 Task: Find houses in Phoenix located in gated communities for added security.
Action: Key pressed <Key.caps_lock>P<Key.caps_lock>hoenix
Screenshot: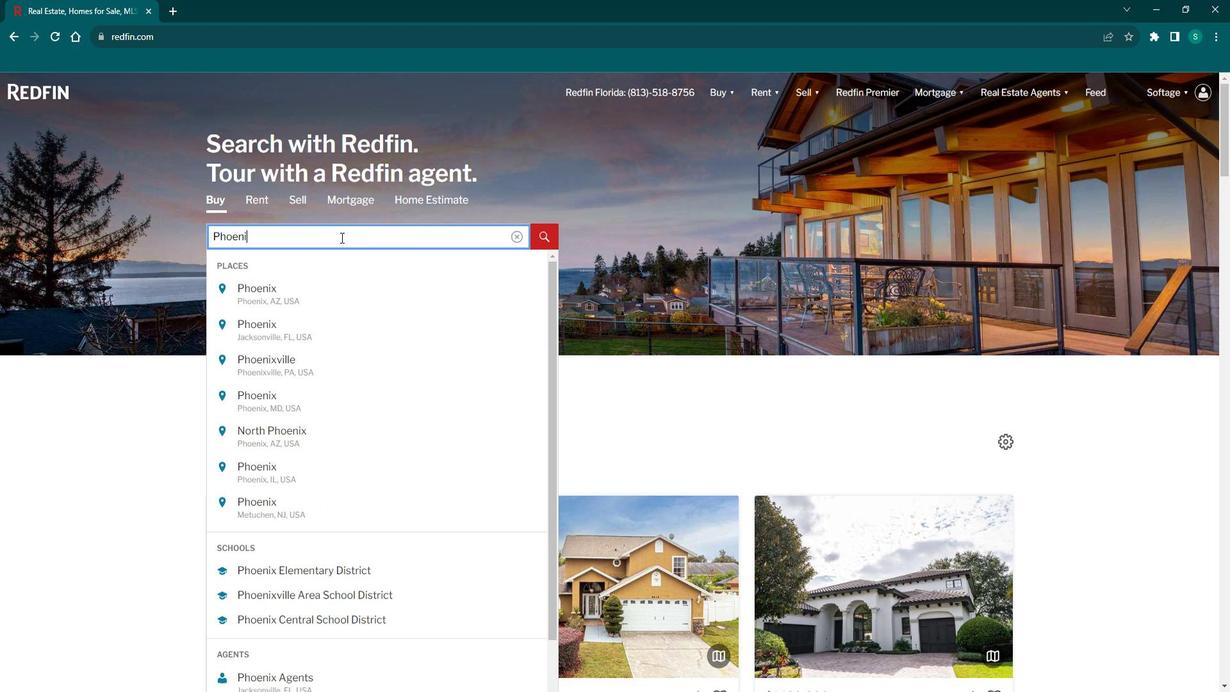 
Action: Mouse moved to (305, 296)
Screenshot: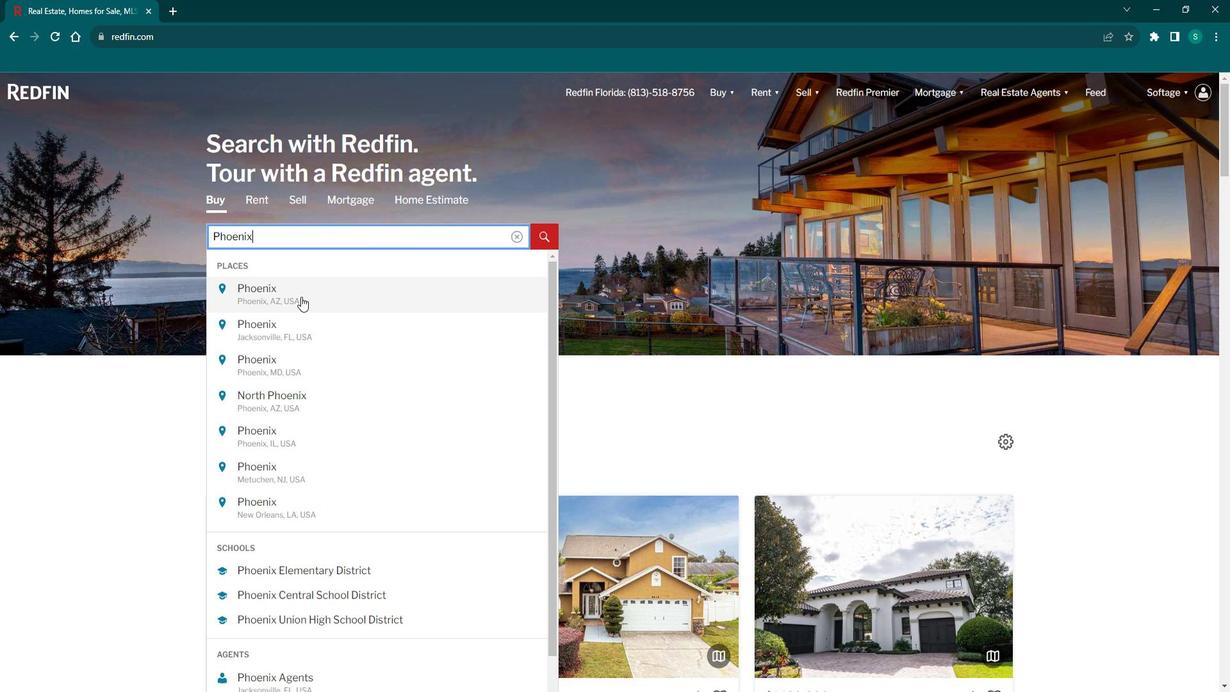 
Action: Mouse pressed left at (305, 296)
Screenshot: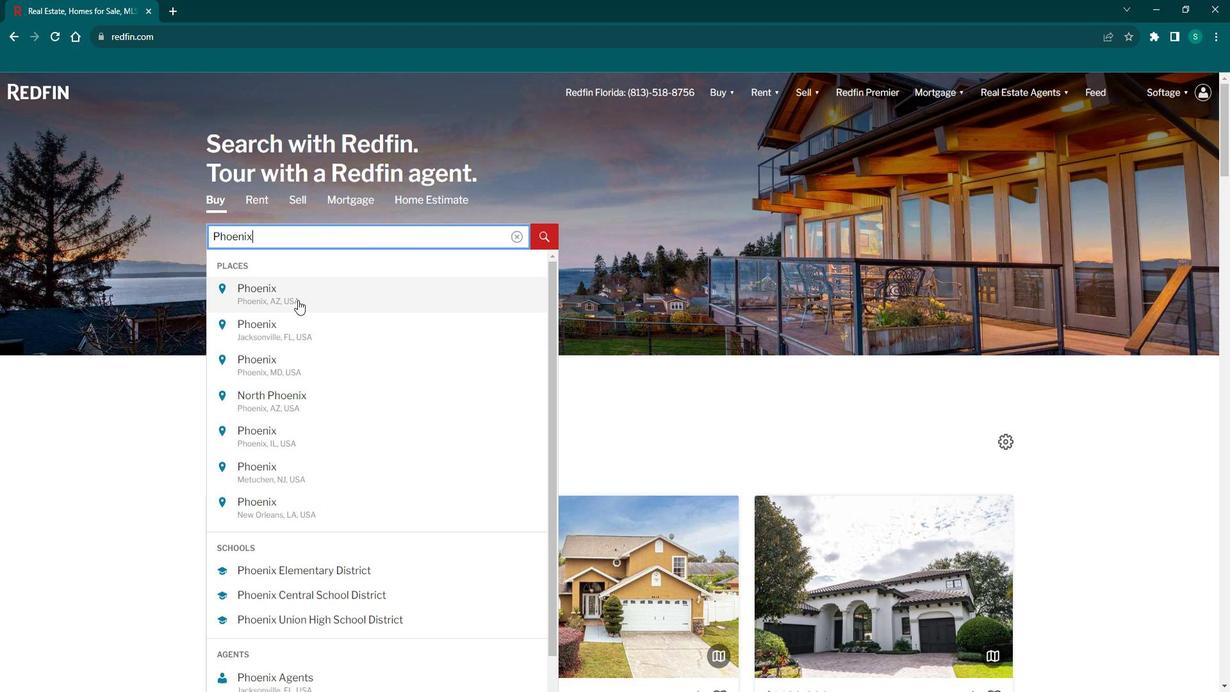 
Action: Mouse moved to (1085, 181)
Screenshot: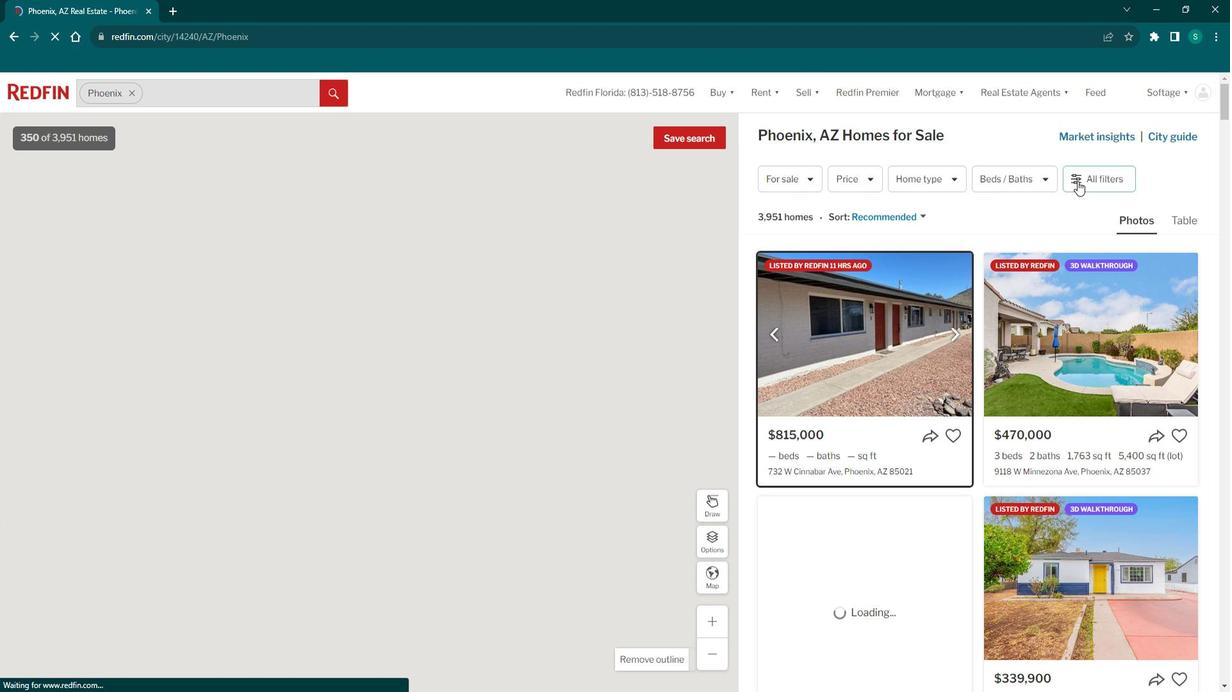 
Action: Mouse pressed left at (1085, 181)
Screenshot: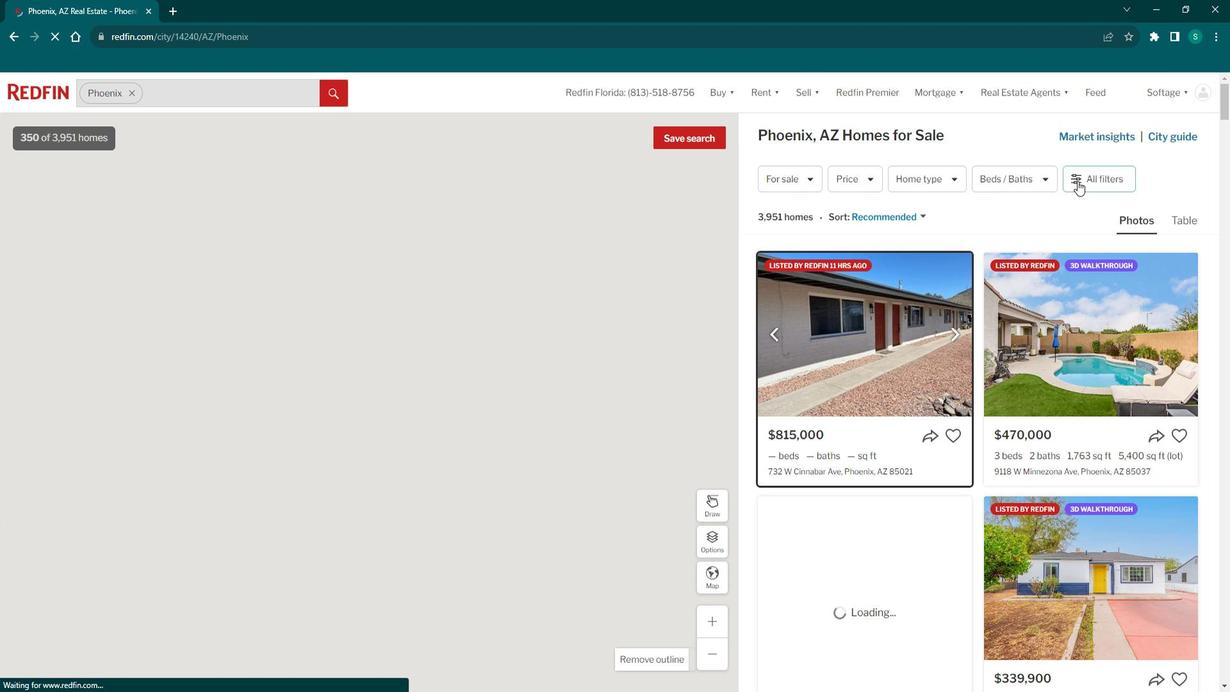 
Action: Mouse moved to (1099, 186)
Screenshot: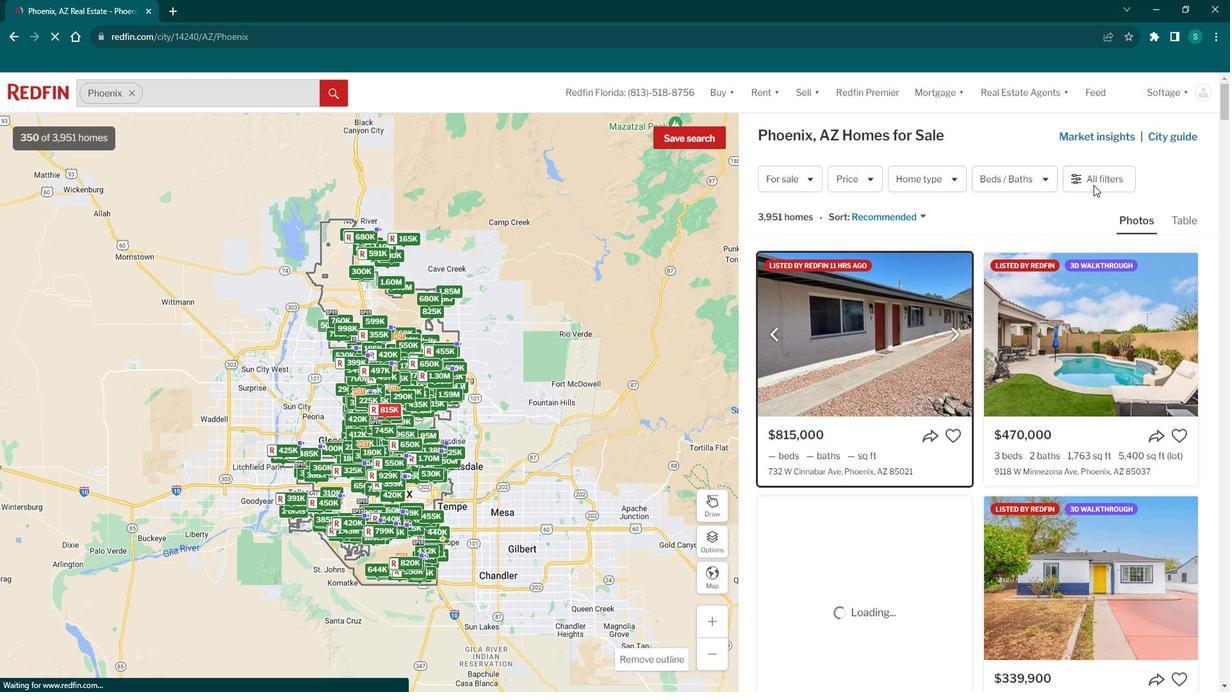 
Action: Mouse pressed left at (1099, 186)
Screenshot: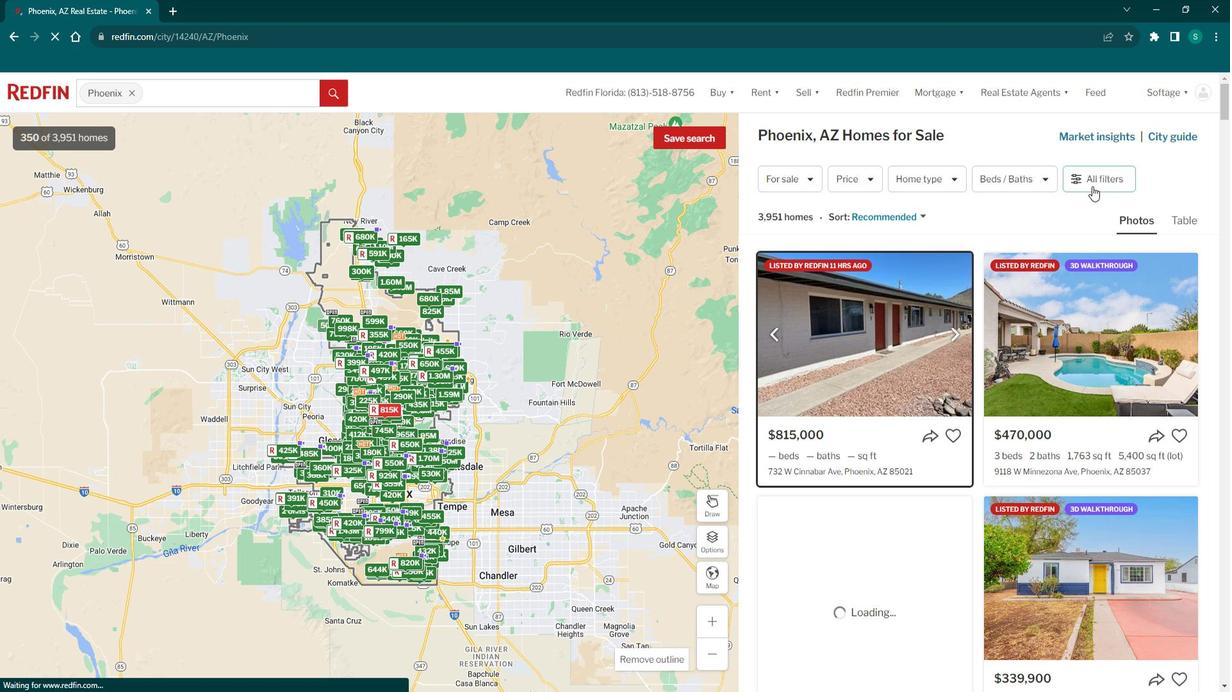 
Action: Mouse moved to (1106, 185)
Screenshot: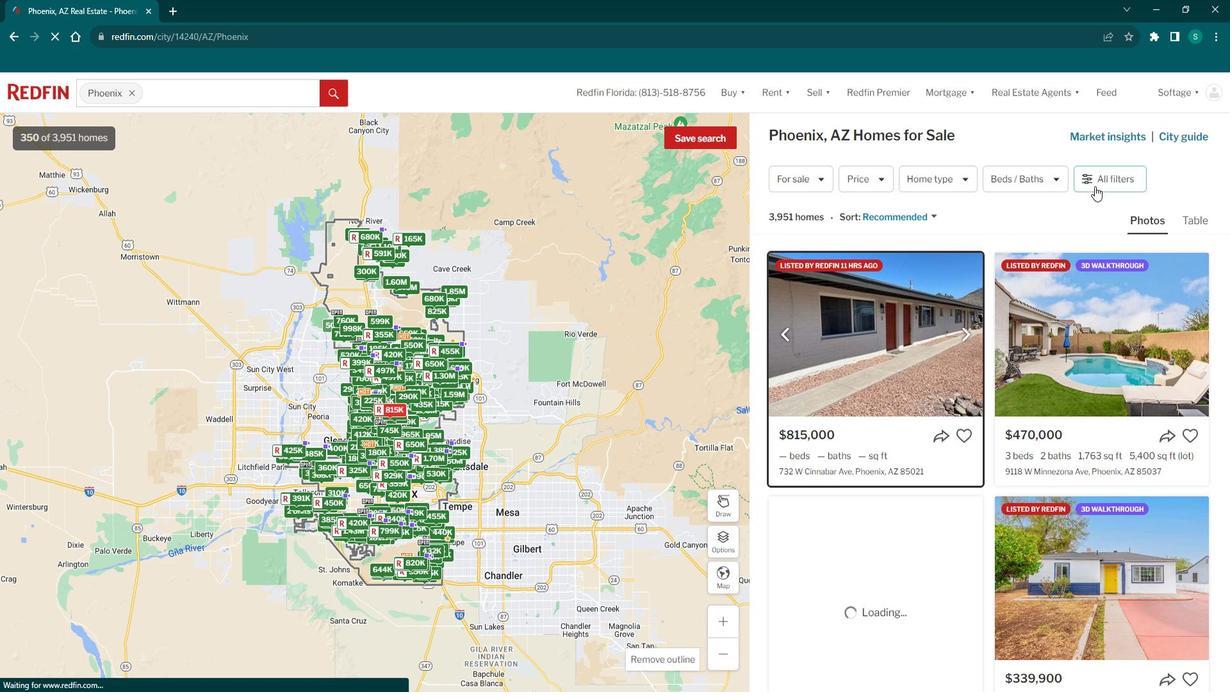 
Action: Mouse pressed left at (1106, 185)
Screenshot: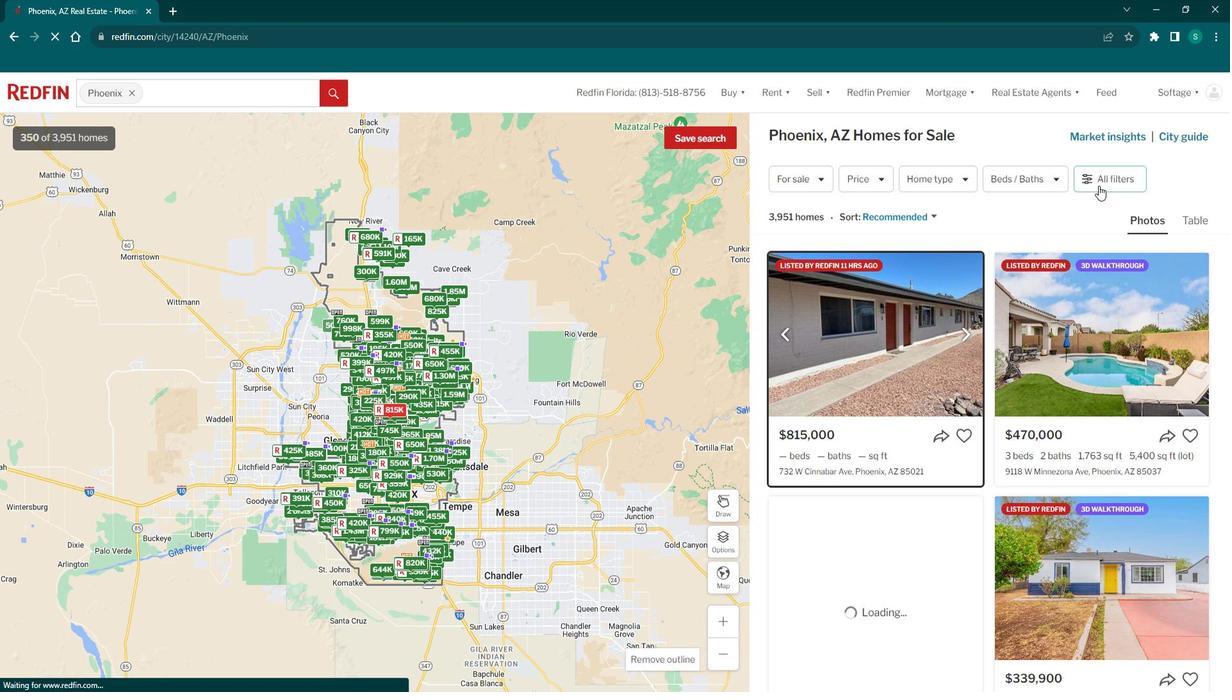 
Action: Mouse pressed left at (1106, 185)
Screenshot: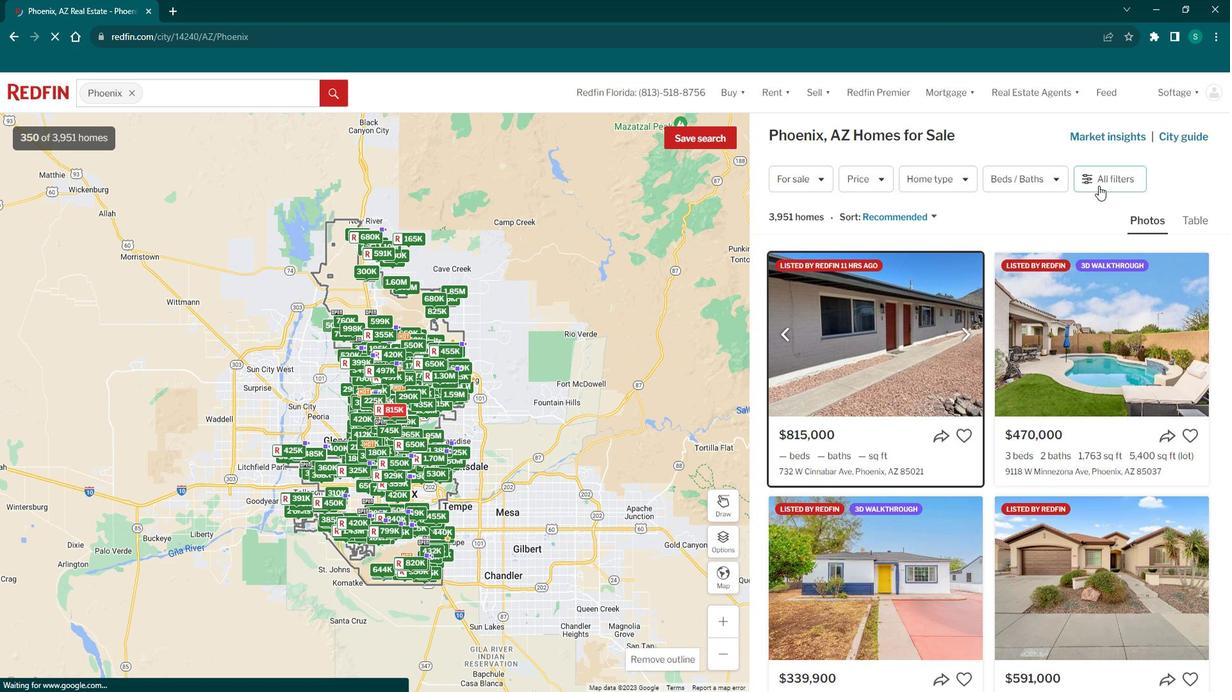 
Action: Mouse moved to (888, 403)
Screenshot: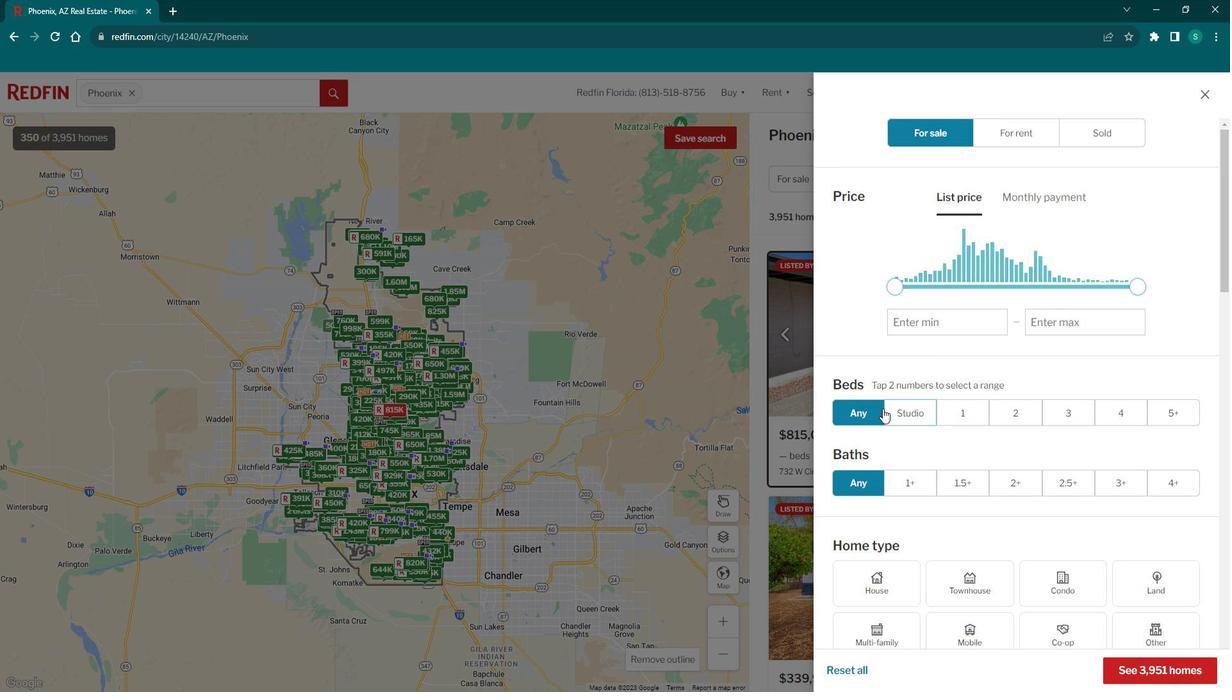 
Action: Mouse scrolled (888, 402) with delta (0, 0)
Screenshot: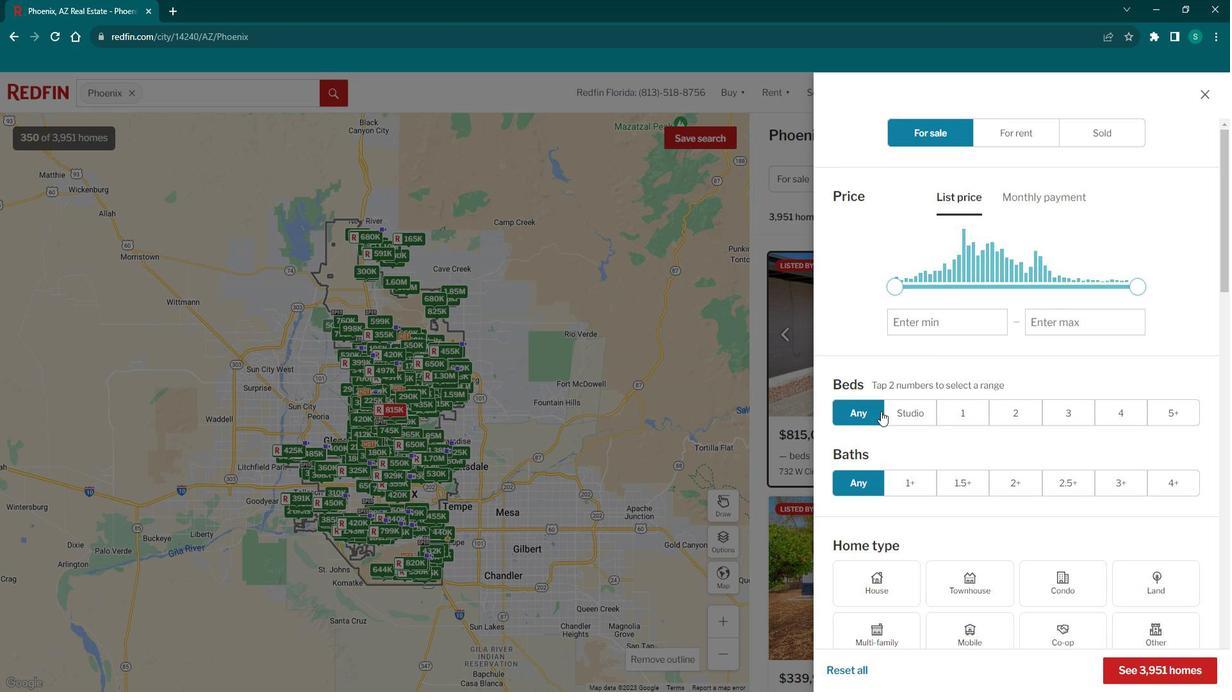 
Action: Mouse scrolled (888, 402) with delta (0, 0)
Screenshot: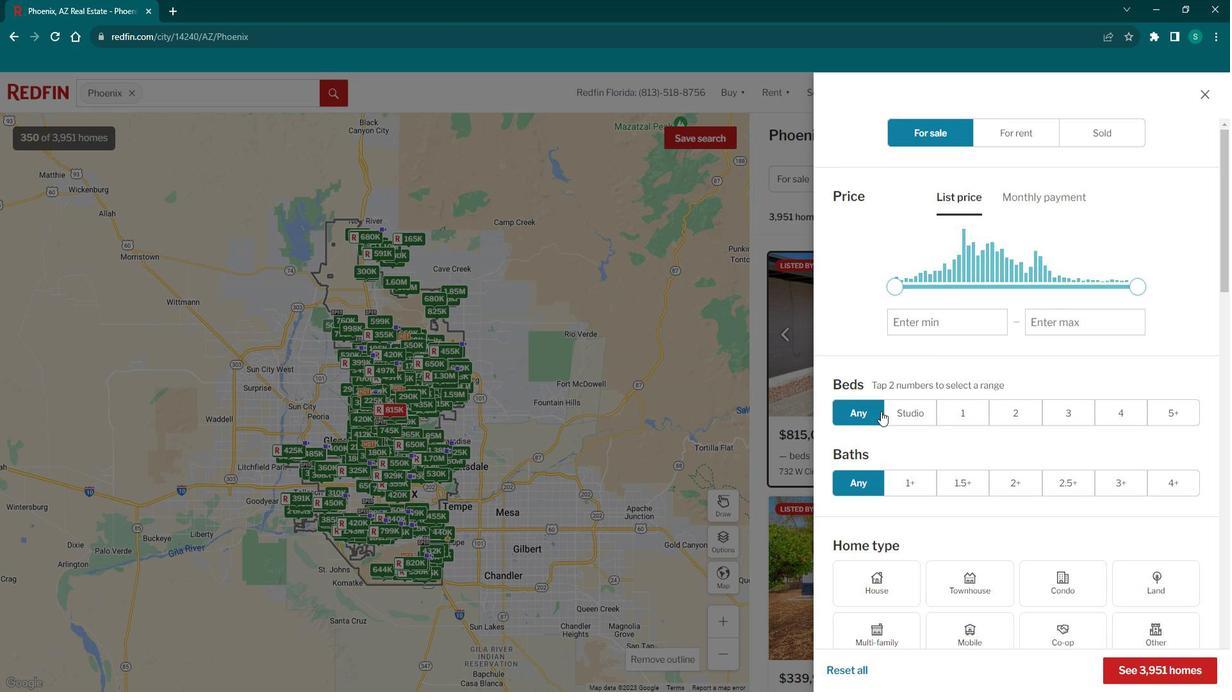 
Action: Mouse scrolled (888, 402) with delta (0, 0)
Screenshot: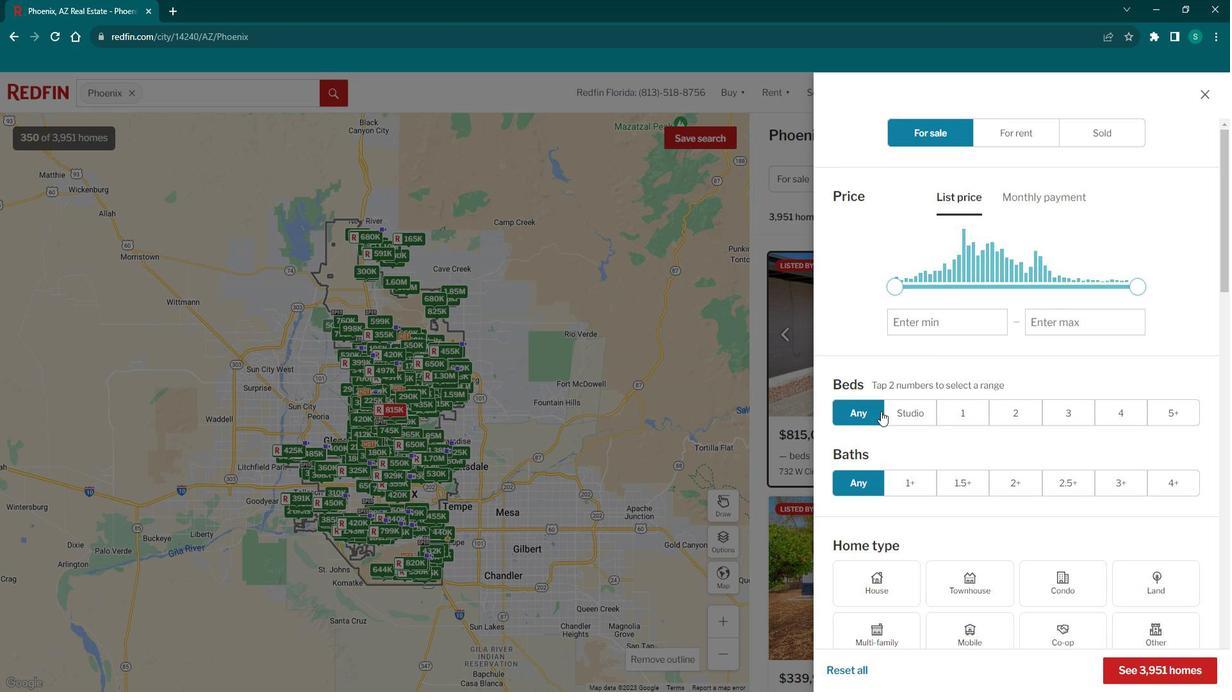 
Action: Mouse moved to (898, 380)
Screenshot: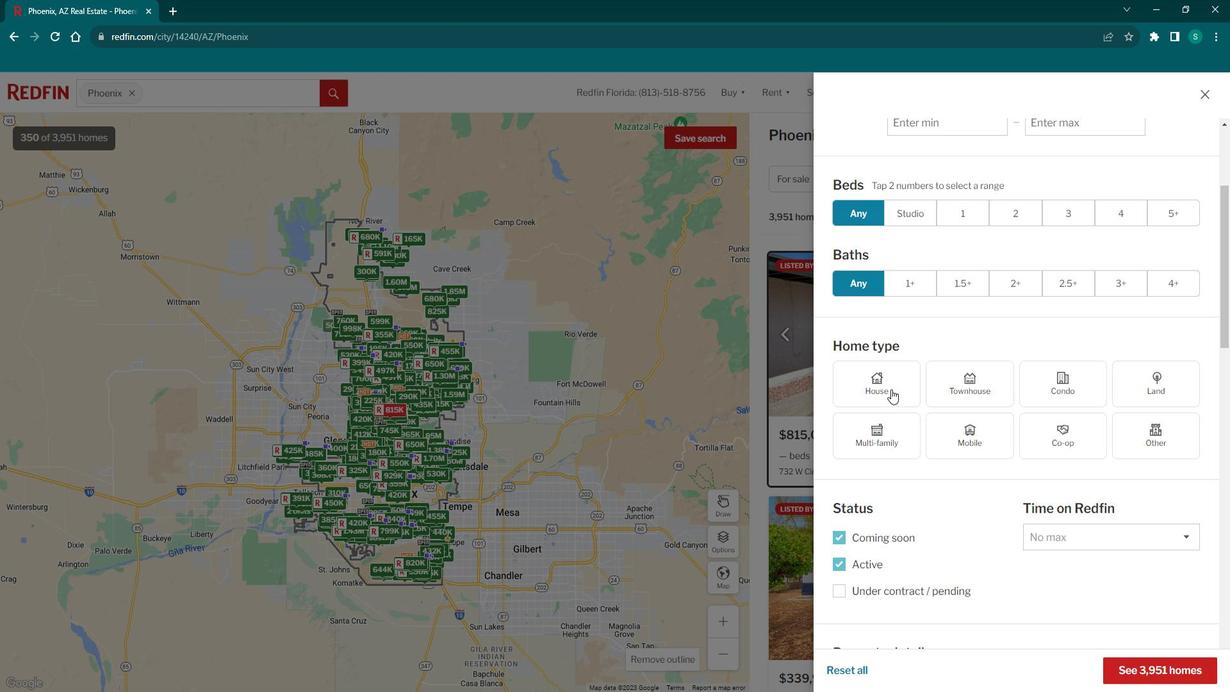 
Action: Mouse pressed left at (898, 380)
Screenshot: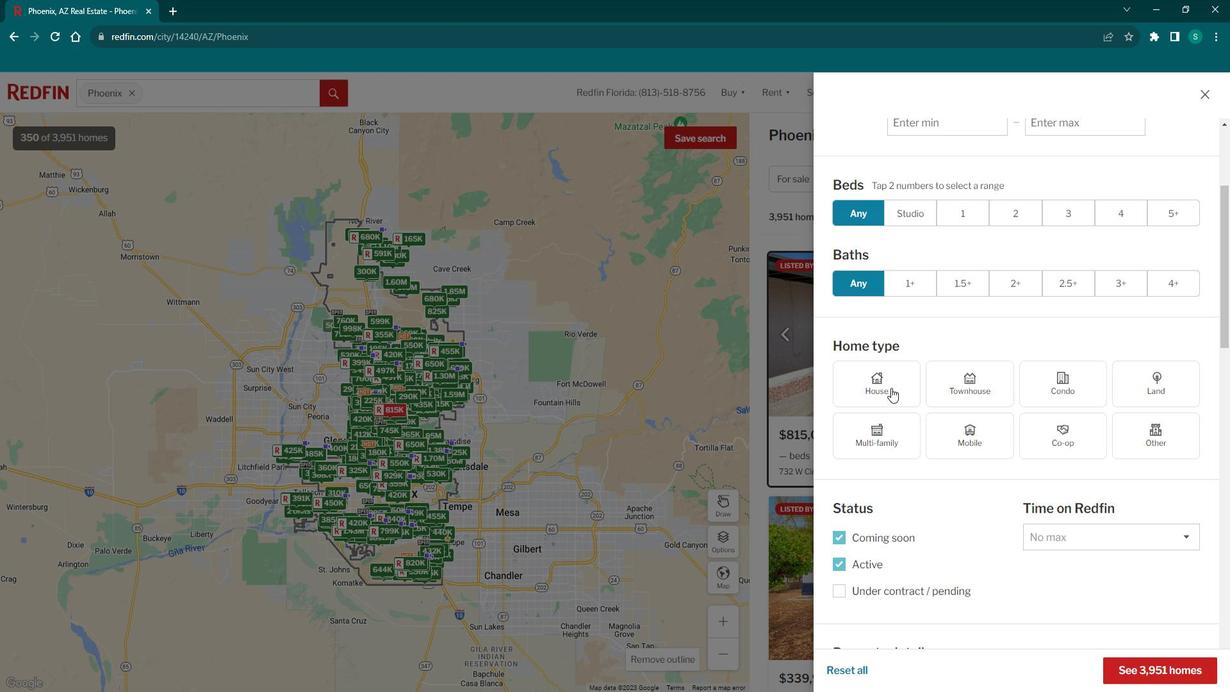 
Action: Mouse scrolled (898, 380) with delta (0, 0)
Screenshot: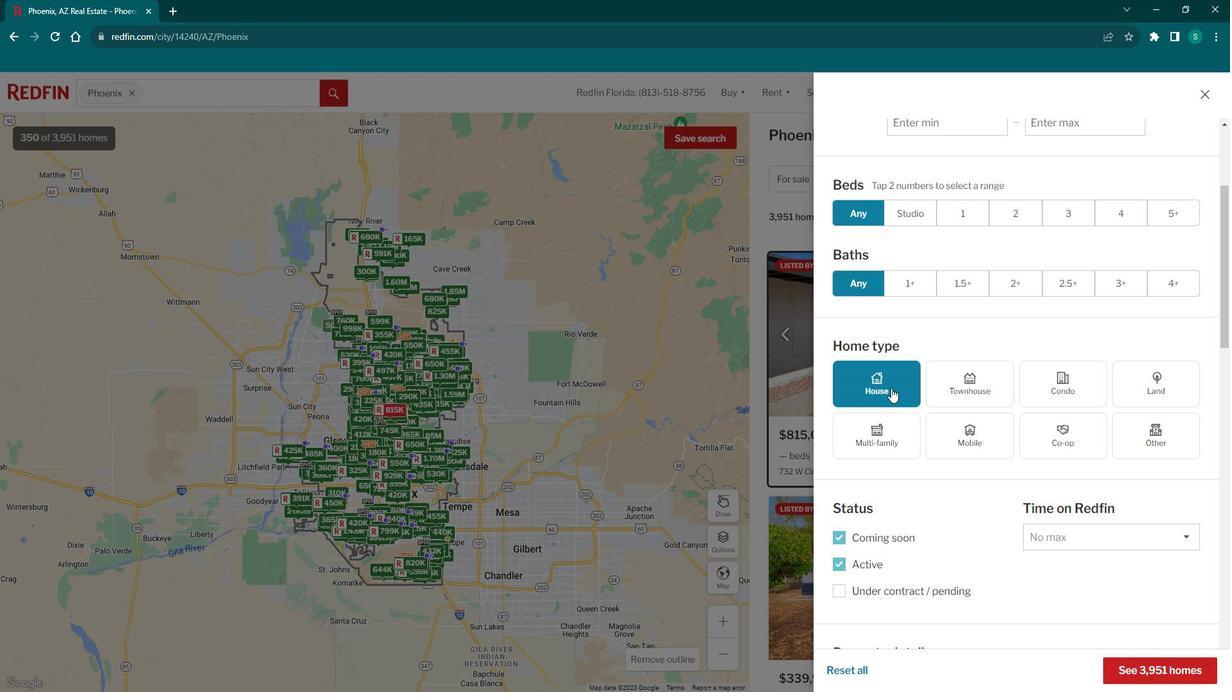 
Action: Mouse scrolled (898, 380) with delta (0, 0)
Screenshot: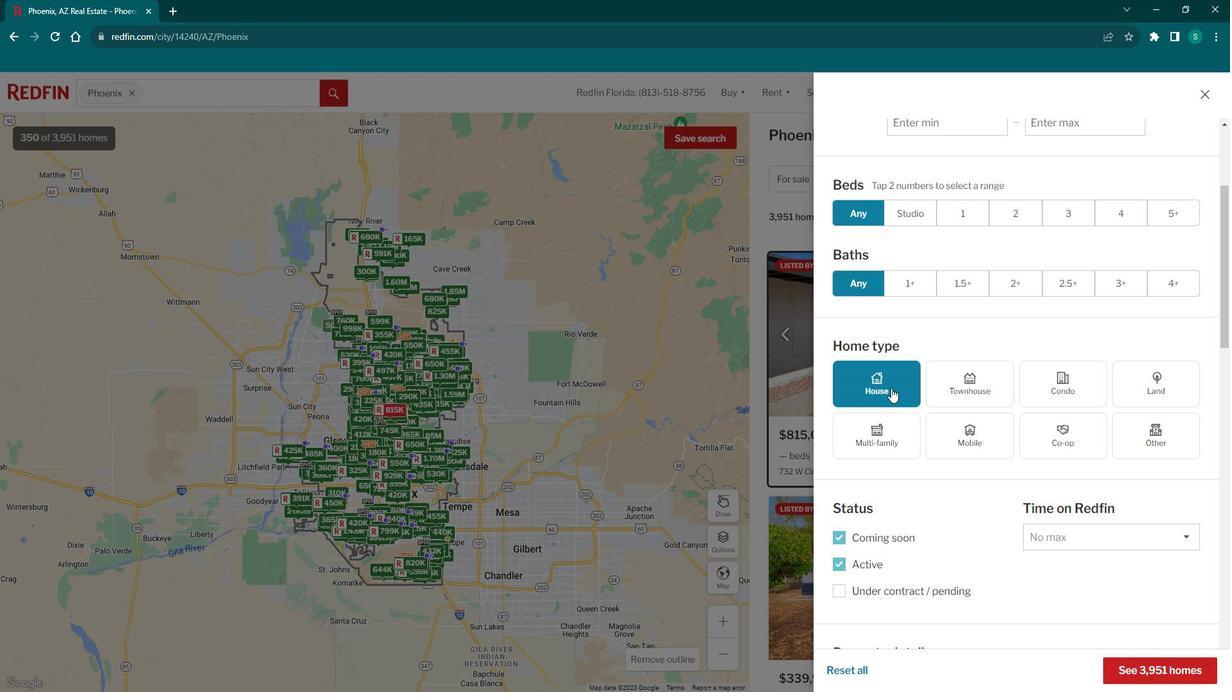 
Action: Mouse scrolled (898, 380) with delta (0, 0)
Screenshot: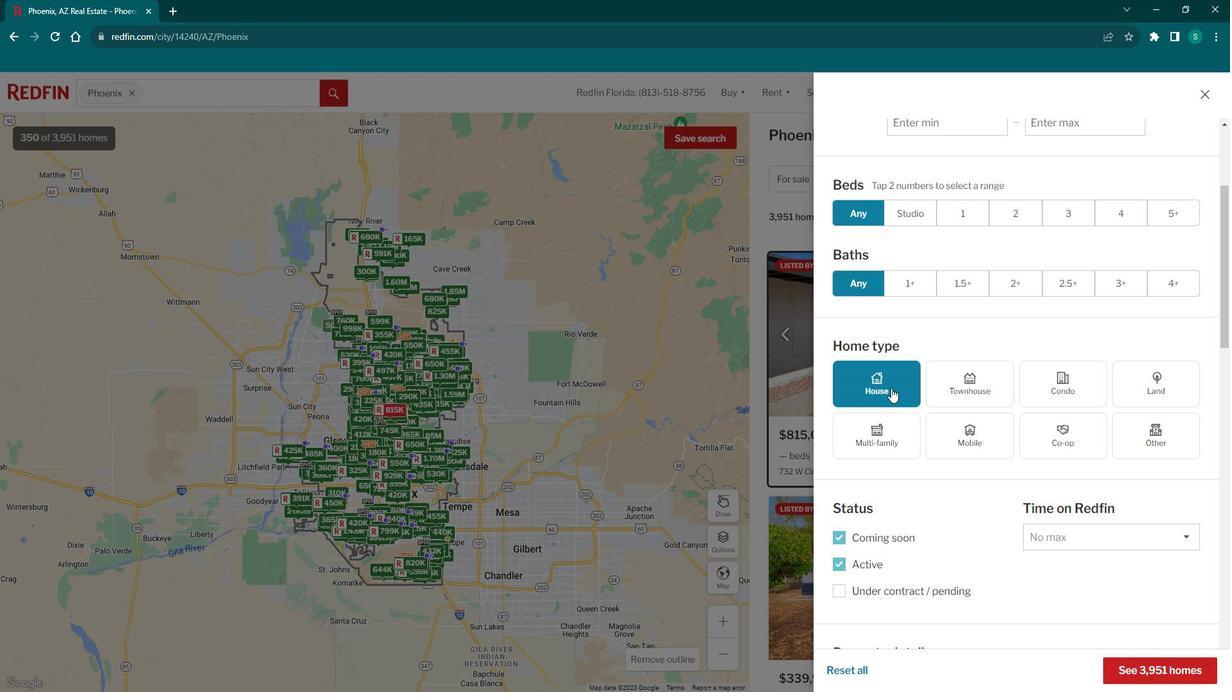 
Action: Mouse scrolled (898, 380) with delta (0, 0)
Screenshot: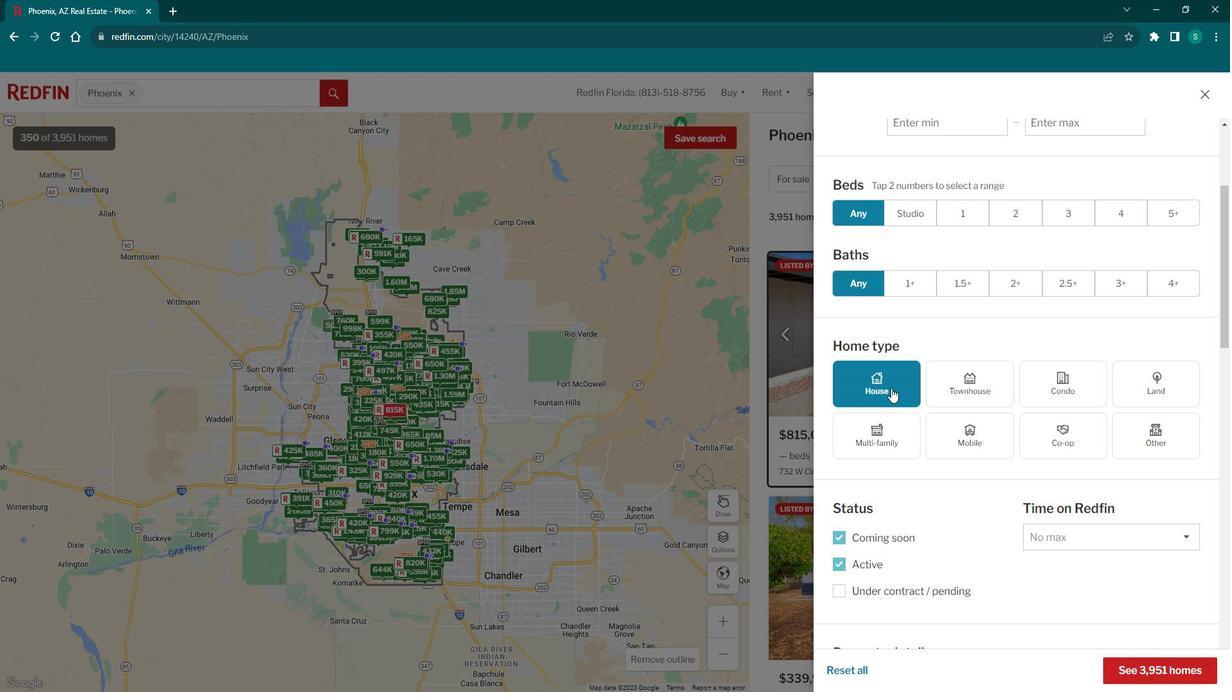 
Action: Mouse scrolled (898, 380) with delta (0, 0)
Screenshot: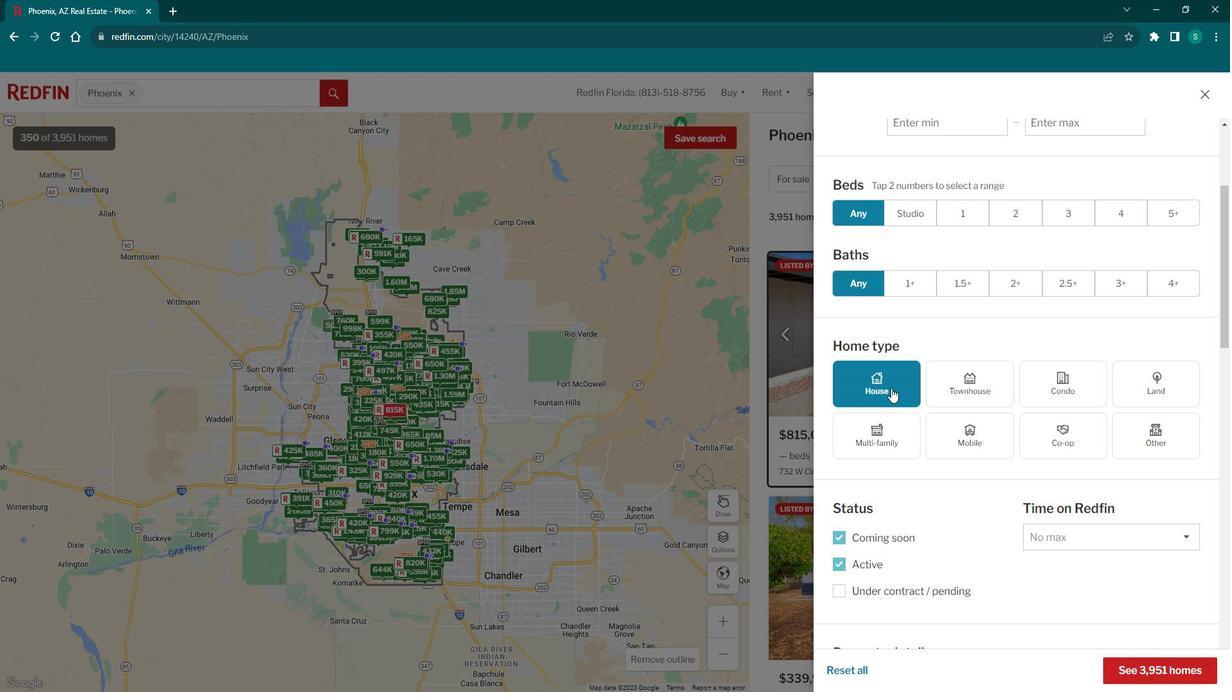
Action: Mouse scrolled (898, 380) with delta (0, 0)
Screenshot: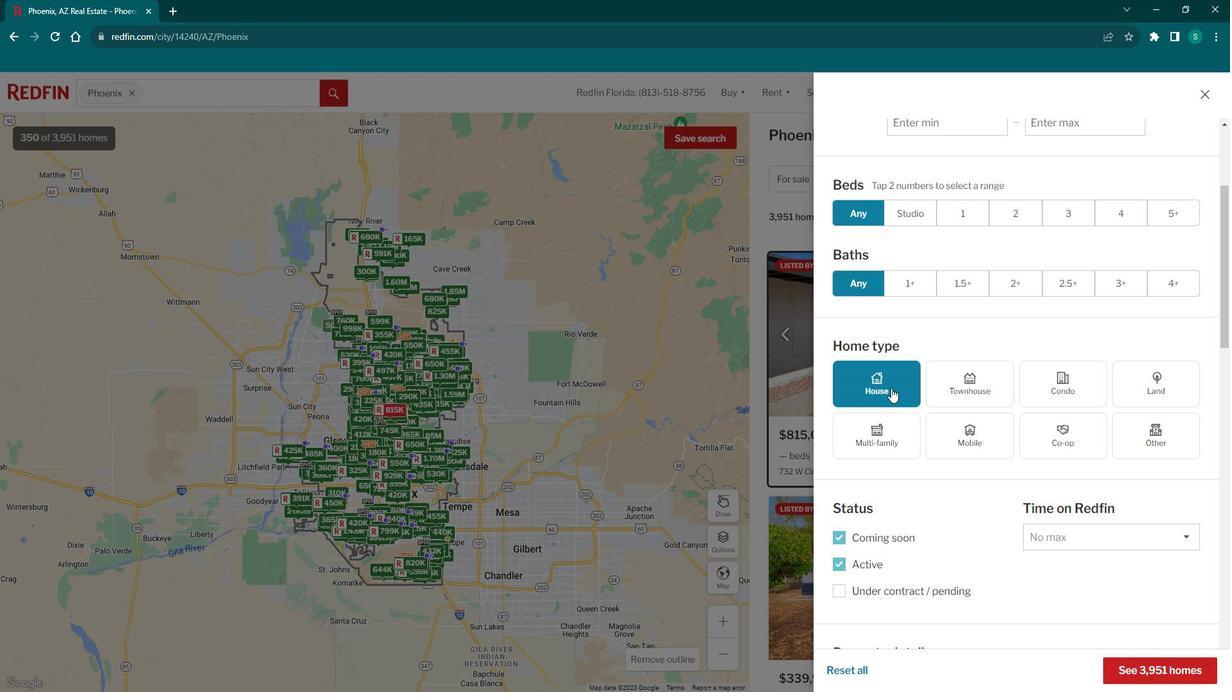 
Action: Mouse scrolled (898, 380) with delta (0, 0)
Screenshot: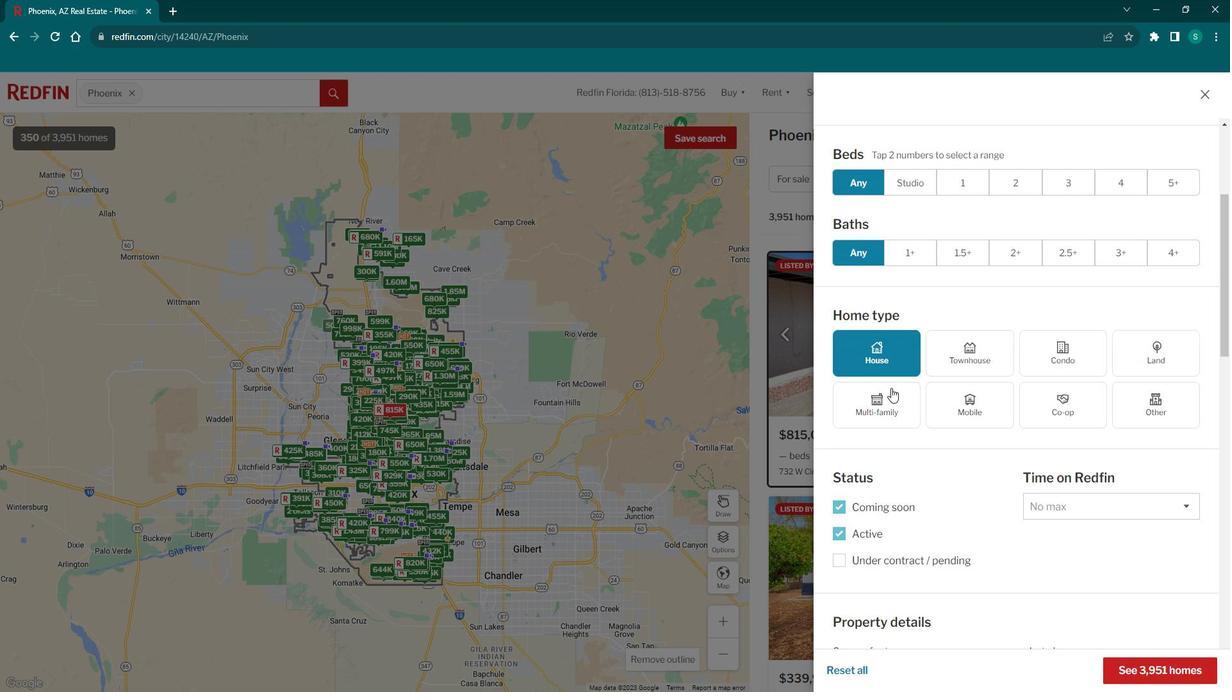 
Action: Mouse scrolled (898, 381) with delta (0, 0)
Screenshot: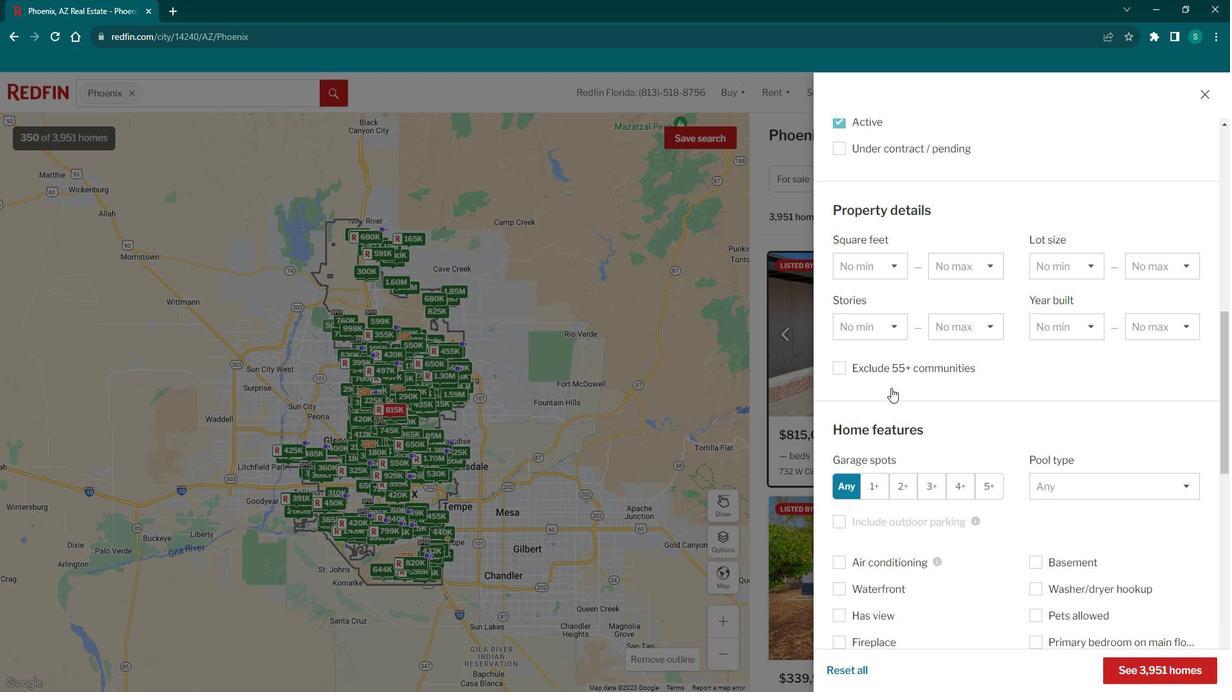 
Action: Mouse scrolled (898, 380) with delta (0, 0)
Screenshot: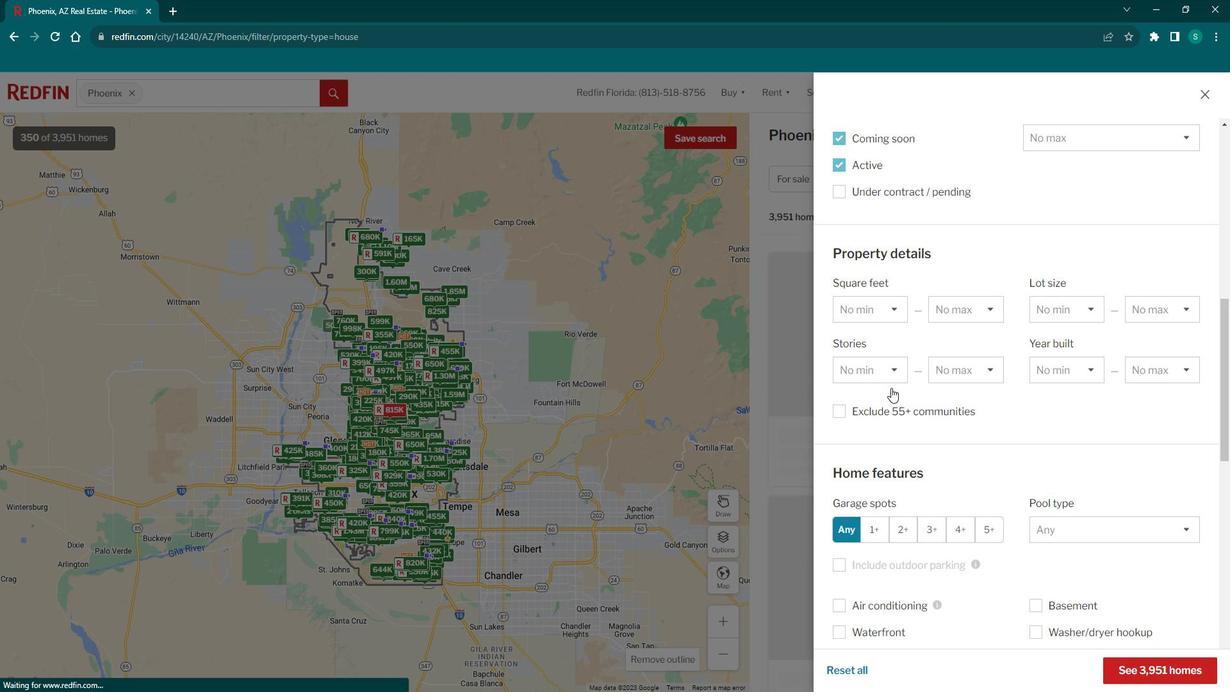 
Action: Mouse scrolled (898, 380) with delta (0, 0)
Screenshot: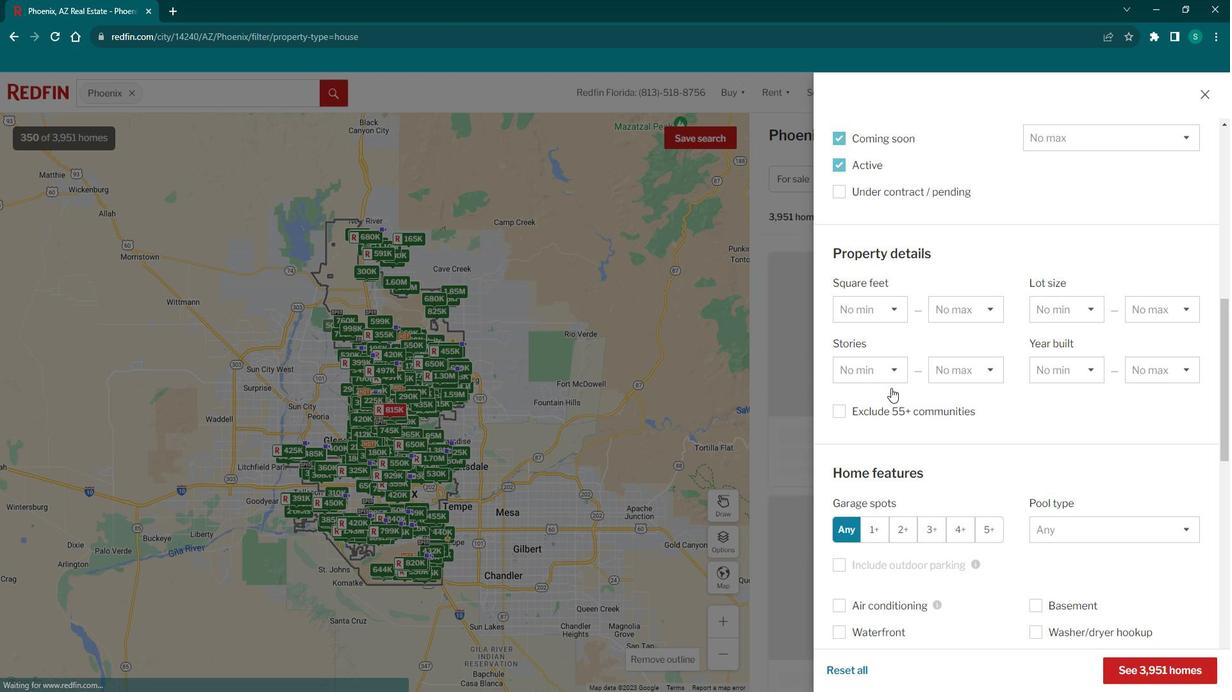 
Action: Mouse scrolled (898, 380) with delta (0, 0)
Screenshot: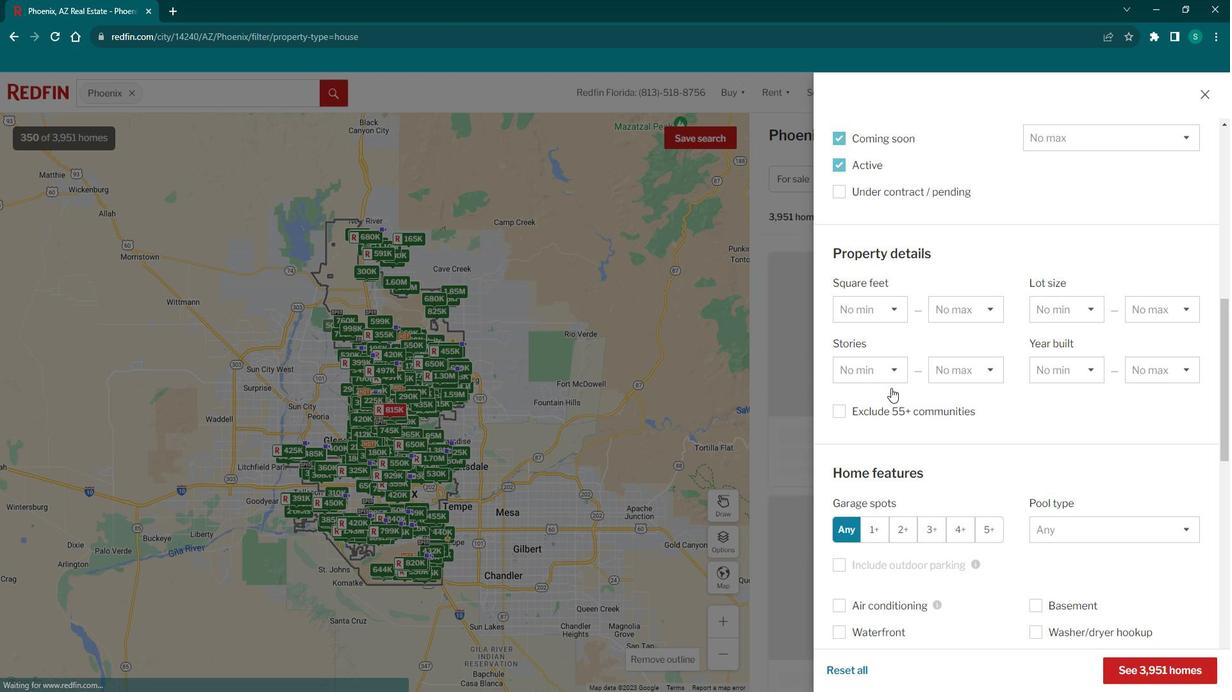 
Action: Mouse scrolled (898, 380) with delta (0, 0)
Screenshot: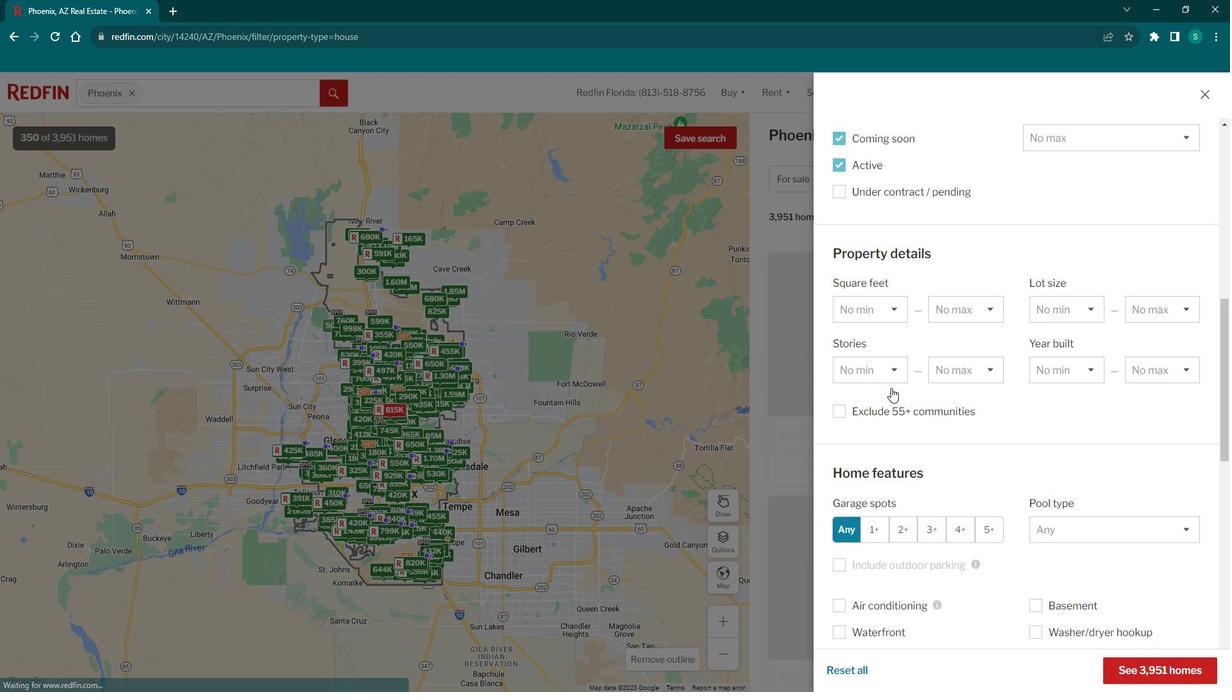 
Action: Mouse scrolled (898, 380) with delta (0, 0)
Screenshot: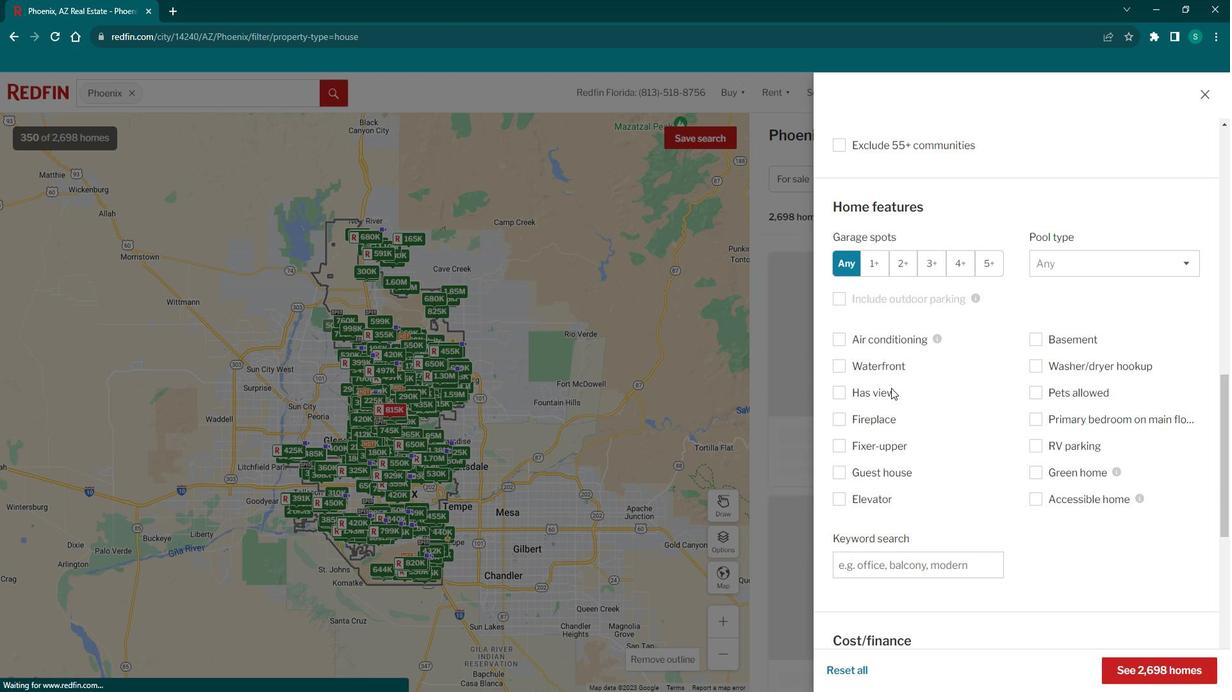
Action: Mouse scrolled (898, 380) with delta (0, 0)
Screenshot: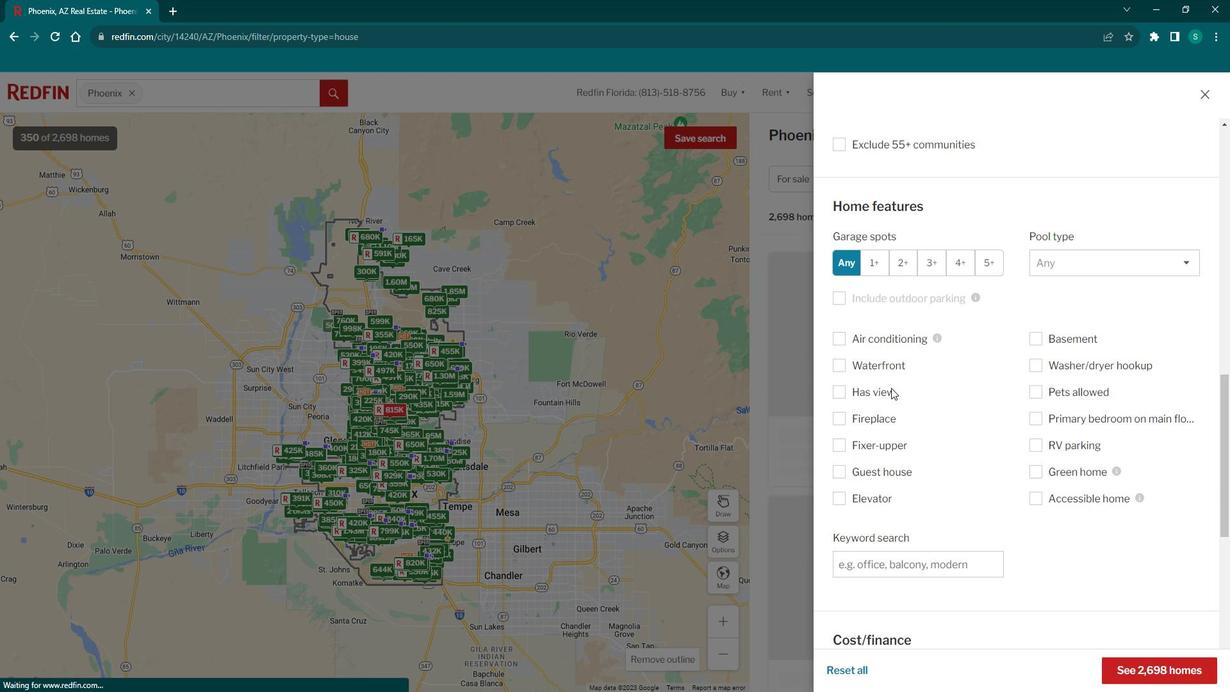
Action: Mouse moved to (881, 430)
Screenshot: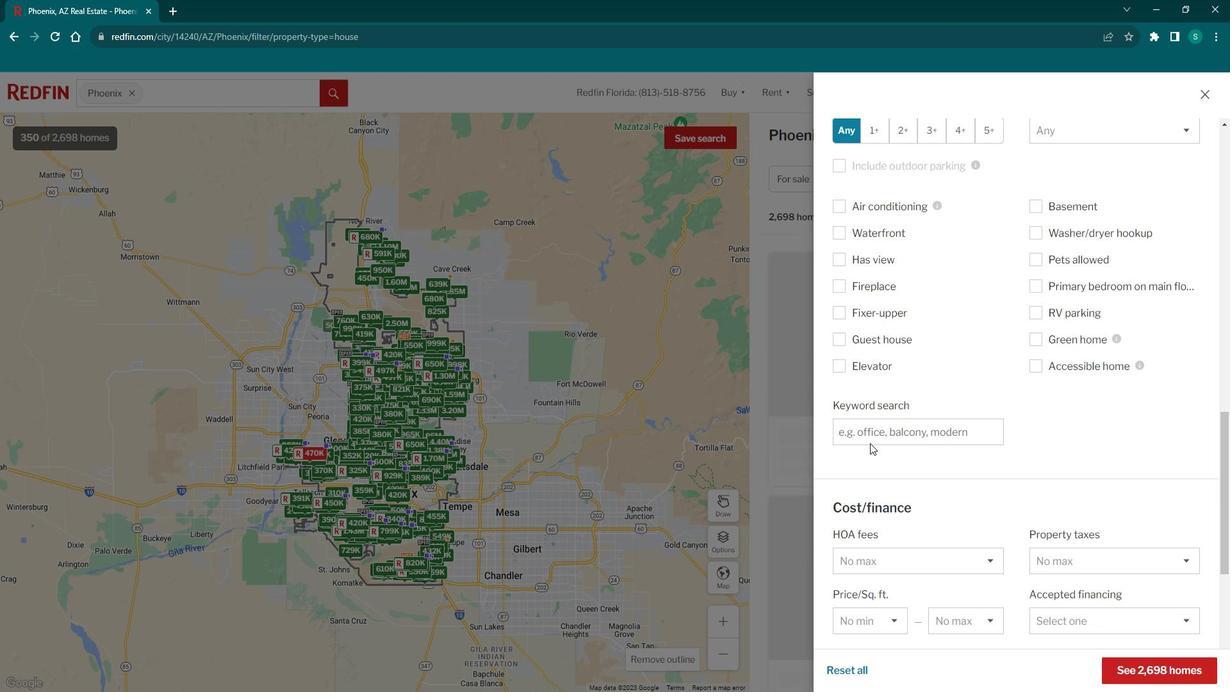 
Action: Mouse pressed left at (881, 430)
Screenshot: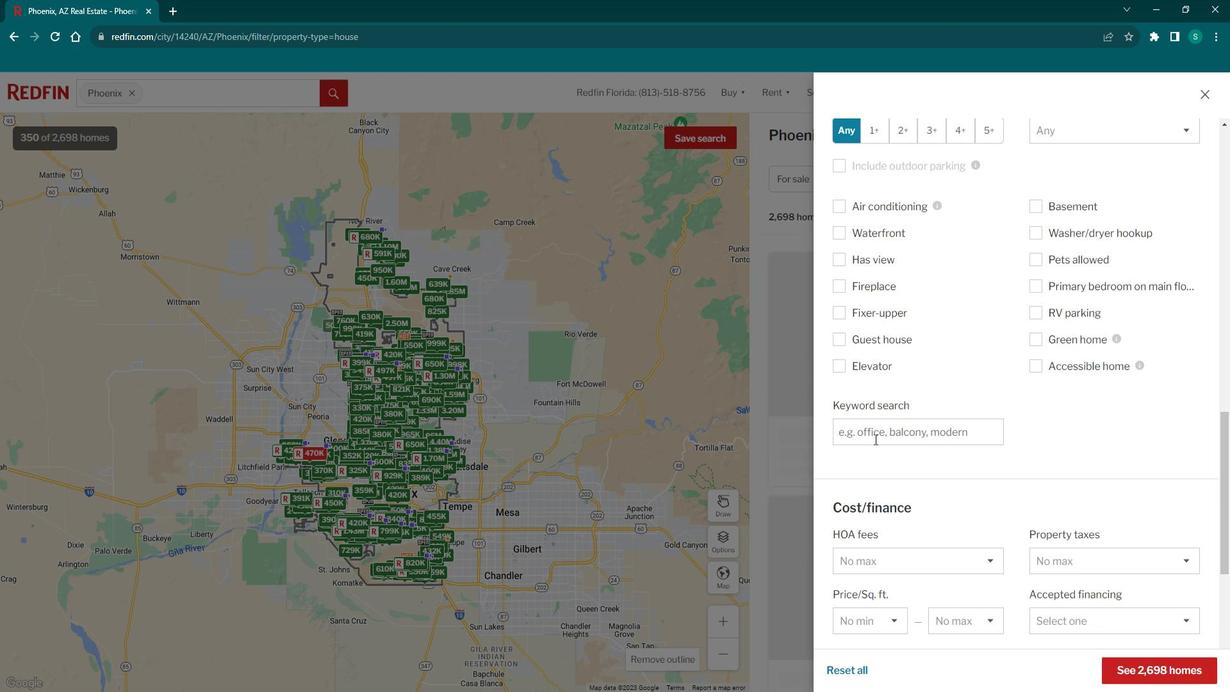 
Action: Mouse moved to (887, 427)
Screenshot: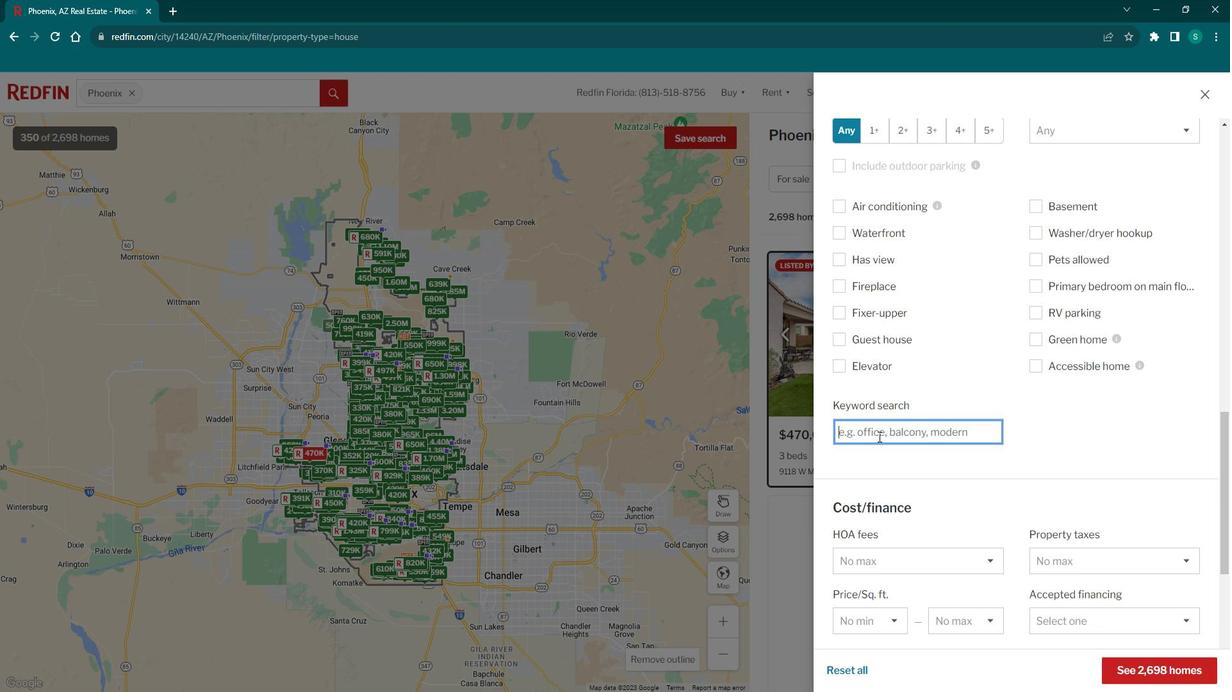 
Action: Key pressed gated<Key.space>communities
Screenshot: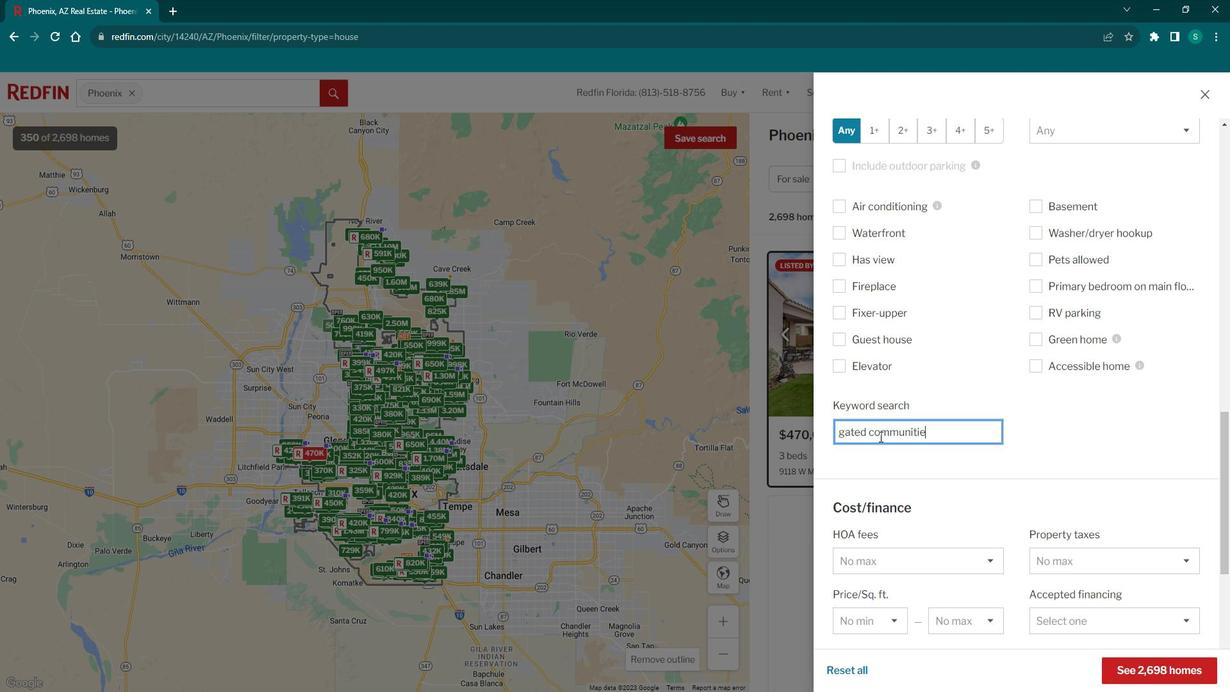 
Action: Mouse moved to (1173, 655)
Screenshot: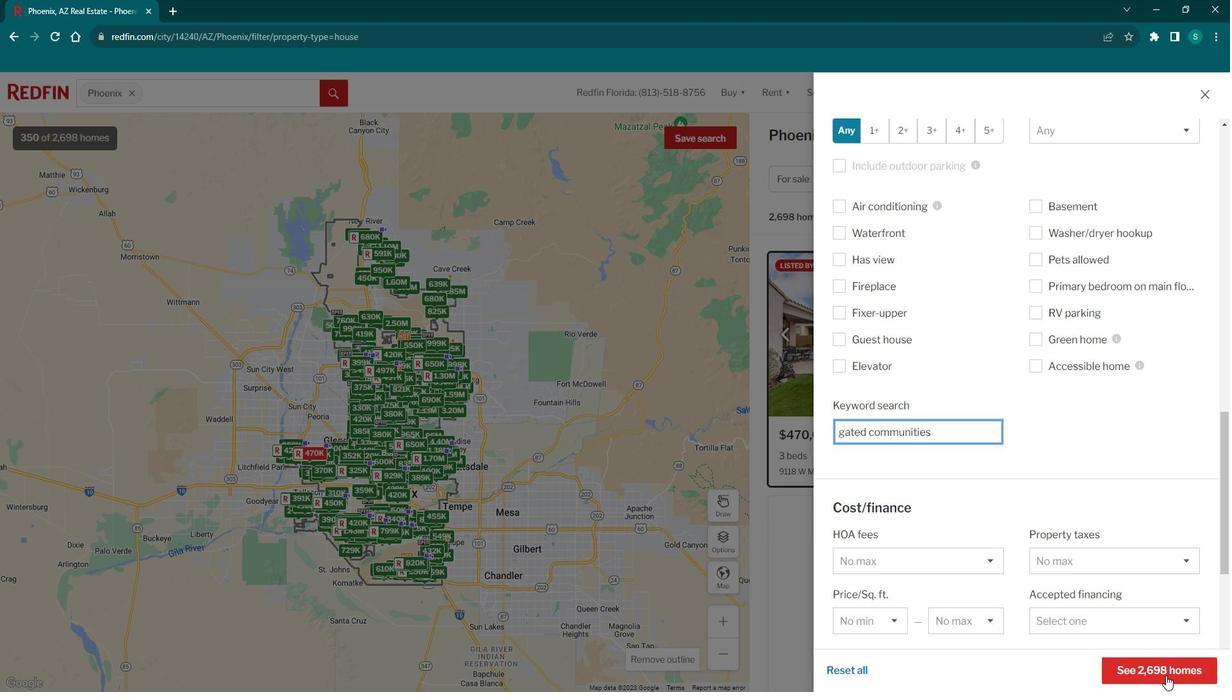 
Action: Mouse pressed left at (1173, 655)
Screenshot: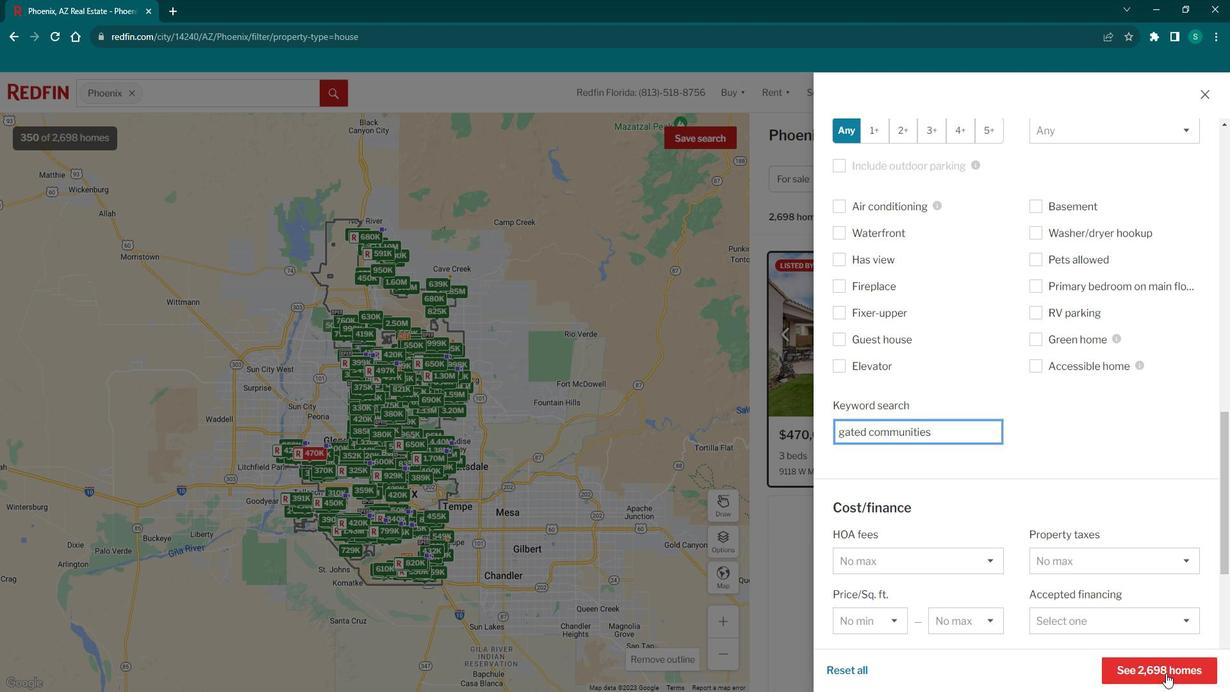 
Action: Mouse moved to (892, 514)
Screenshot: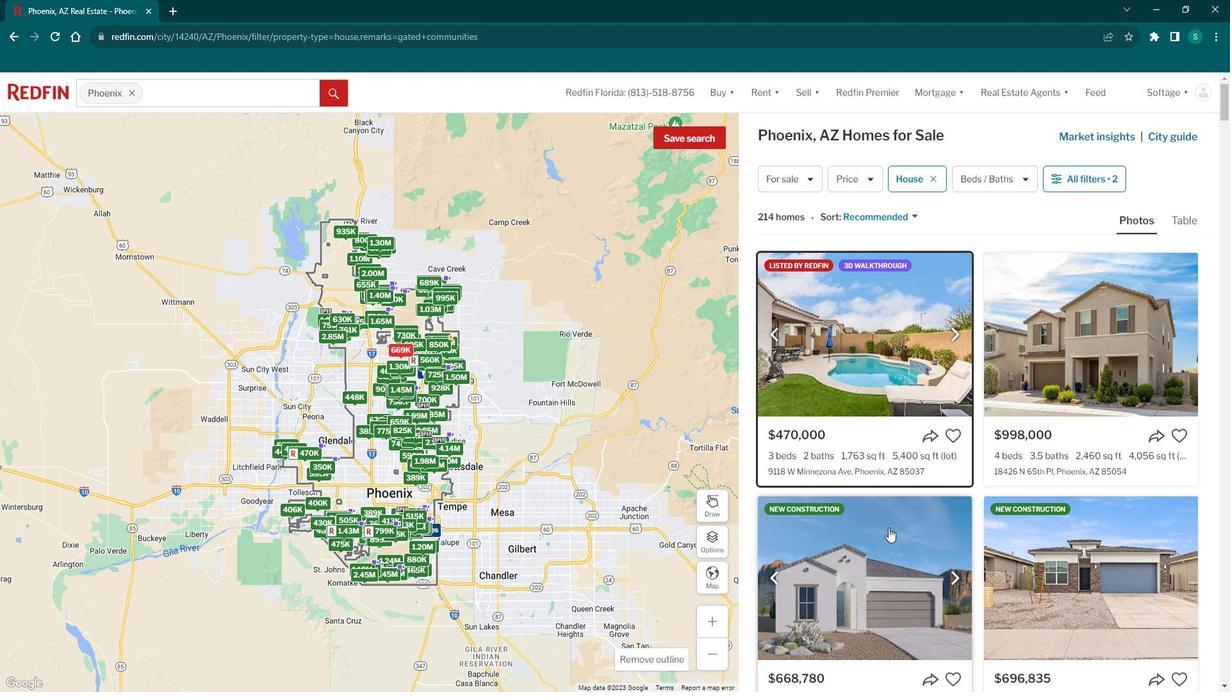 
Action: Mouse scrolled (892, 513) with delta (0, 0)
Screenshot: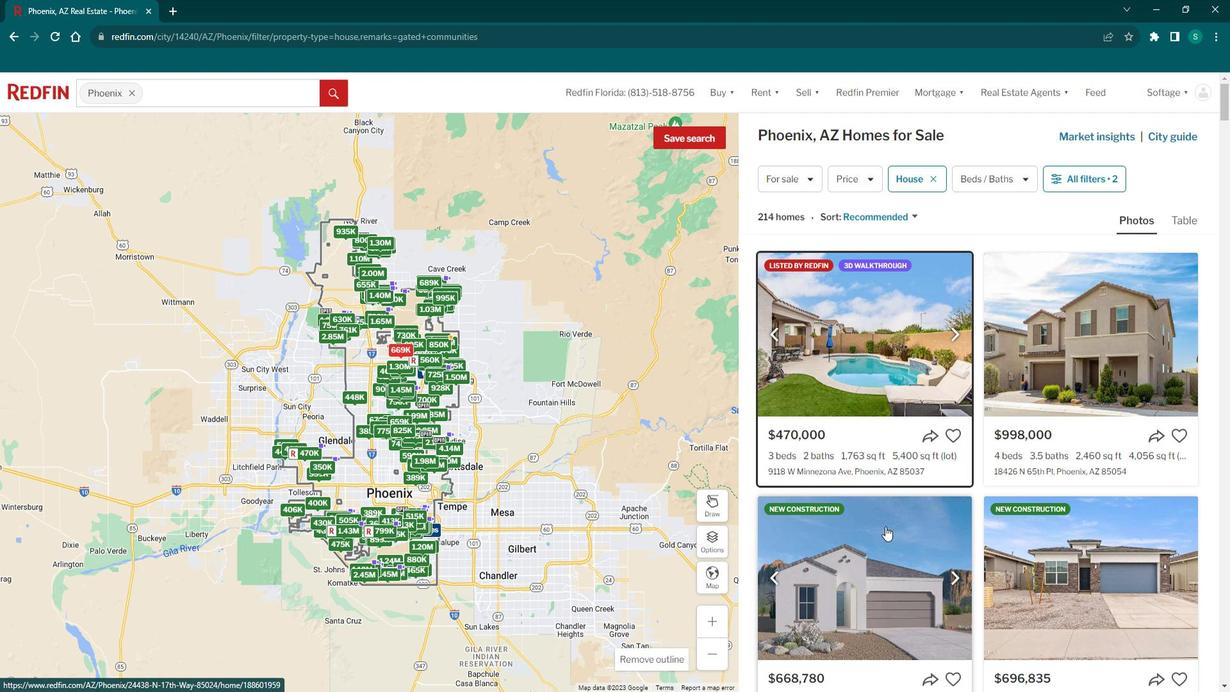 
Action: Mouse moved to (1067, 371)
Screenshot: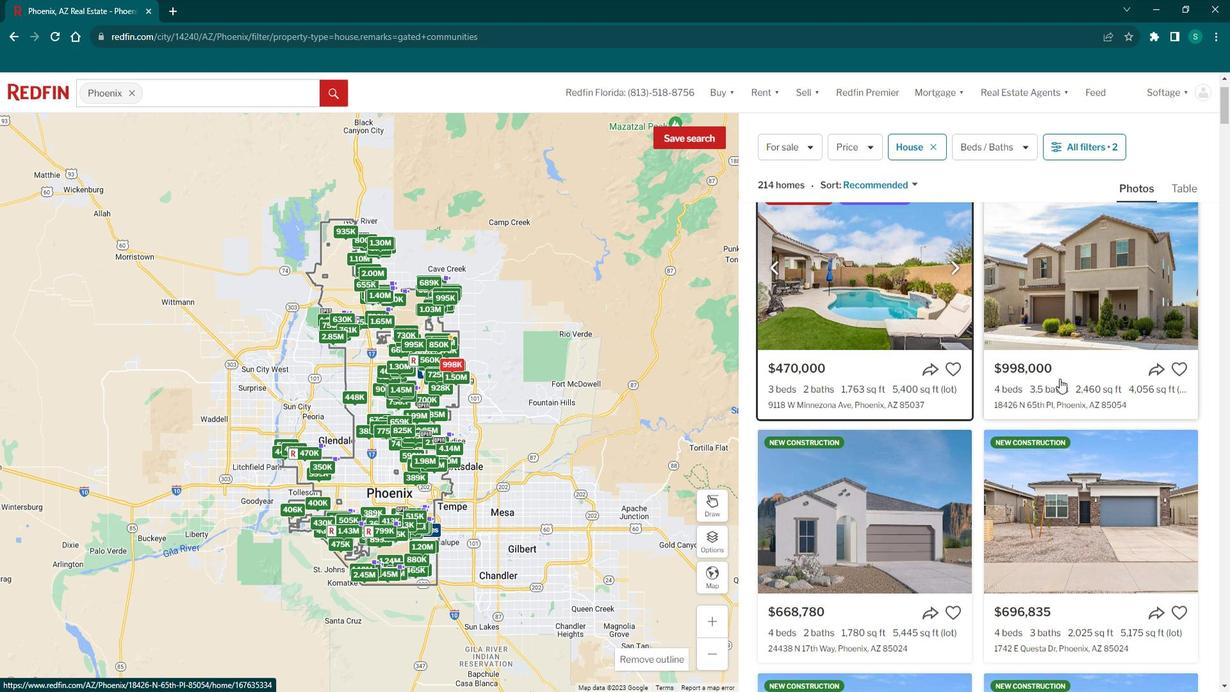 
Action: Mouse pressed left at (1067, 371)
Screenshot: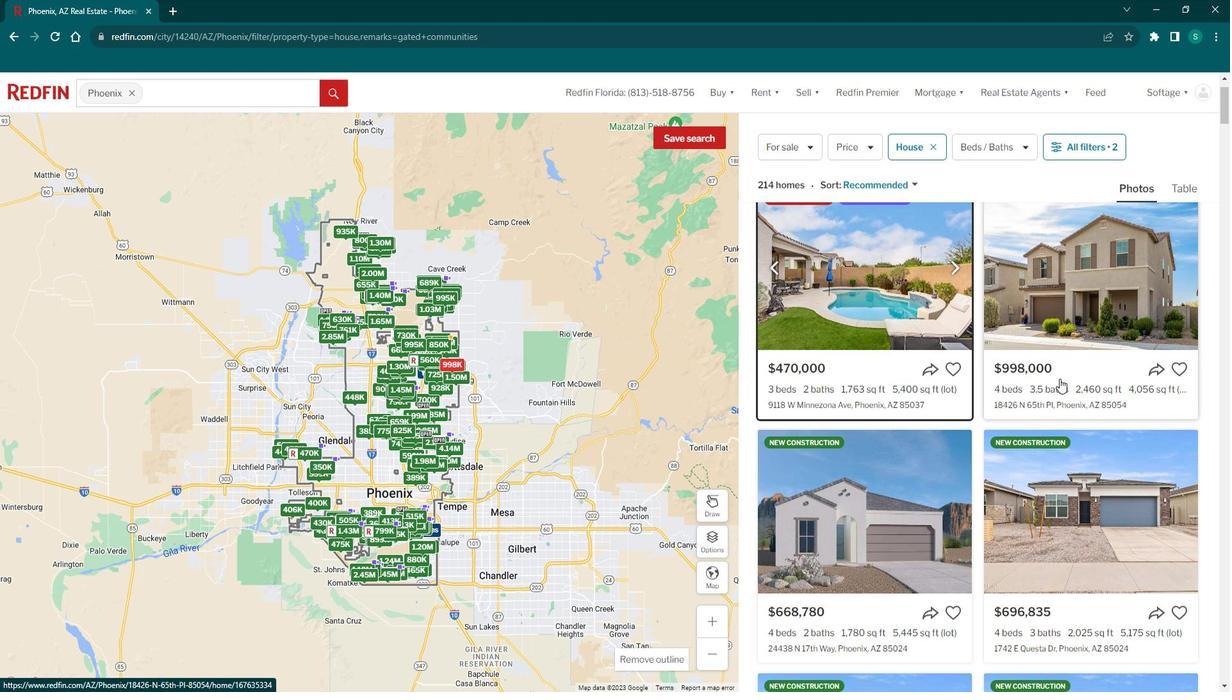 
Action: Mouse moved to (380, 362)
Screenshot: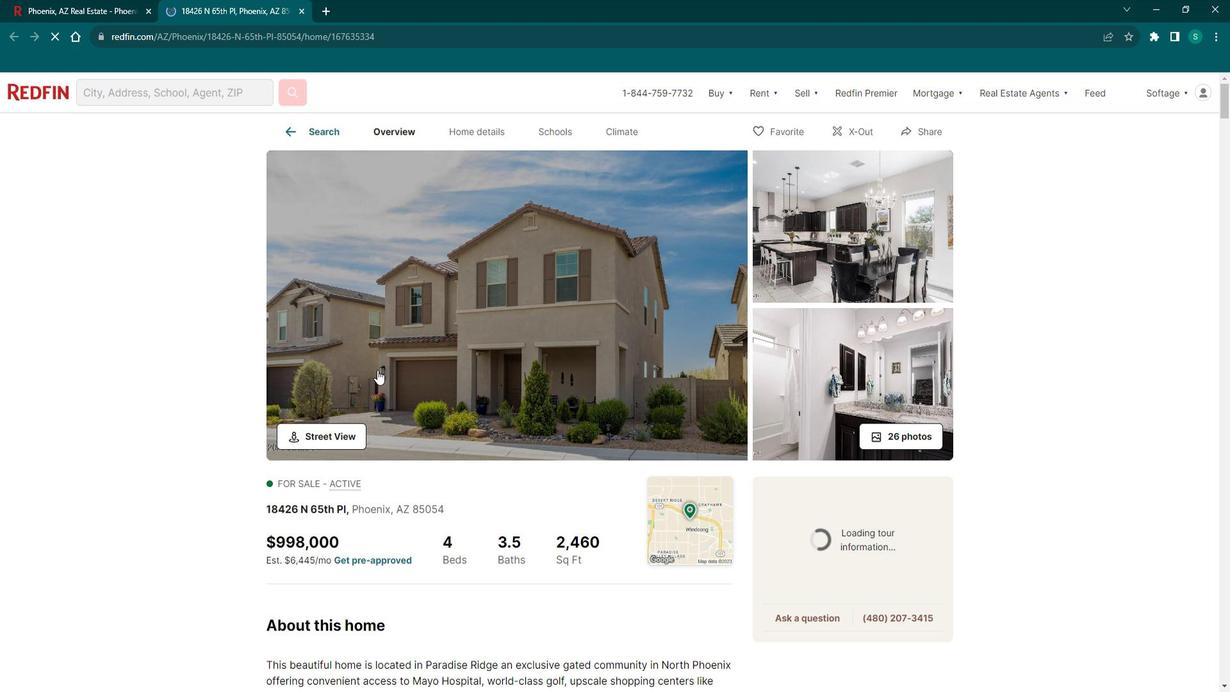 
Action: Mouse scrolled (380, 362) with delta (0, 0)
Screenshot: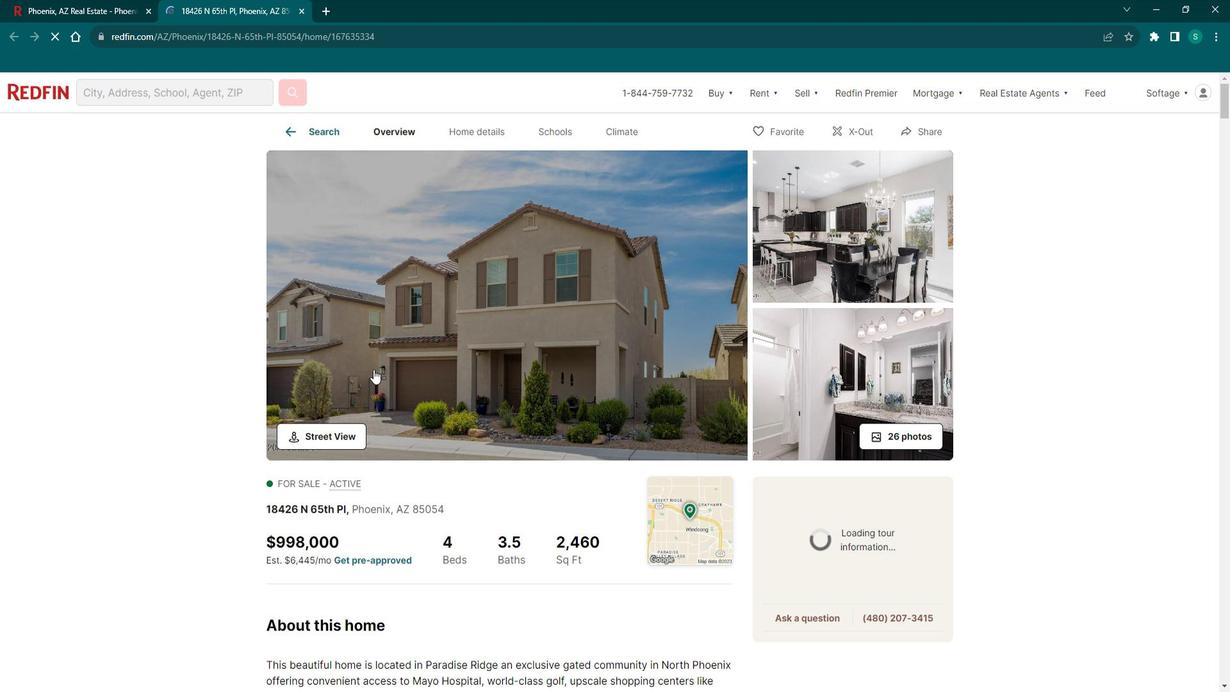 
Action: Mouse scrolled (380, 362) with delta (0, 0)
Screenshot: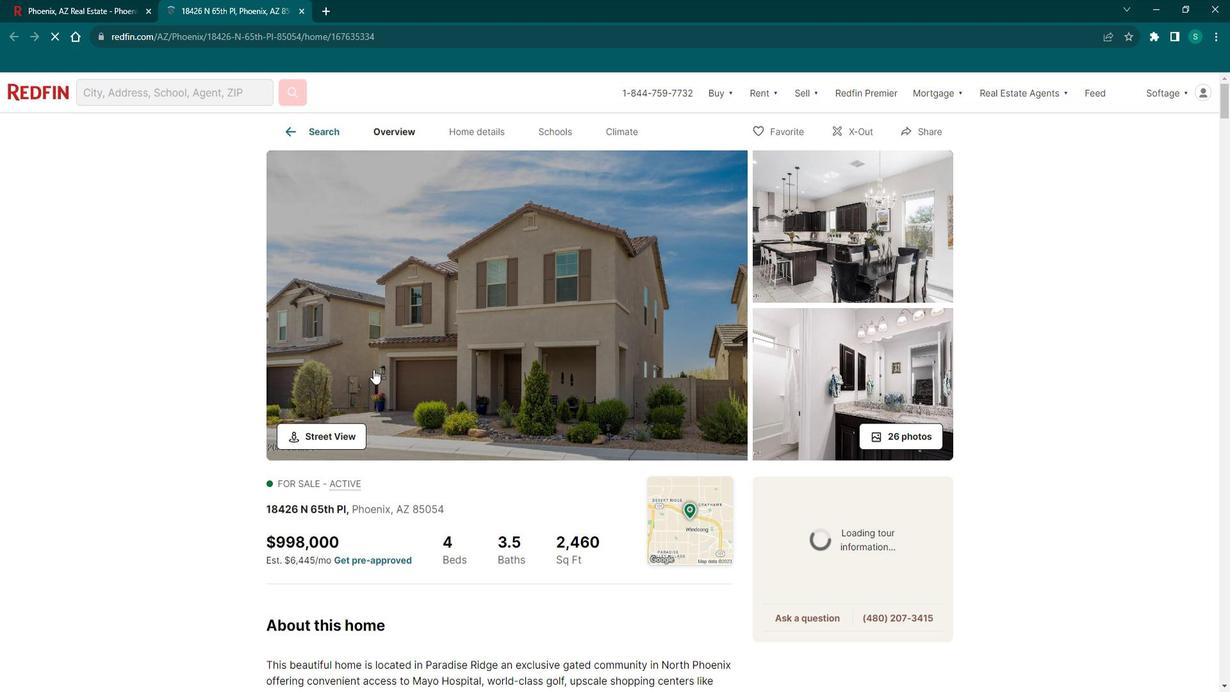
Action: Mouse scrolled (380, 362) with delta (0, 0)
Screenshot: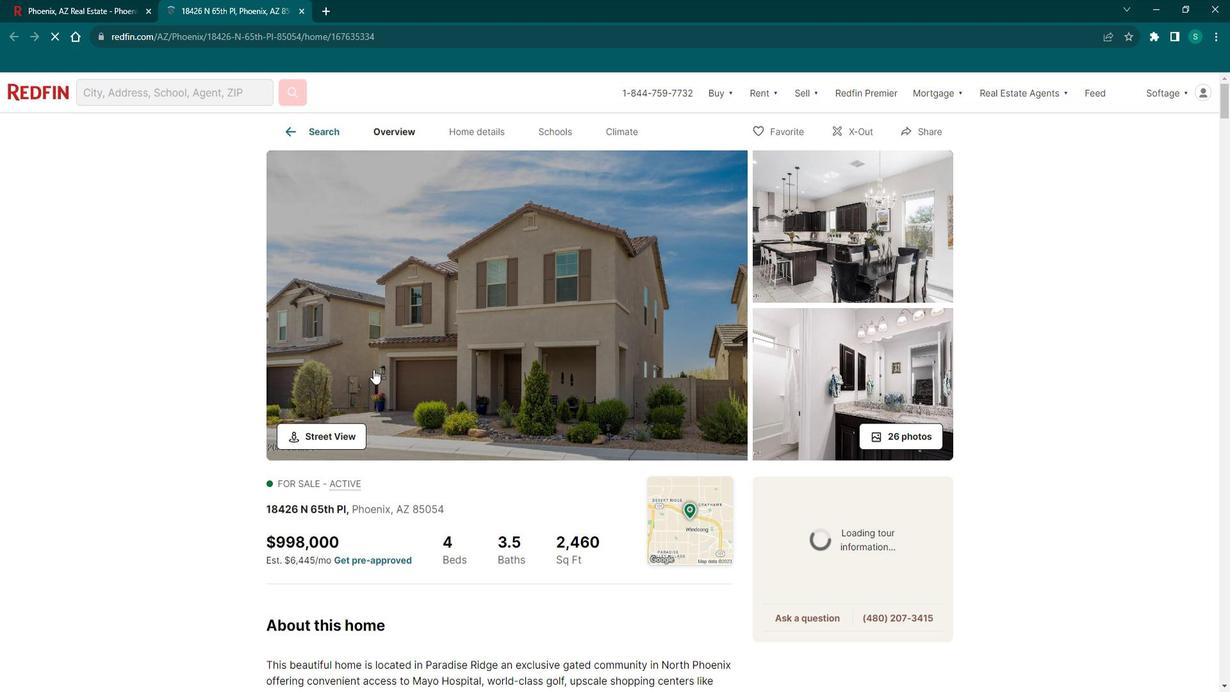 
Action: Mouse scrolled (380, 362) with delta (0, 0)
Screenshot: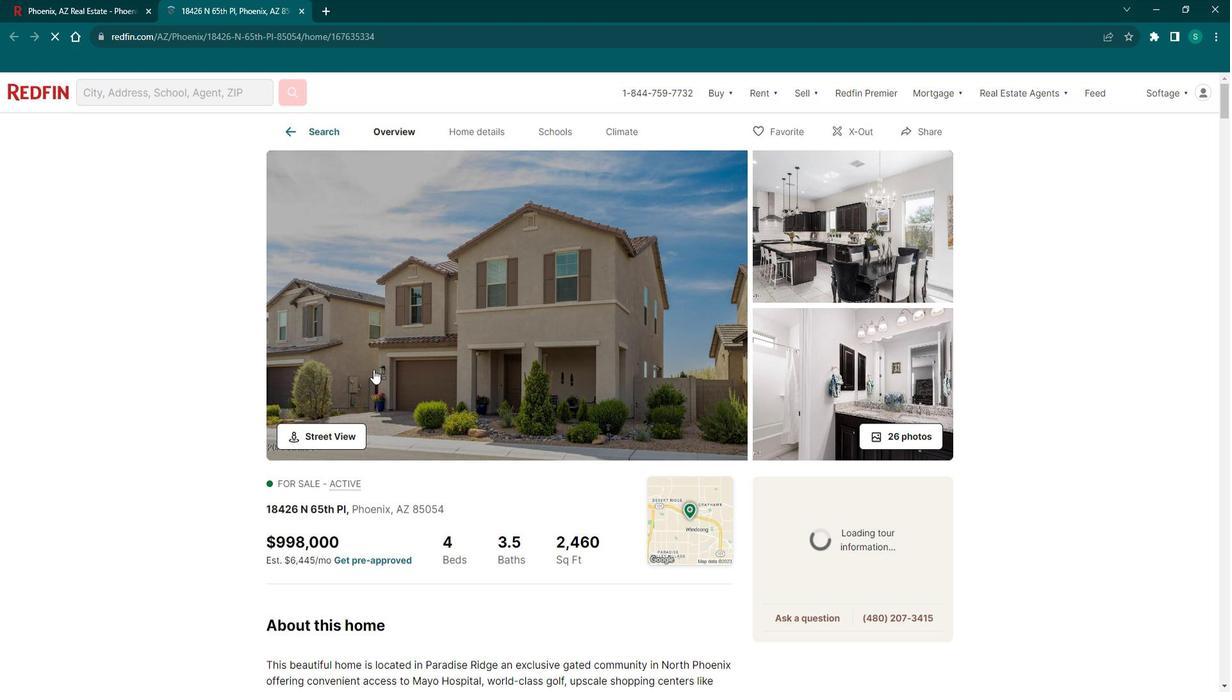 
Action: Mouse scrolled (380, 363) with delta (0, 0)
Screenshot: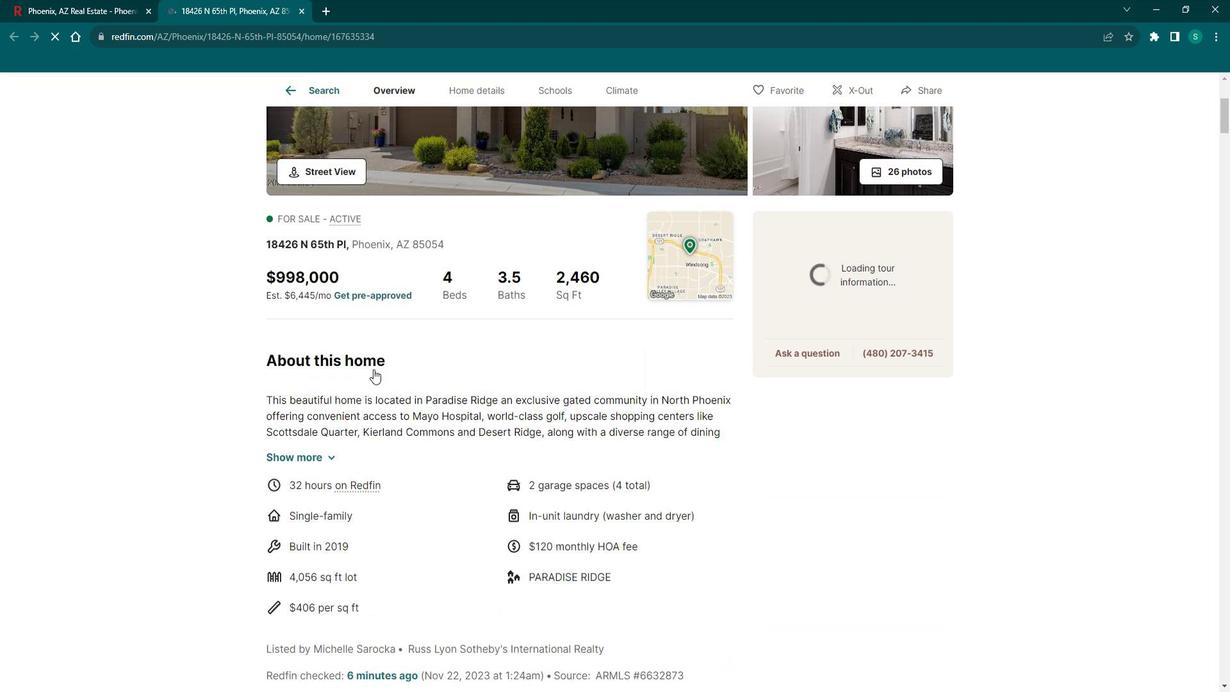 
Action: Mouse scrolled (380, 363) with delta (0, 0)
Screenshot: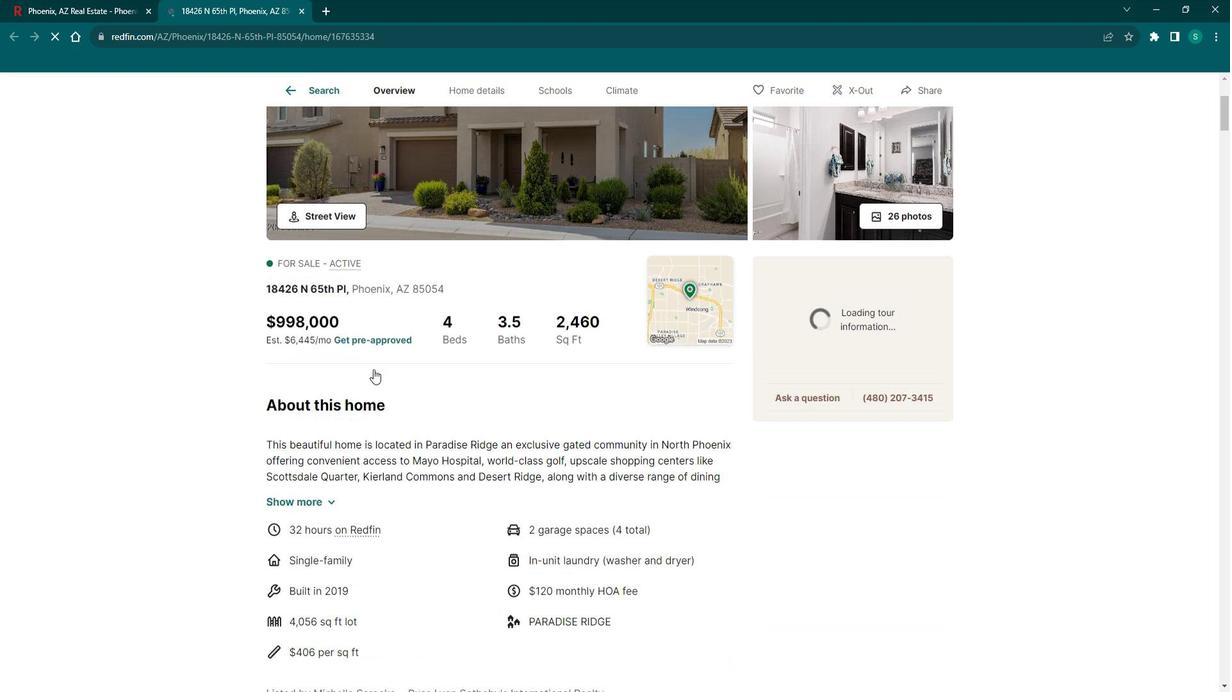 
Action: Mouse scrolled (380, 363) with delta (0, 0)
Screenshot: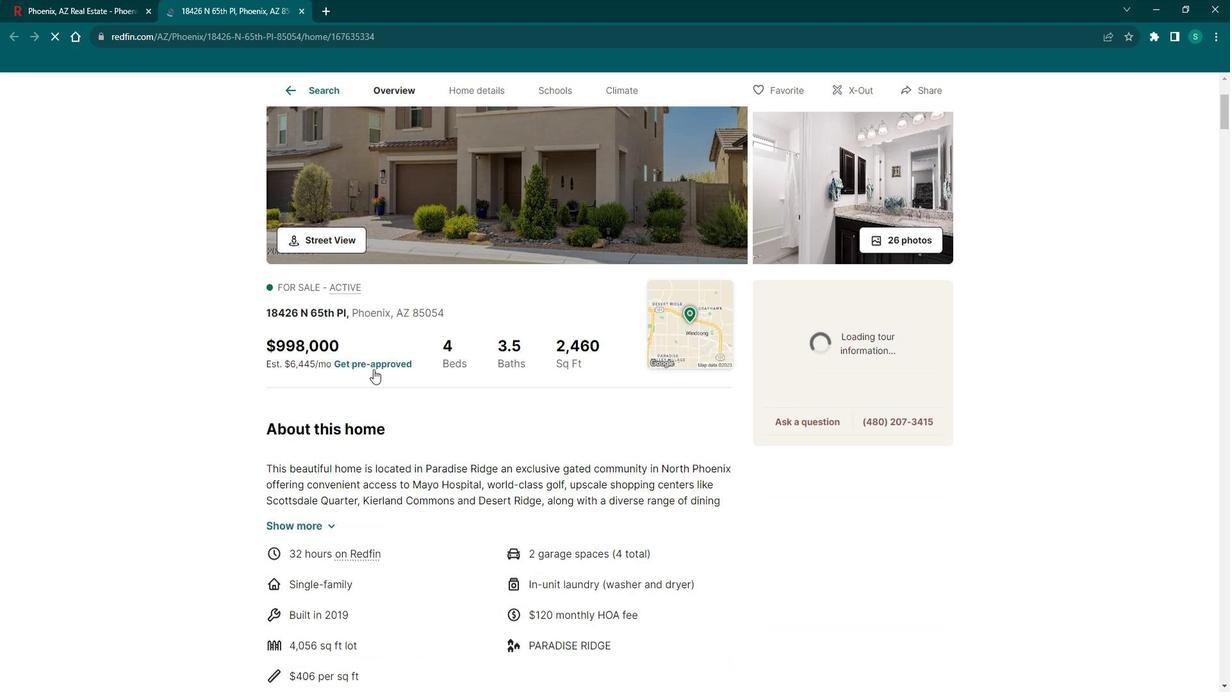 
Action: Mouse scrolled (380, 363) with delta (0, 0)
Screenshot: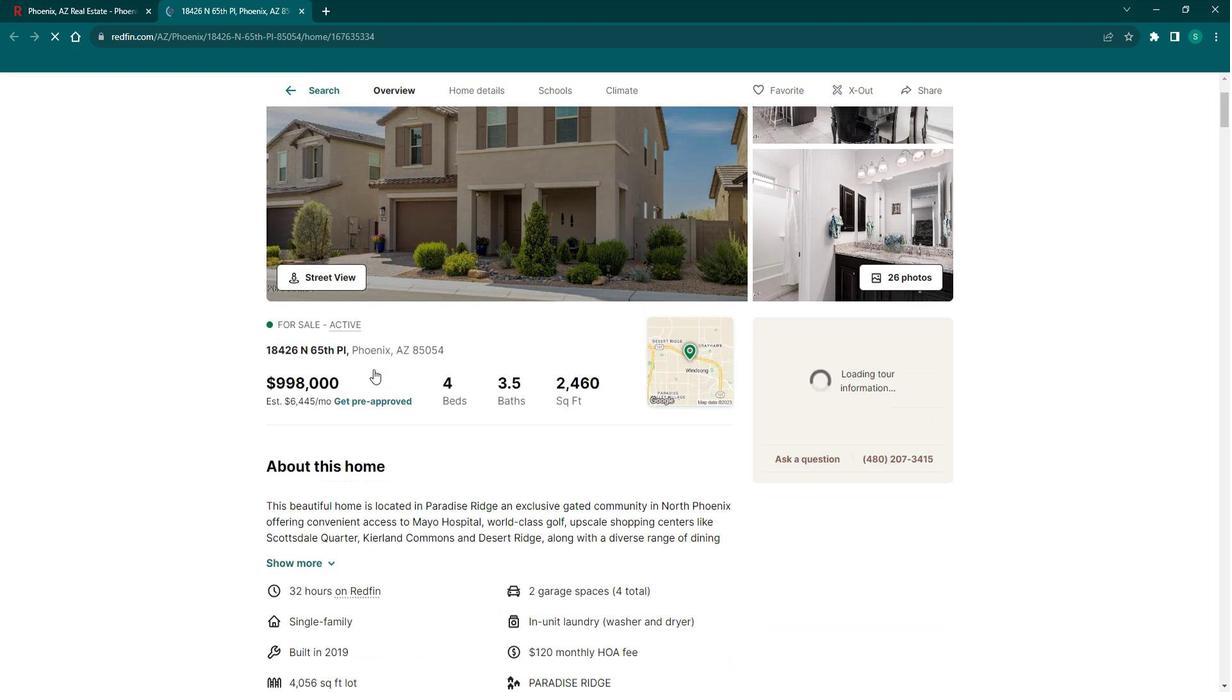 
Action: Mouse moved to (380, 362)
Screenshot: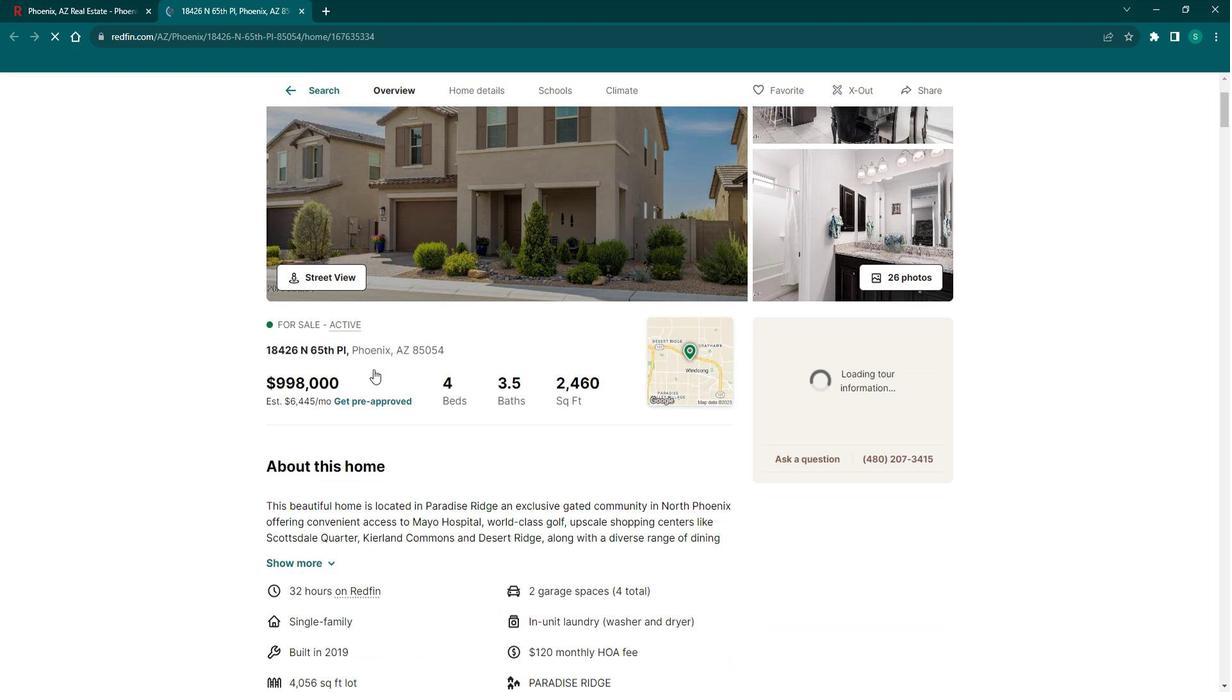 
Action: Mouse scrolled (380, 363) with delta (0, 0)
Screenshot: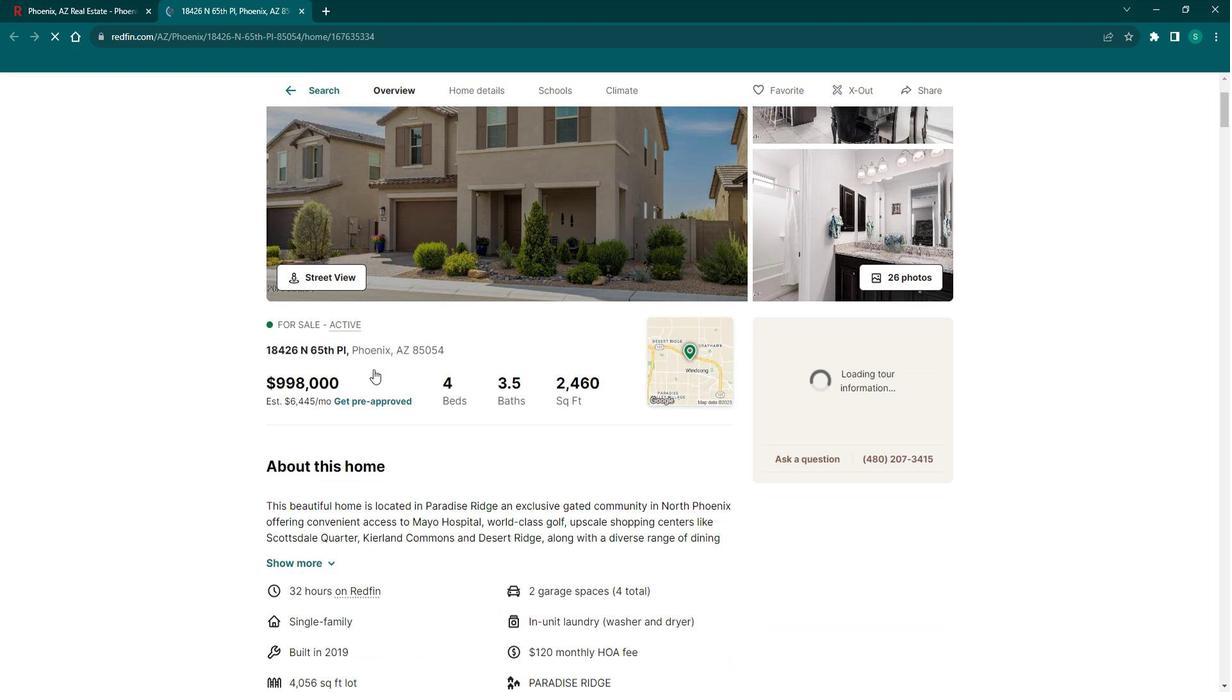 
Action: Mouse moved to (425, 347)
Screenshot: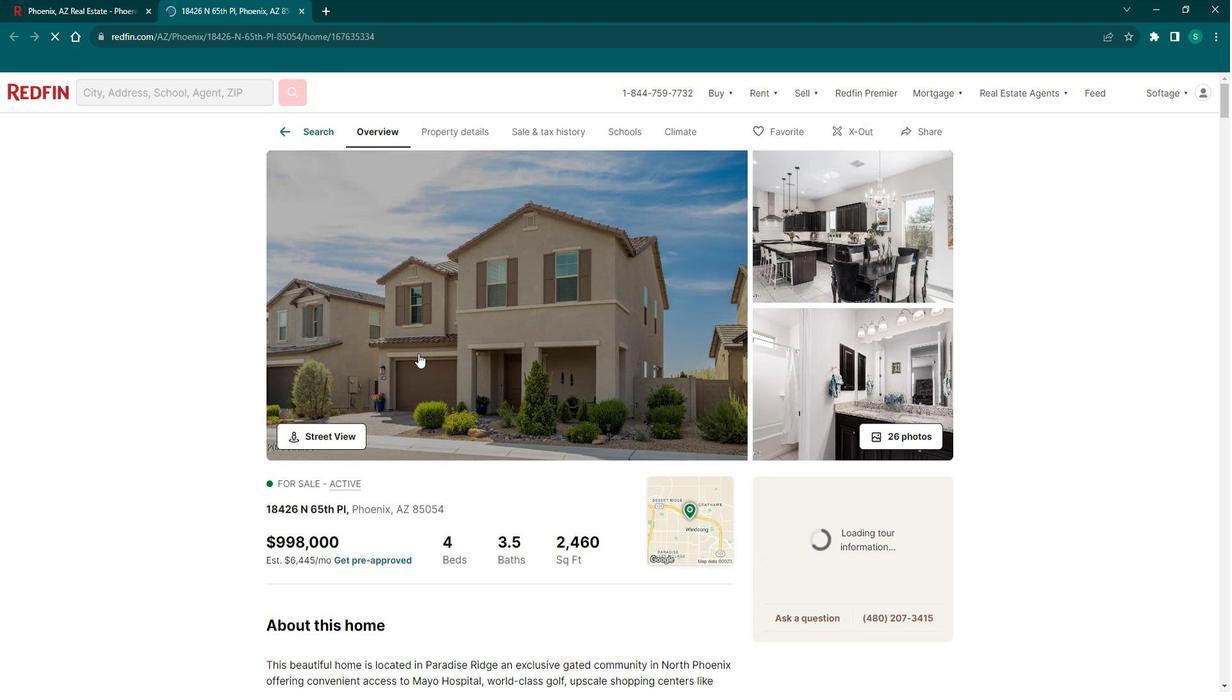 
Action: Mouse pressed left at (425, 347)
Screenshot: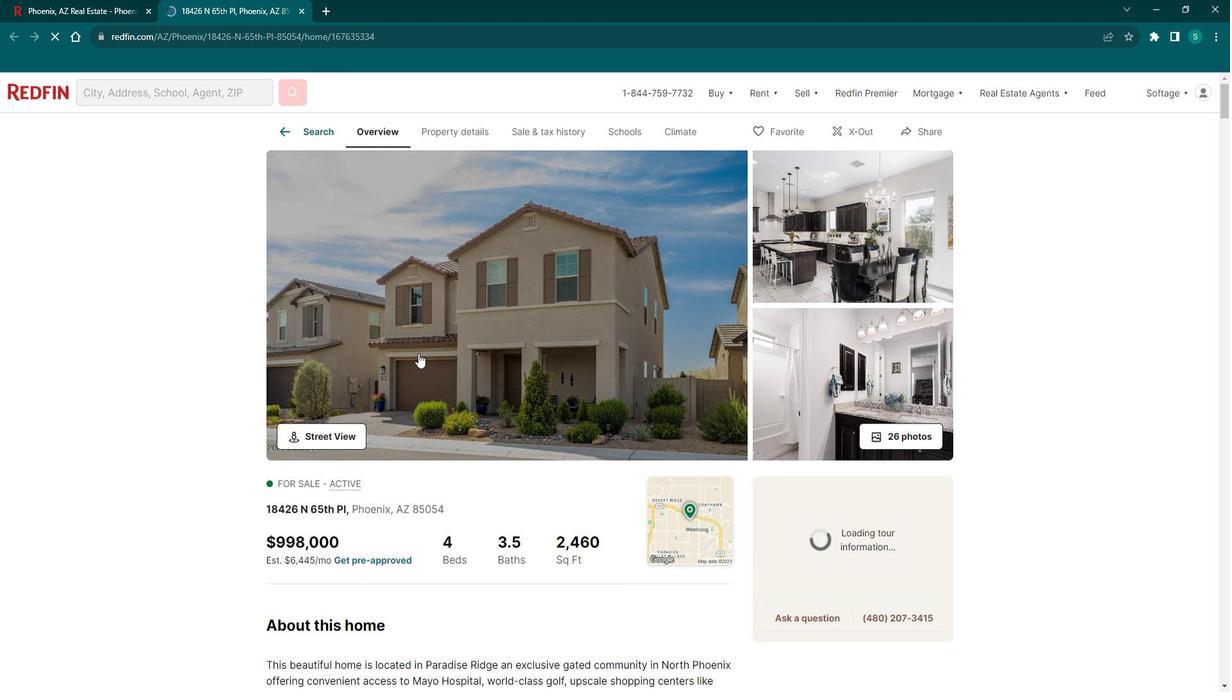 
Action: Mouse moved to (212, 228)
Screenshot: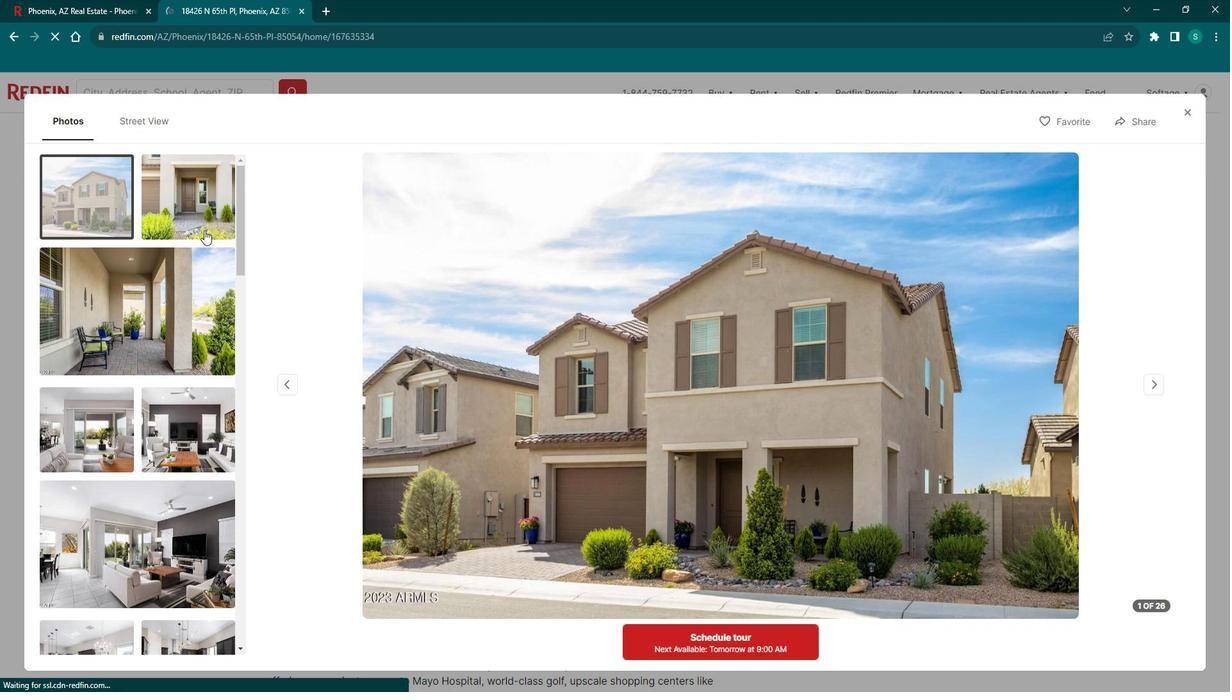 
Action: Mouse pressed left at (212, 228)
Screenshot: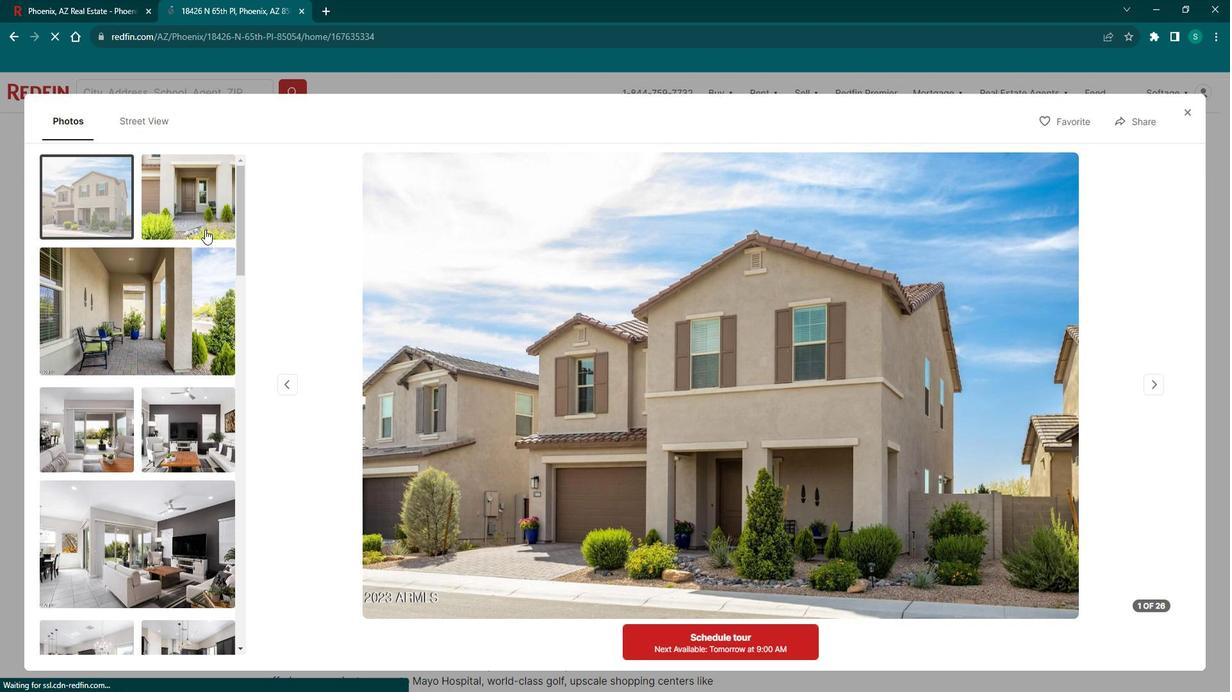 
Action: Mouse moved to (150, 310)
Screenshot: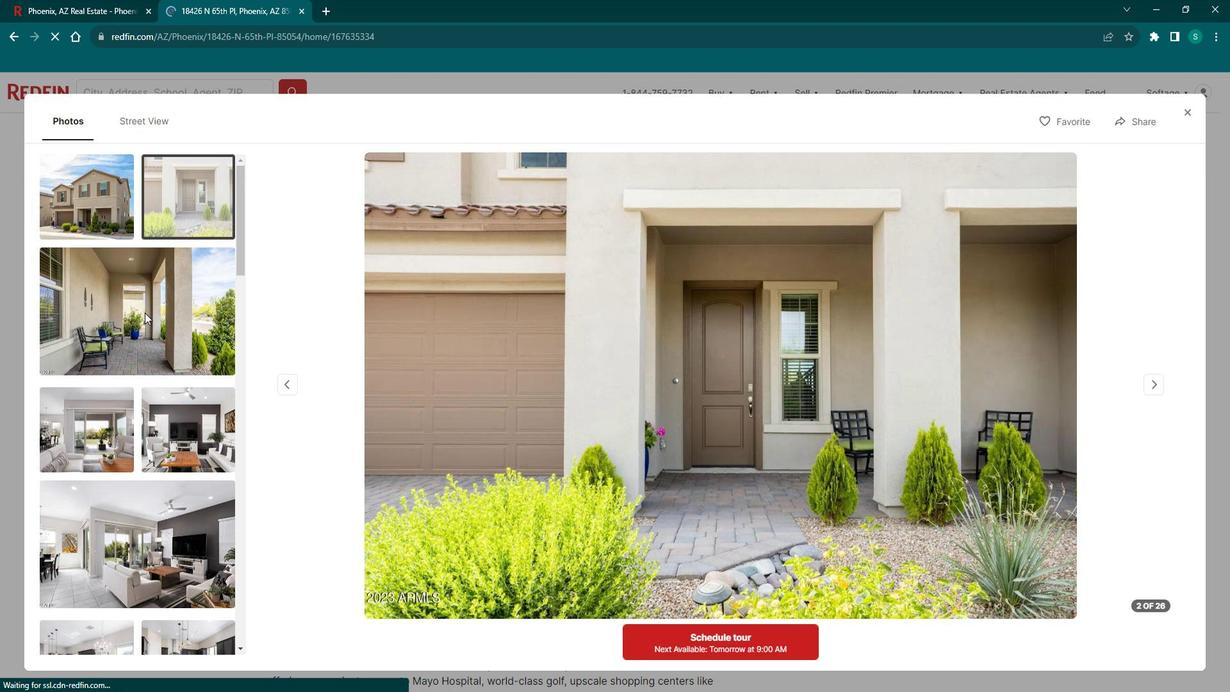
Action: Mouse pressed left at (150, 310)
Screenshot: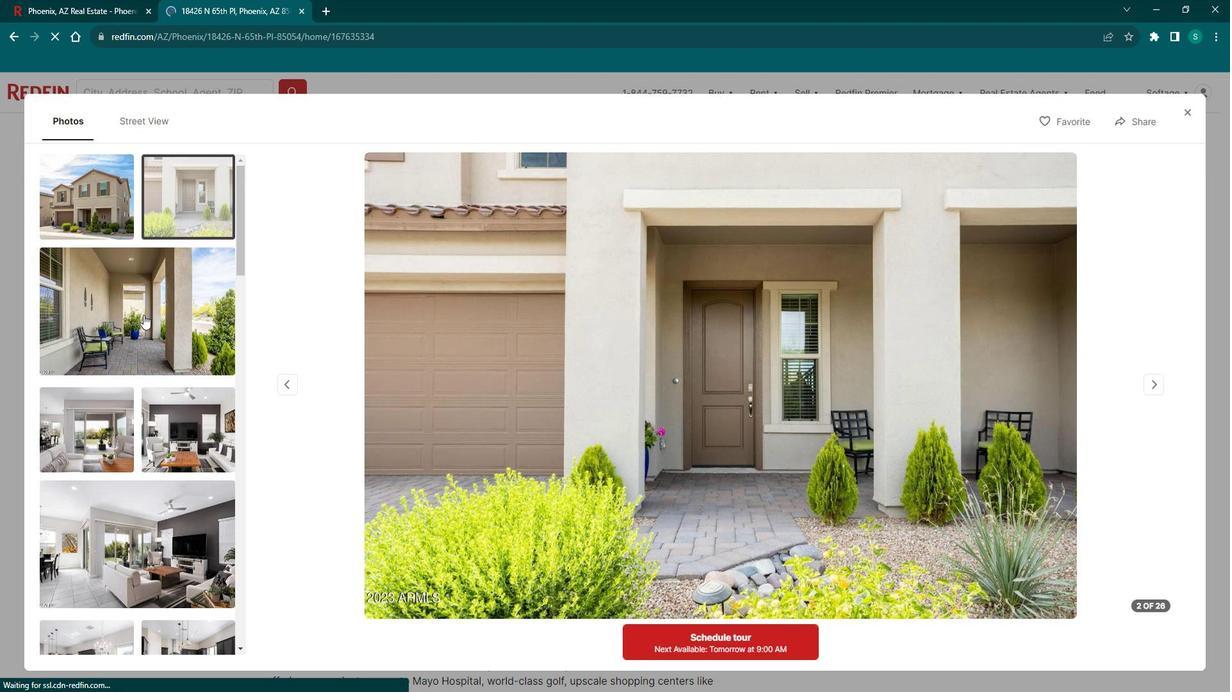 
Action: Mouse moved to (103, 394)
Screenshot: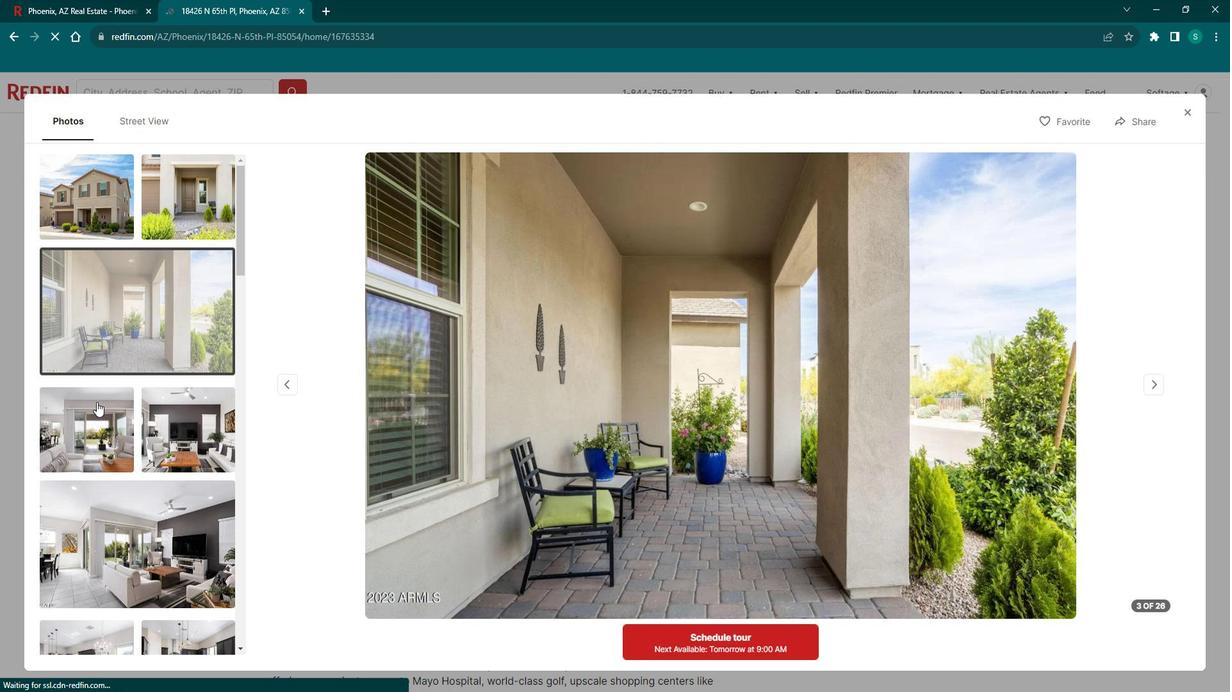 
Action: Mouse pressed left at (103, 394)
Screenshot: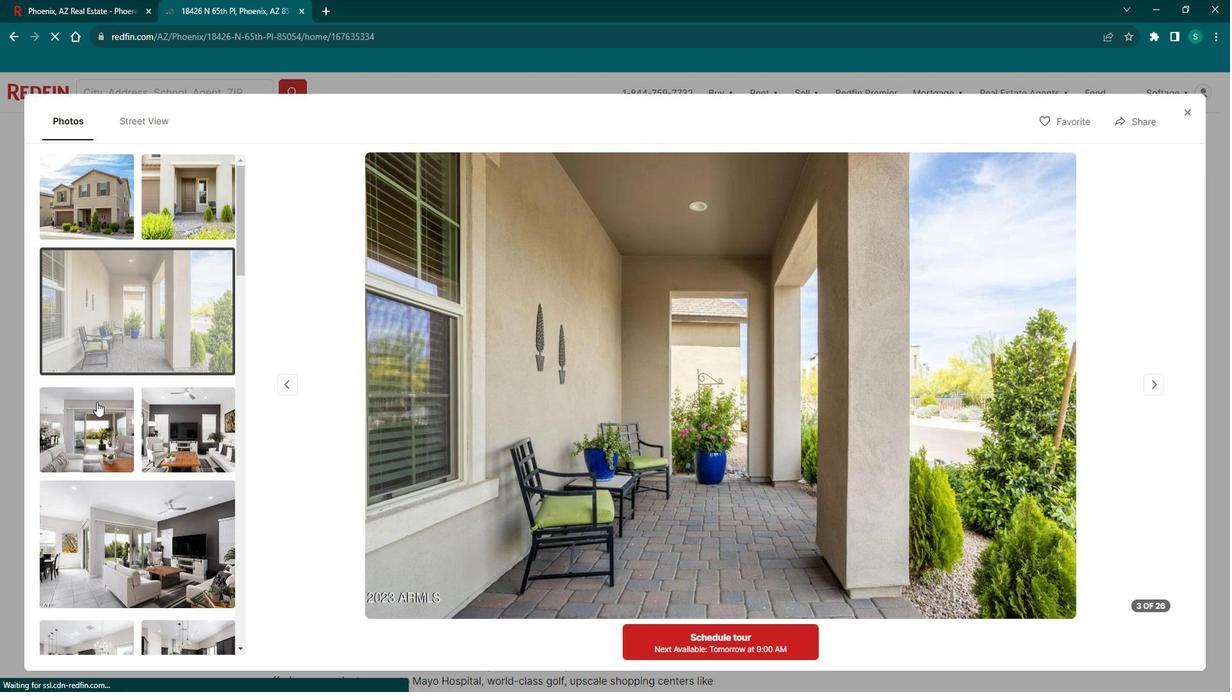 
Action: Mouse moved to (182, 390)
Screenshot: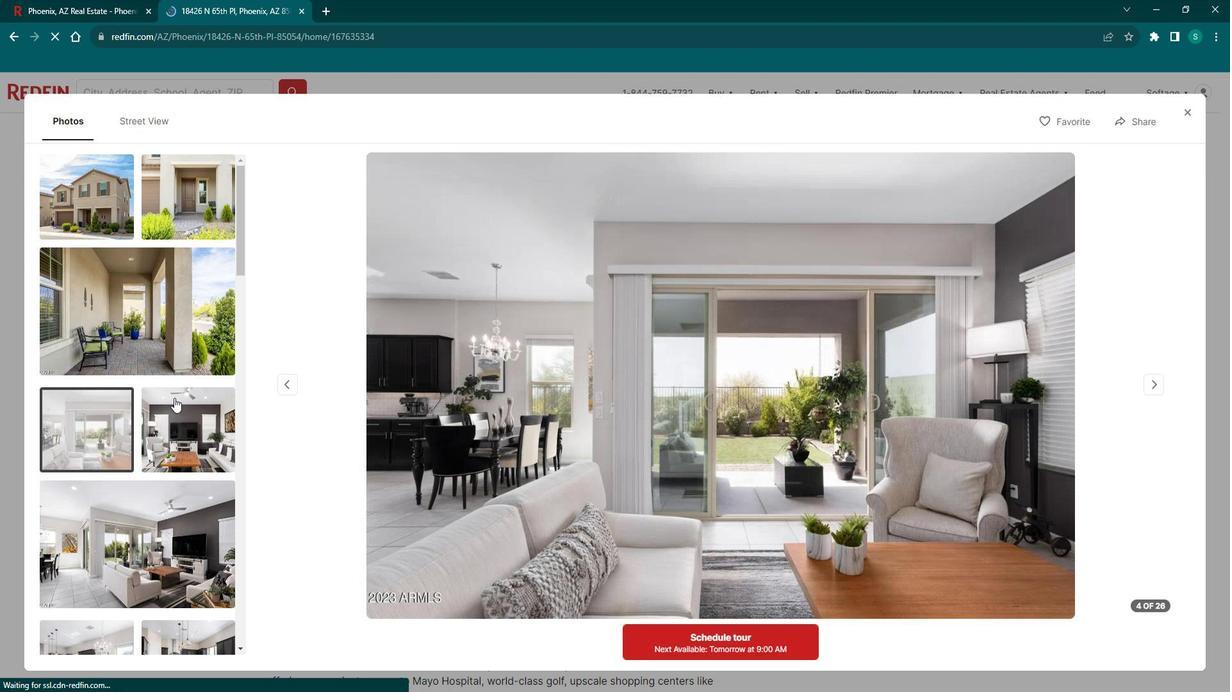 
Action: Mouse pressed left at (182, 390)
Screenshot: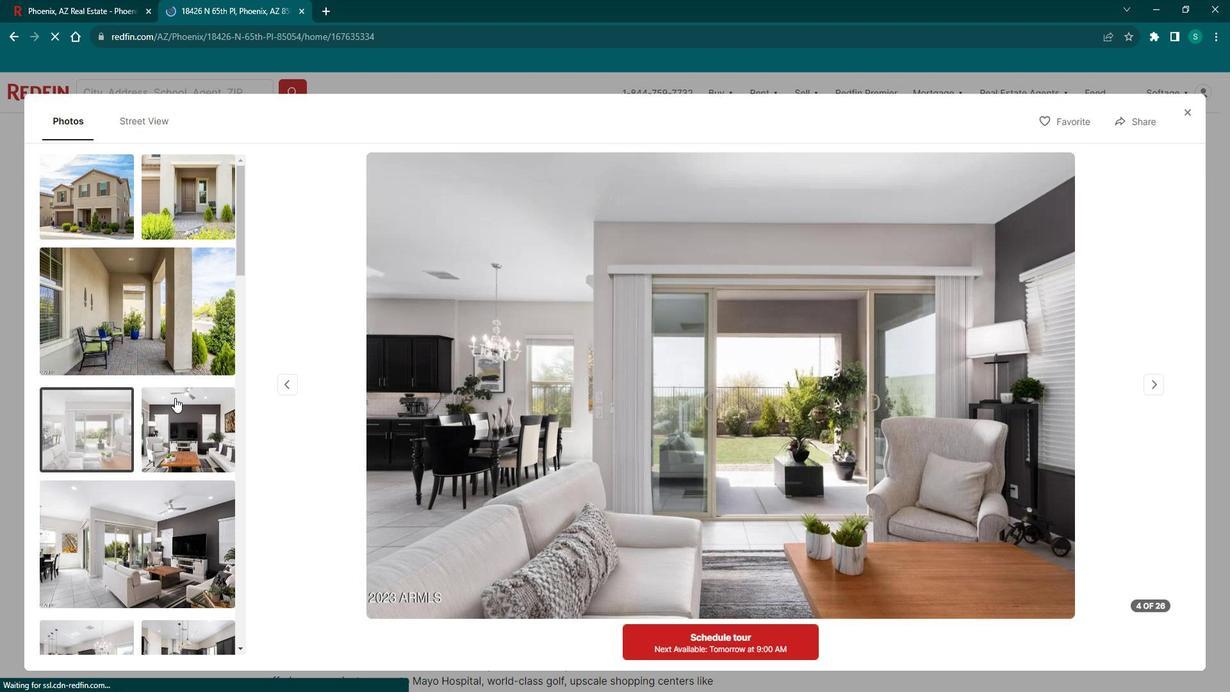 
Action: Mouse moved to (139, 511)
Screenshot: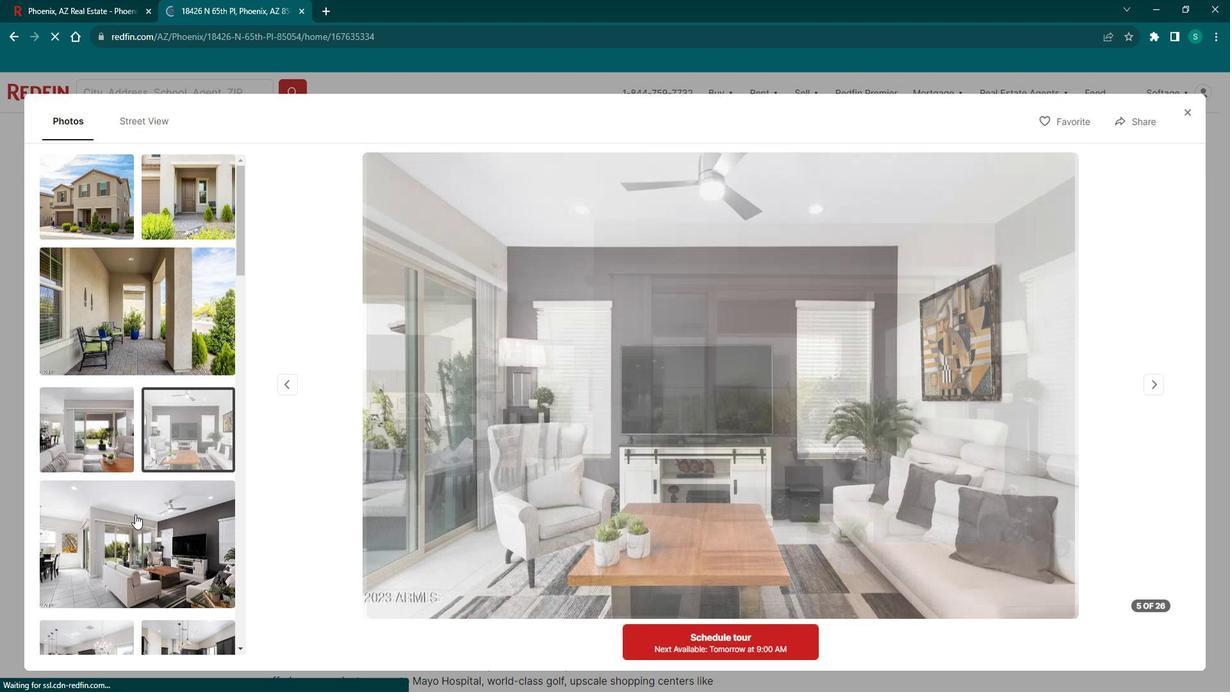 
Action: Mouse pressed left at (139, 511)
Screenshot: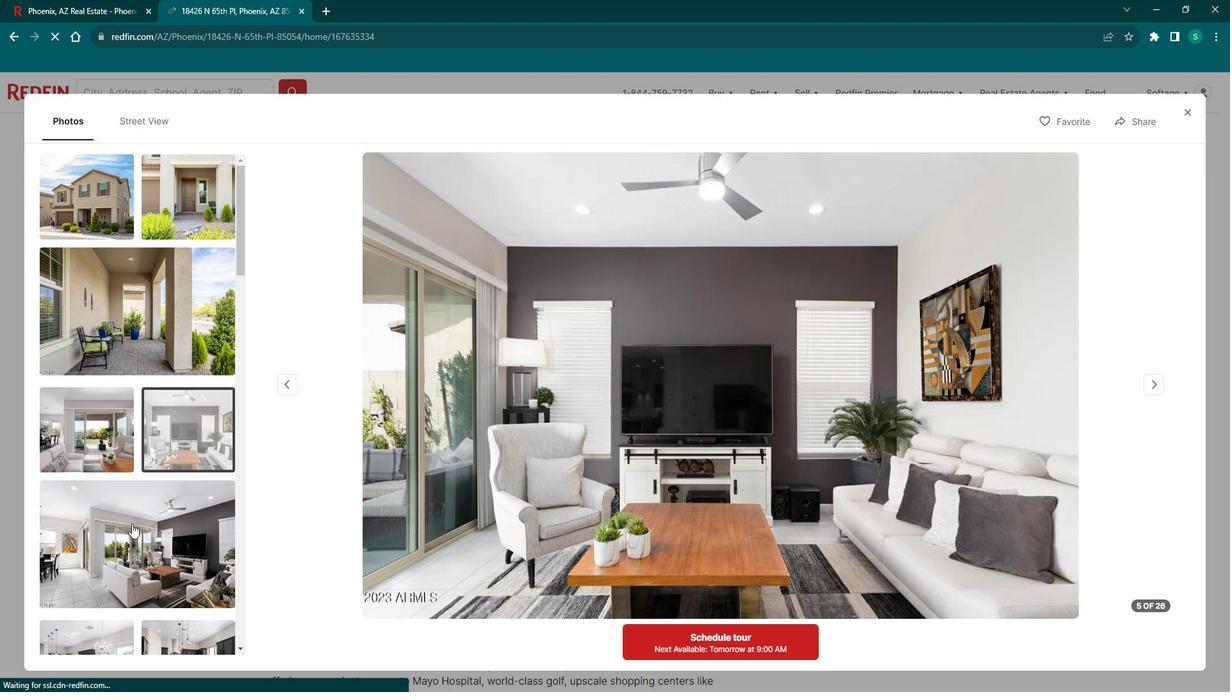 
Action: Mouse moved to (138, 509)
Screenshot: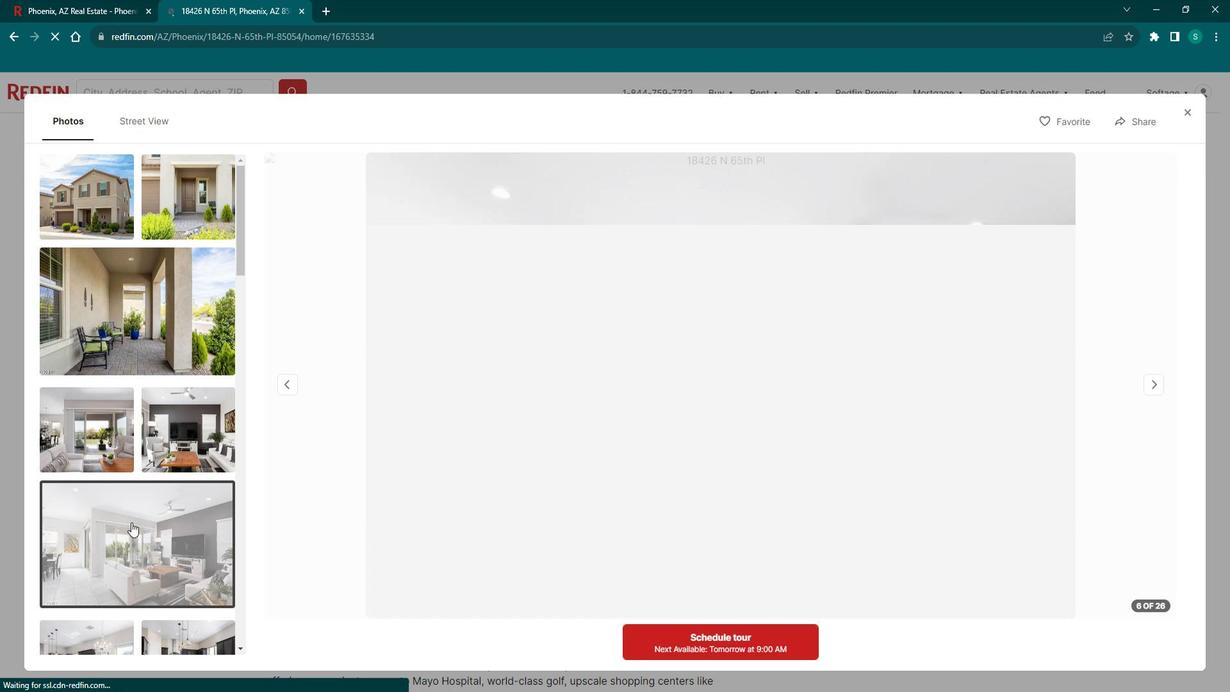 
Action: Mouse scrolled (138, 508) with delta (0, 0)
Screenshot: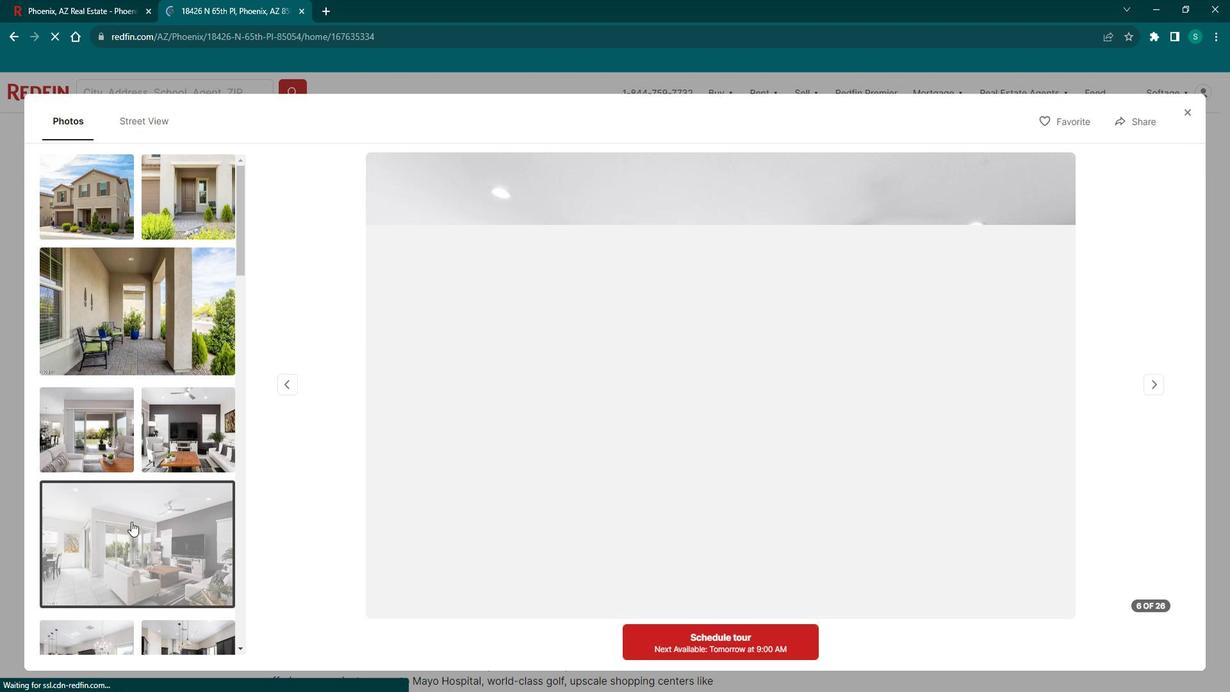 
Action: Mouse scrolled (138, 508) with delta (0, 0)
Screenshot: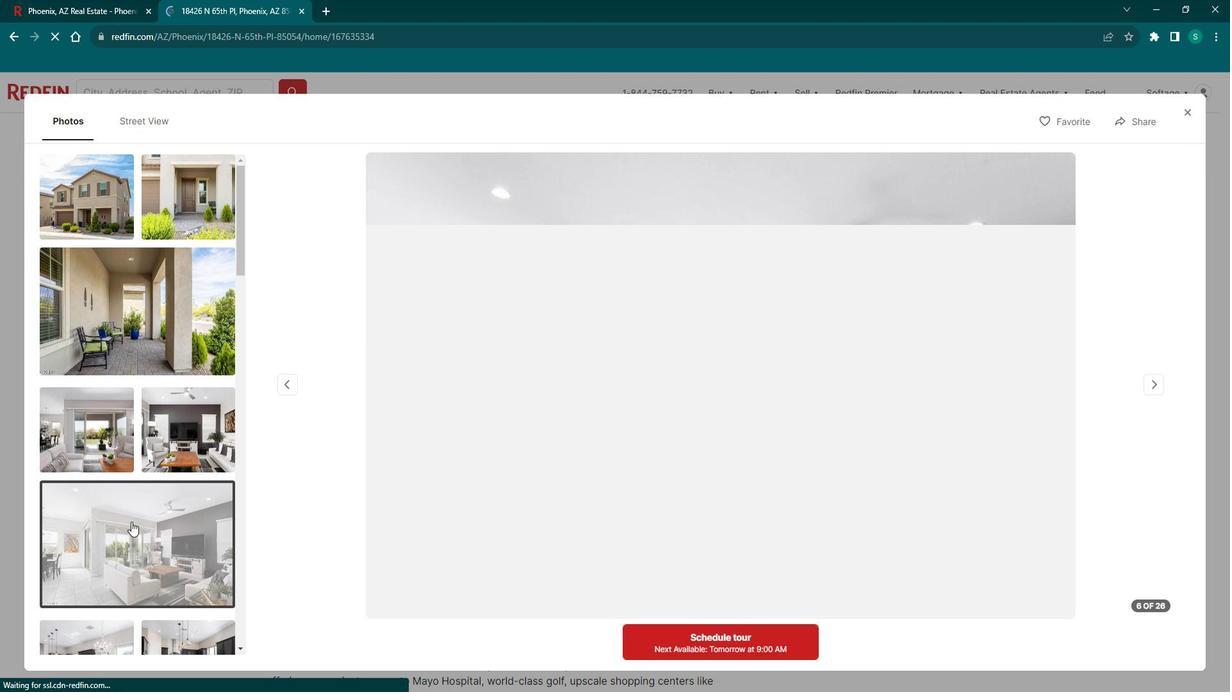 
Action: Mouse scrolled (138, 508) with delta (0, 0)
Screenshot: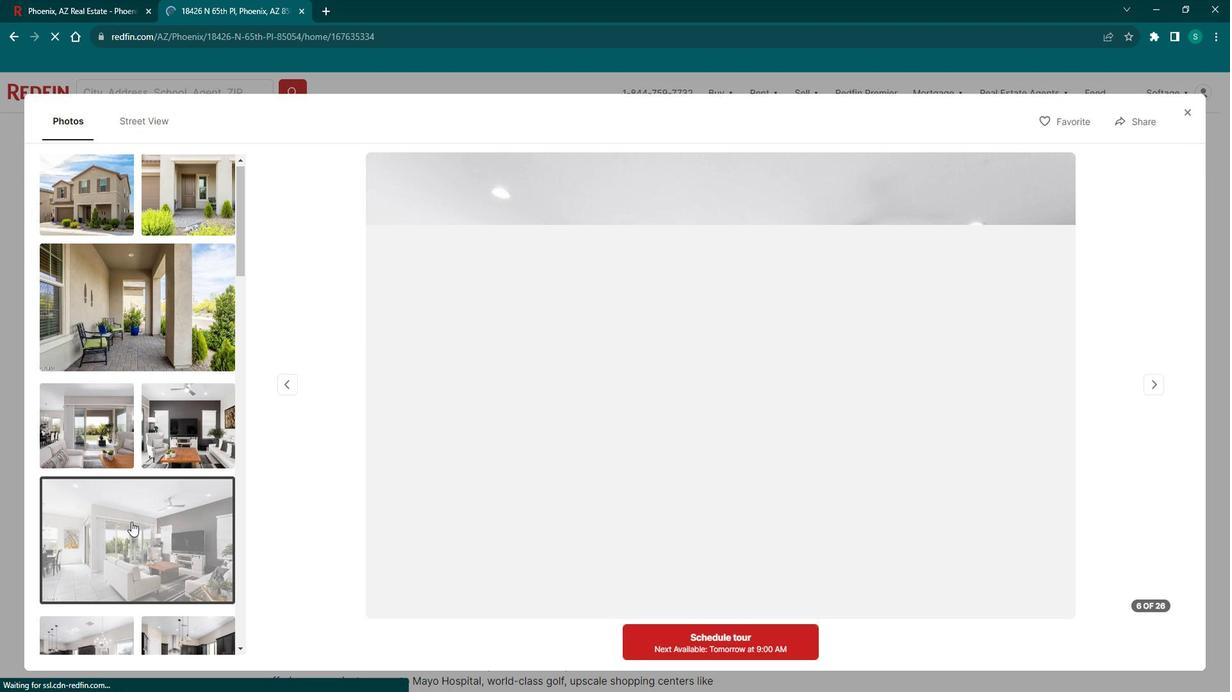 
Action: Mouse scrolled (138, 508) with delta (0, 0)
Screenshot: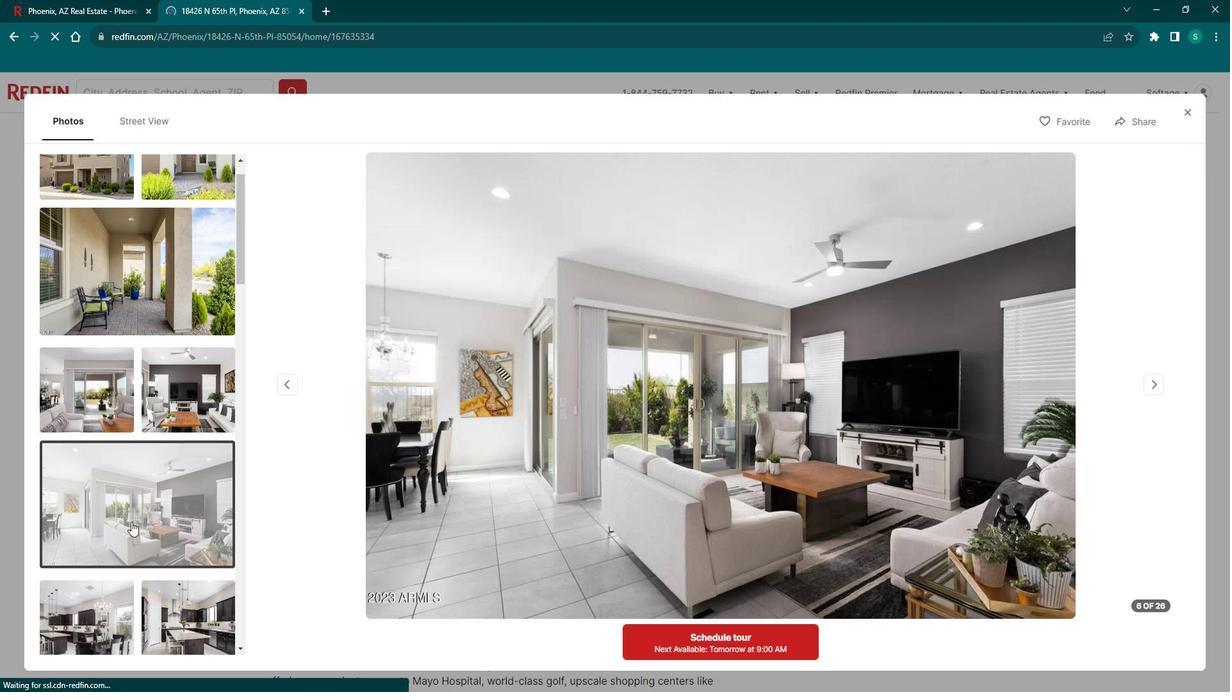 
Action: Mouse moved to (110, 385)
Screenshot: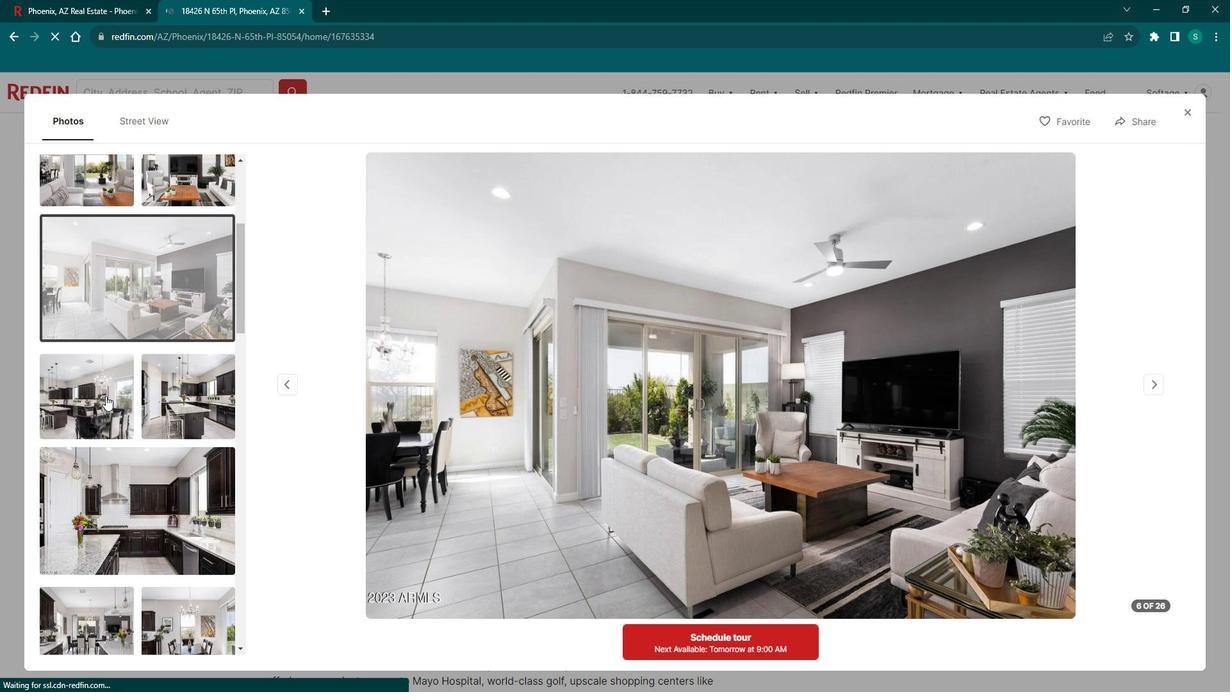 
Action: Mouse pressed left at (110, 385)
Screenshot: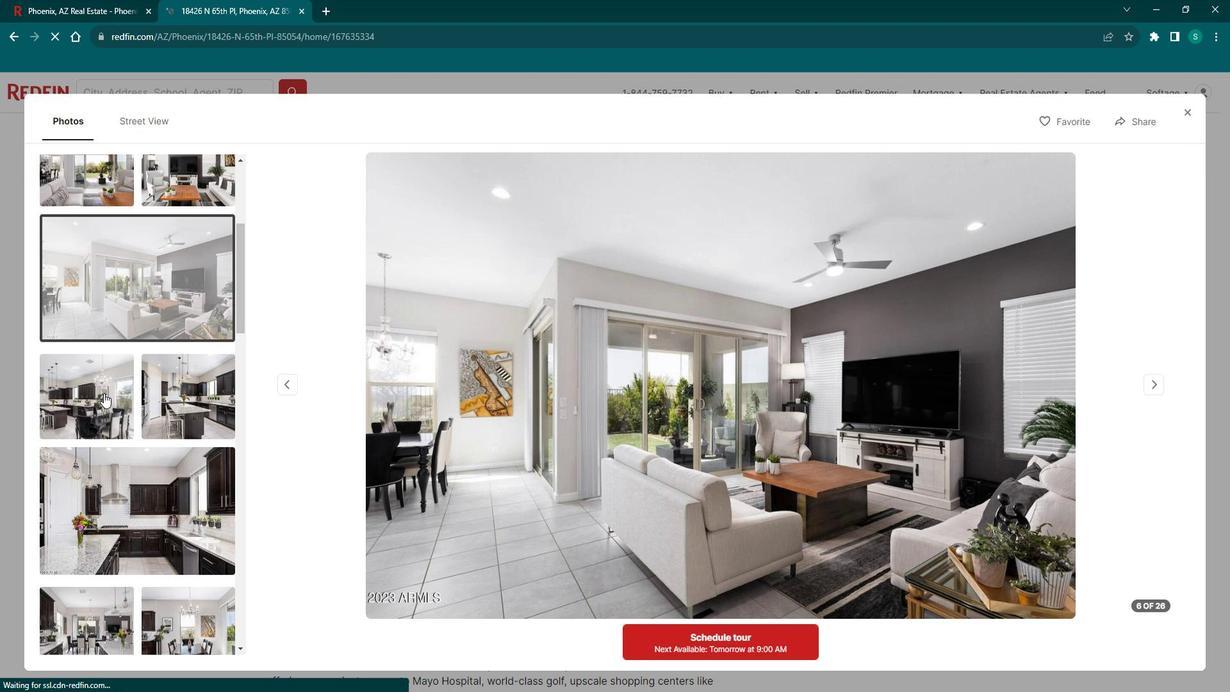 
Action: Mouse moved to (212, 391)
Screenshot: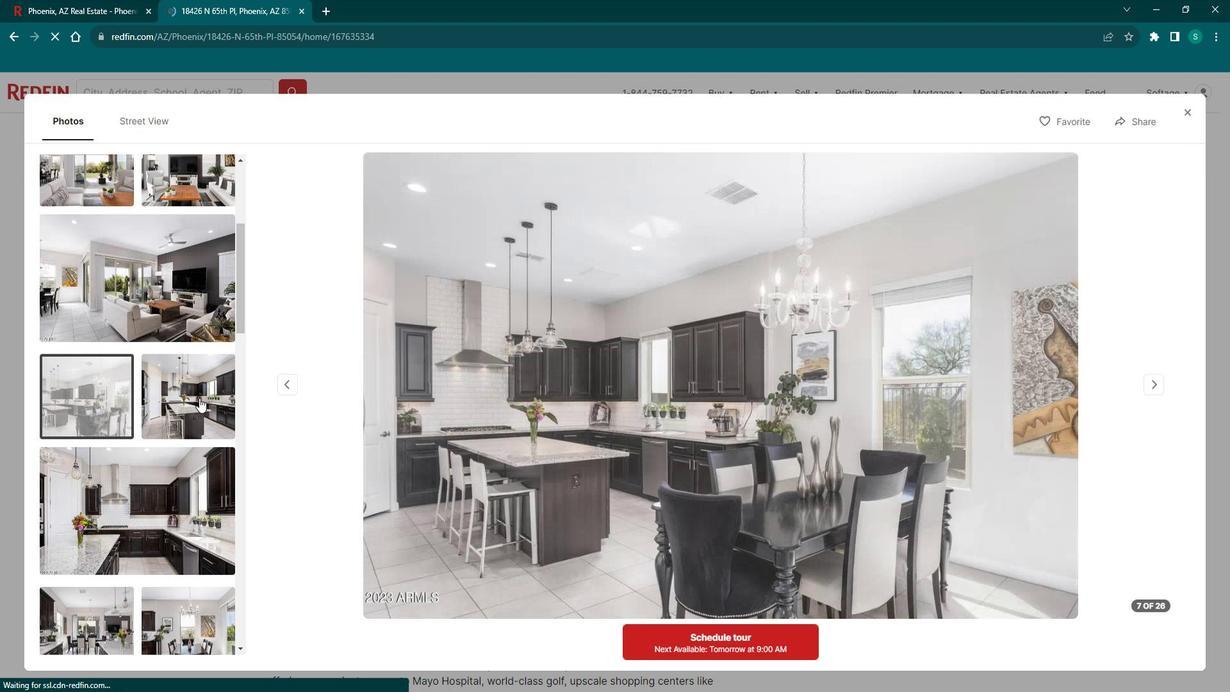 
Action: Mouse pressed left at (212, 391)
Screenshot: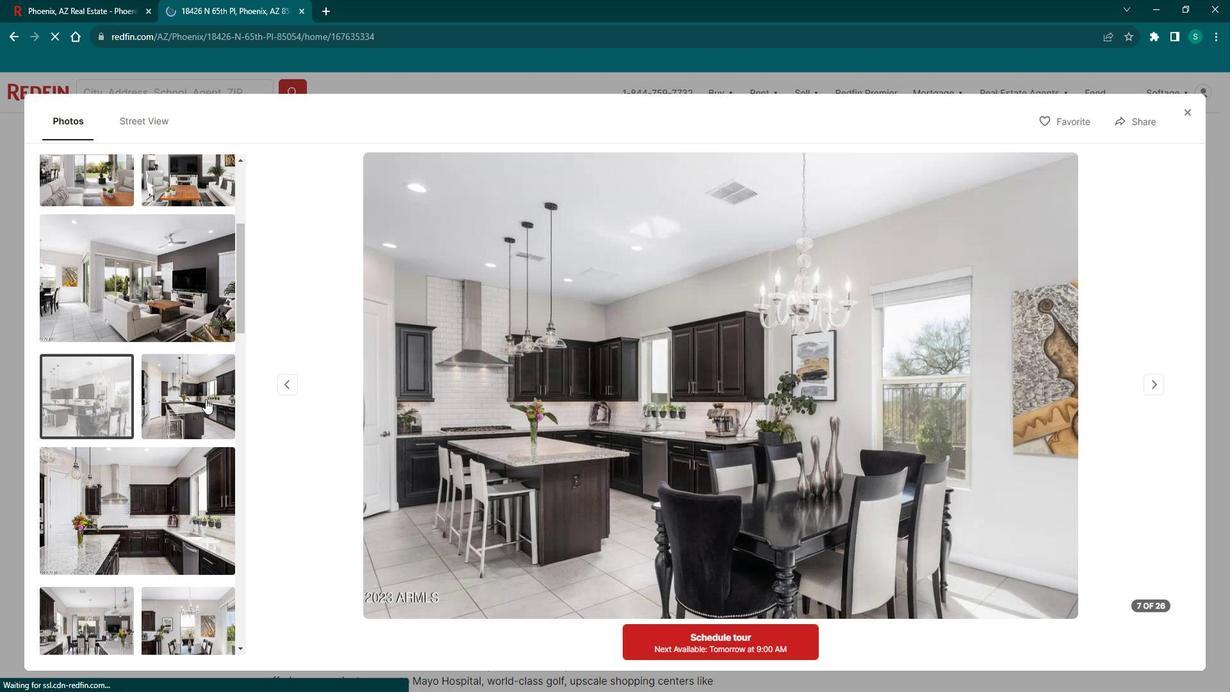 
Action: Mouse moved to (136, 476)
Screenshot: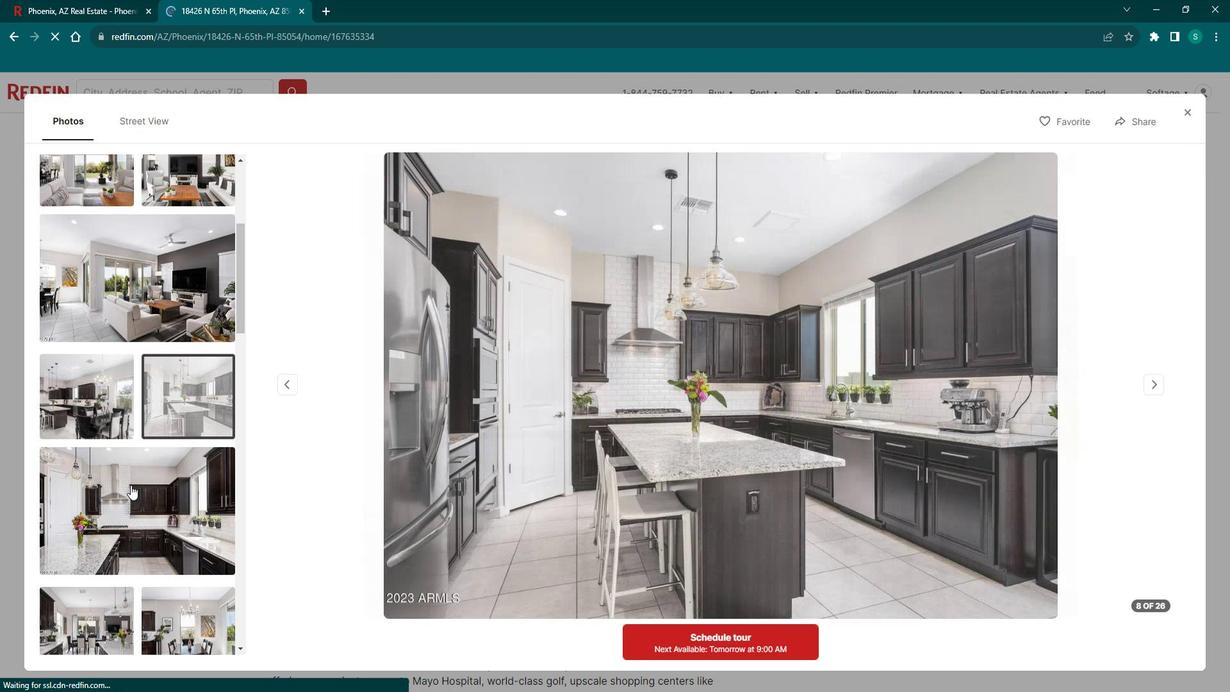 
Action: Mouse pressed left at (136, 476)
Screenshot: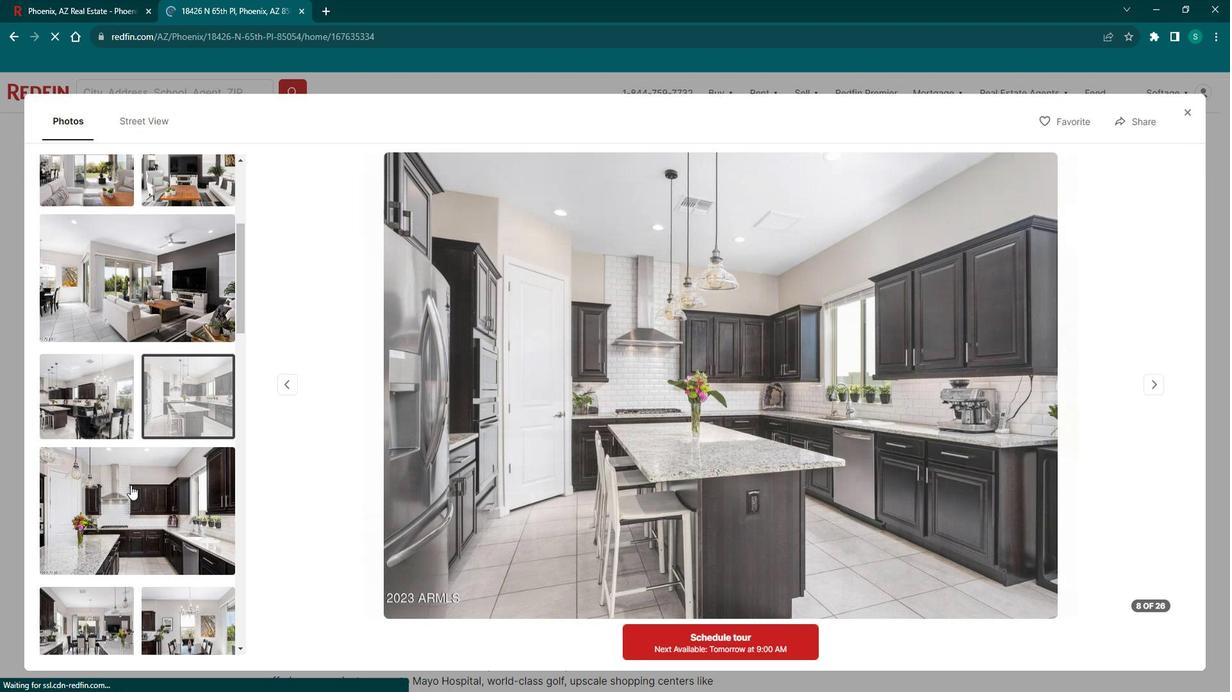 
Action: Mouse scrolled (136, 475) with delta (0, 0)
Screenshot: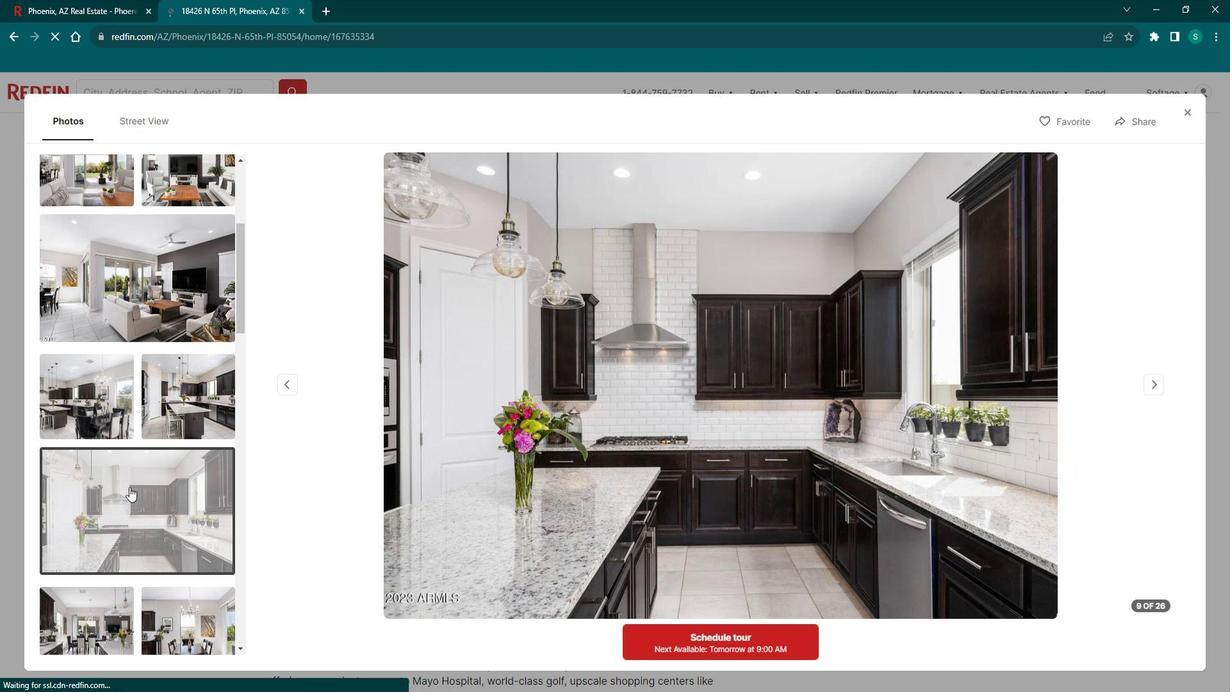 
Action: Mouse scrolled (136, 475) with delta (0, 0)
Screenshot: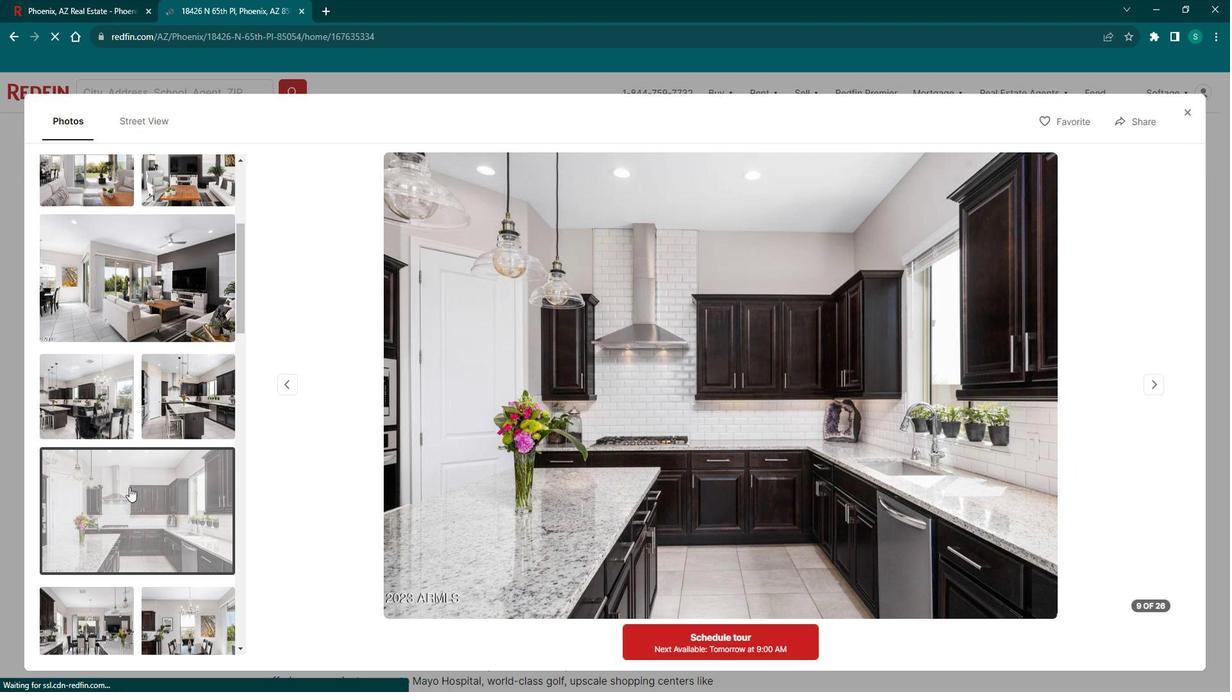 
Action: Mouse scrolled (136, 475) with delta (0, 0)
Screenshot: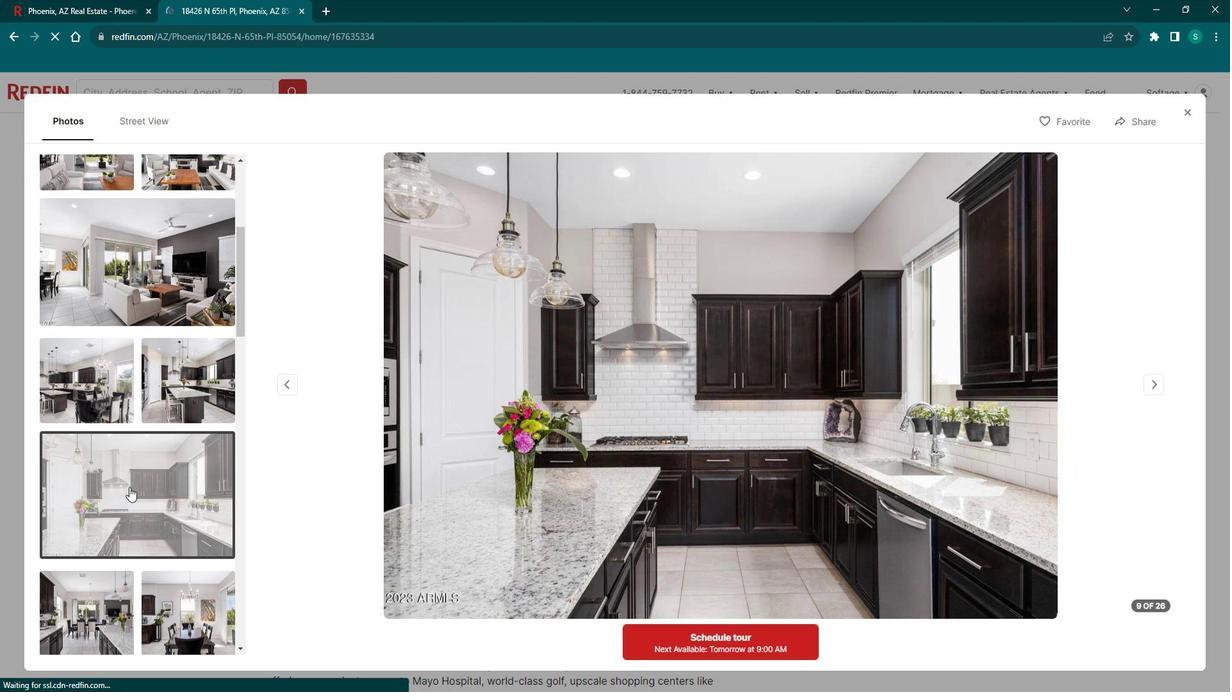 
Action: Mouse scrolled (136, 475) with delta (0, 0)
Screenshot: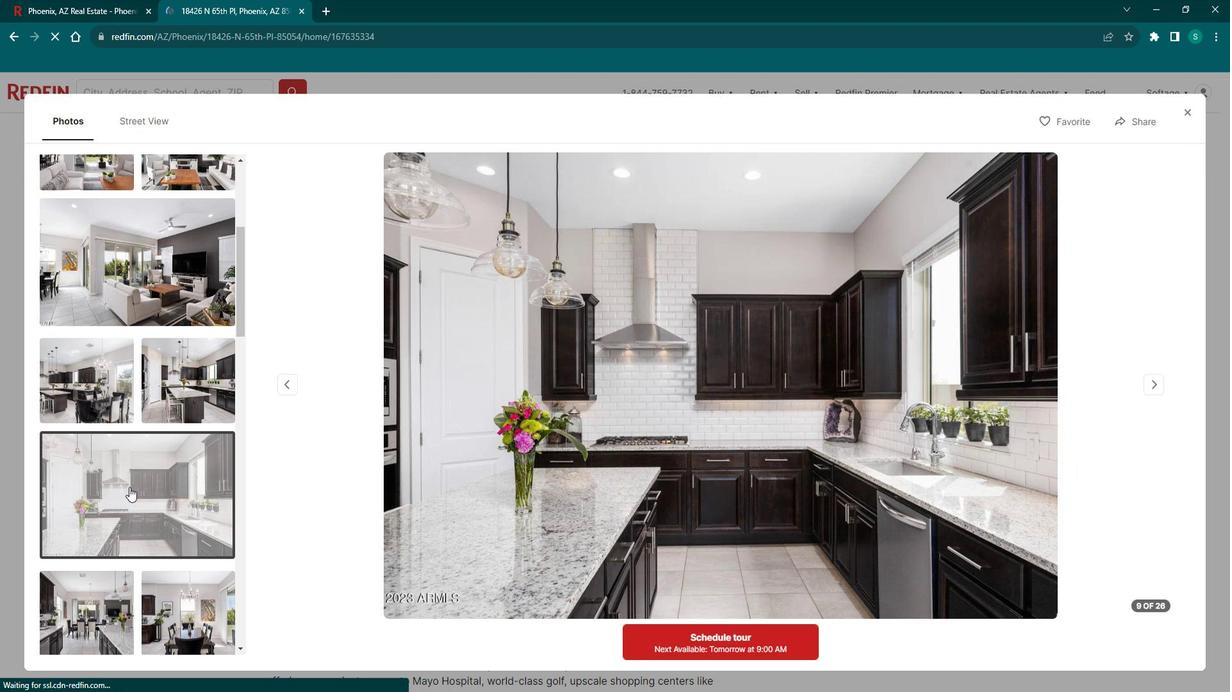 
Action: Mouse moved to (119, 365)
Screenshot: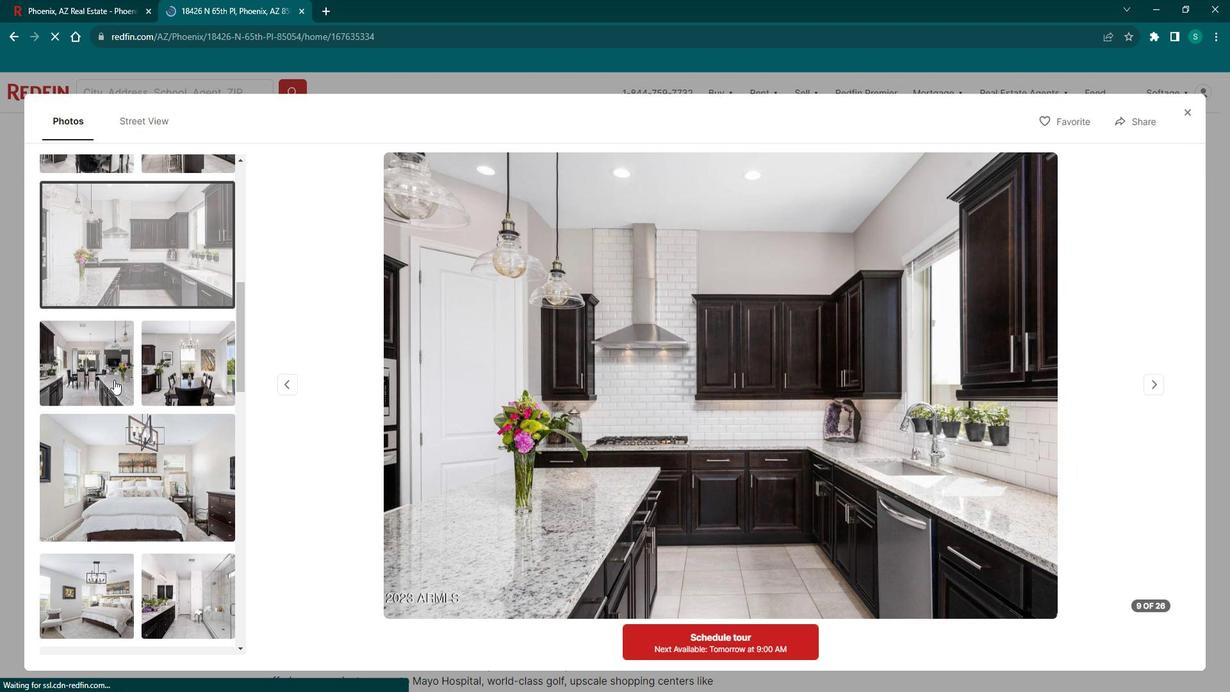 
Action: Mouse pressed left at (119, 365)
Screenshot: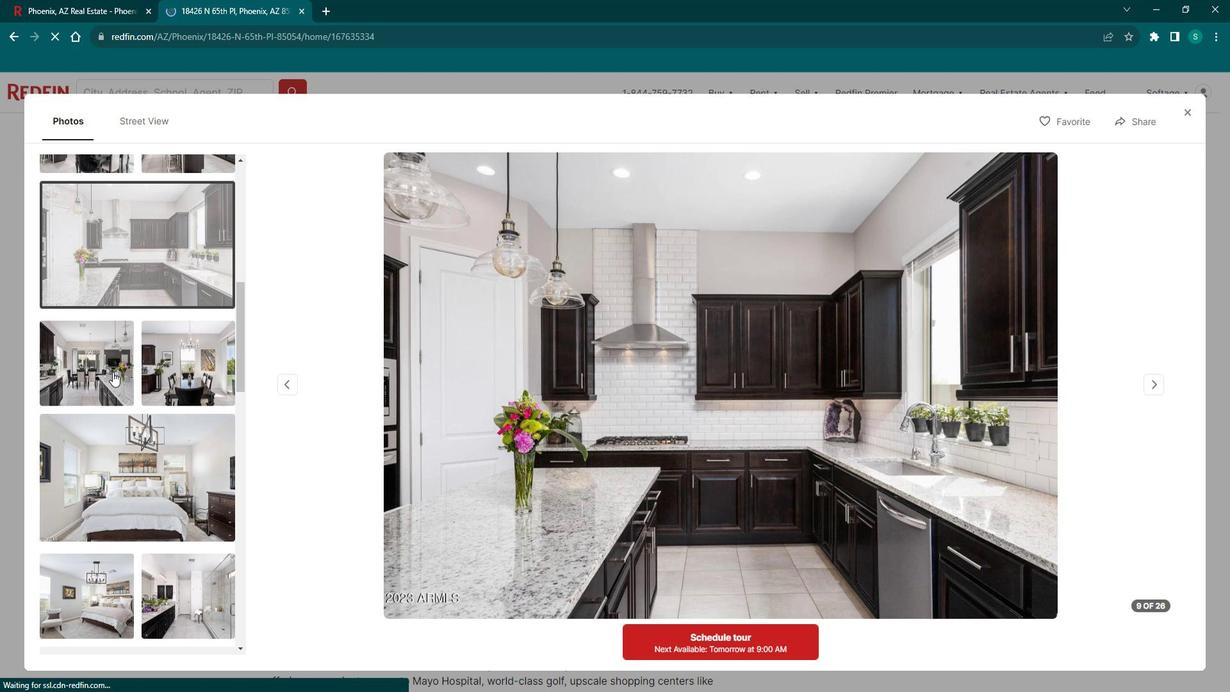 
Action: Mouse moved to (187, 371)
Screenshot: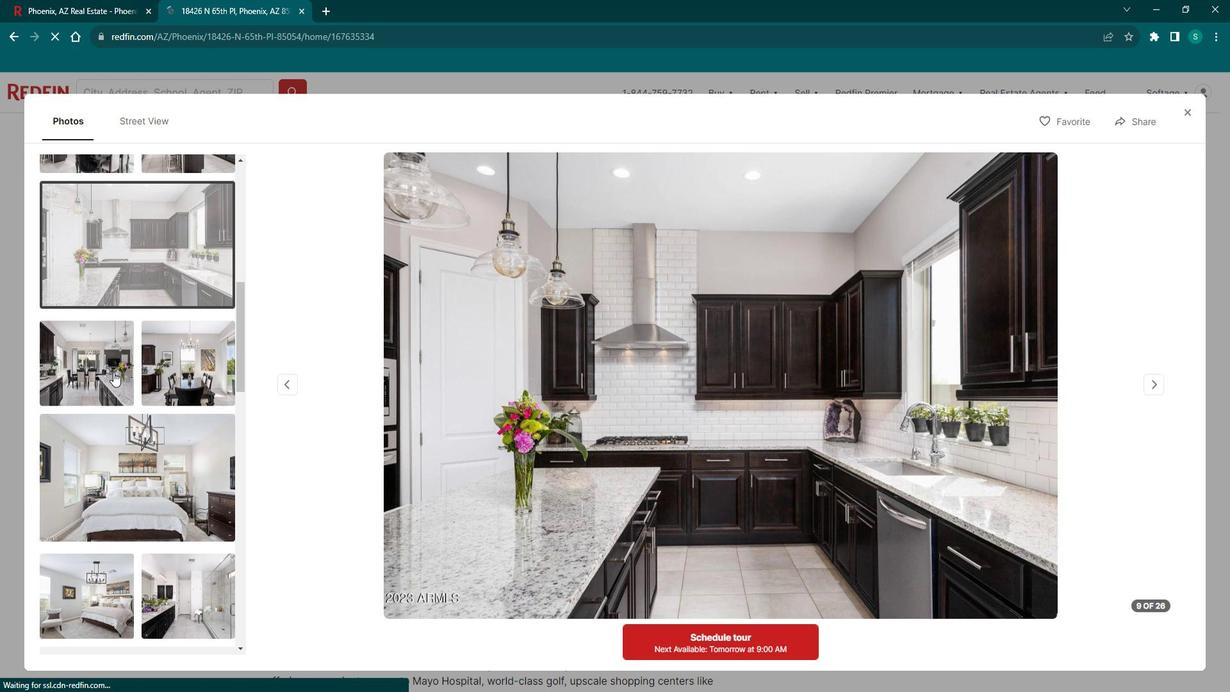 
Action: Mouse pressed left at (187, 371)
Screenshot: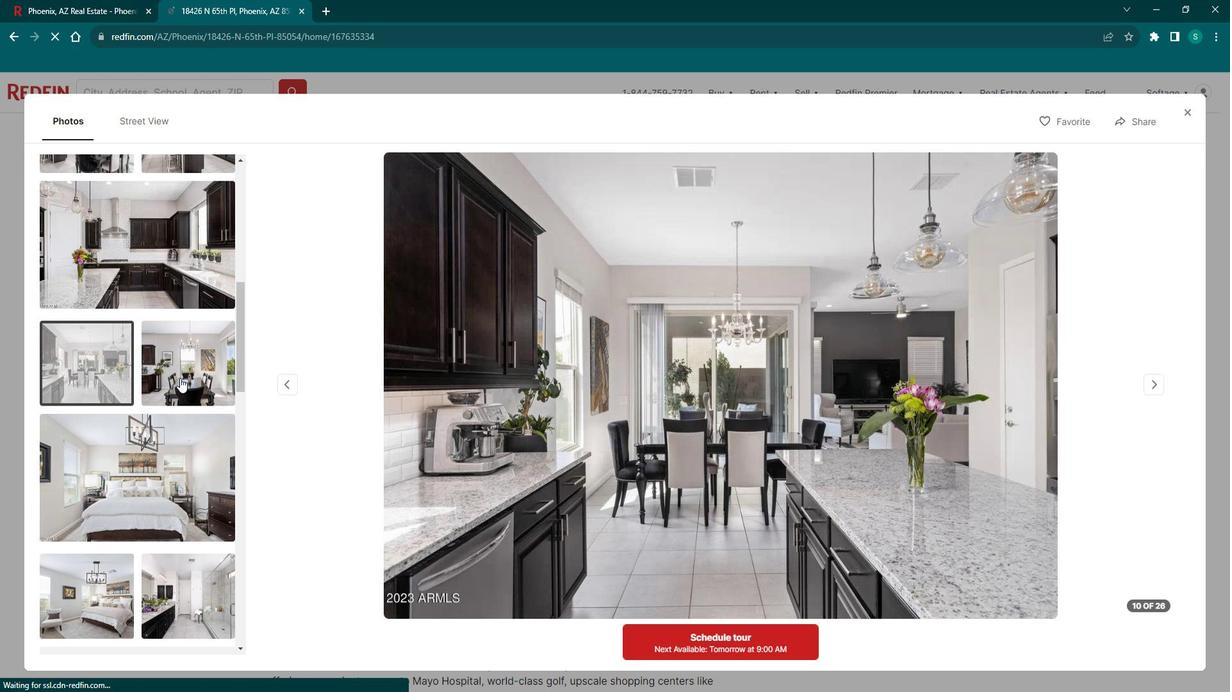 
Action: Mouse moved to (146, 442)
Screenshot: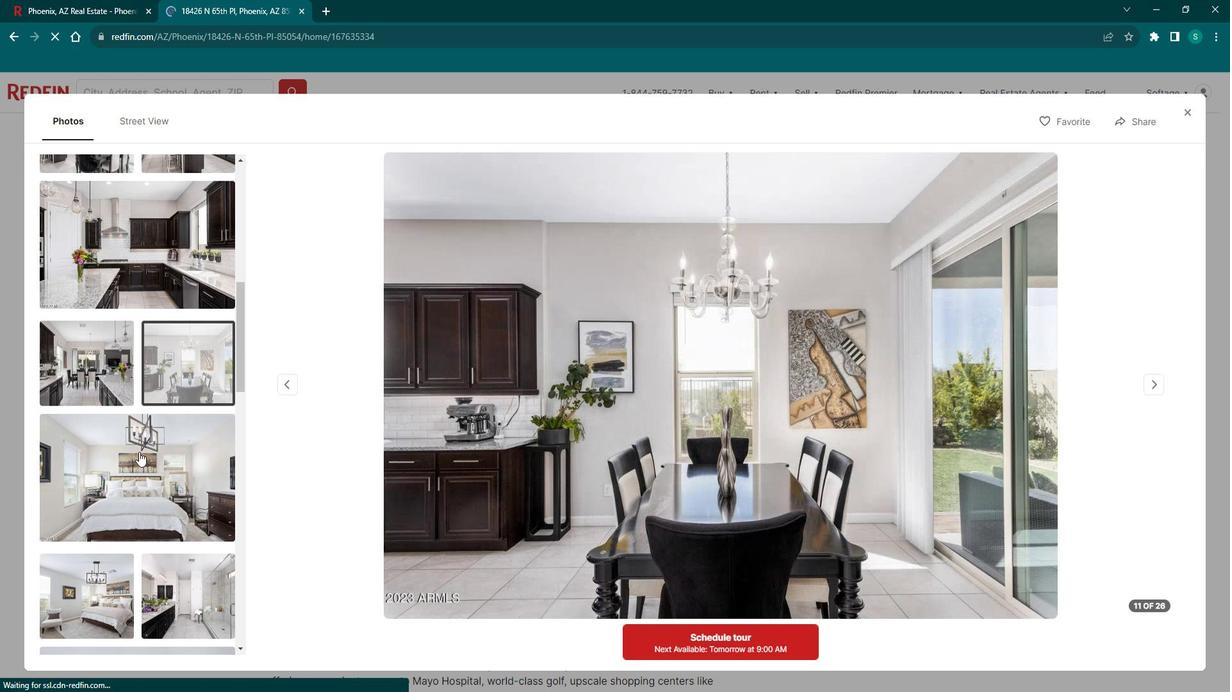 
Action: Mouse pressed left at (146, 442)
Screenshot: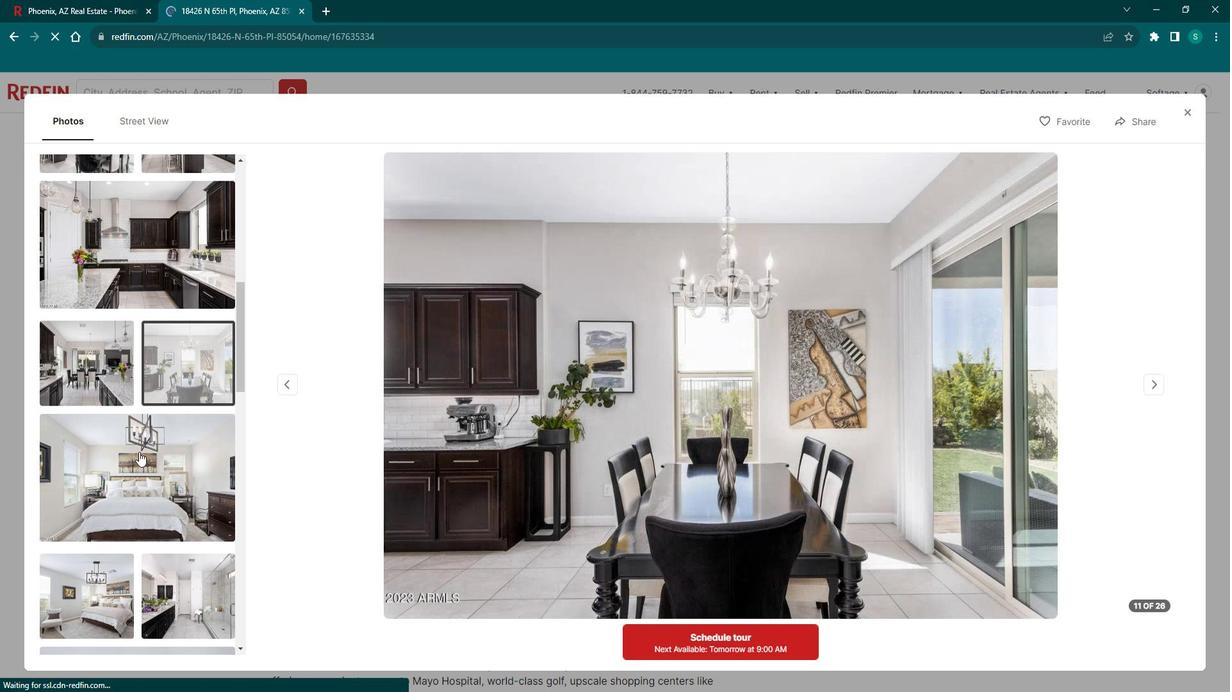 
Action: Mouse moved to (114, 562)
Screenshot: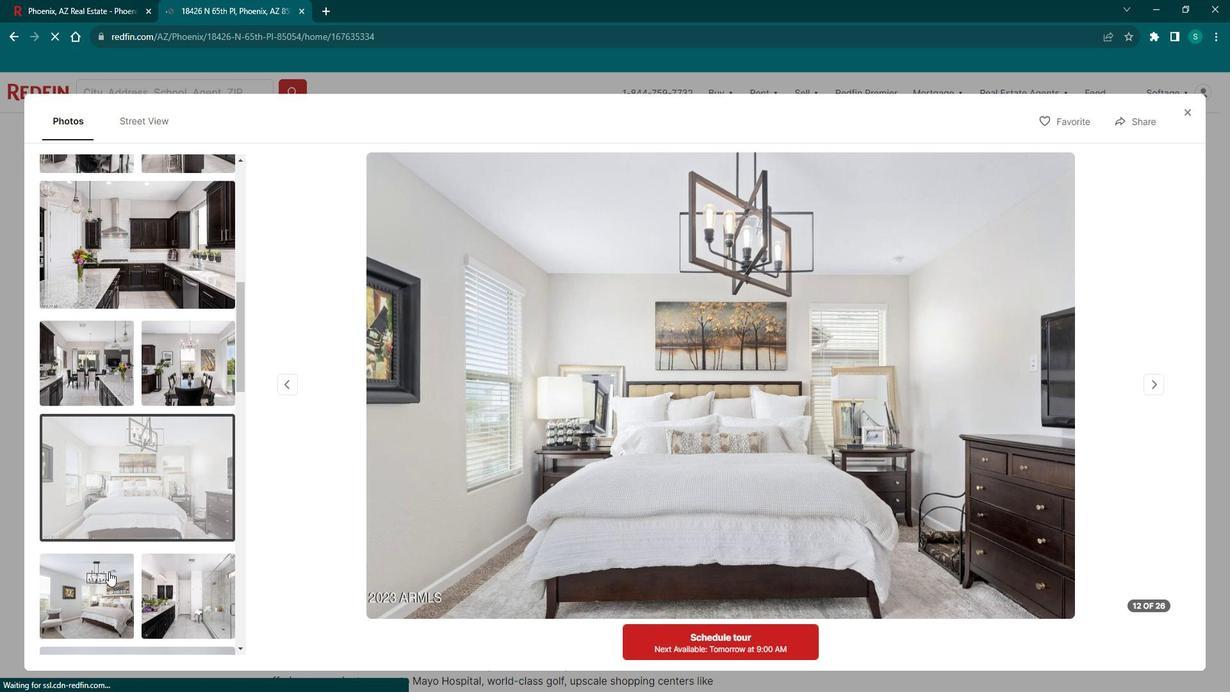 
Action: Mouse pressed left at (114, 562)
Screenshot: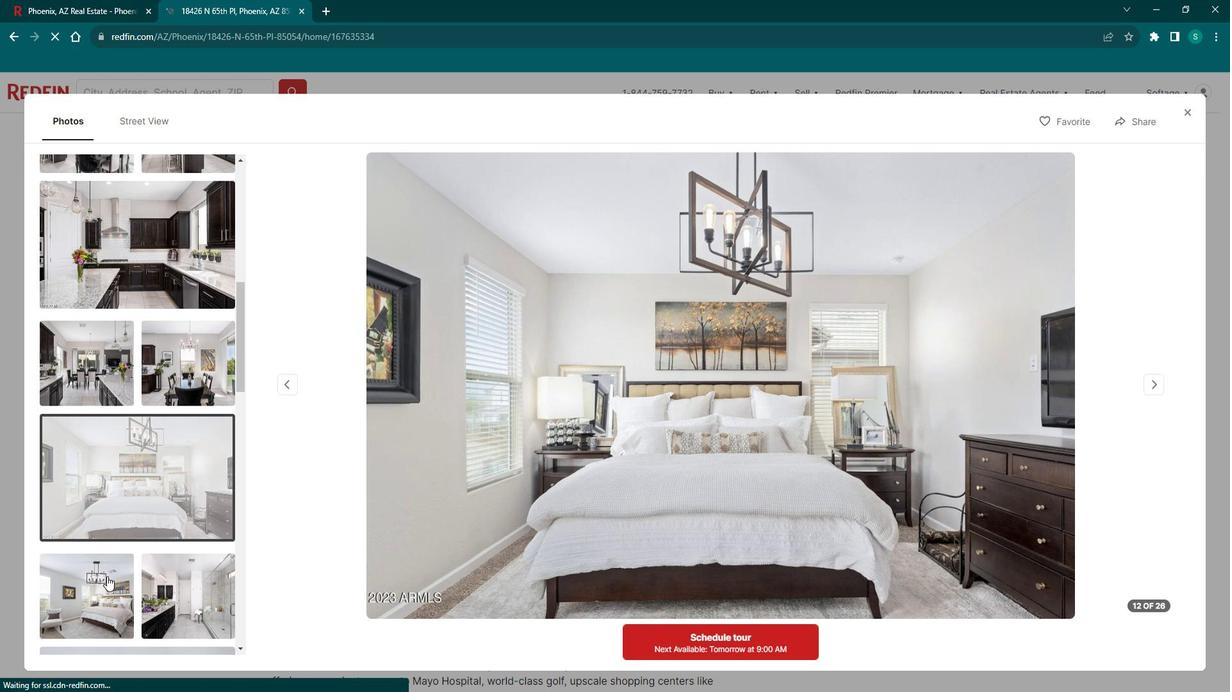 
Action: Mouse moved to (192, 561)
Screenshot: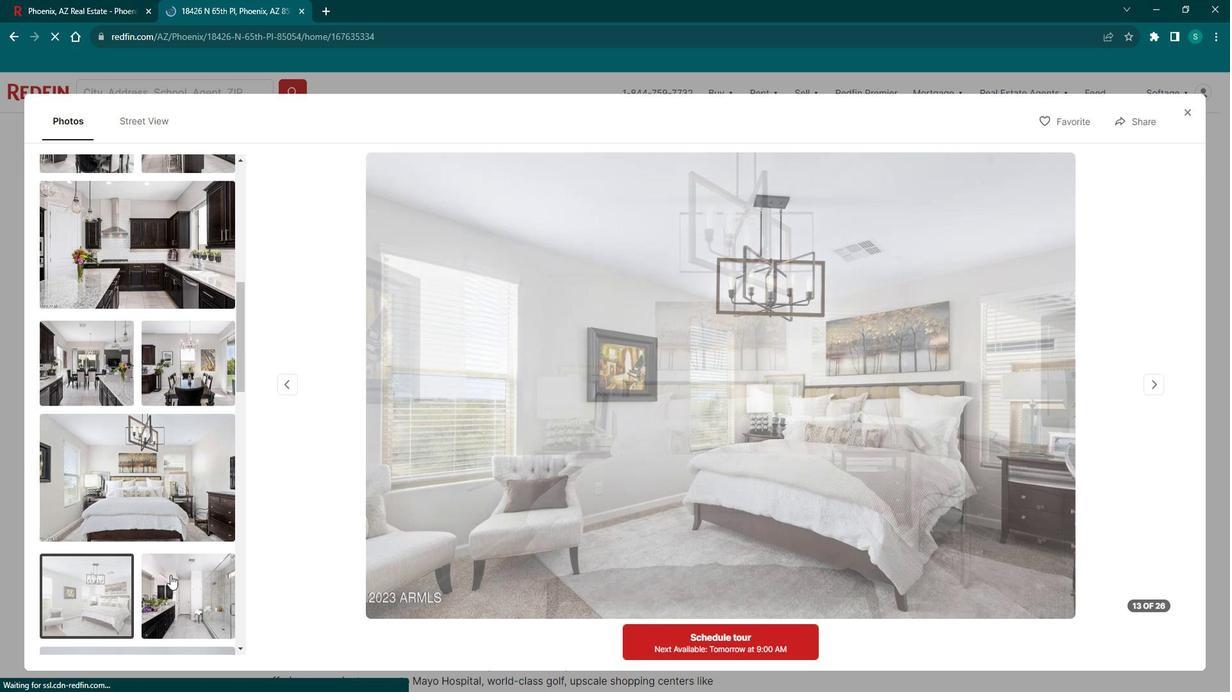 
Action: Mouse pressed left at (192, 561)
Screenshot: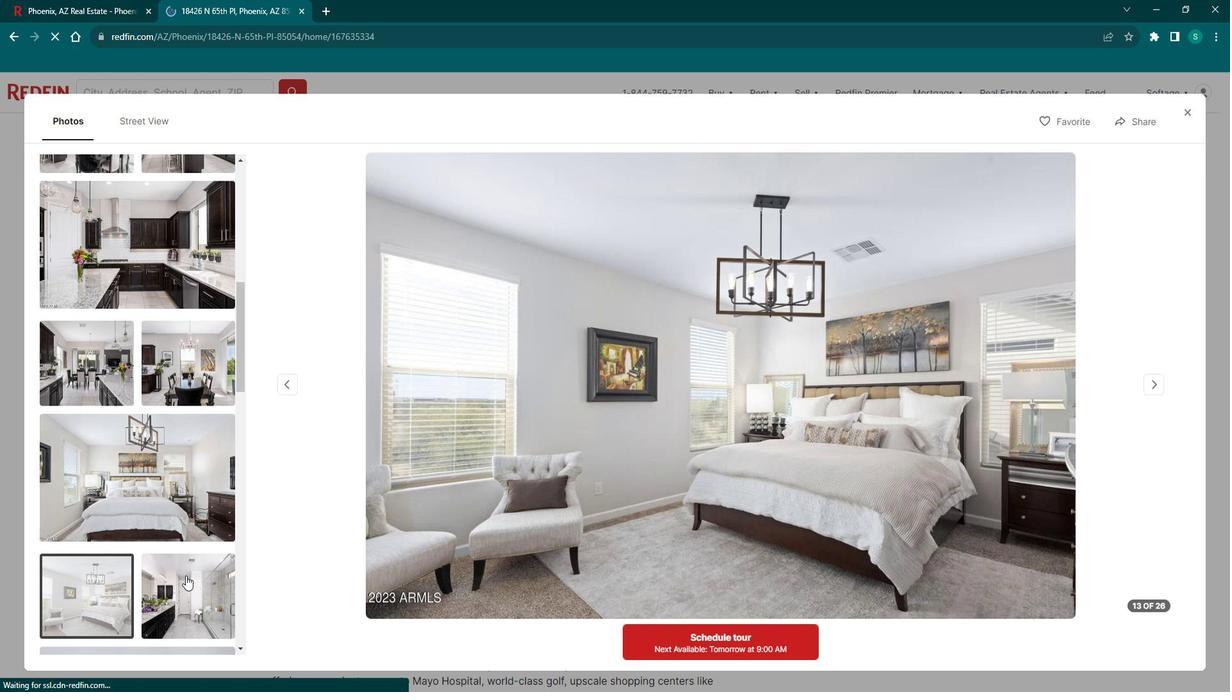 
Action: Mouse moved to (176, 506)
Screenshot: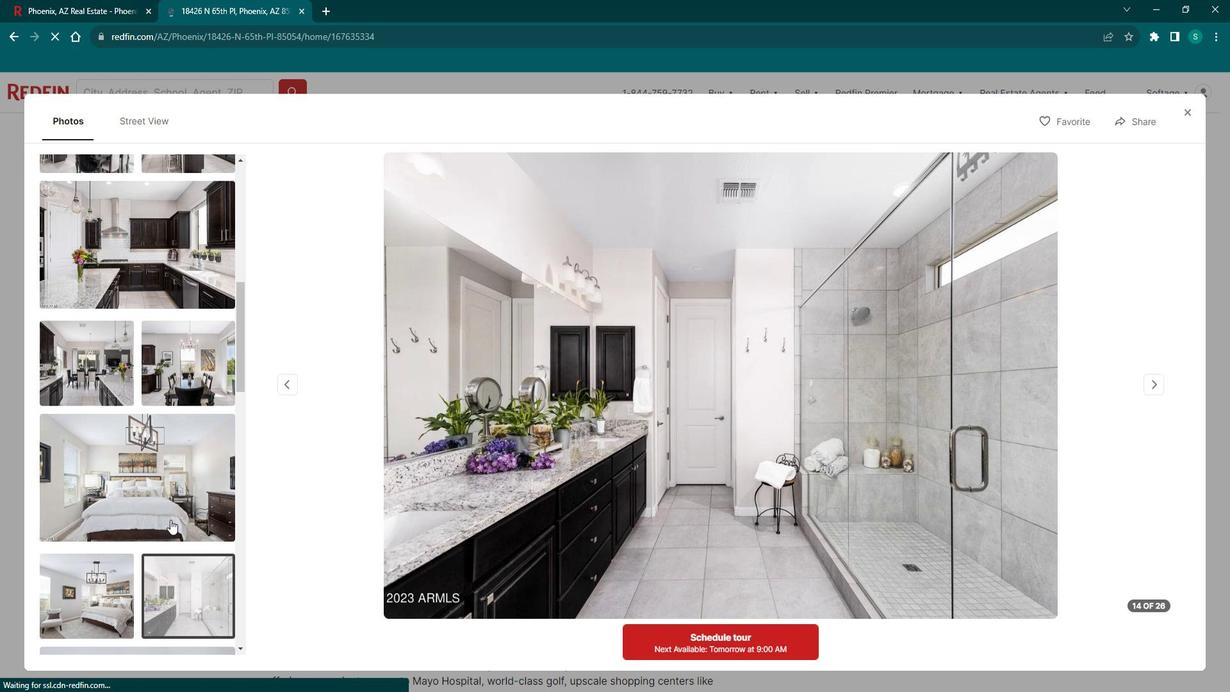 
Action: Mouse scrolled (176, 505) with delta (0, 0)
Screenshot: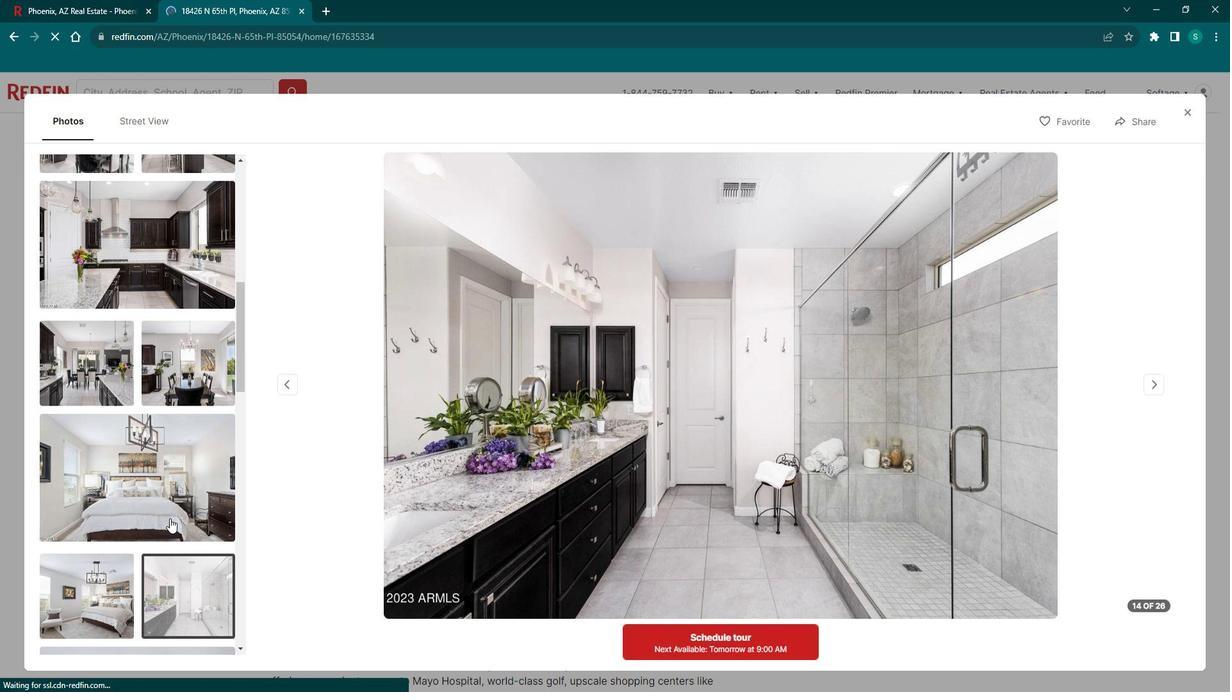 
Action: Mouse scrolled (176, 505) with delta (0, 0)
Screenshot: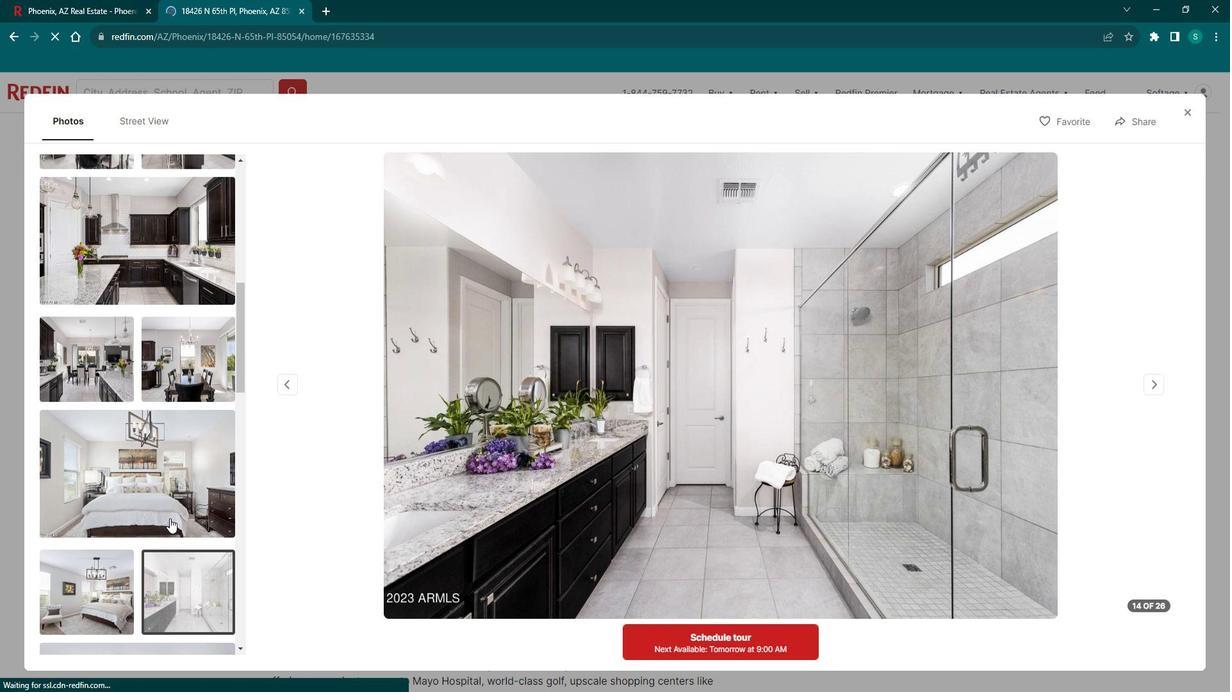 
Action: Mouse scrolled (176, 505) with delta (0, 0)
Screenshot: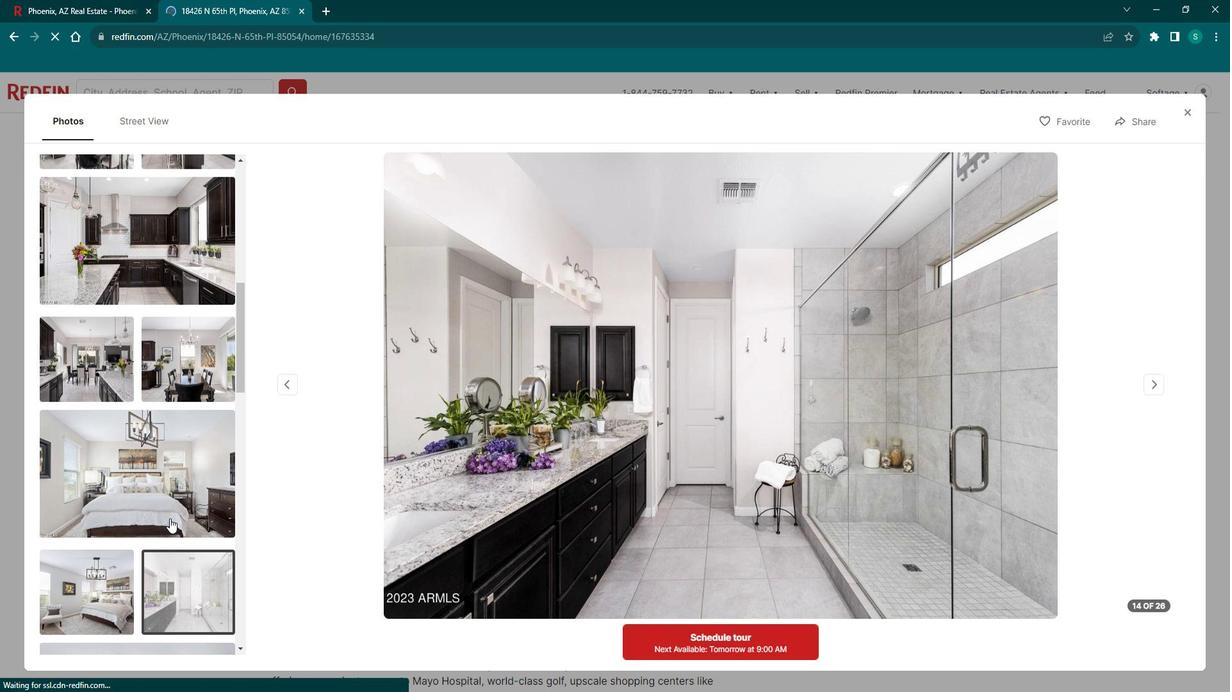 
Action: Mouse scrolled (176, 505) with delta (0, 0)
Screenshot: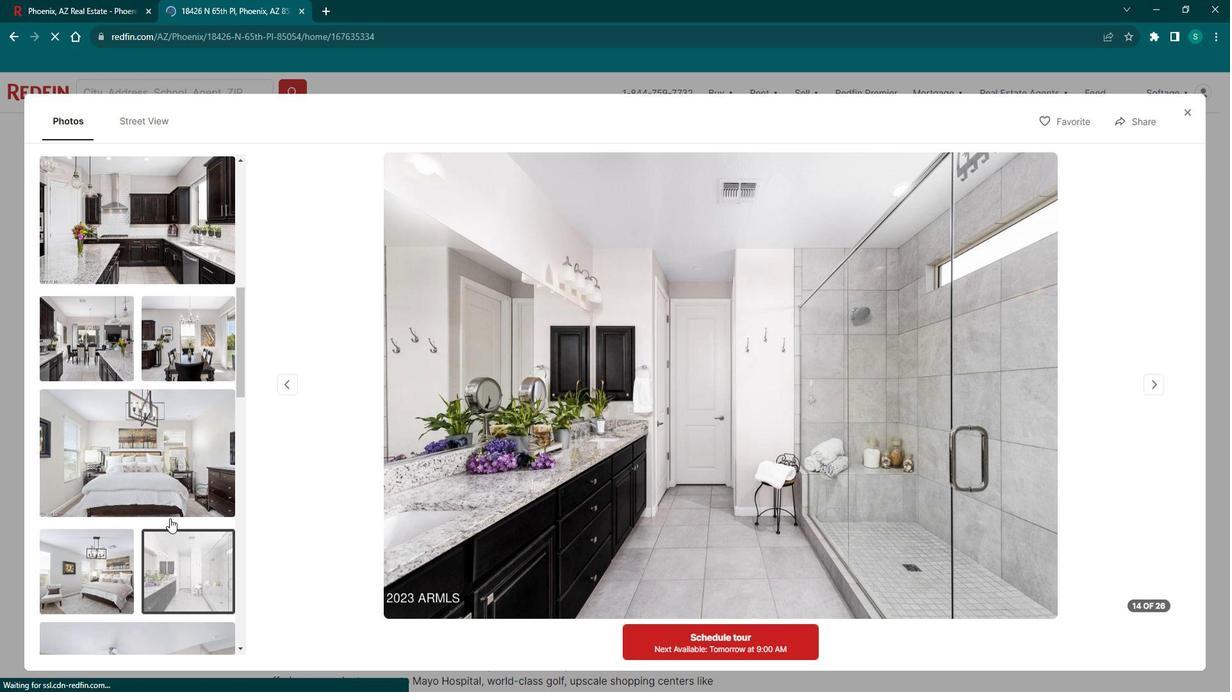 
Action: Mouse scrolled (176, 505) with delta (0, 0)
Screenshot: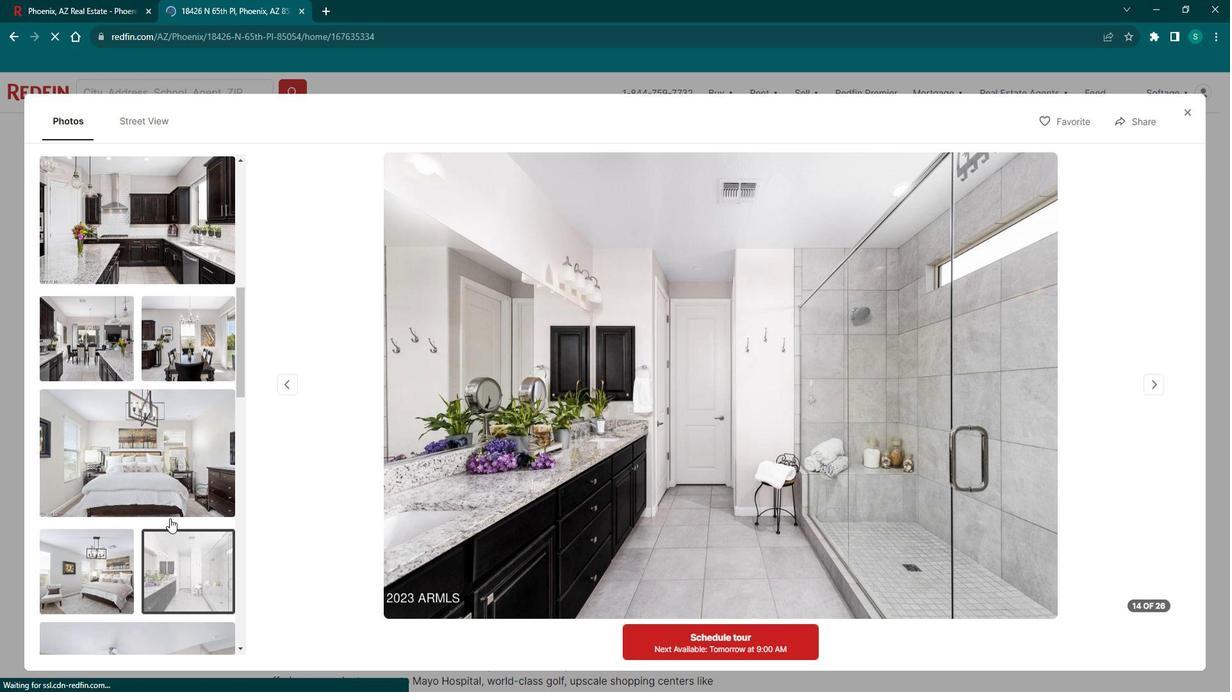 
Action: Mouse scrolled (176, 505) with delta (0, 0)
Screenshot: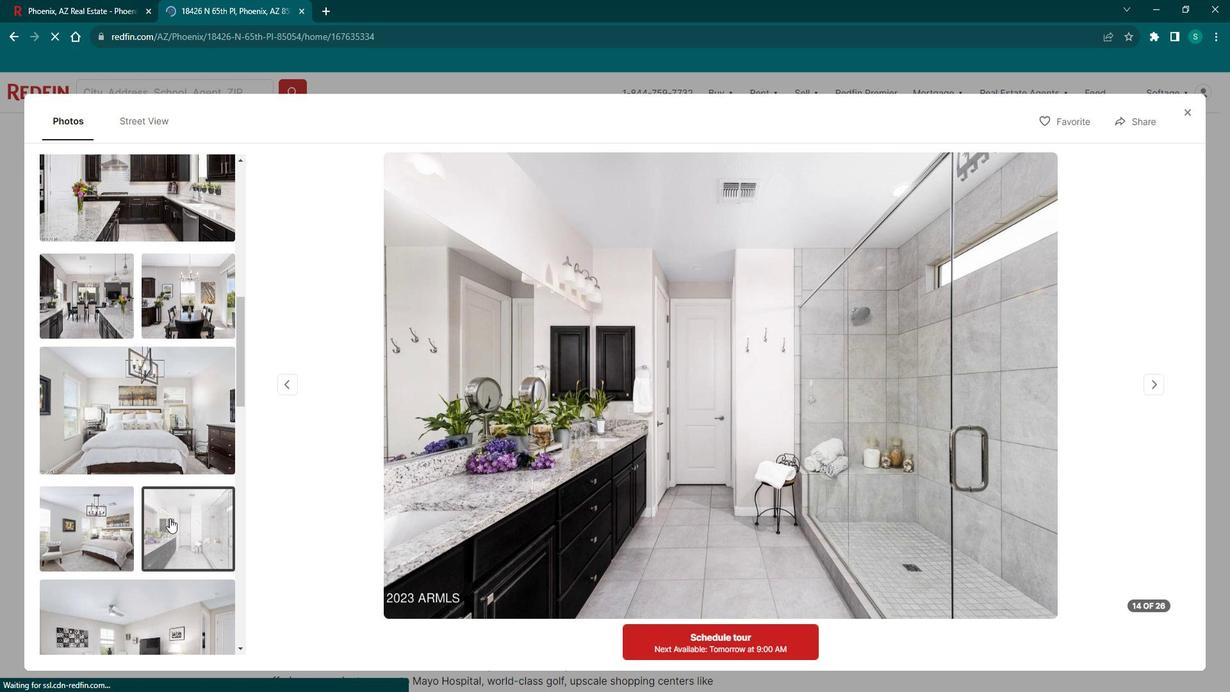 
Action: Mouse moved to (128, 324)
Screenshot: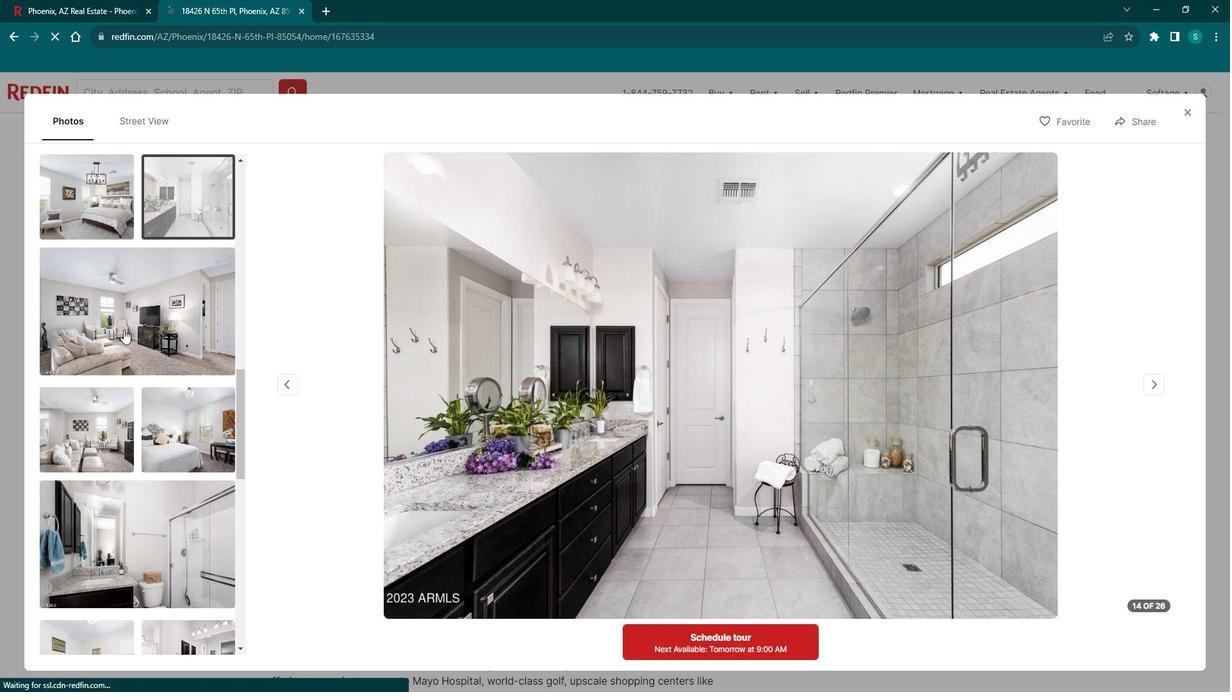
Action: Mouse pressed left at (128, 324)
Screenshot: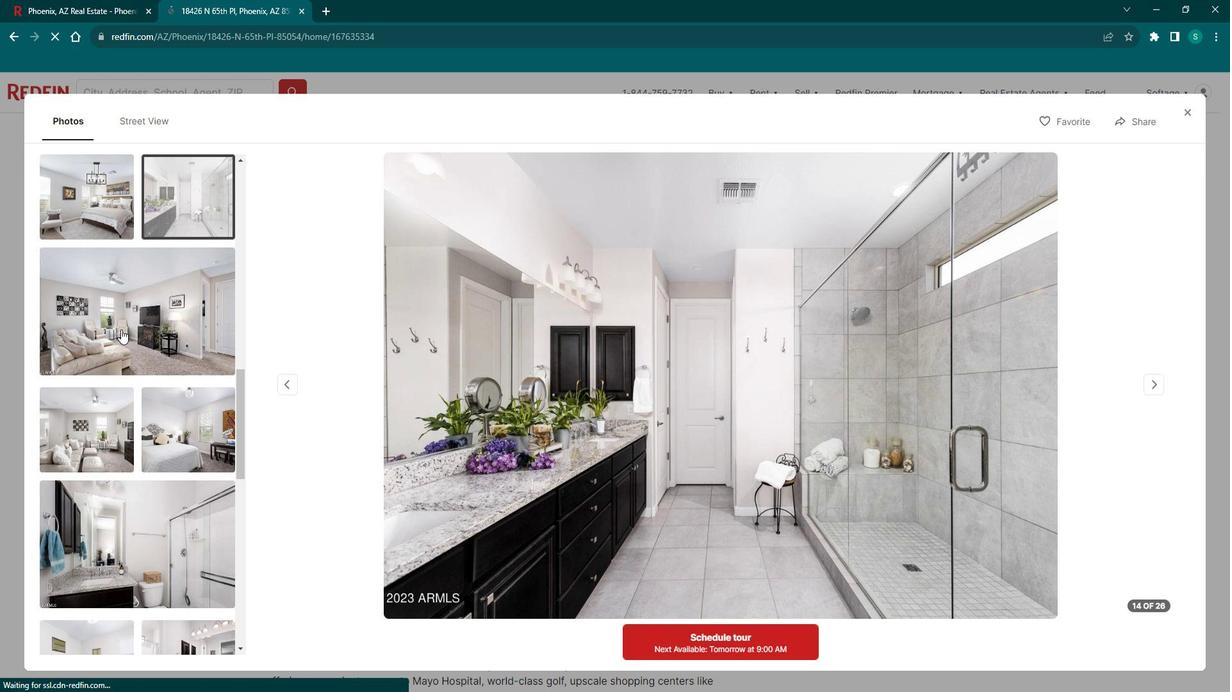 
Action: Mouse moved to (99, 415)
Screenshot: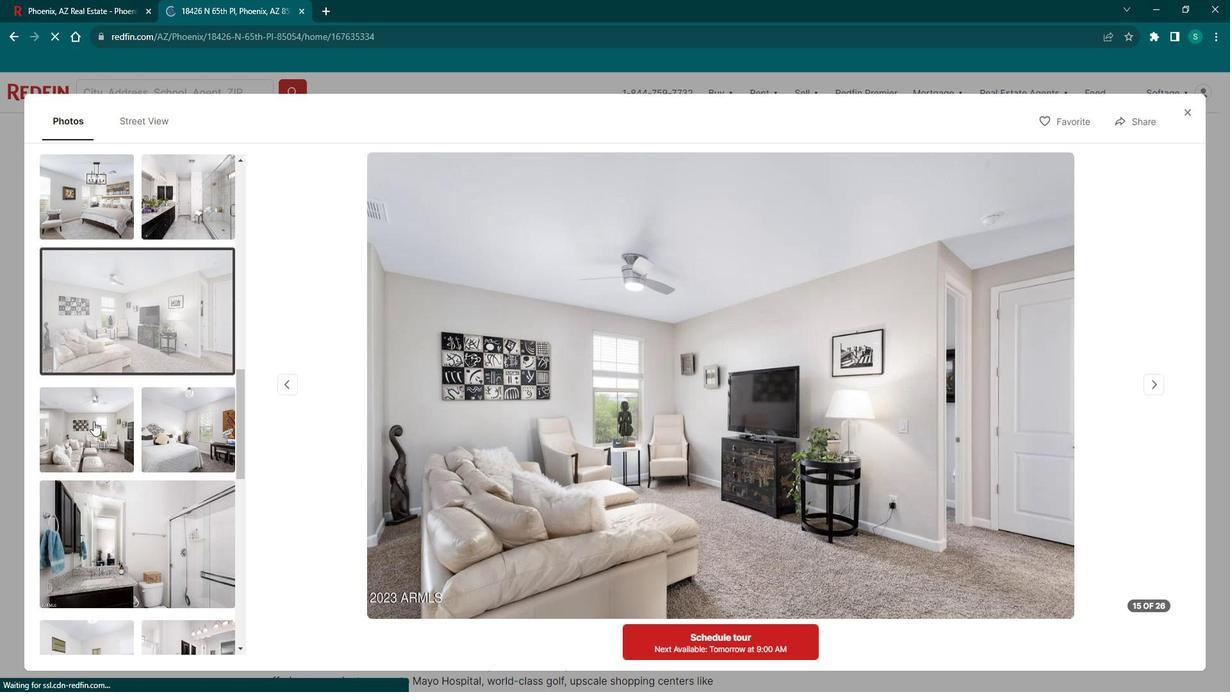 
Action: Mouse pressed left at (99, 415)
Screenshot: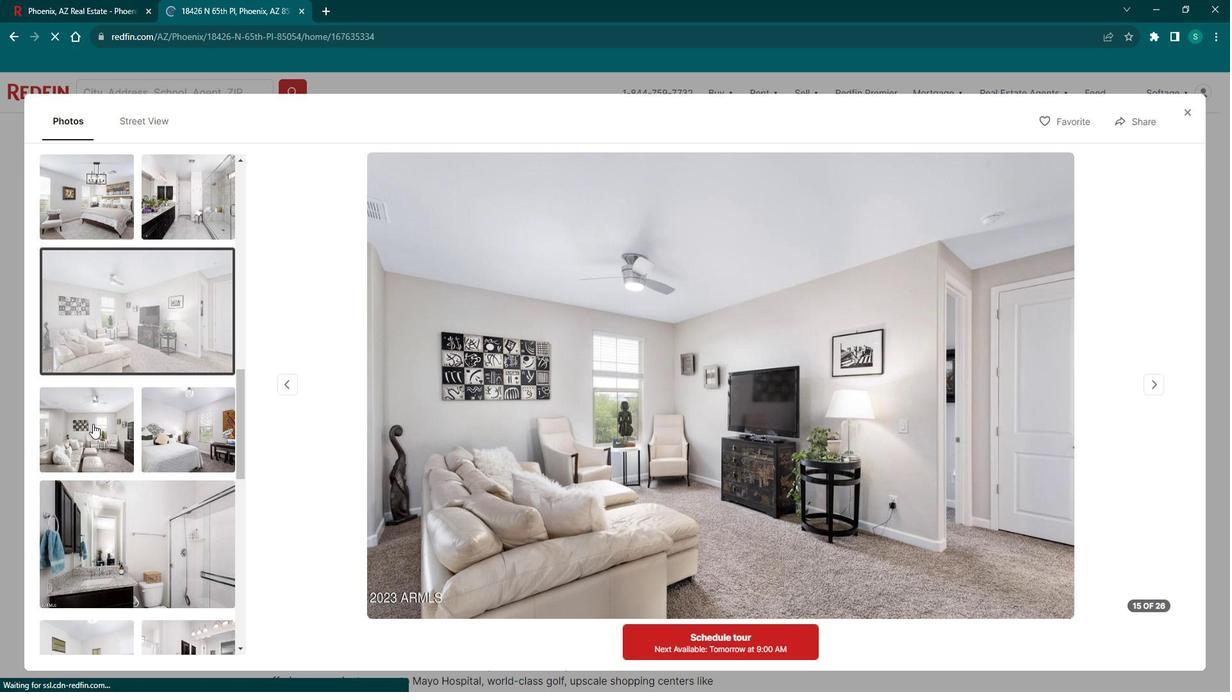 
Action: Mouse moved to (158, 415)
Screenshot: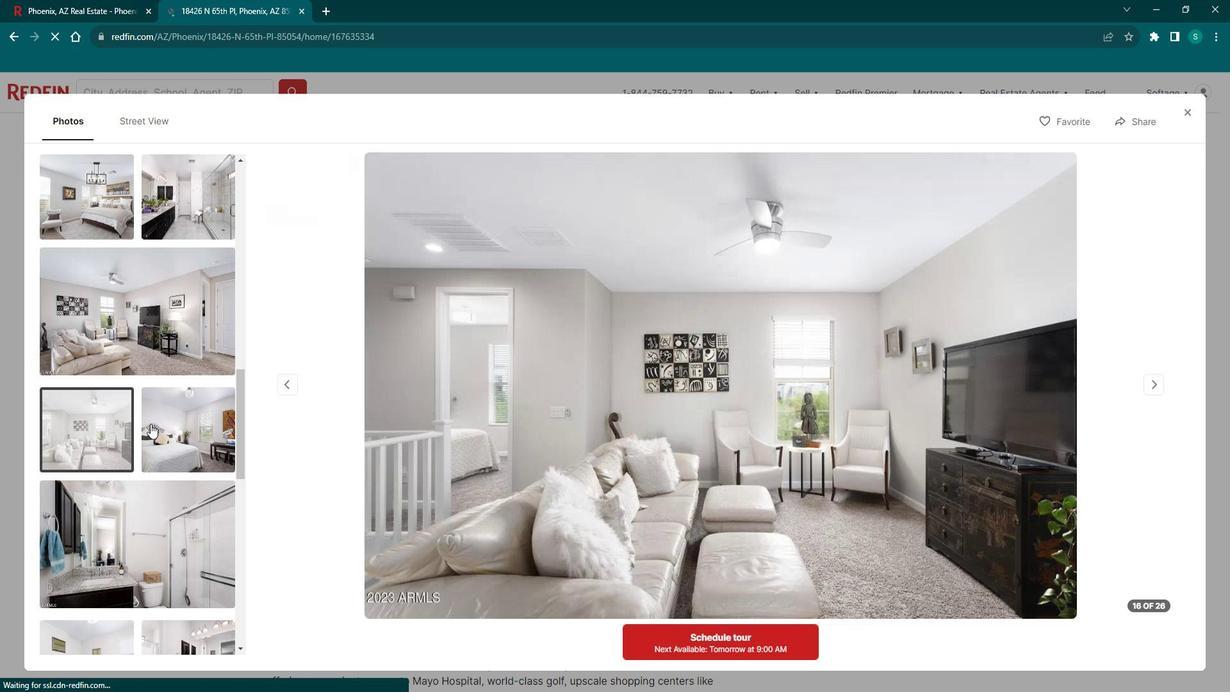 
Action: Mouse pressed left at (158, 415)
Screenshot: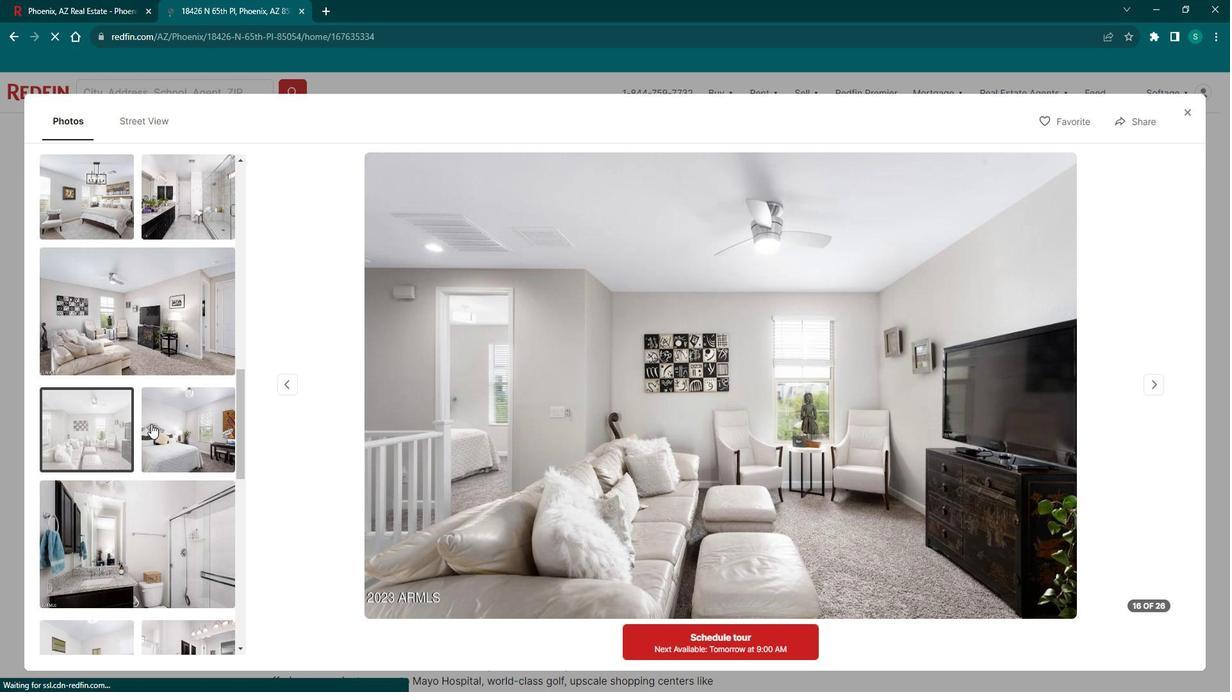 
Action: Mouse moved to (132, 485)
Screenshot: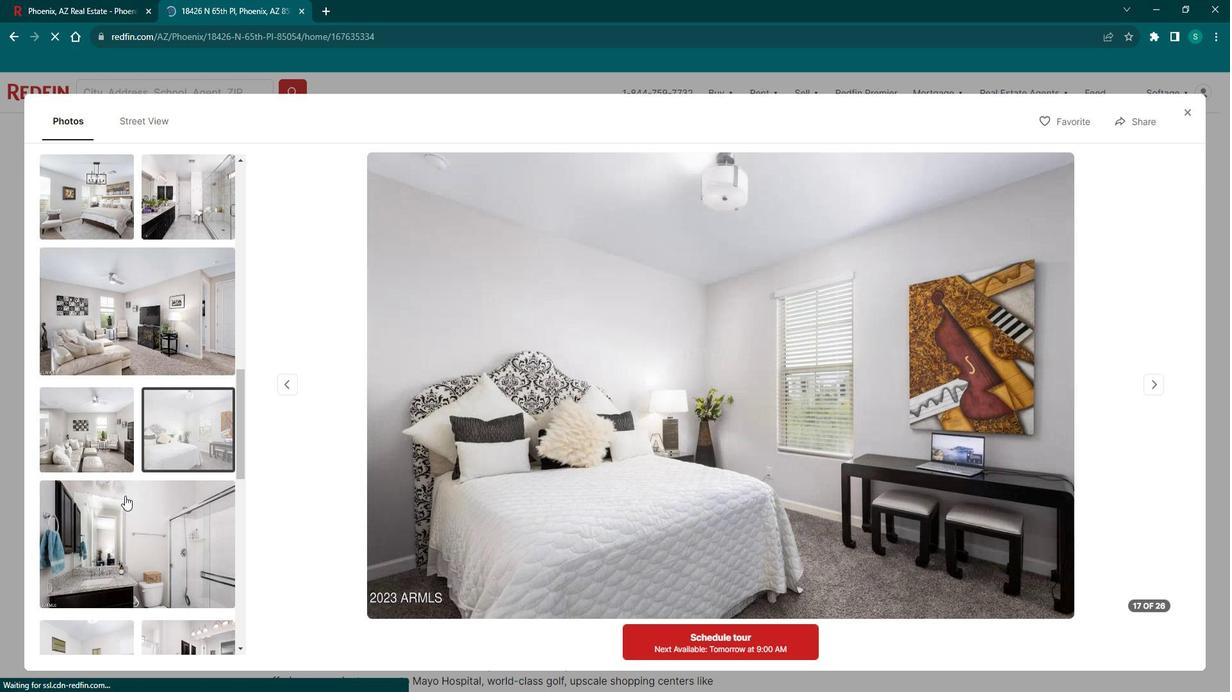 
Action: Mouse pressed left at (132, 485)
Screenshot: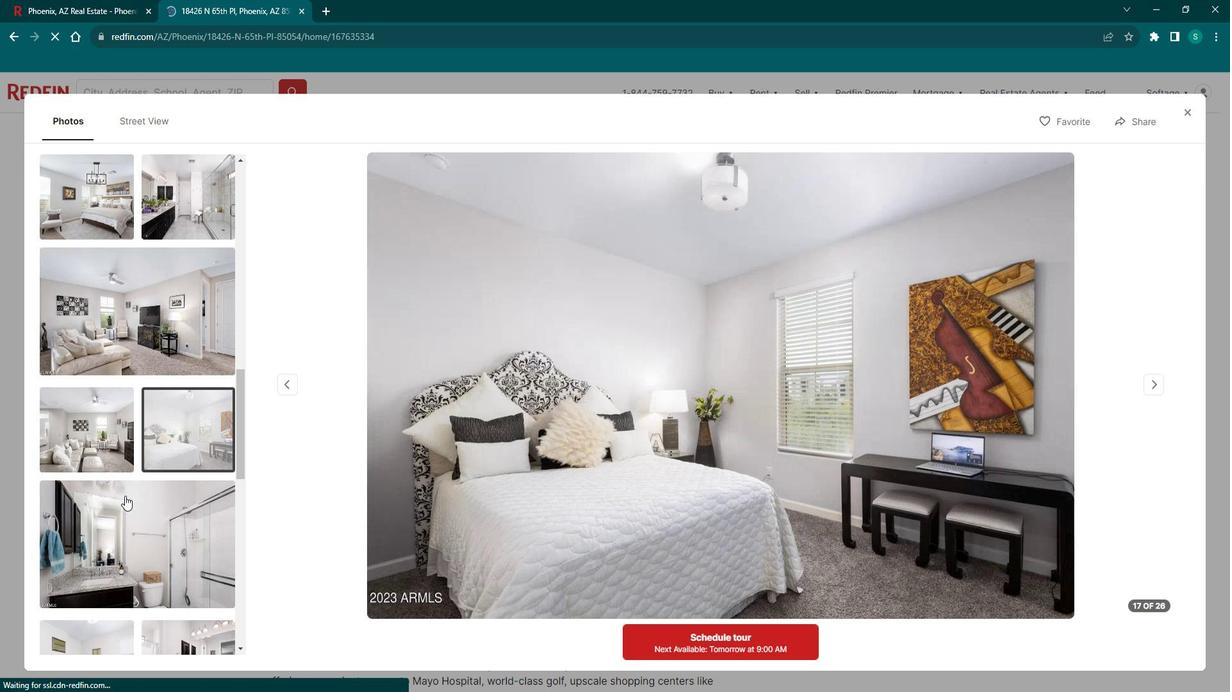 
Action: Mouse moved to (1196, 112)
Screenshot: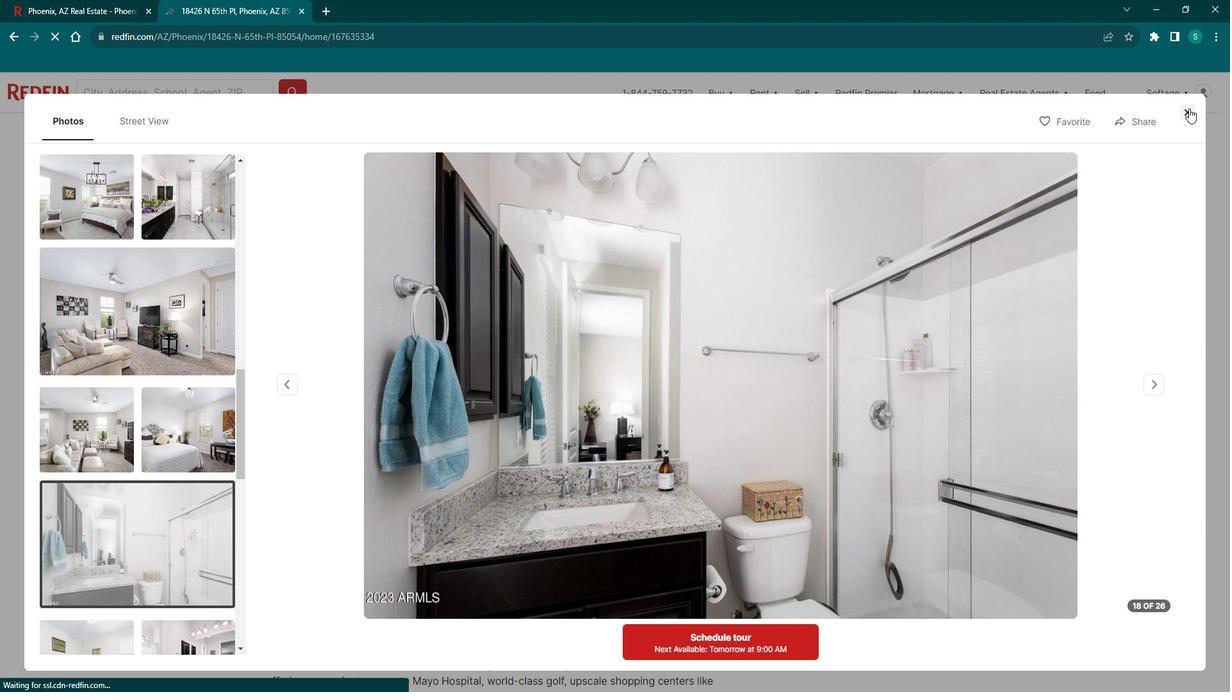 
Action: Mouse pressed left at (1196, 112)
Screenshot: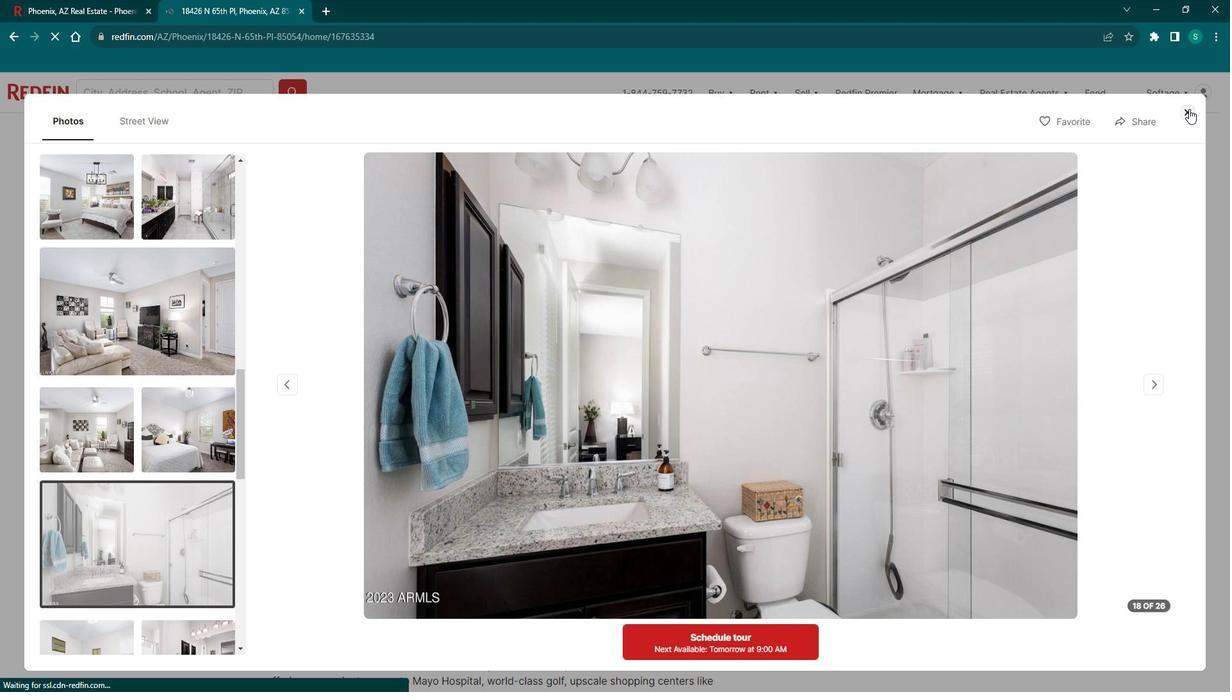
Action: Mouse moved to (528, 328)
Screenshot: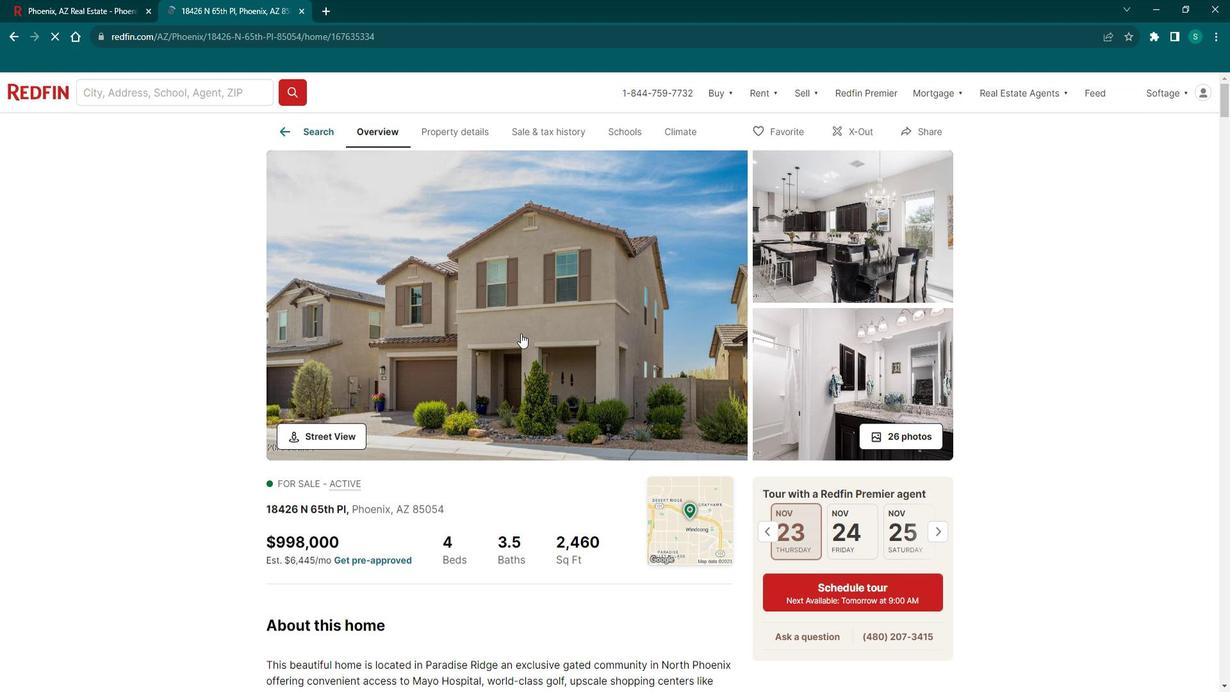 
Action: Mouse scrolled (528, 327) with delta (0, 0)
Screenshot: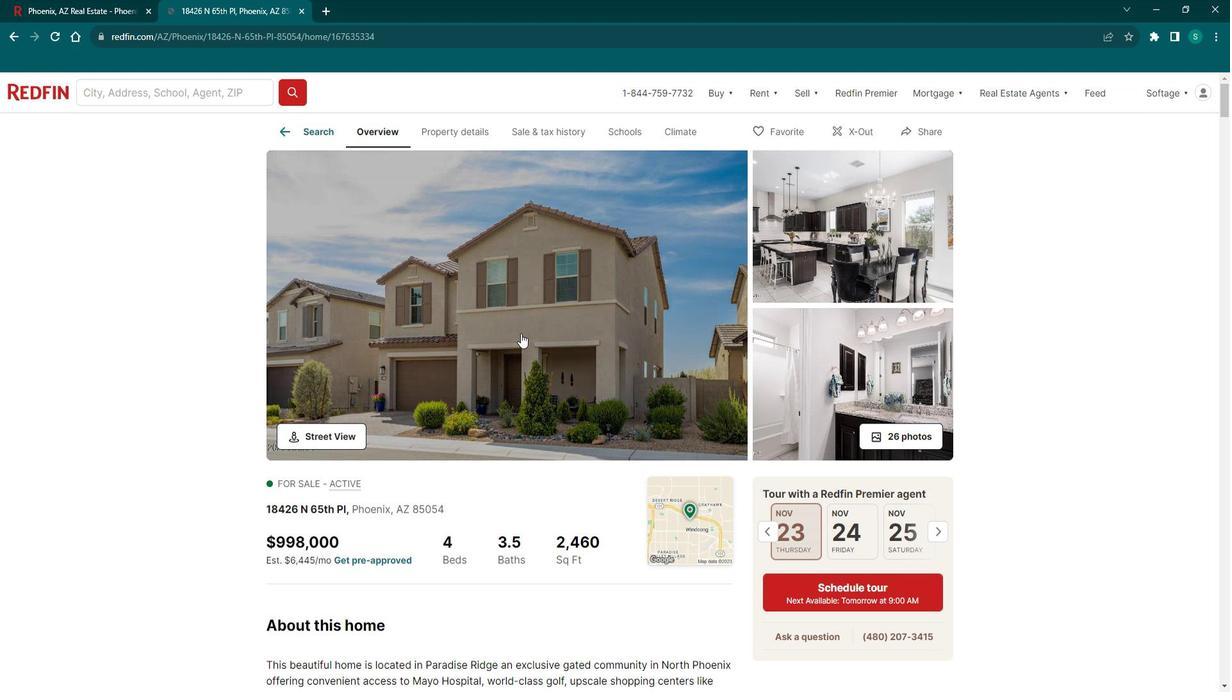 
Action: Mouse scrolled (528, 327) with delta (0, 0)
Screenshot: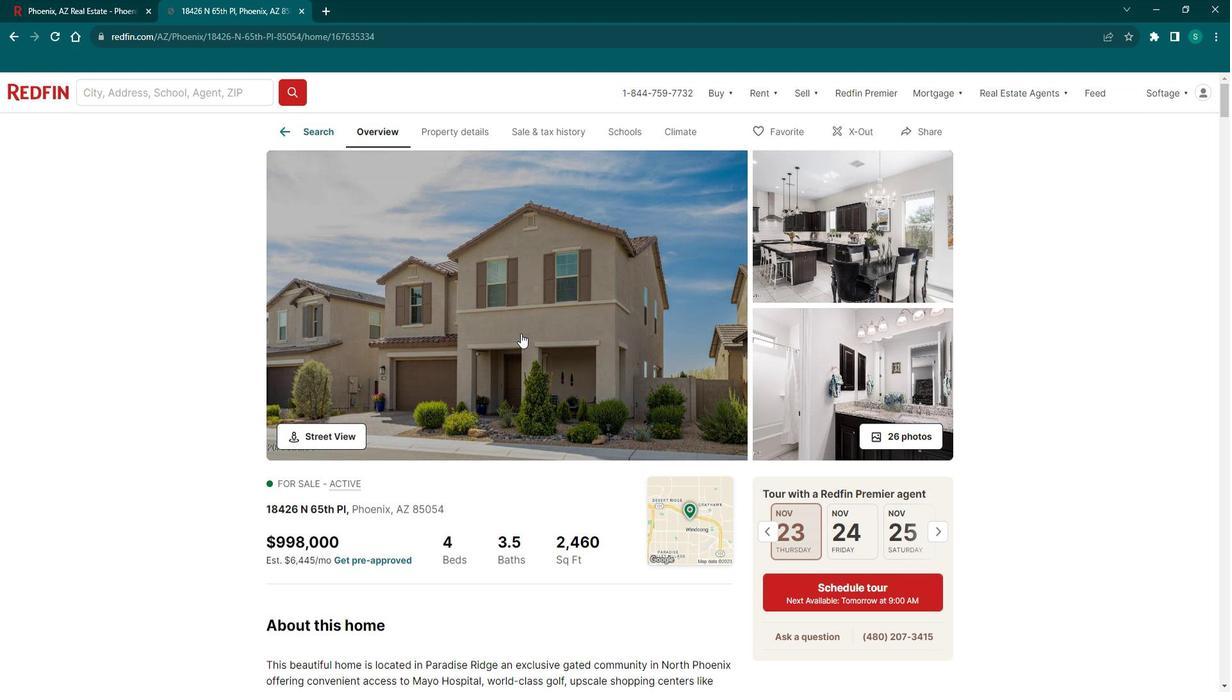 
Action: Mouse scrolled (528, 327) with delta (0, 0)
Screenshot: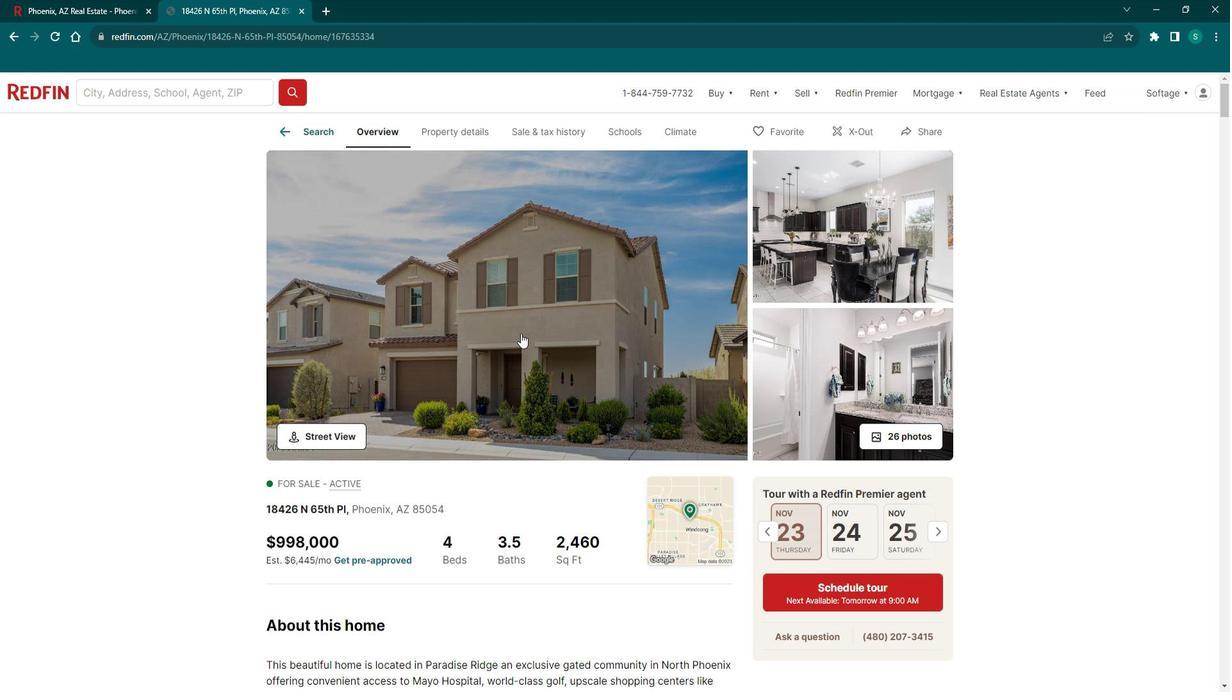 
Action: Mouse scrolled (528, 327) with delta (0, 0)
Screenshot: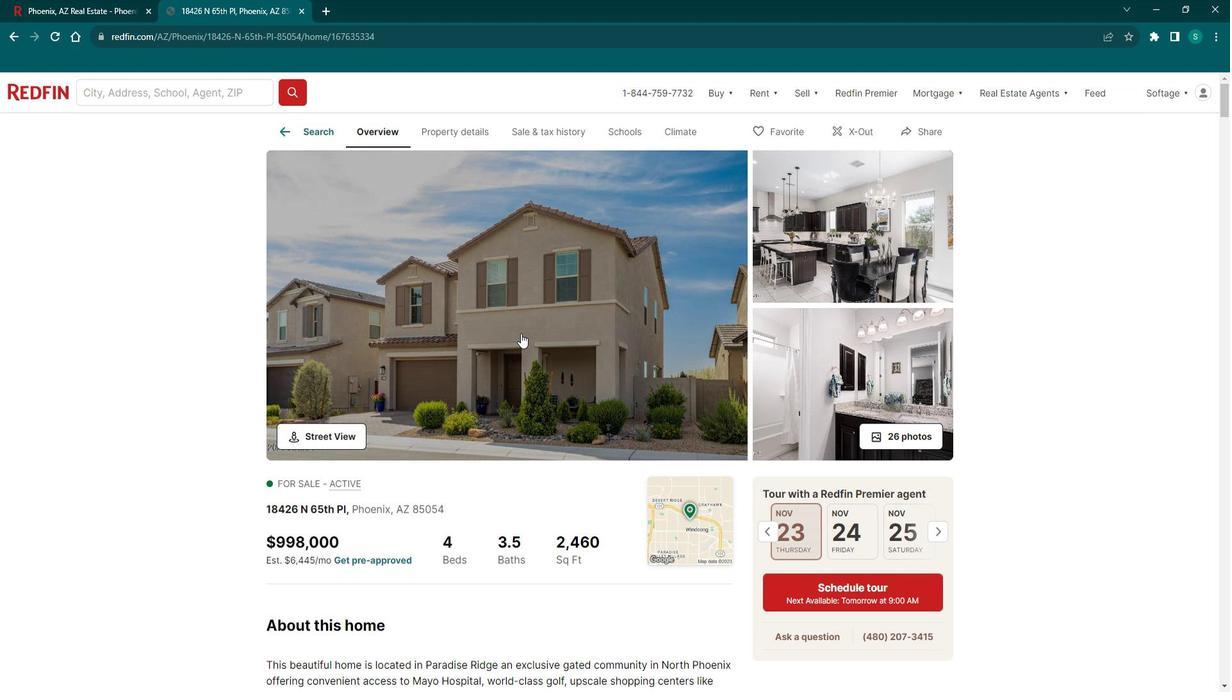 
Action: Mouse scrolled (528, 327) with delta (0, 0)
Screenshot: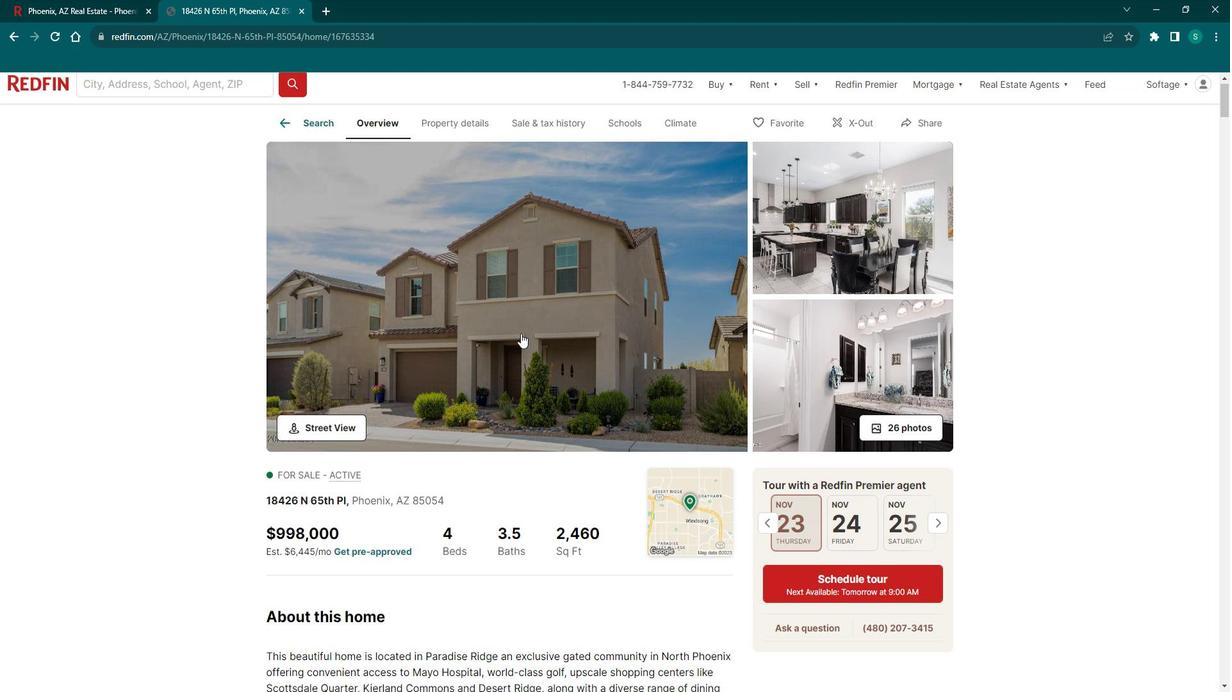 
Action: Mouse moved to (326, 383)
Screenshot: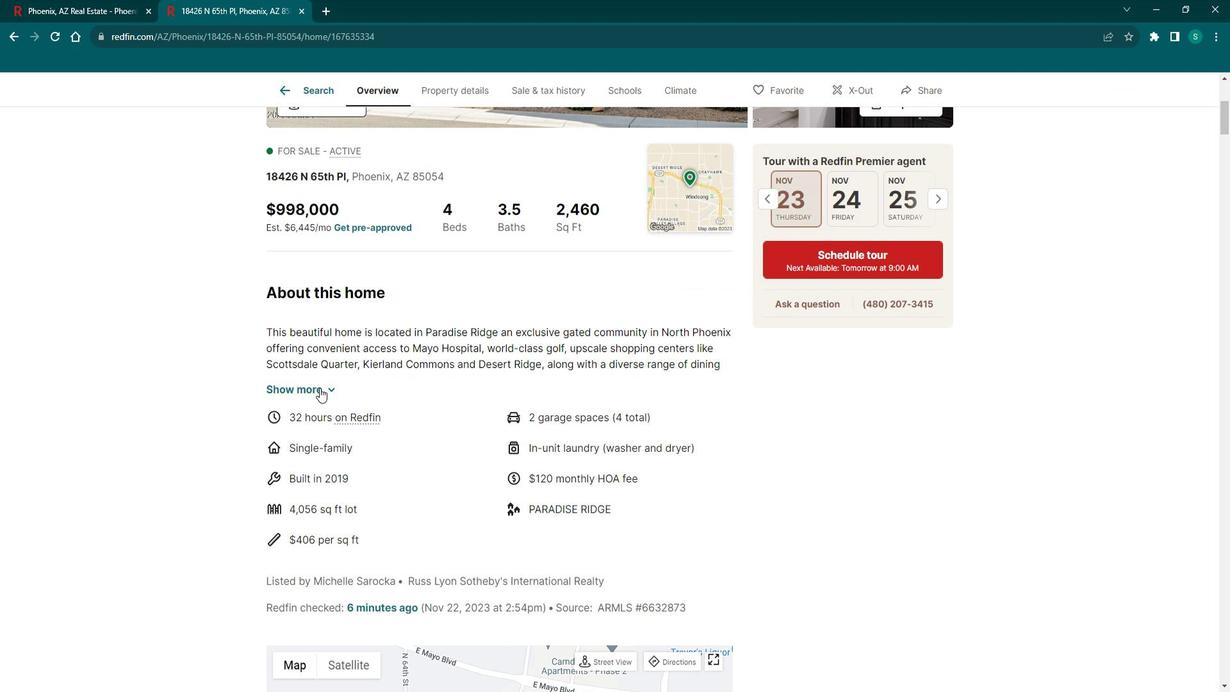 
Action: Mouse pressed left at (326, 383)
Screenshot: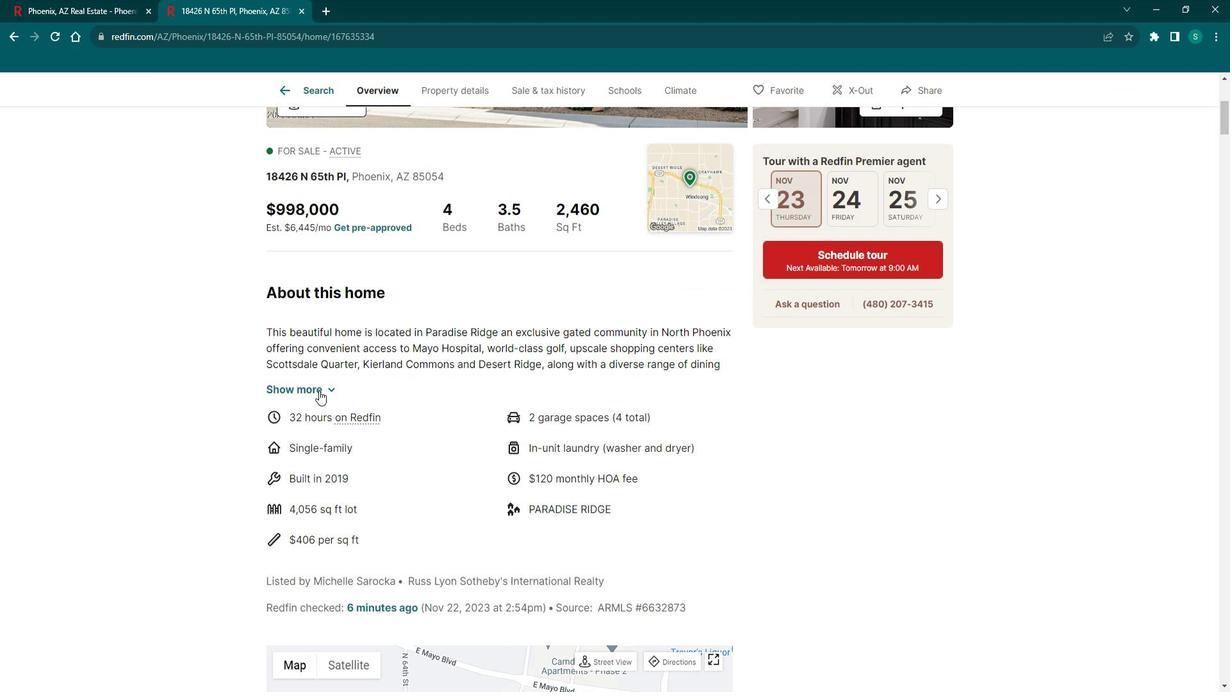 
Action: Mouse moved to (360, 365)
Screenshot: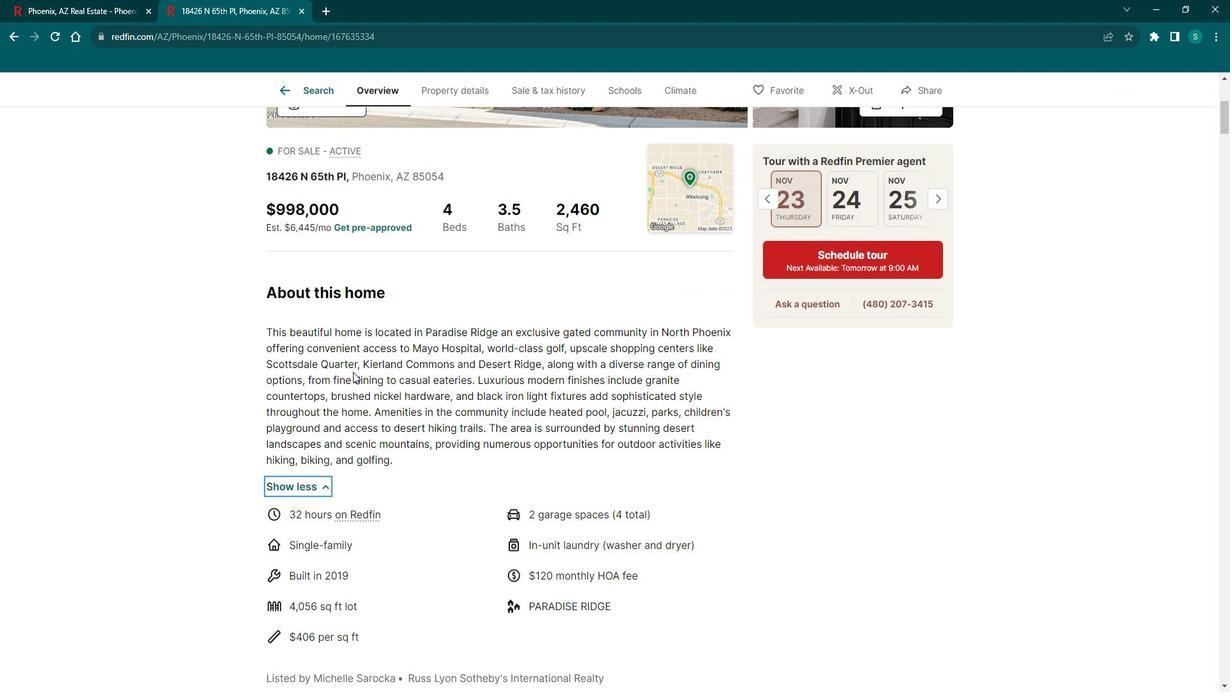 
Action: Mouse scrolled (360, 364) with delta (0, 0)
Screenshot: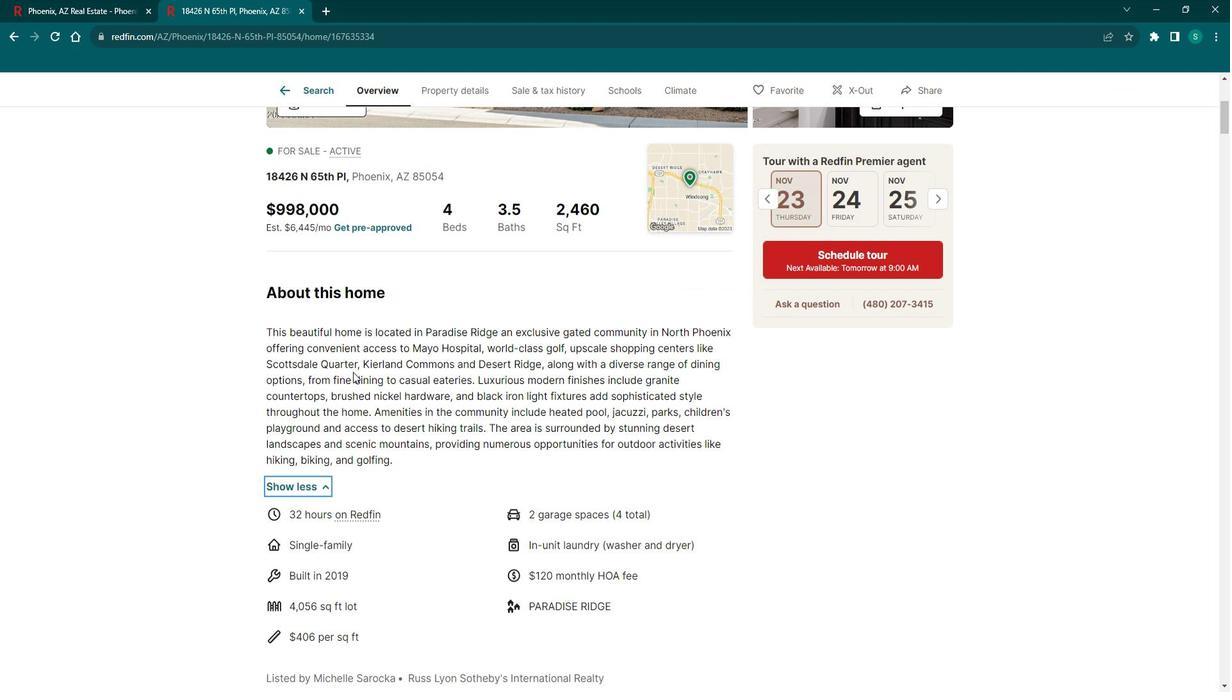 
Action: Mouse scrolled (360, 364) with delta (0, 0)
Screenshot: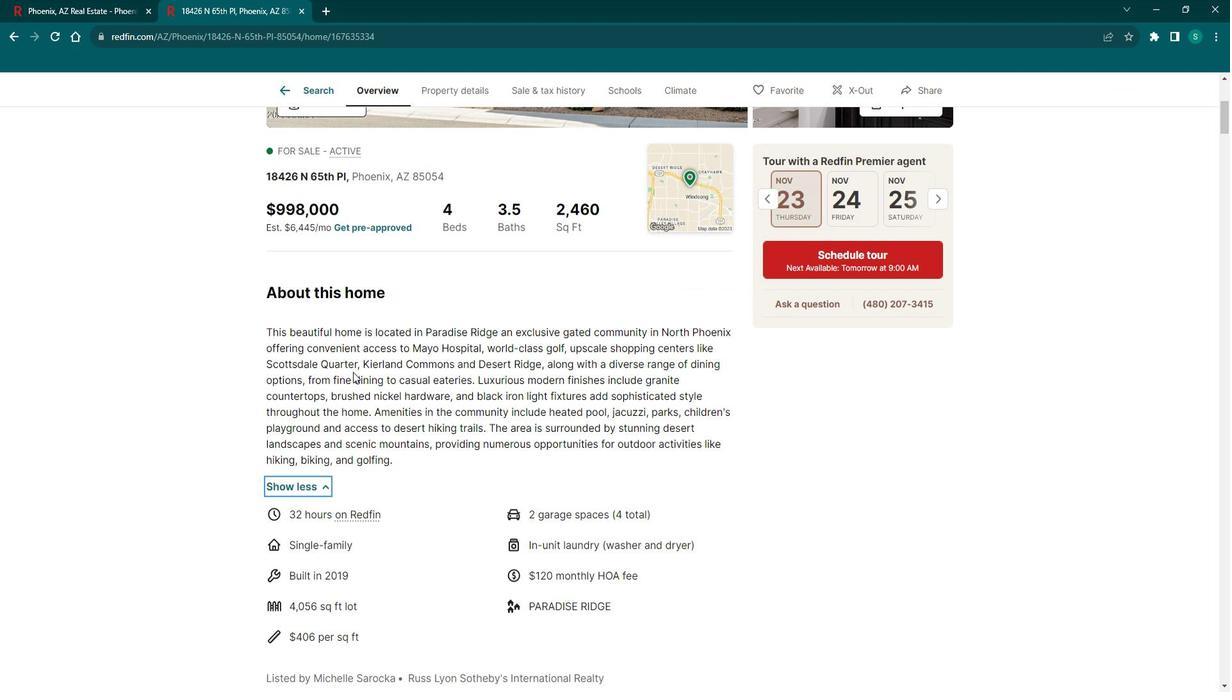 
Action: Mouse scrolled (360, 364) with delta (0, 0)
Screenshot: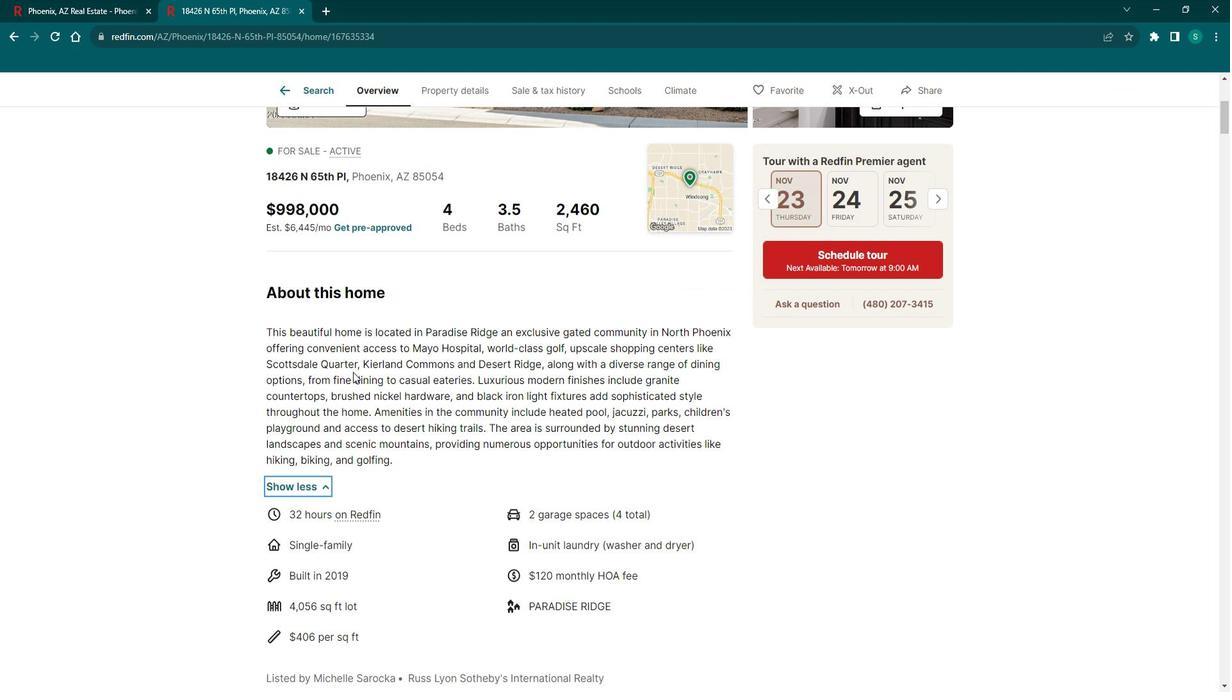 
Action: Mouse scrolled (360, 364) with delta (0, 0)
Screenshot: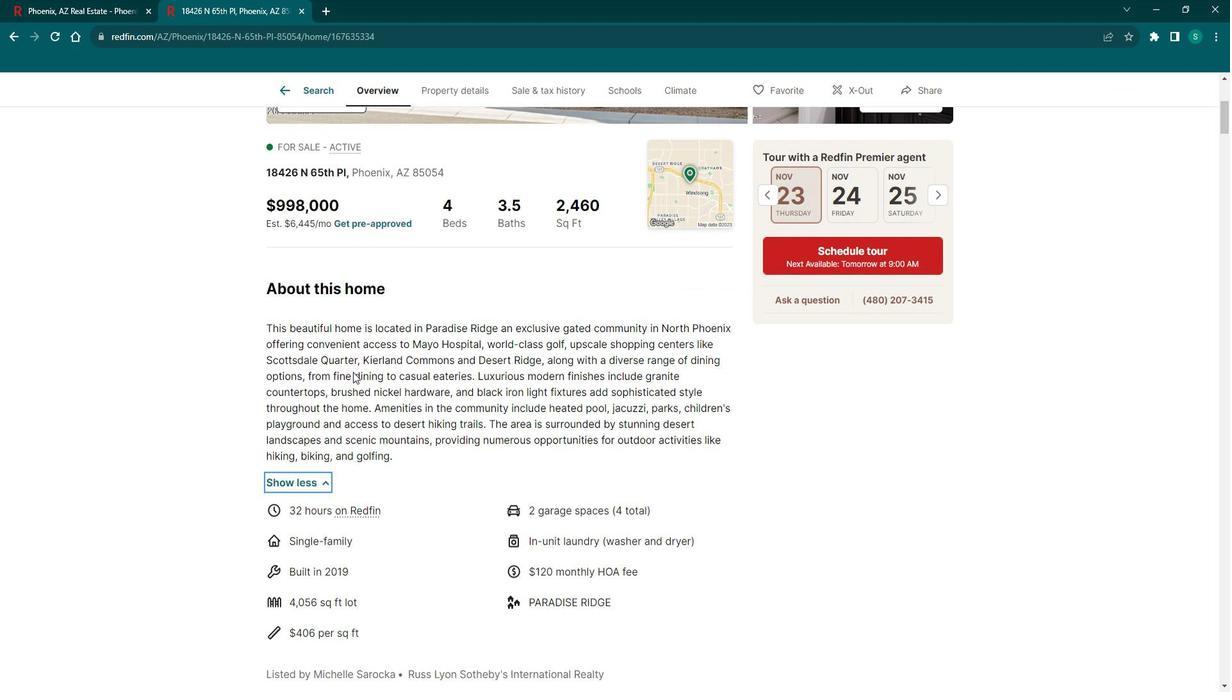 
Action: Mouse scrolled (360, 364) with delta (0, 0)
Screenshot: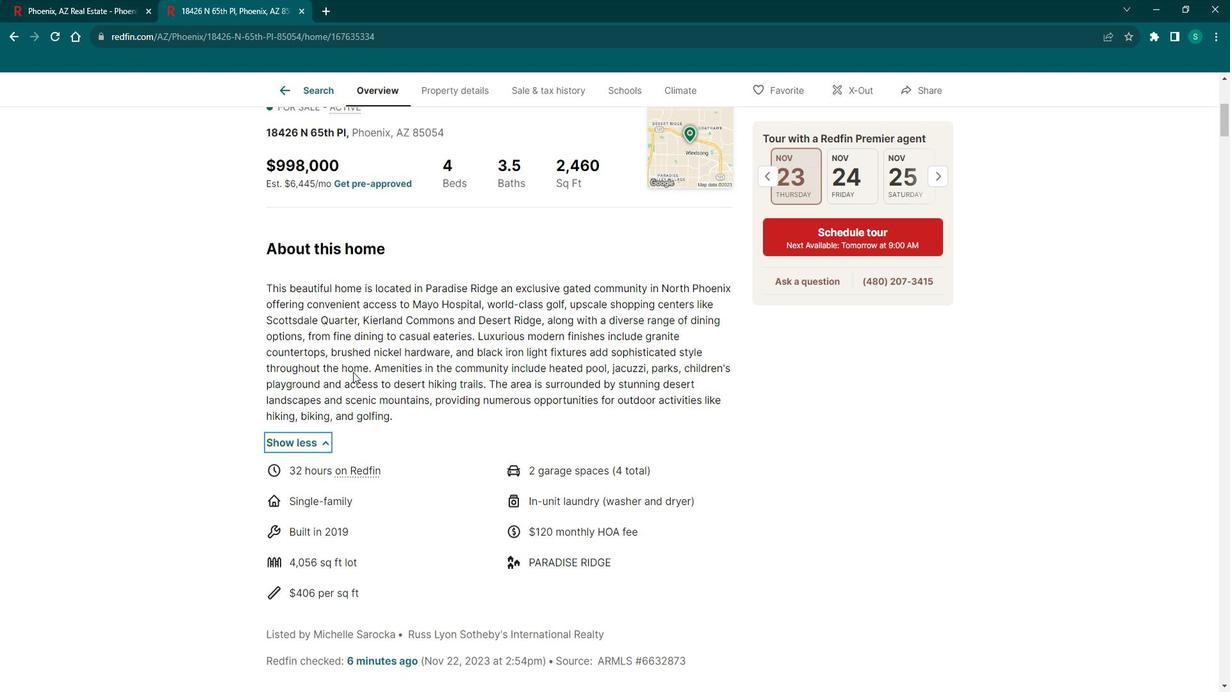 
Action: Mouse scrolled (360, 364) with delta (0, 0)
Screenshot: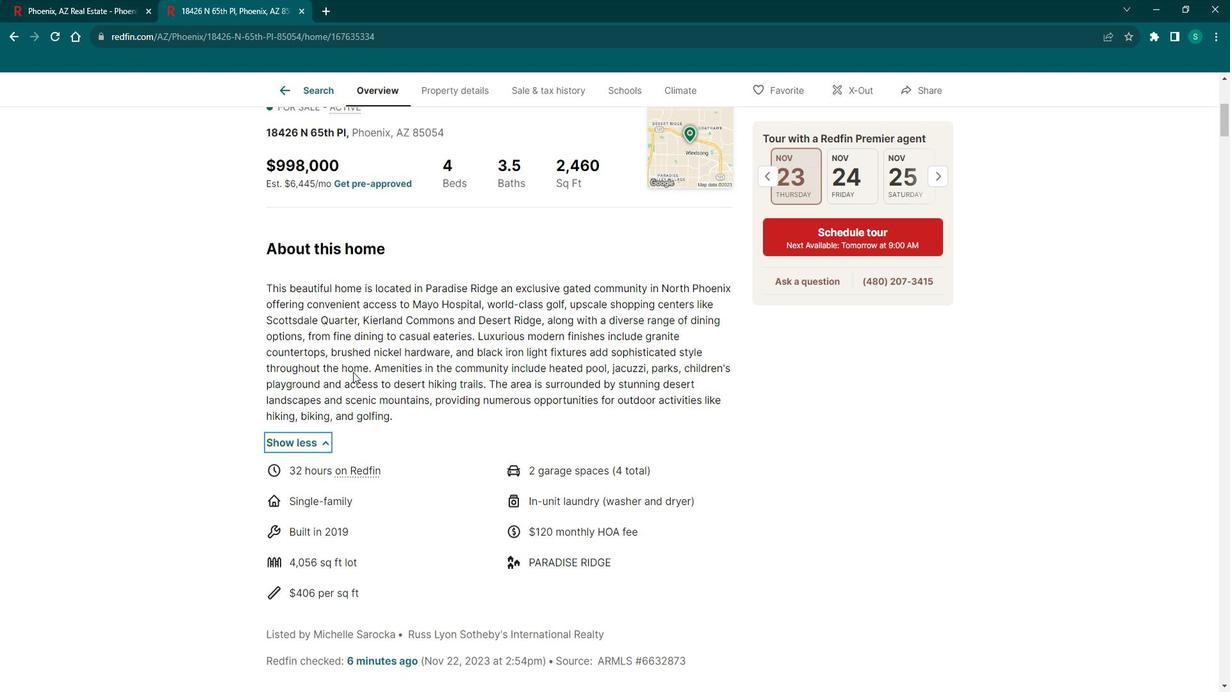 
Action: Mouse scrolled (360, 364) with delta (0, 0)
Screenshot: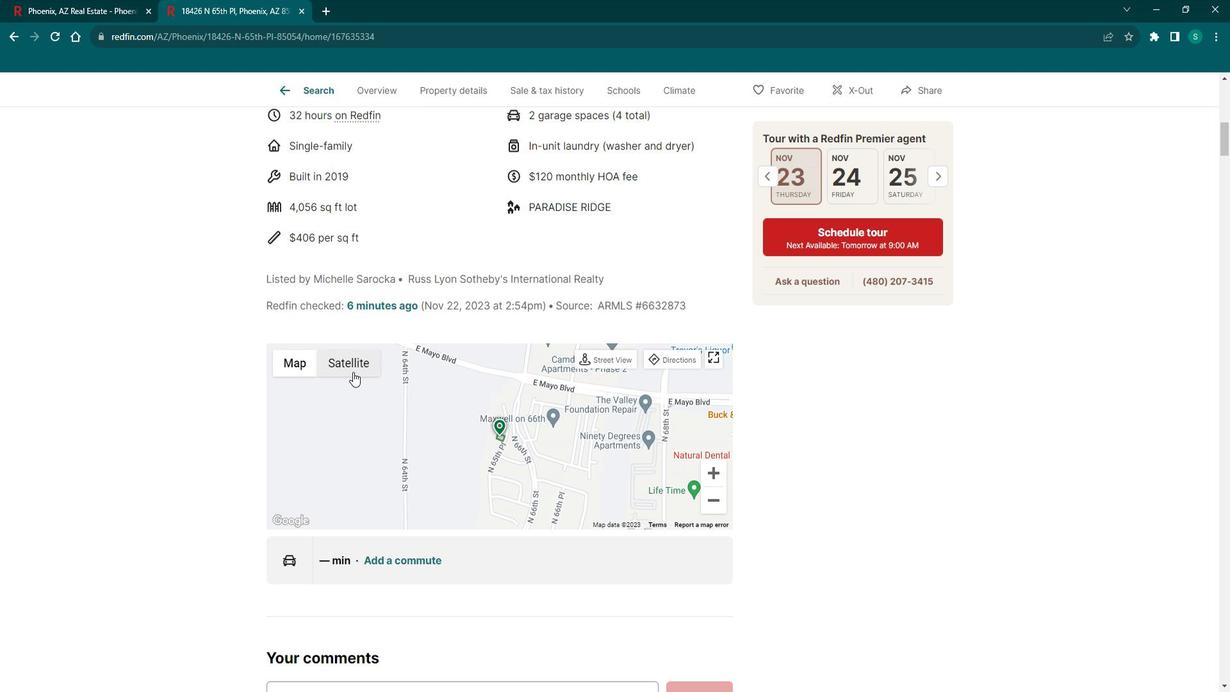 
Action: Mouse scrolled (360, 364) with delta (0, 0)
Screenshot: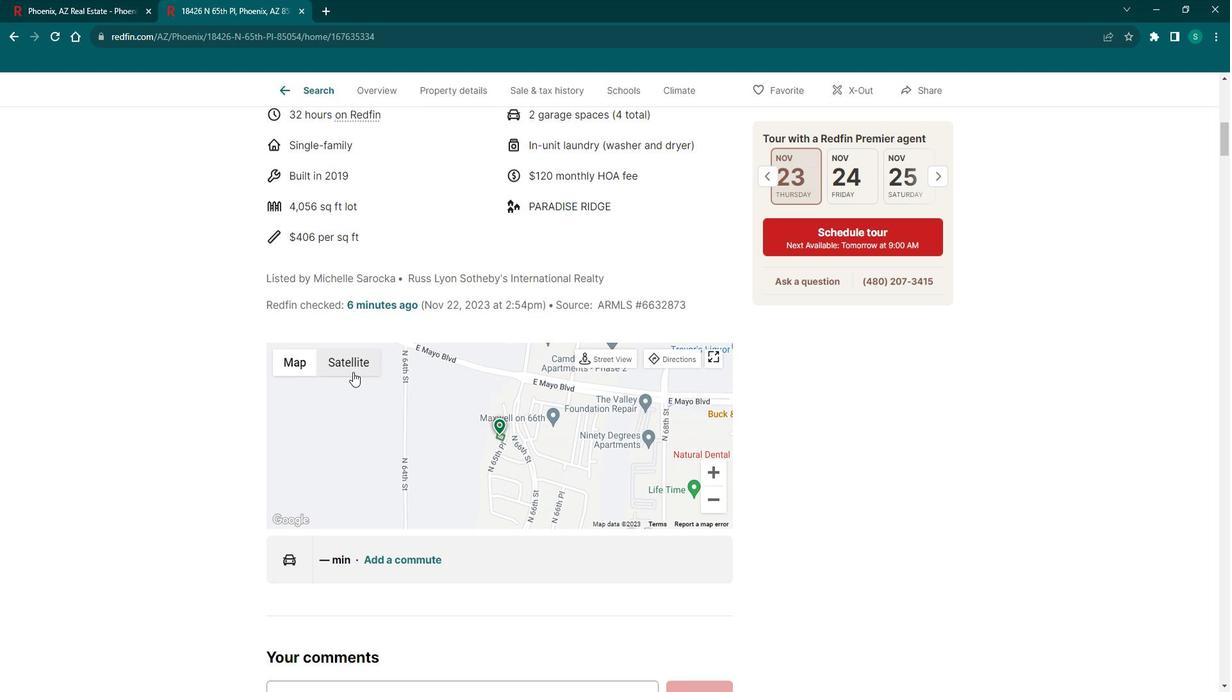 
Action: Mouse scrolled (360, 364) with delta (0, 0)
Screenshot: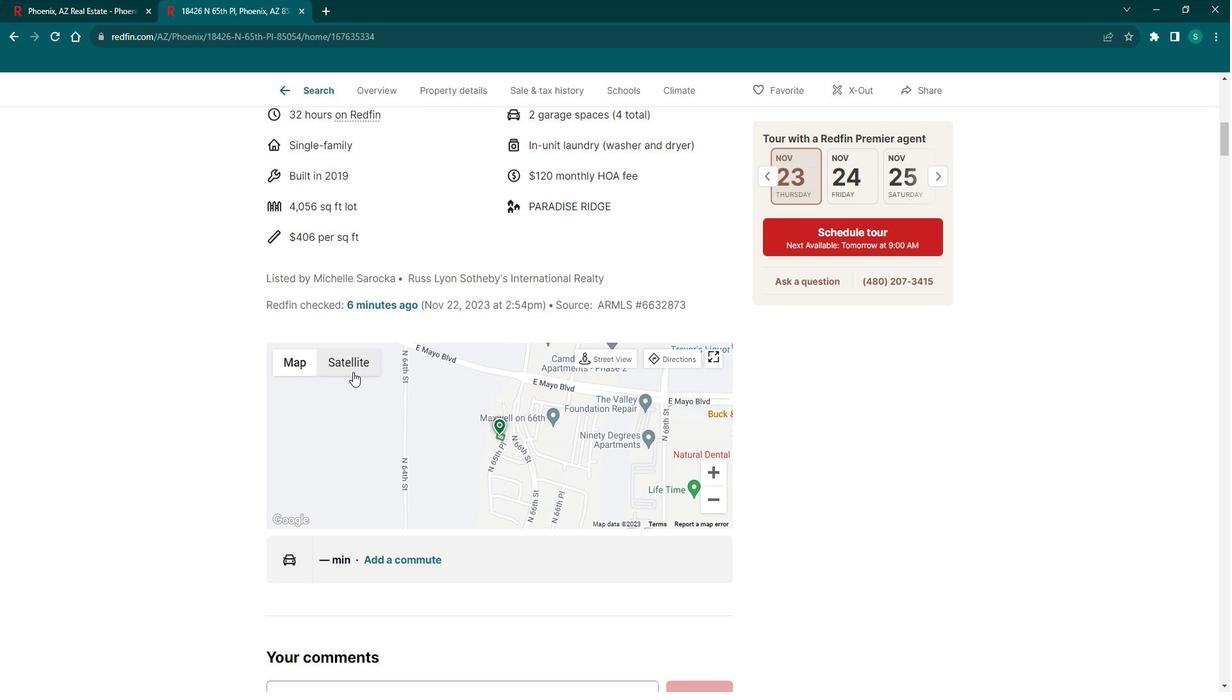 
Action: Mouse scrolled (360, 364) with delta (0, 0)
Screenshot: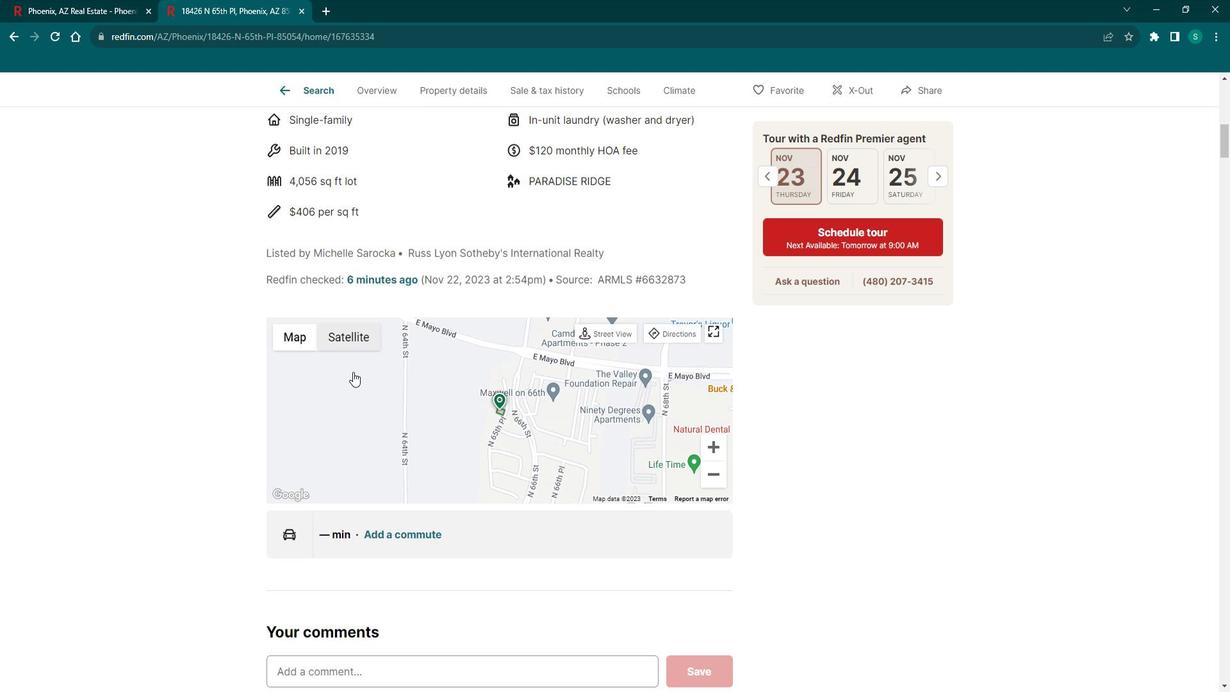 
Action: Mouse scrolled (360, 364) with delta (0, 0)
Screenshot: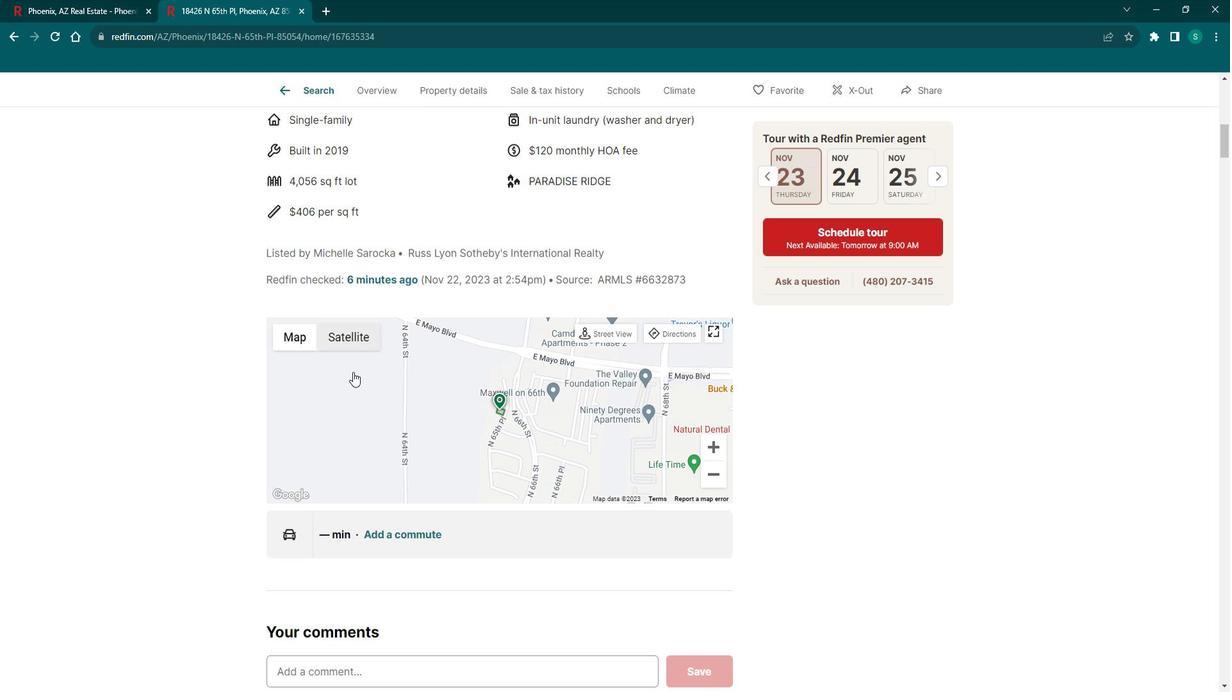
Action: Mouse scrolled (360, 364) with delta (0, 0)
Screenshot: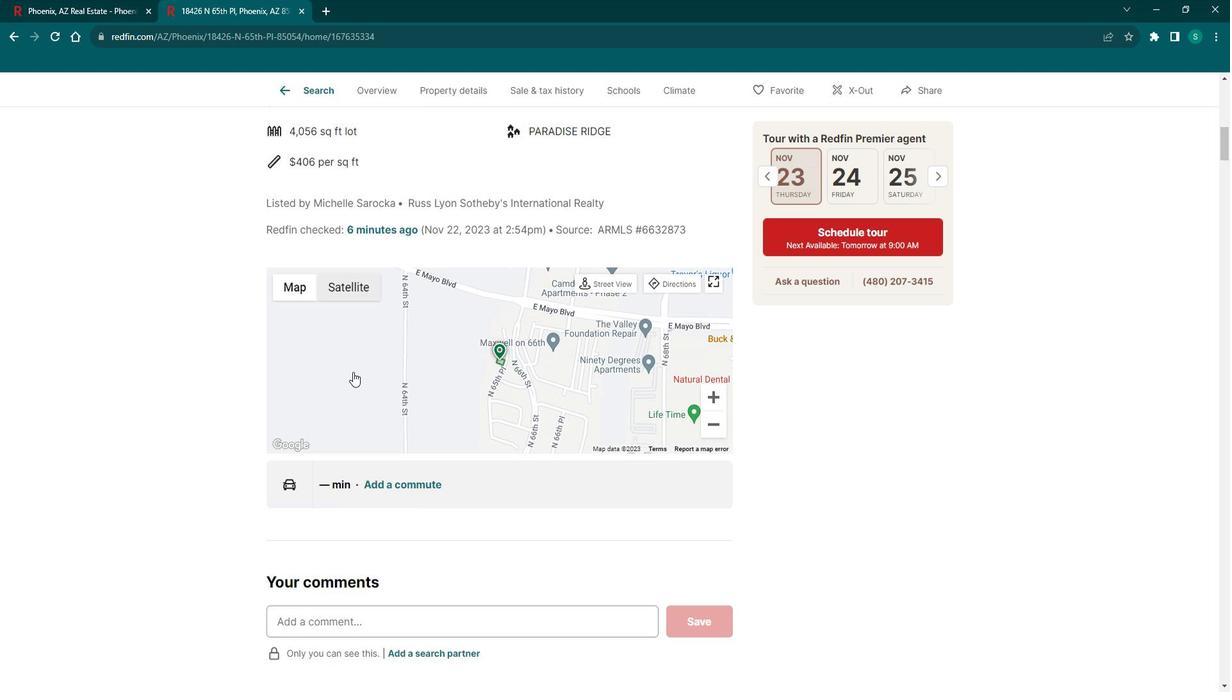 
Action: Mouse scrolled (360, 366) with delta (0, 0)
Screenshot: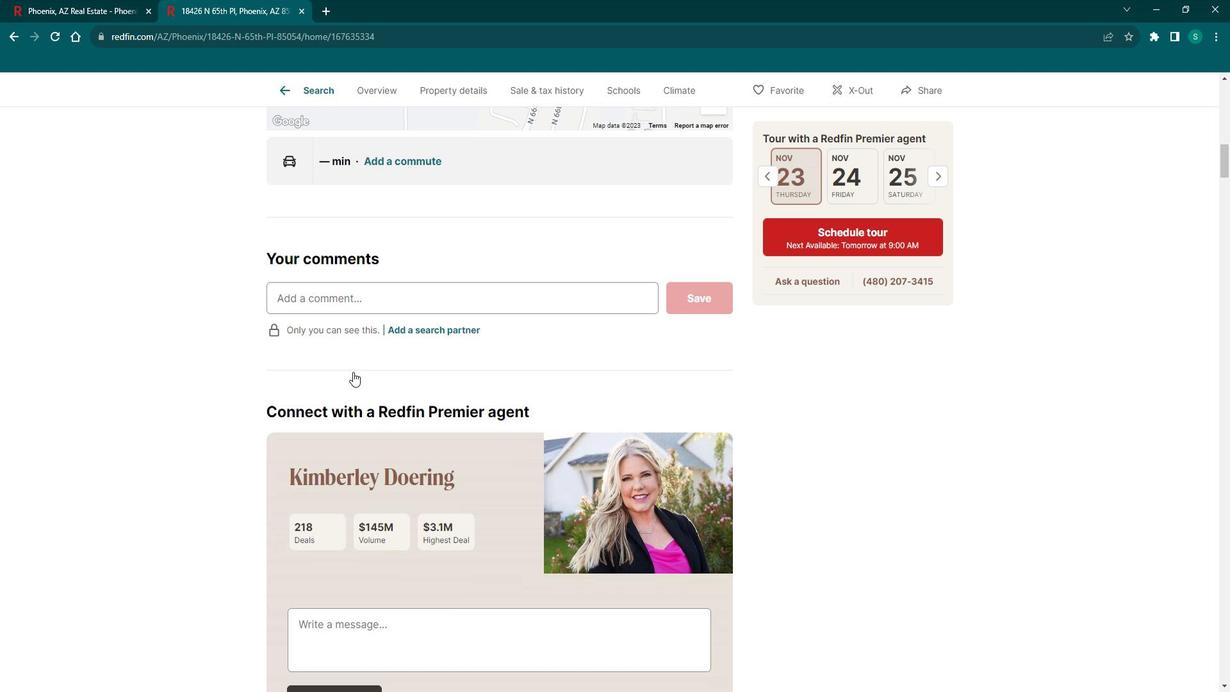 
Action: Mouse scrolled (360, 366) with delta (0, 0)
Screenshot: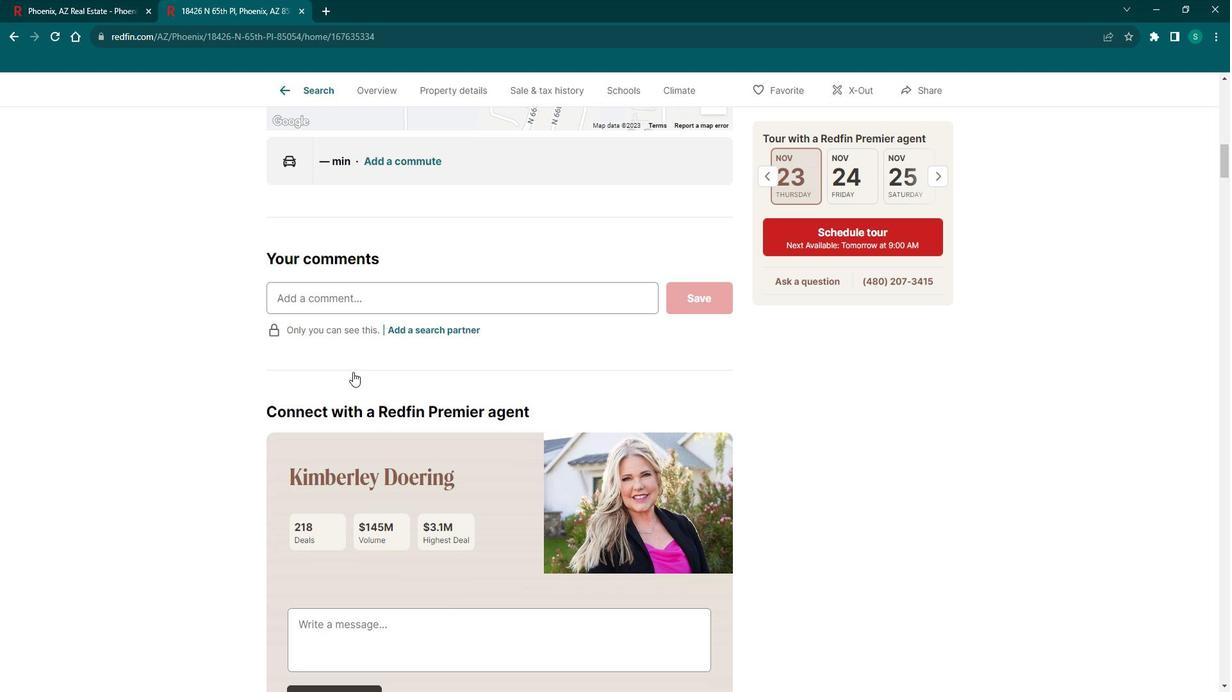 
Action: Mouse scrolled (360, 366) with delta (0, 0)
Screenshot: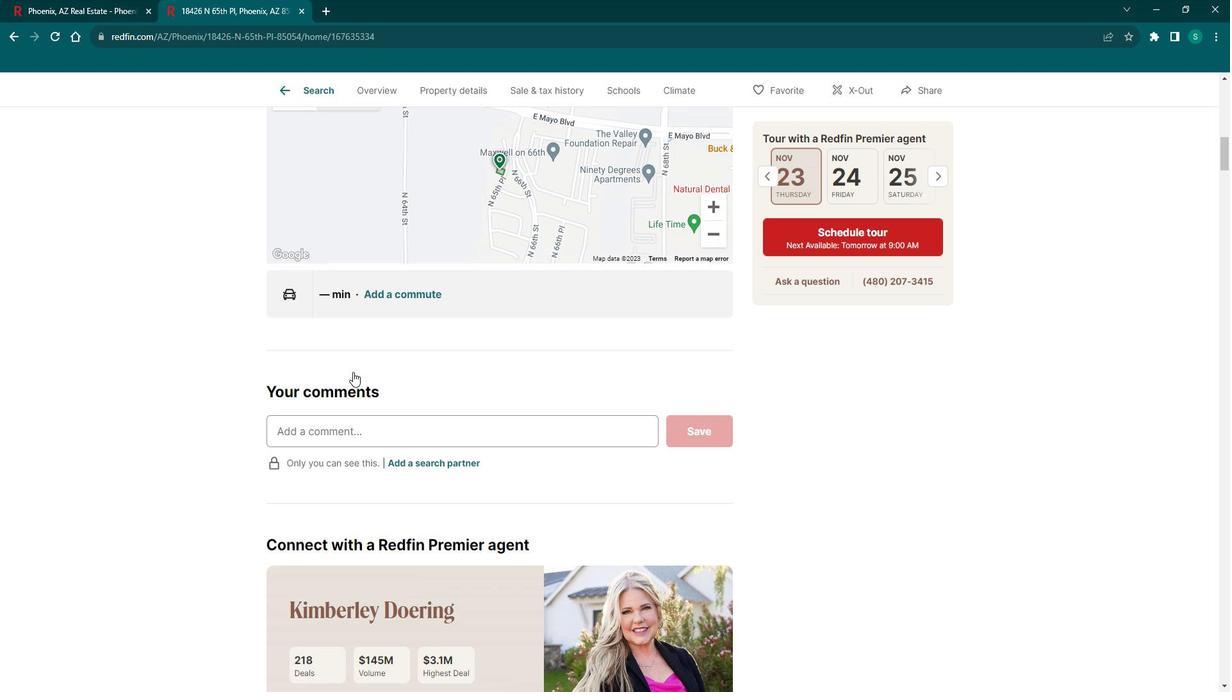 
Action: Mouse scrolled (360, 364) with delta (0, 0)
Screenshot: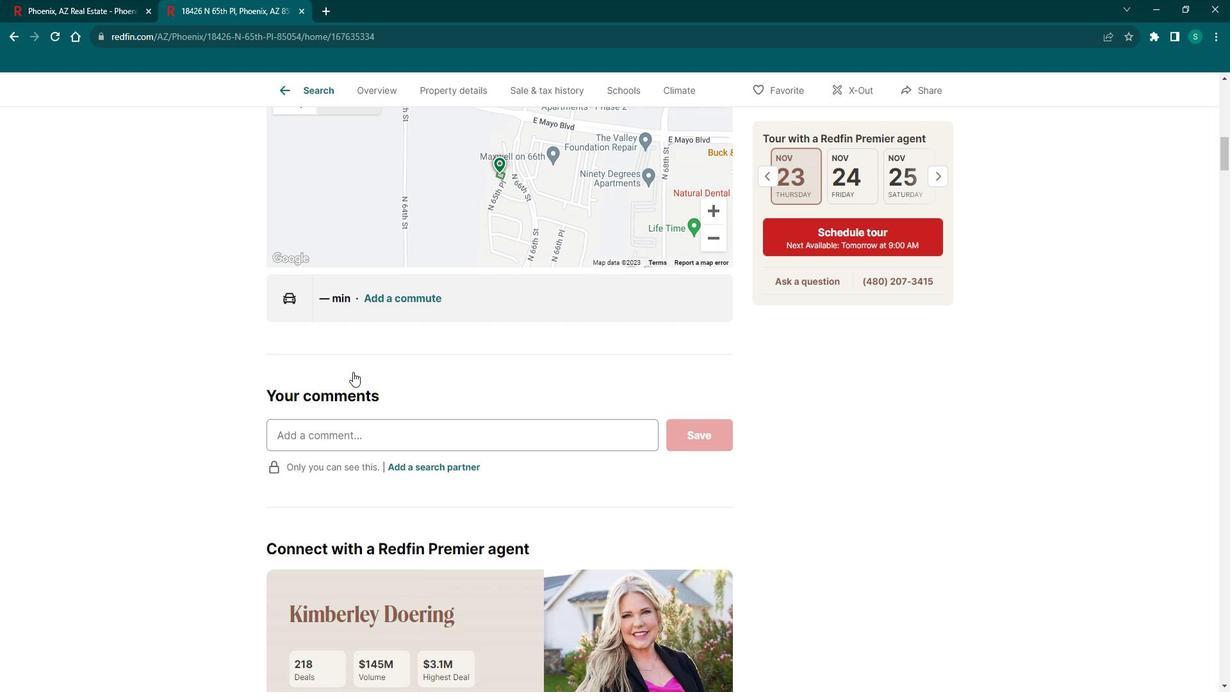 
Action: Mouse scrolled (360, 364) with delta (0, 0)
Screenshot: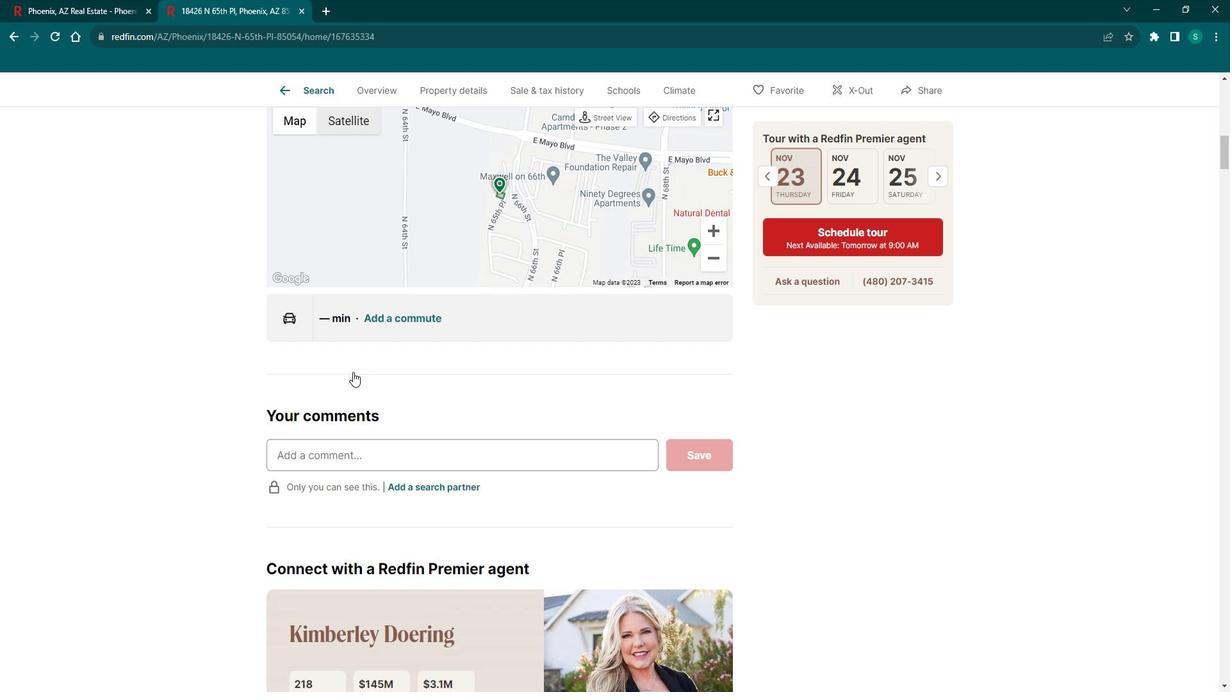 
Action: Mouse scrolled (360, 364) with delta (0, 0)
Screenshot: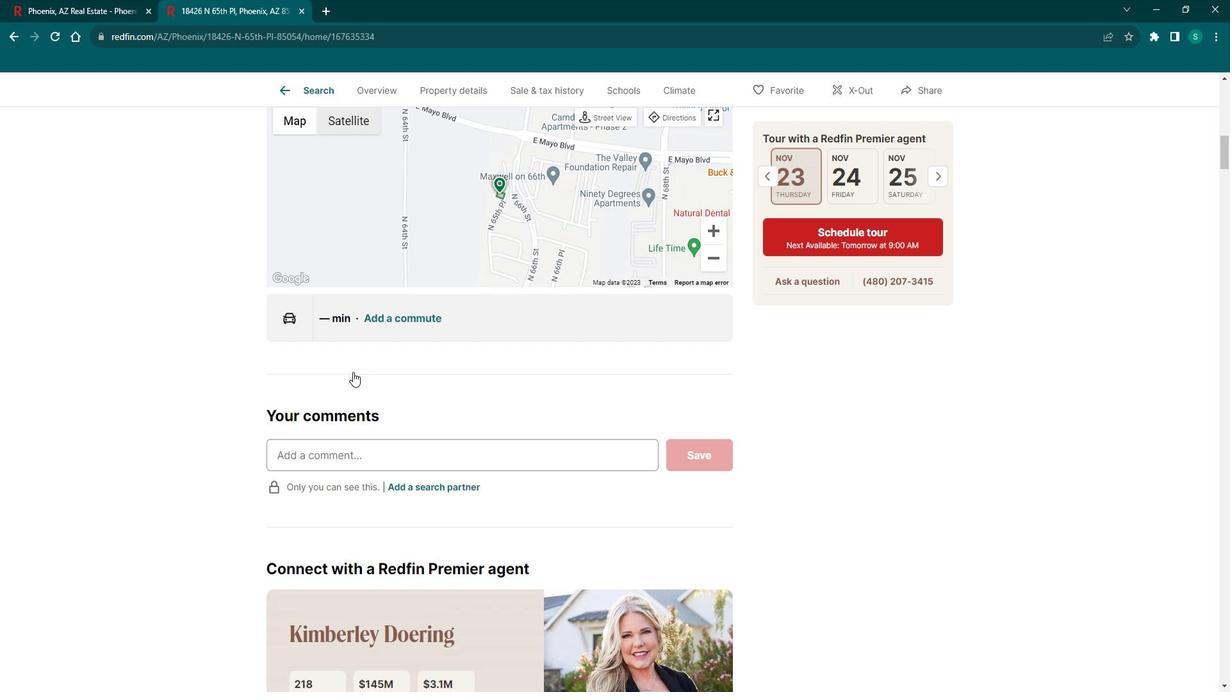 
Action: Mouse scrolled (360, 364) with delta (0, 0)
Screenshot: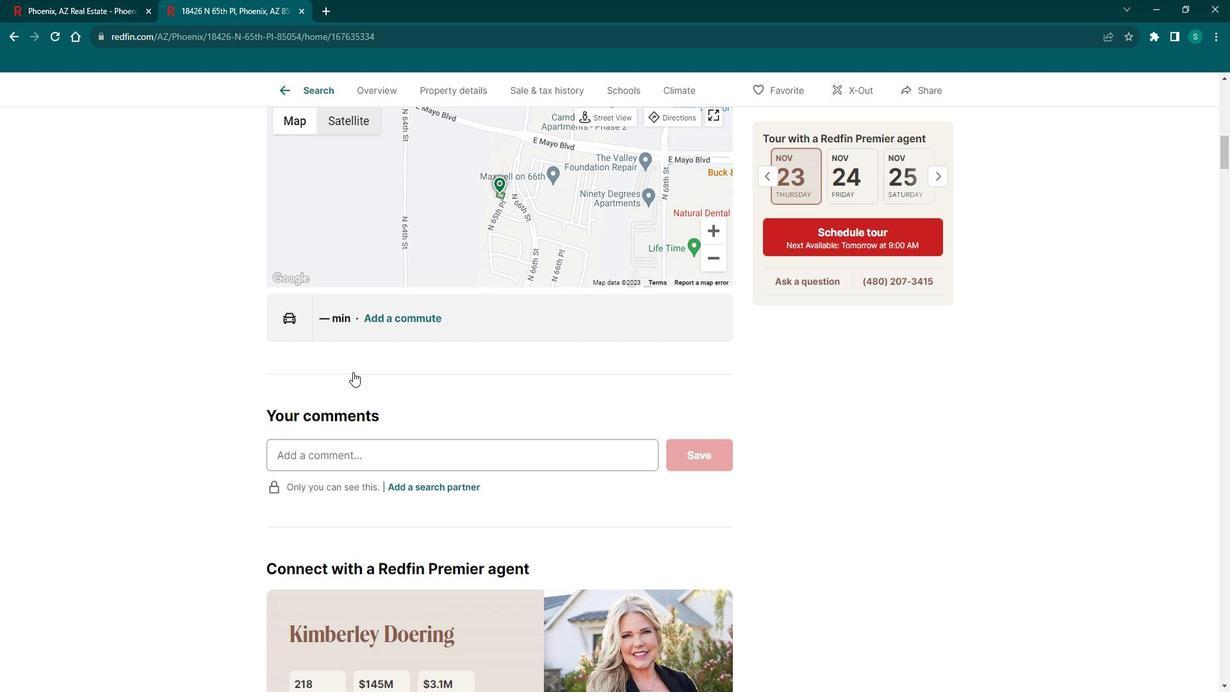 
Action: Mouse scrolled (360, 364) with delta (0, 0)
Screenshot: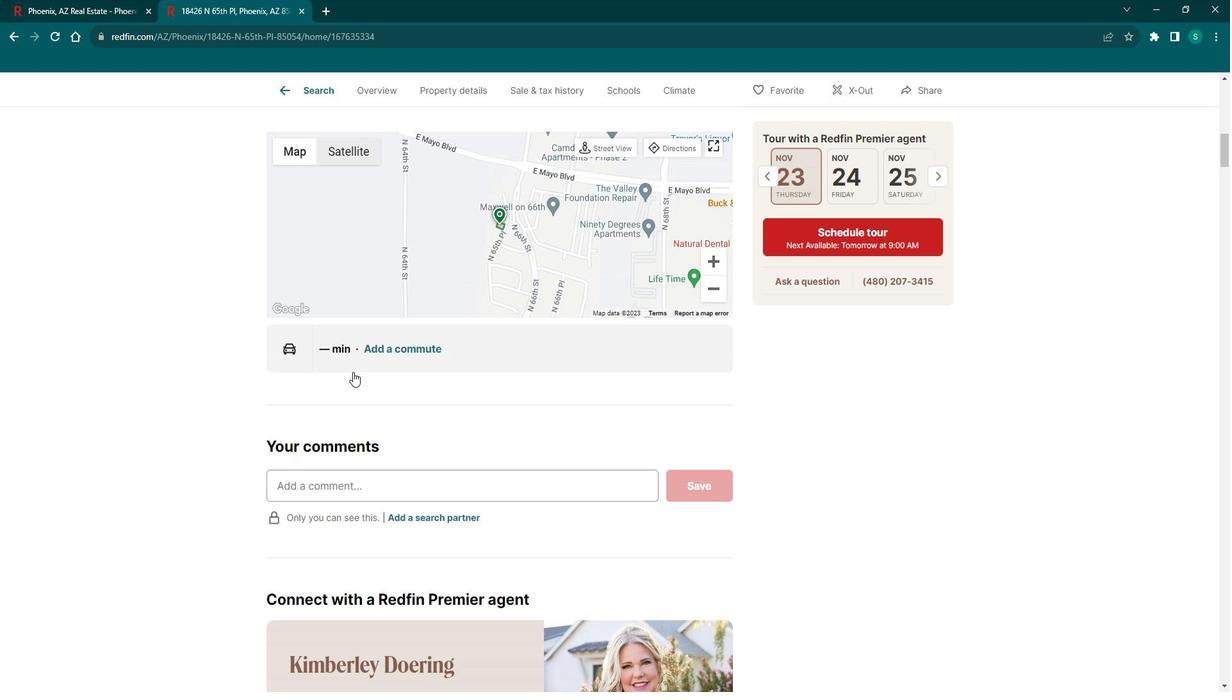 
Action: Mouse scrolled (360, 364) with delta (0, 0)
Screenshot: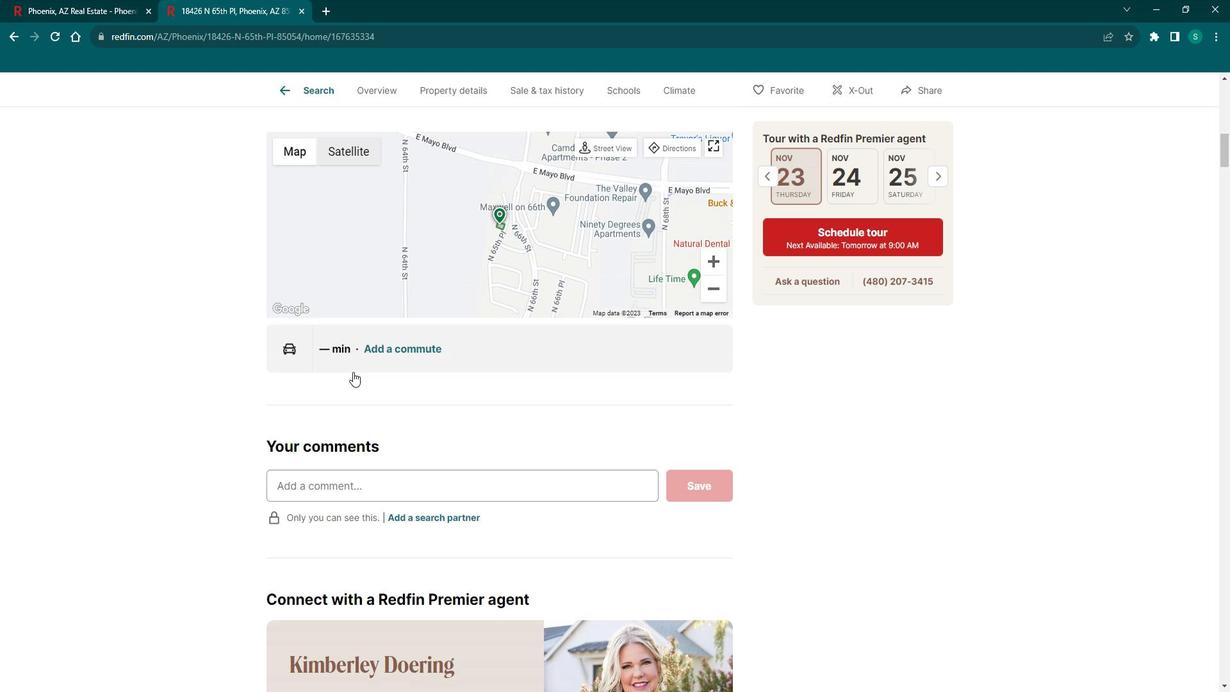 
Action: Mouse scrolled (360, 366) with delta (0, 0)
Screenshot: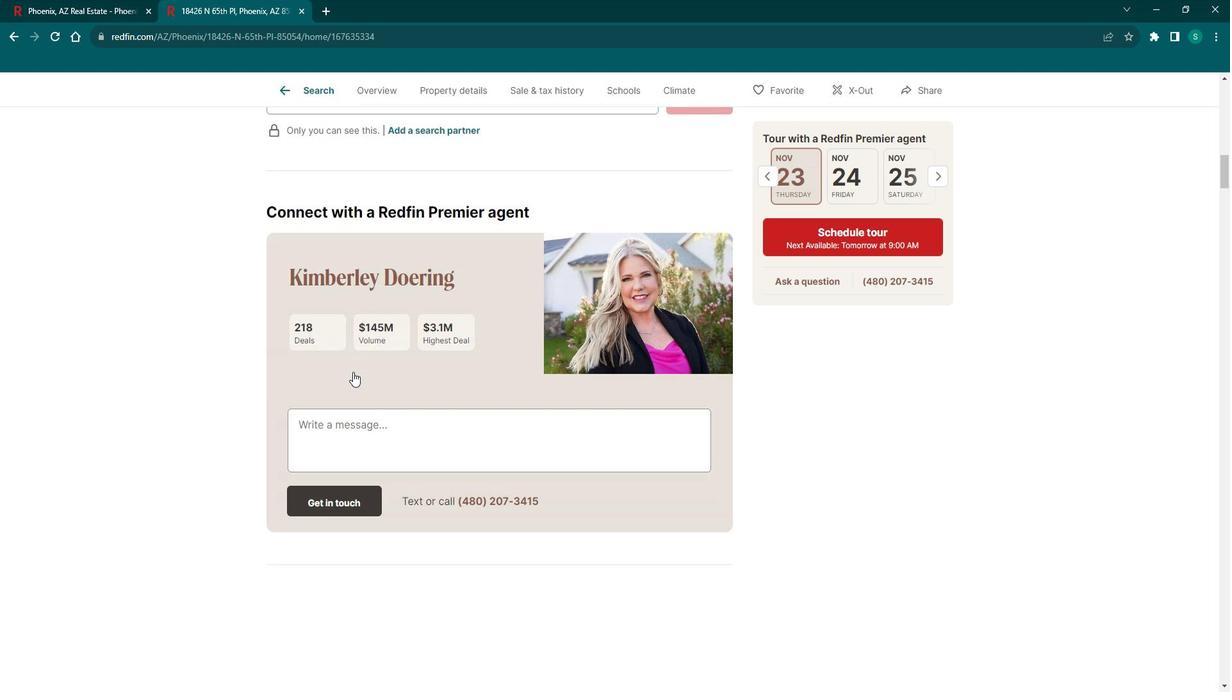 
Action: Mouse scrolled (360, 364) with delta (0, 0)
Screenshot: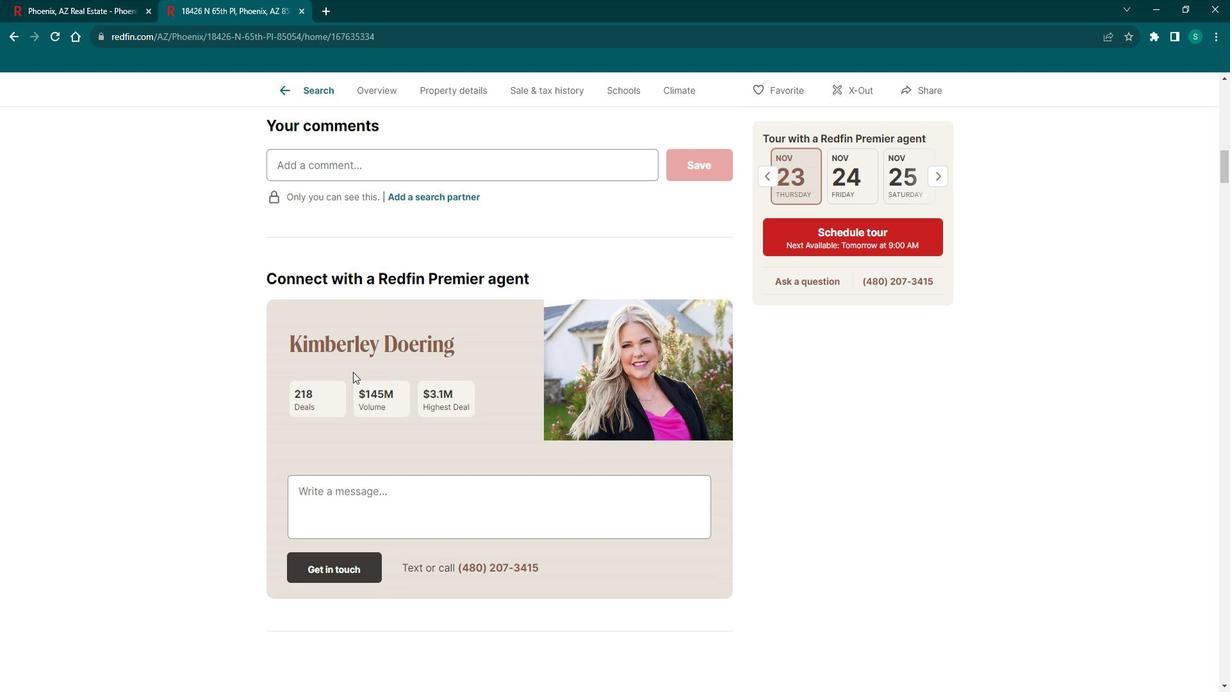 
Action: Mouse scrolled (360, 364) with delta (0, 0)
Screenshot: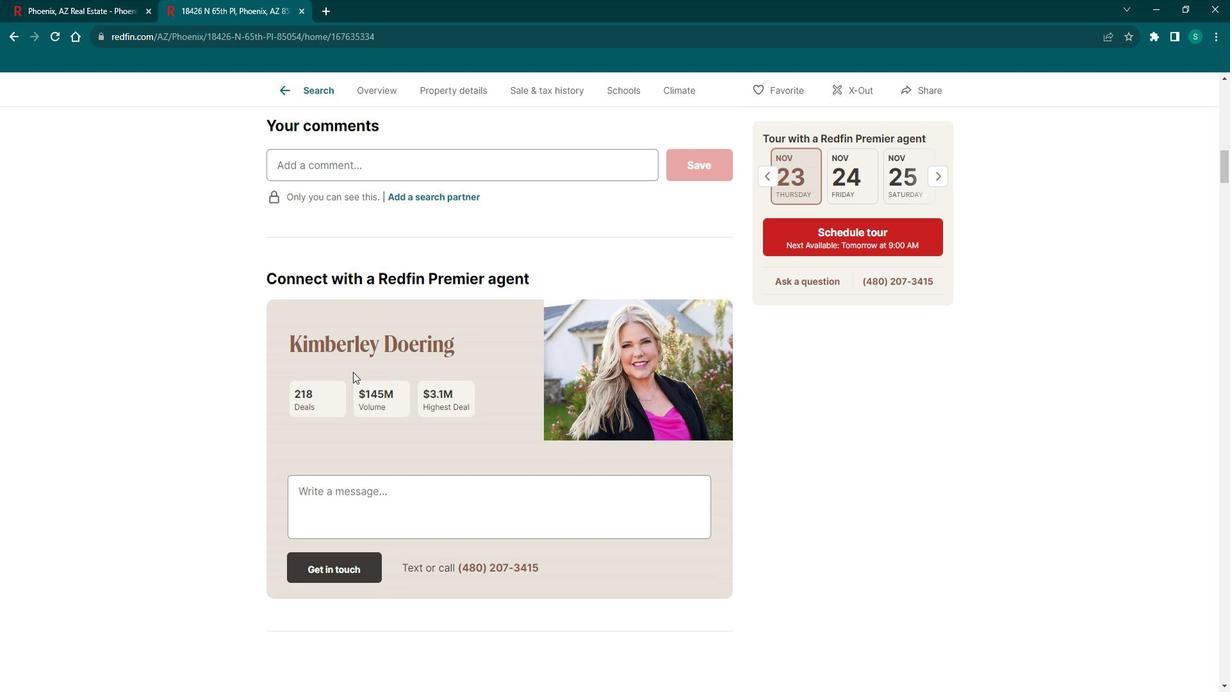 
Action: Mouse scrolled (360, 364) with delta (0, 0)
Screenshot: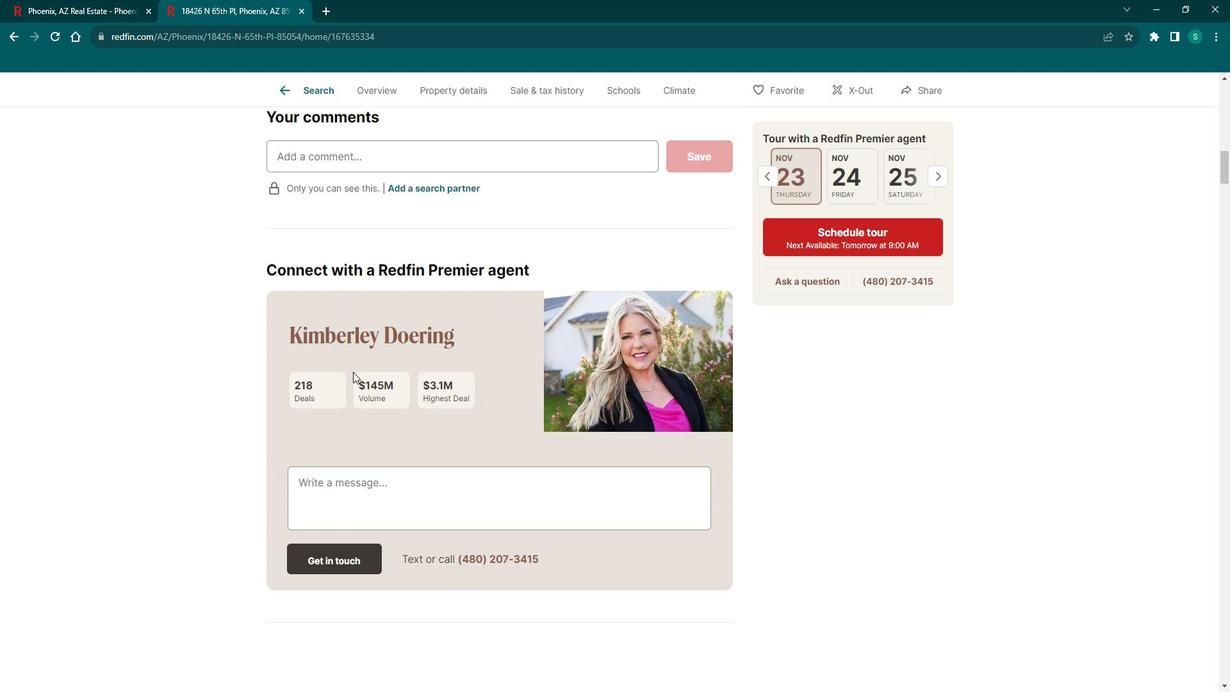 
Action: Mouse scrolled (360, 364) with delta (0, 0)
Screenshot: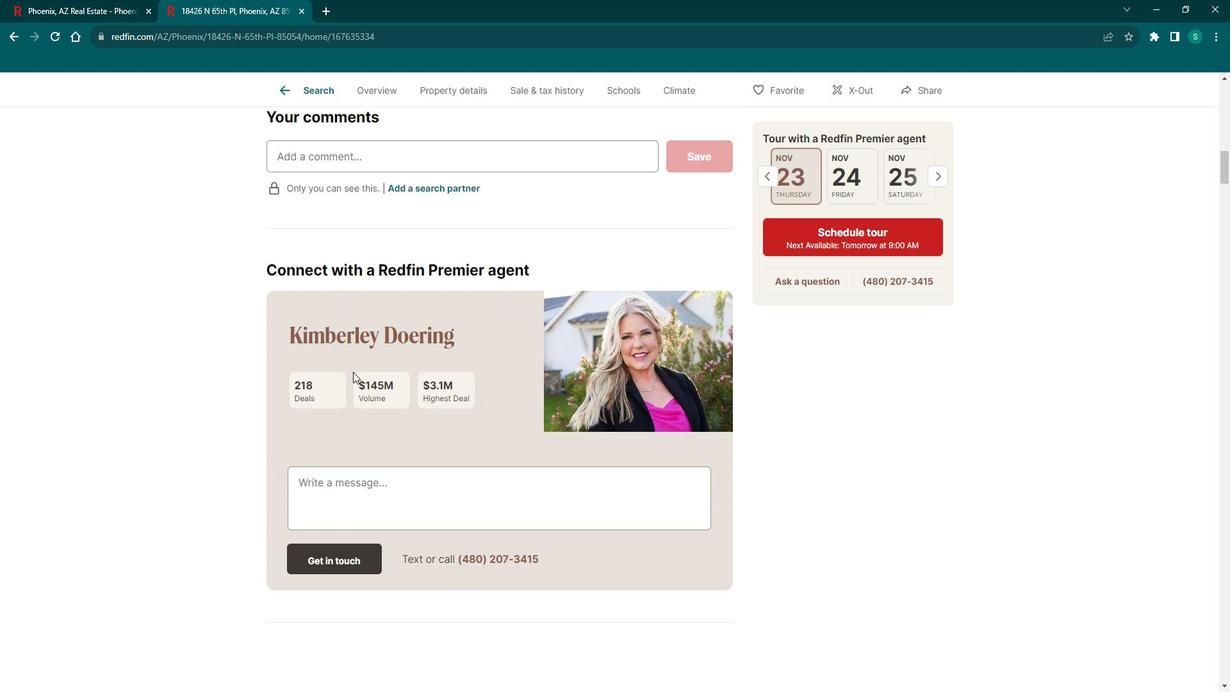 
Action: Mouse scrolled (360, 364) with delta (0, 0)
Screenshot: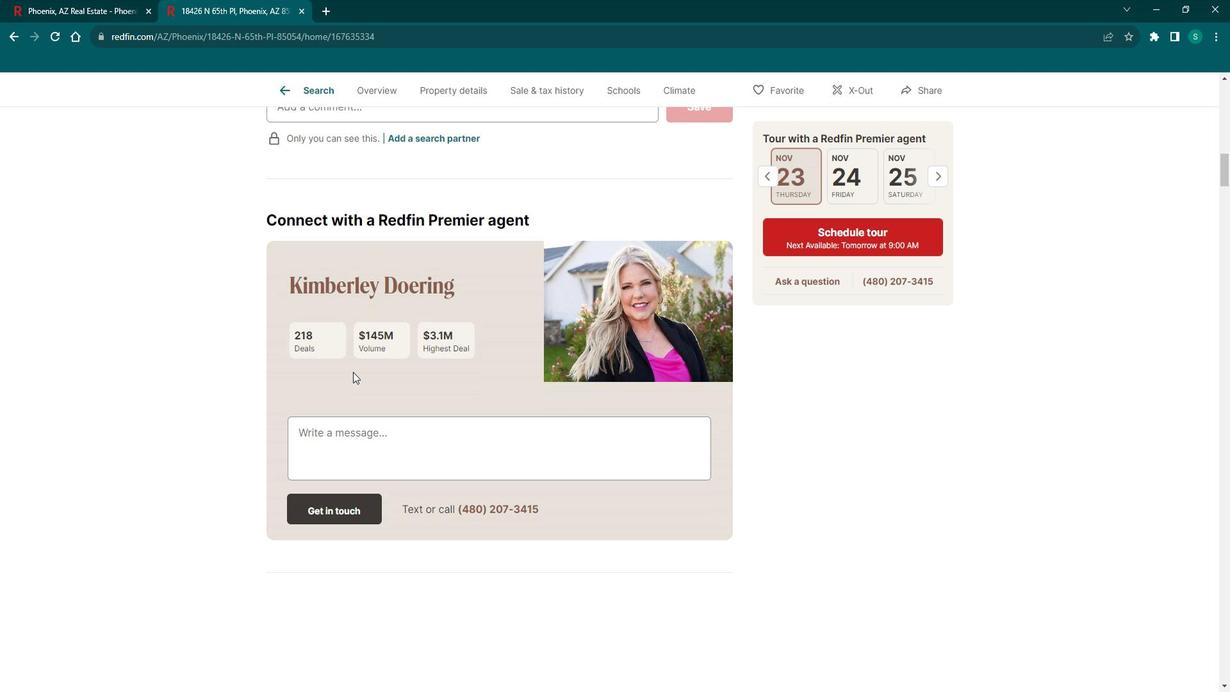 
Action: Mouse scrolled (360, 364) with delta (0, 0)
Screenshot: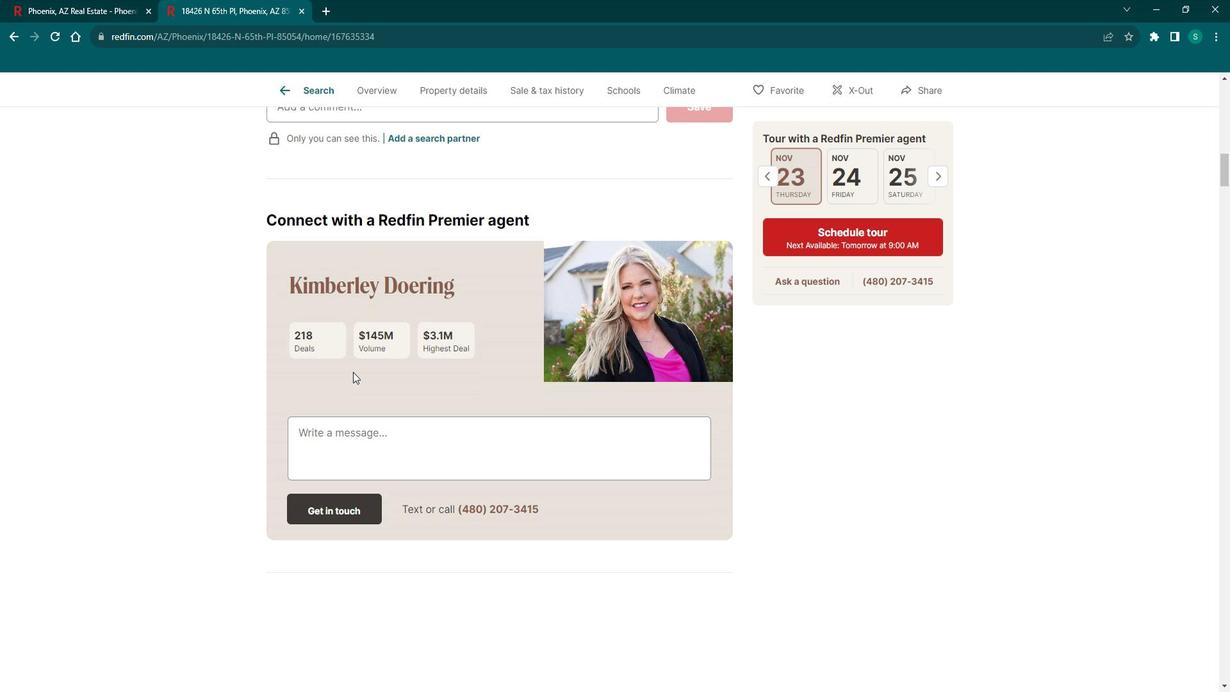 
Action: Mouse scrolled (360, 364) with delta (0, 0)
Screenshot: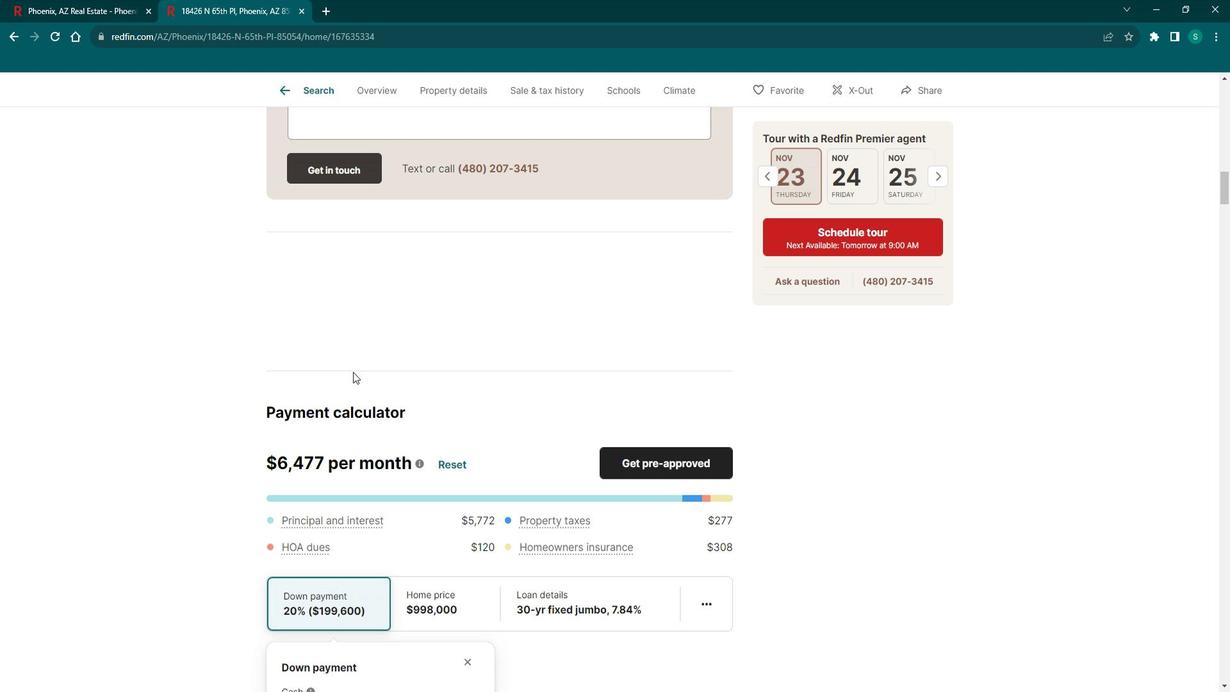 
Action: Mouse scrolled (360, 364) with delta (0, 0)
Screenshot: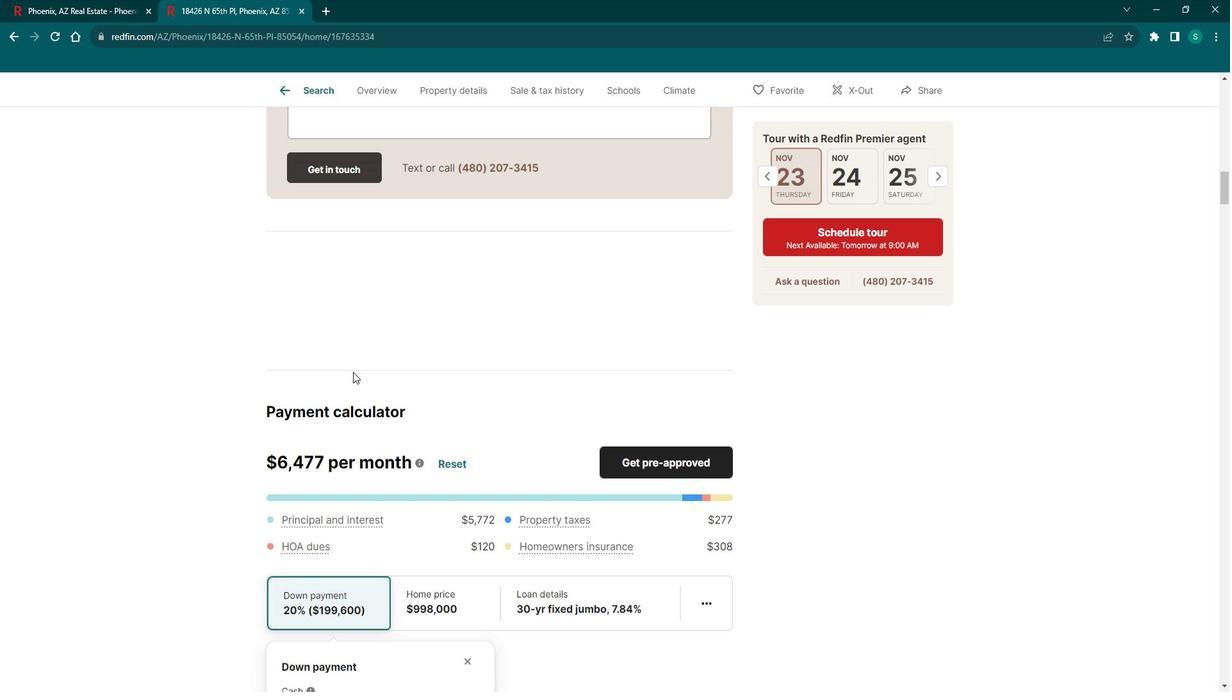 
Action: Mouse scrolled (360, 364) with delta (0, 0)
Screenshot: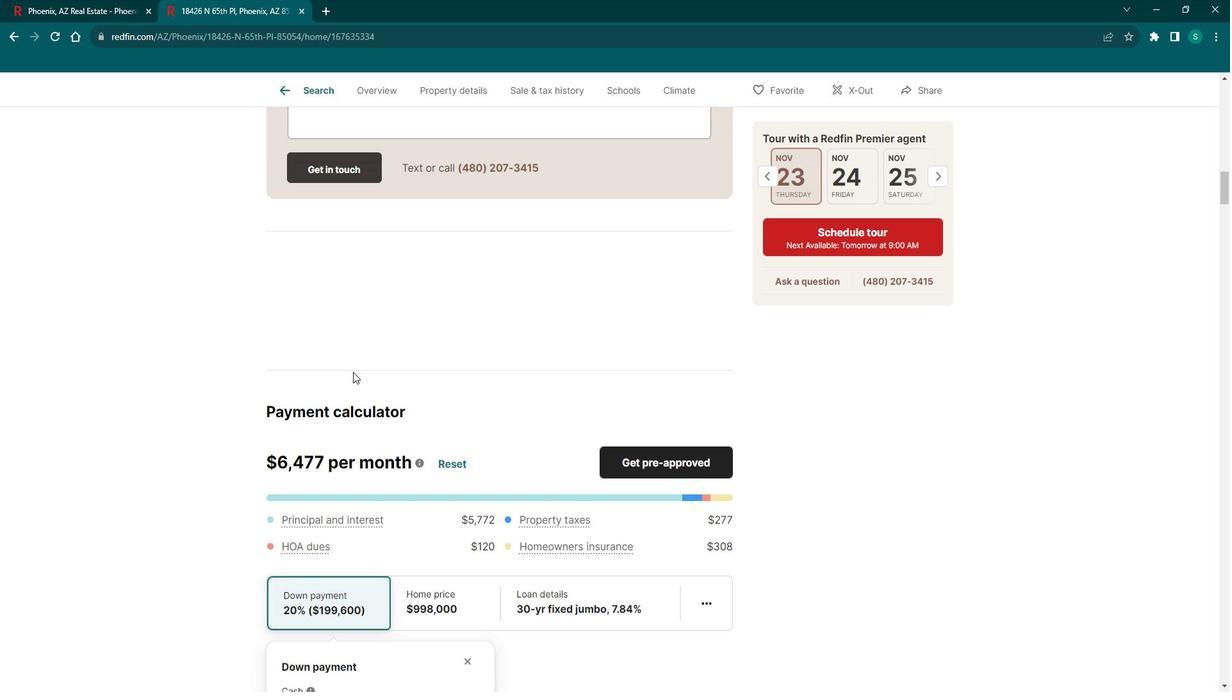
Action: Mouse scrolled (360, 364) with delta (0, 0)
Screenshot: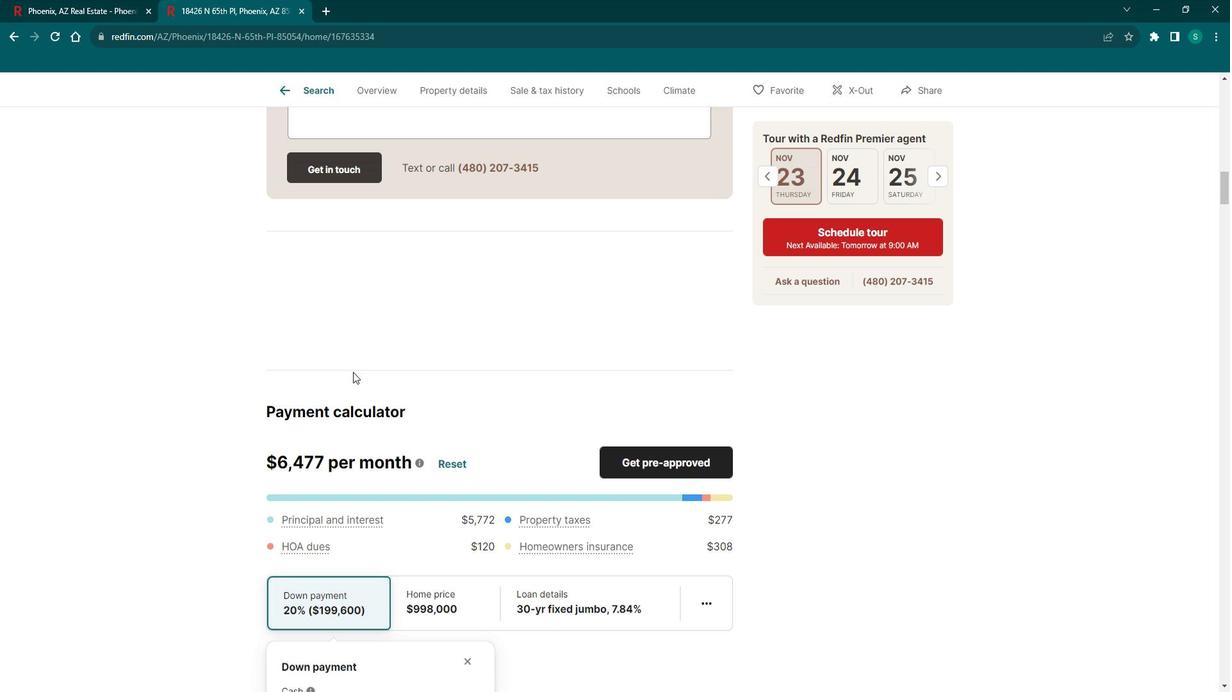 
Action: Mouse scrolled (360, 364) with delta (0, 0)
Screenshot: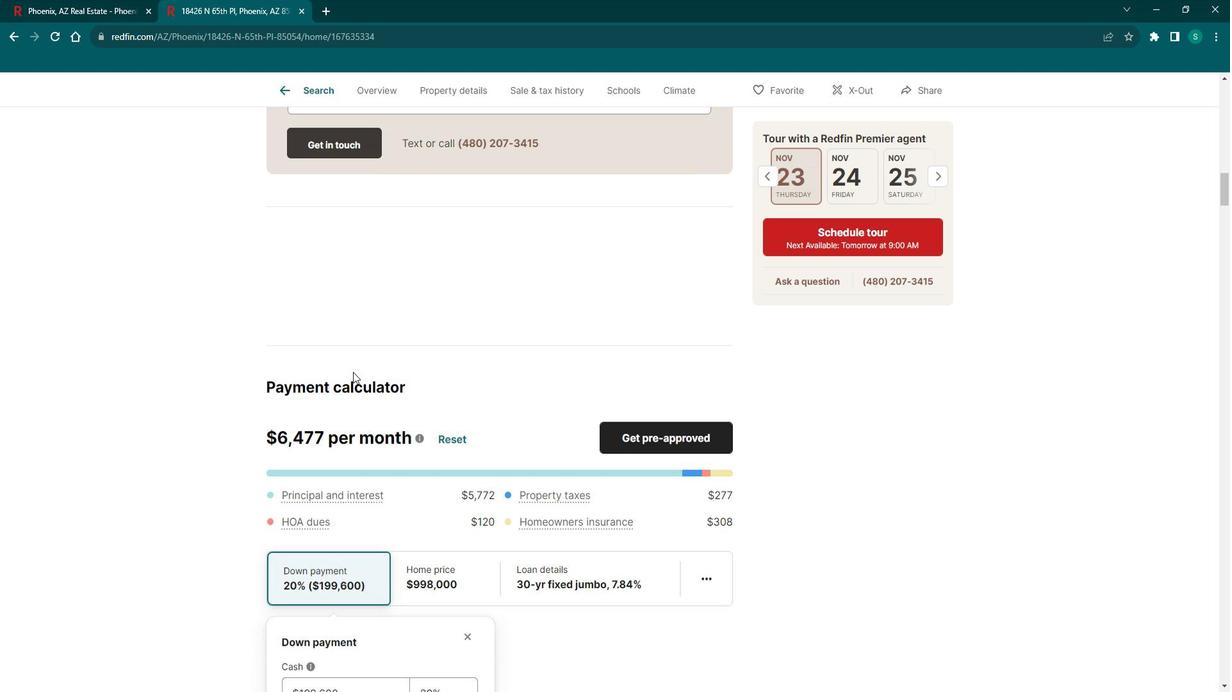 
Action: Mouse scrolled (360, 364) with delta (0, 0)
Screenshot: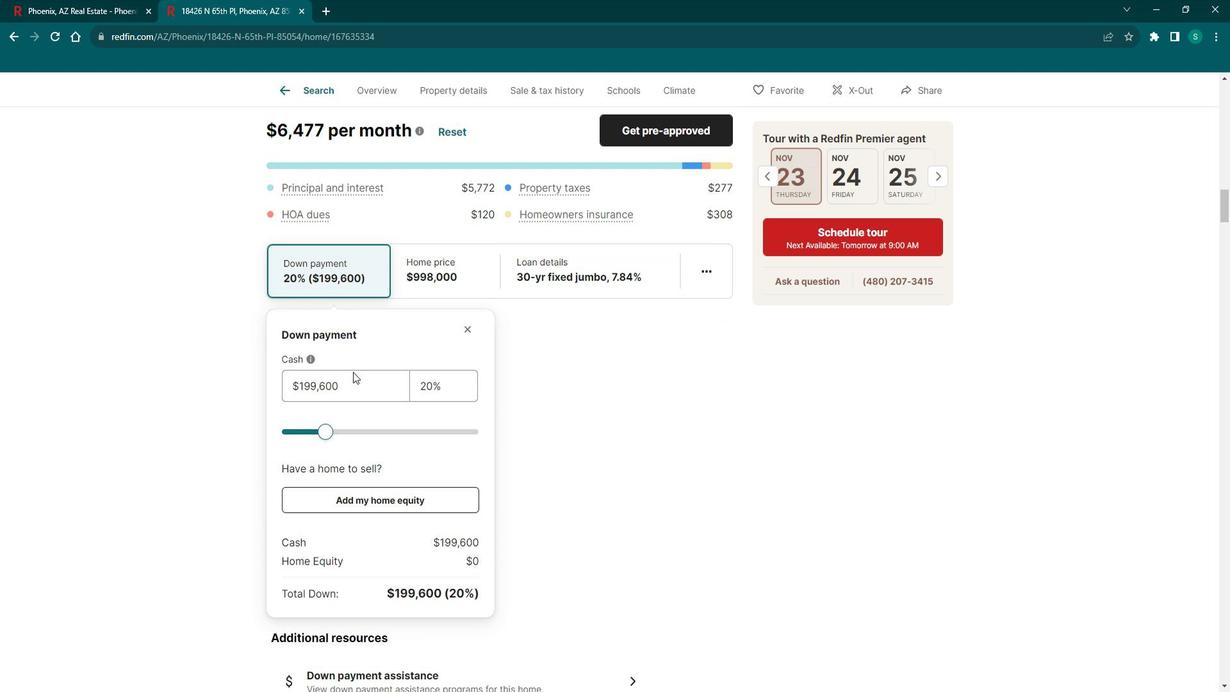 
Action: Mouse scrolled (360, 364) with delta (0, 0)
Screenshot: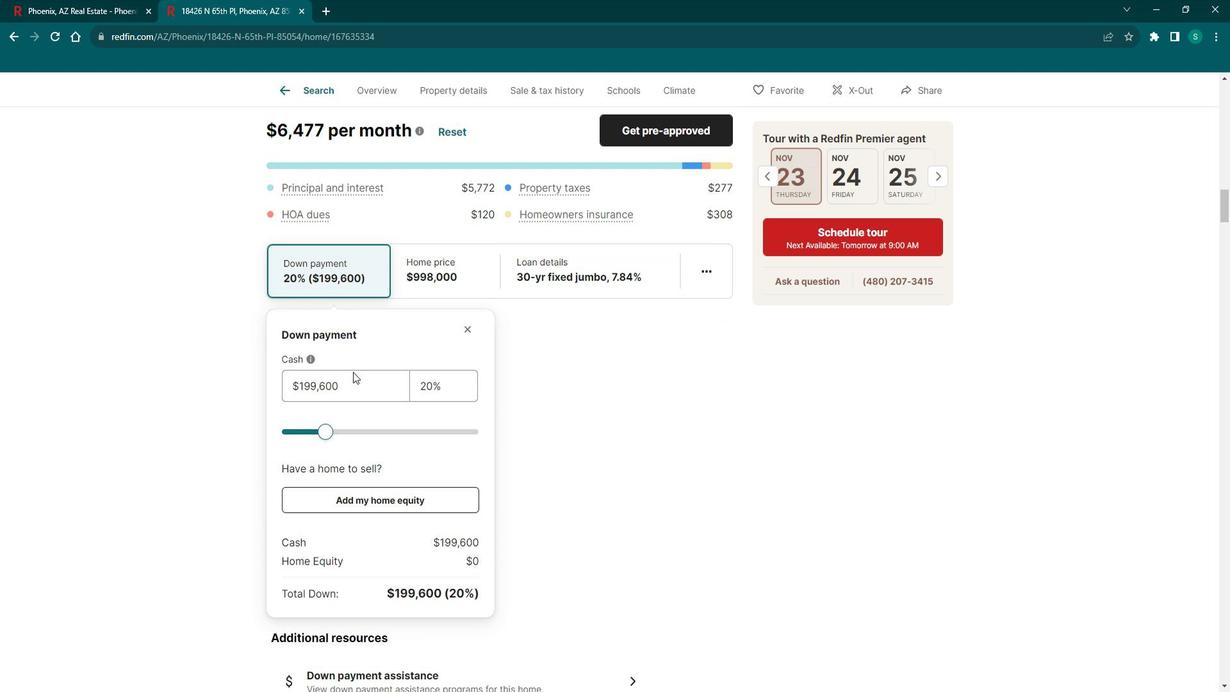 
Action: Mouse scrolled (360, 364) with delta (0, 0)
Screenshot: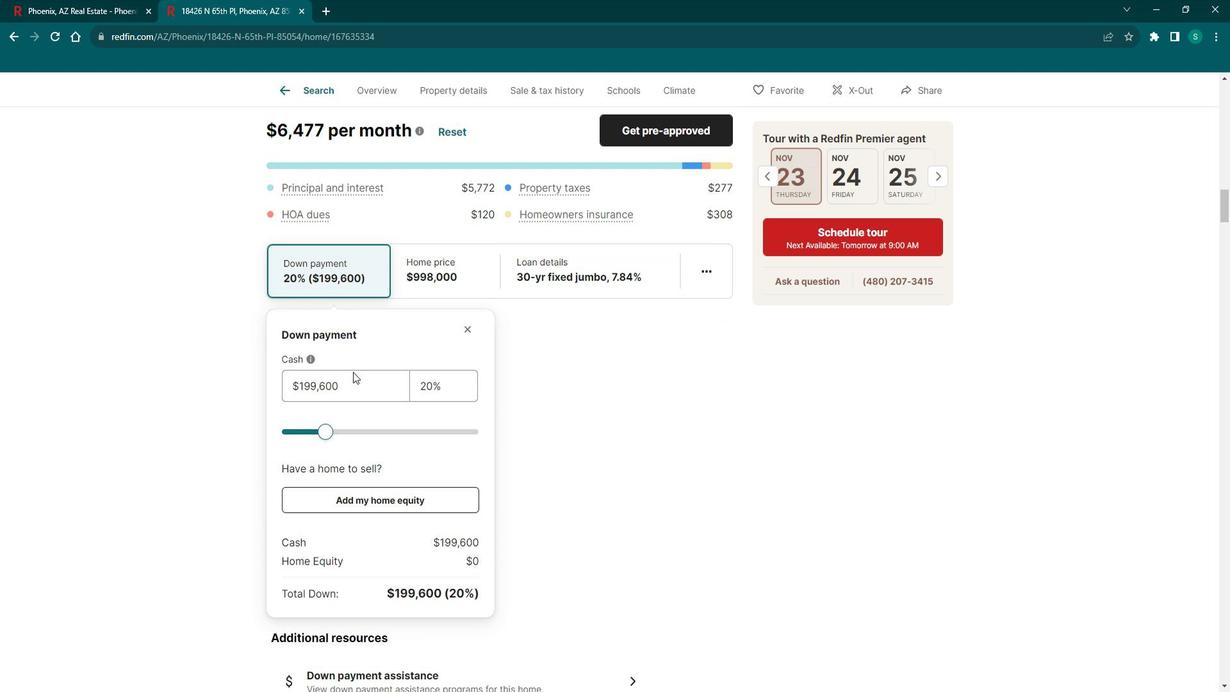 
Action: Mouse scrolled (360, 364) with delta (0, 0)
Screenshot: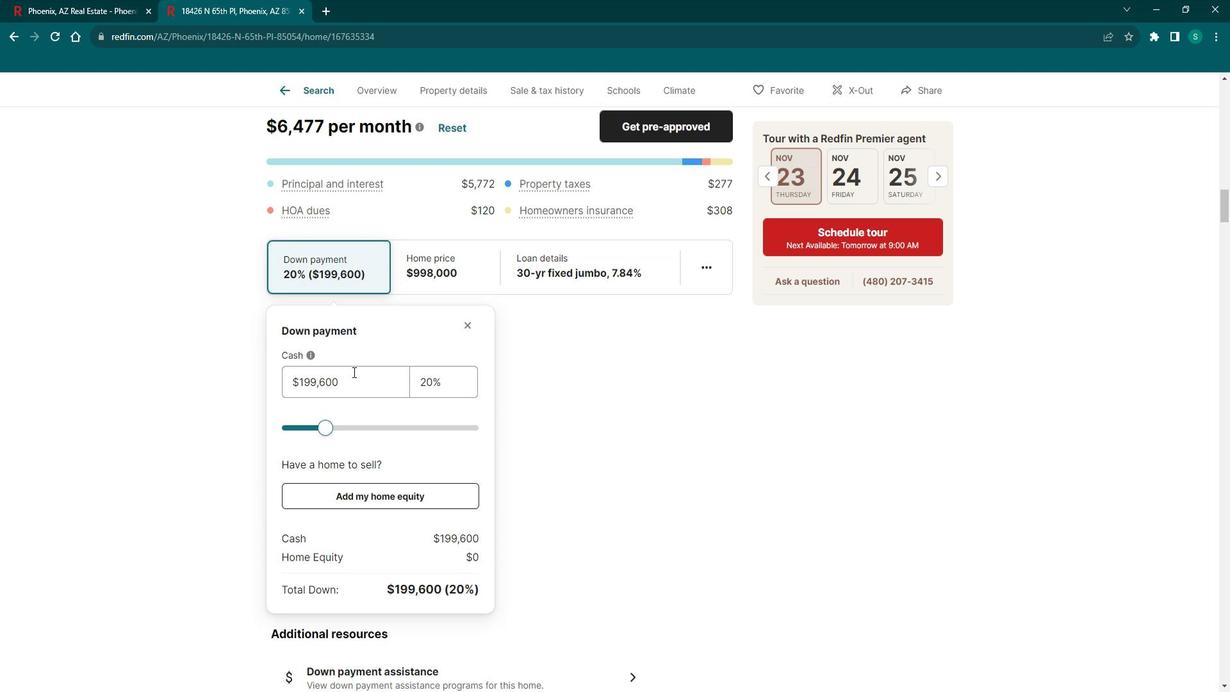 
Action: Mouse scrolled (360, 364) with delta (0, 0)
Screenshot: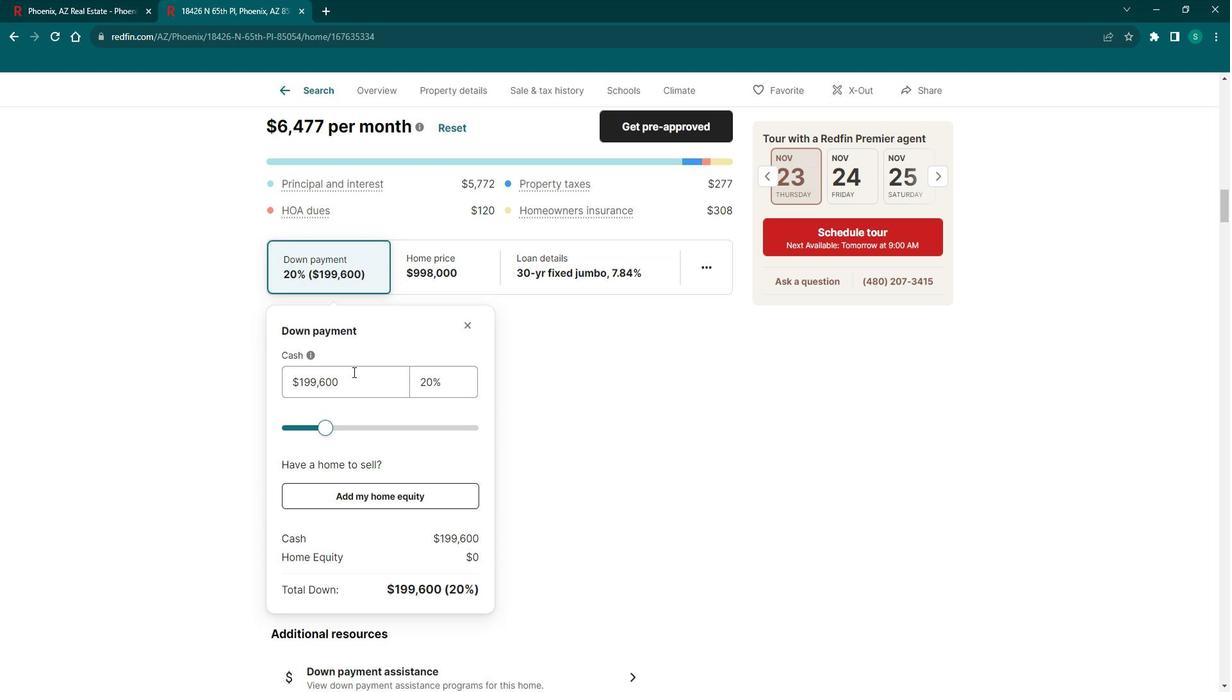 
Action: Mouse scrolled (360, 364) with delta (0, 0)
Screenshot: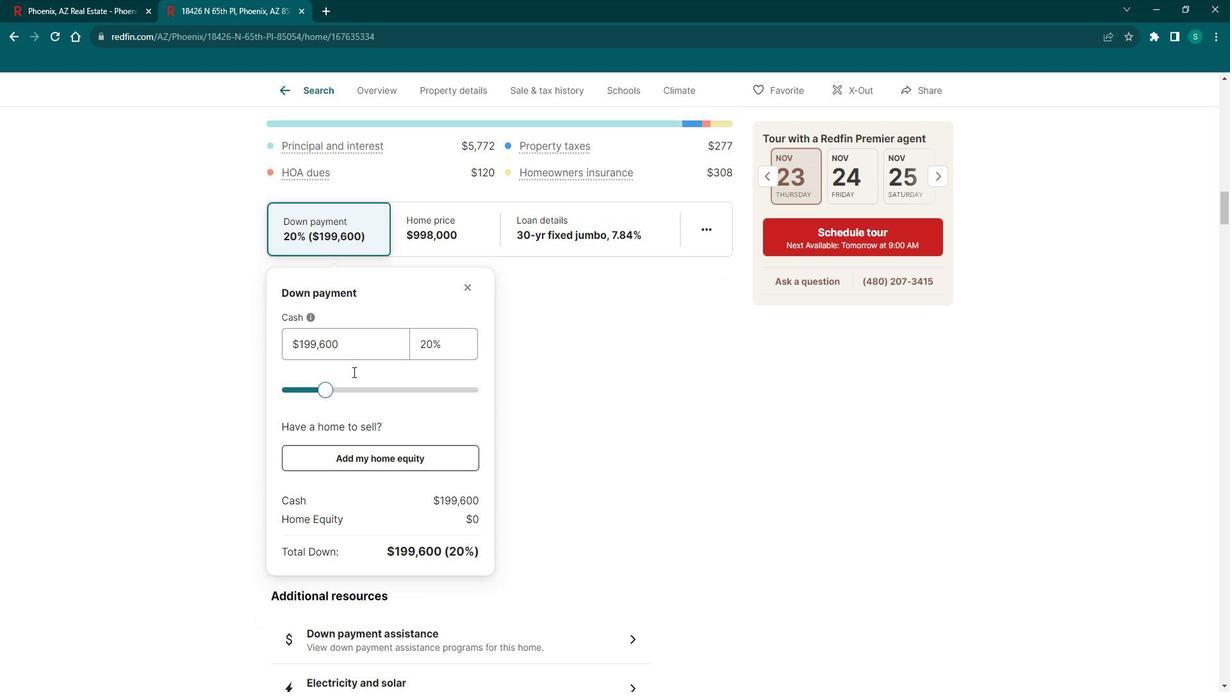 
Action: Mouse moved to (443, 294)
Screenshot: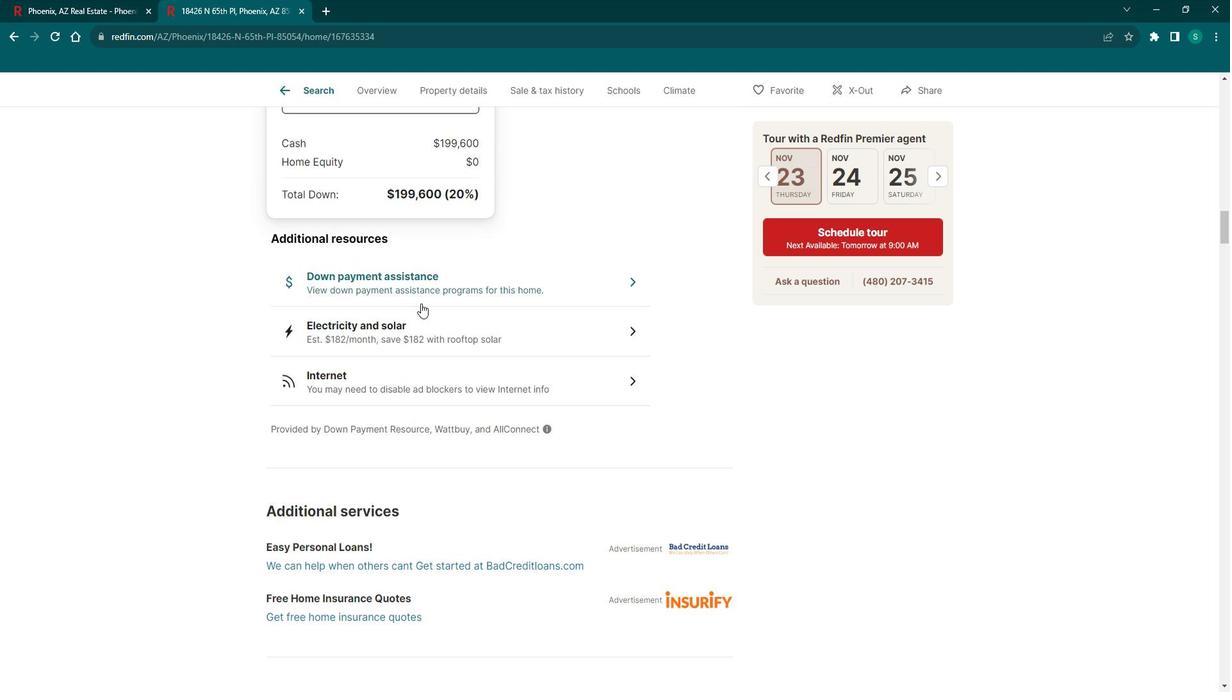 
Action: Mouse pressed left at (443, 294)
Screenshot: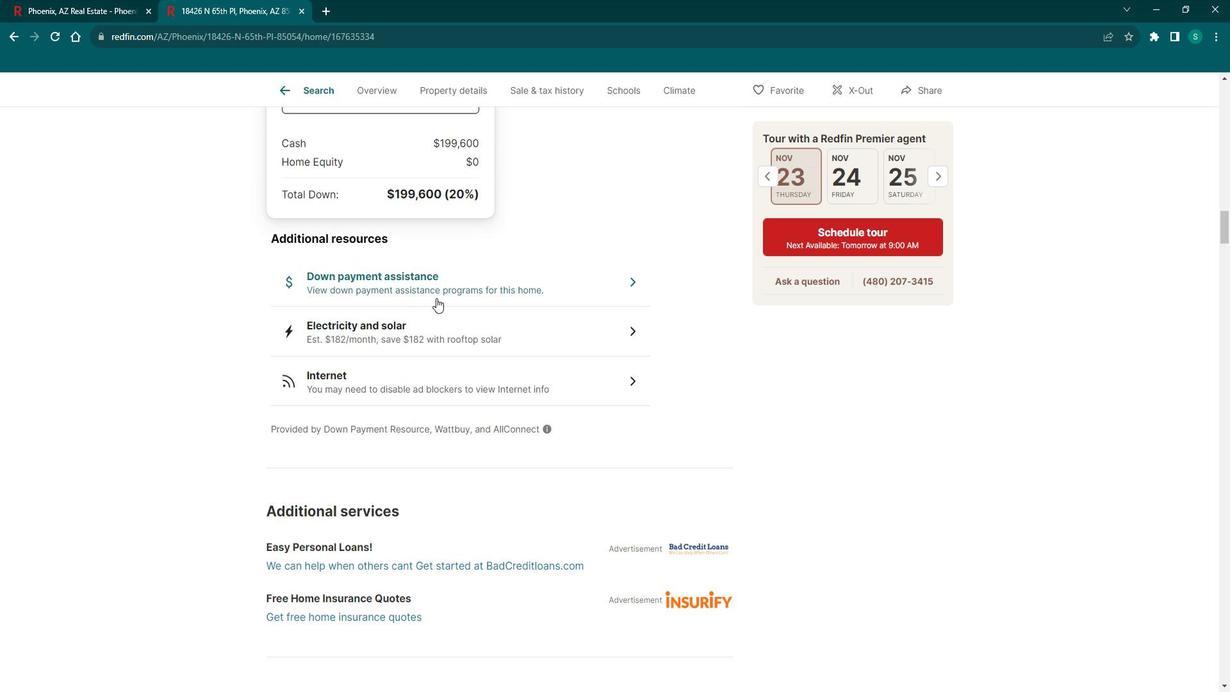 
Action: Mouse moved to (839, 269)
Screenshot: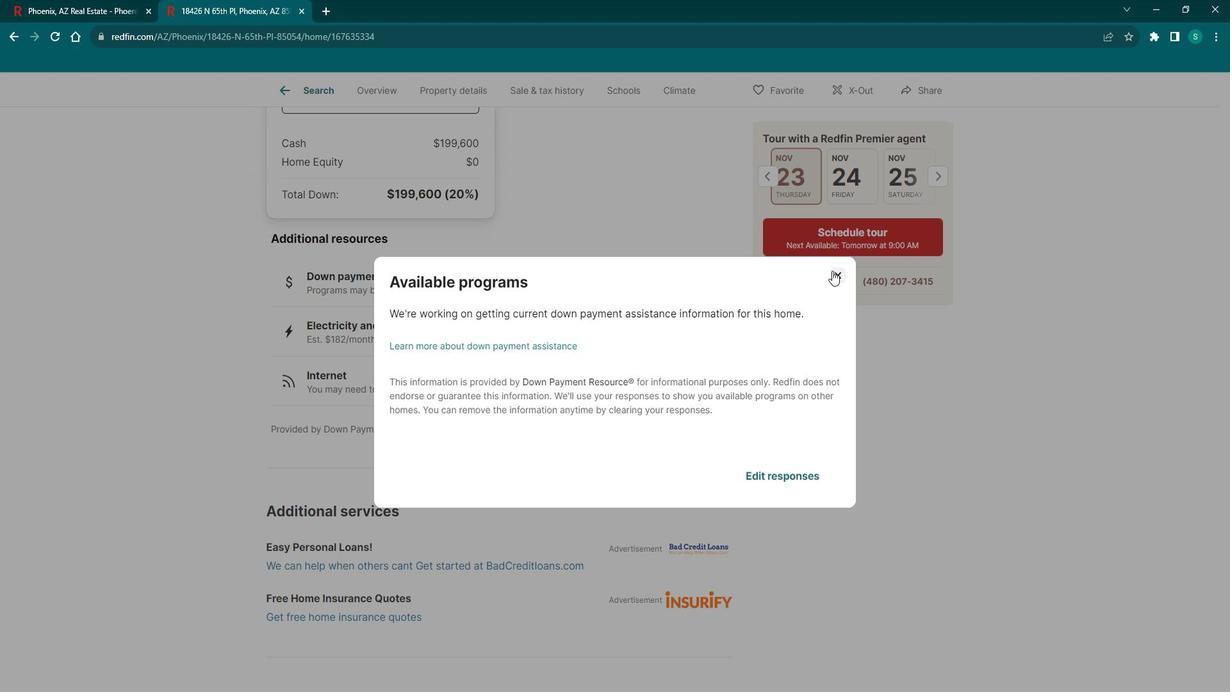 
Action: Mouse pressed left at (839, 269)
Screenshot: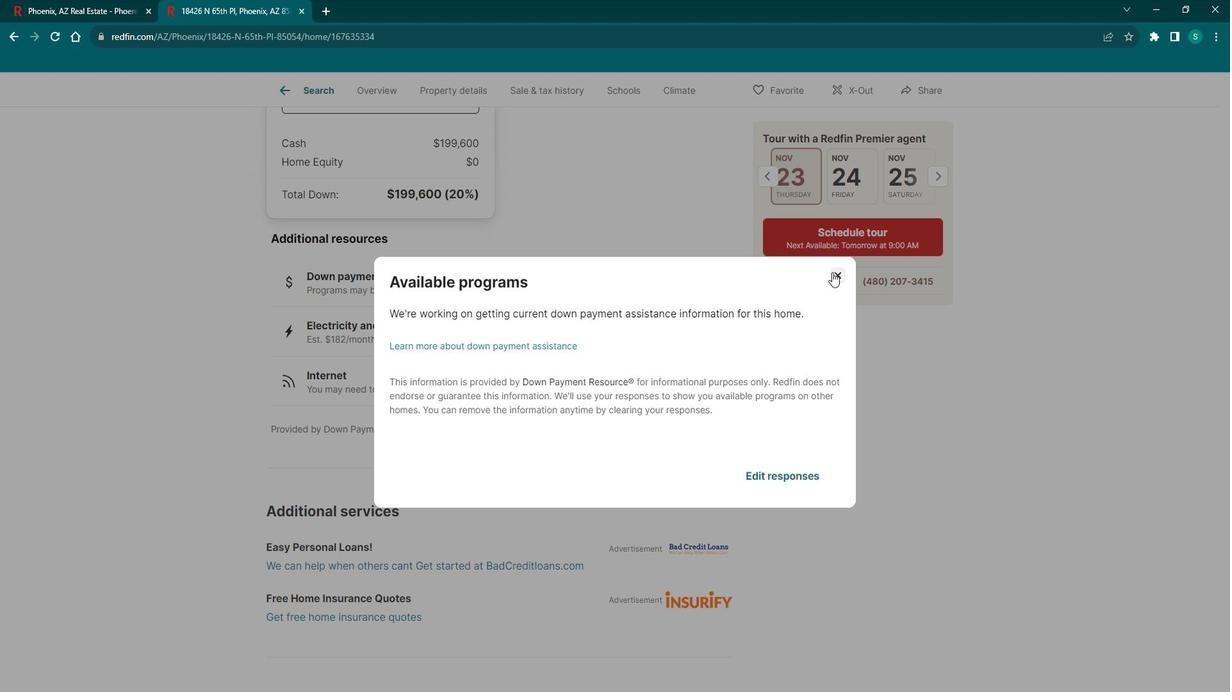 
Action: Mouse moved to (460, 333)
Screenshot: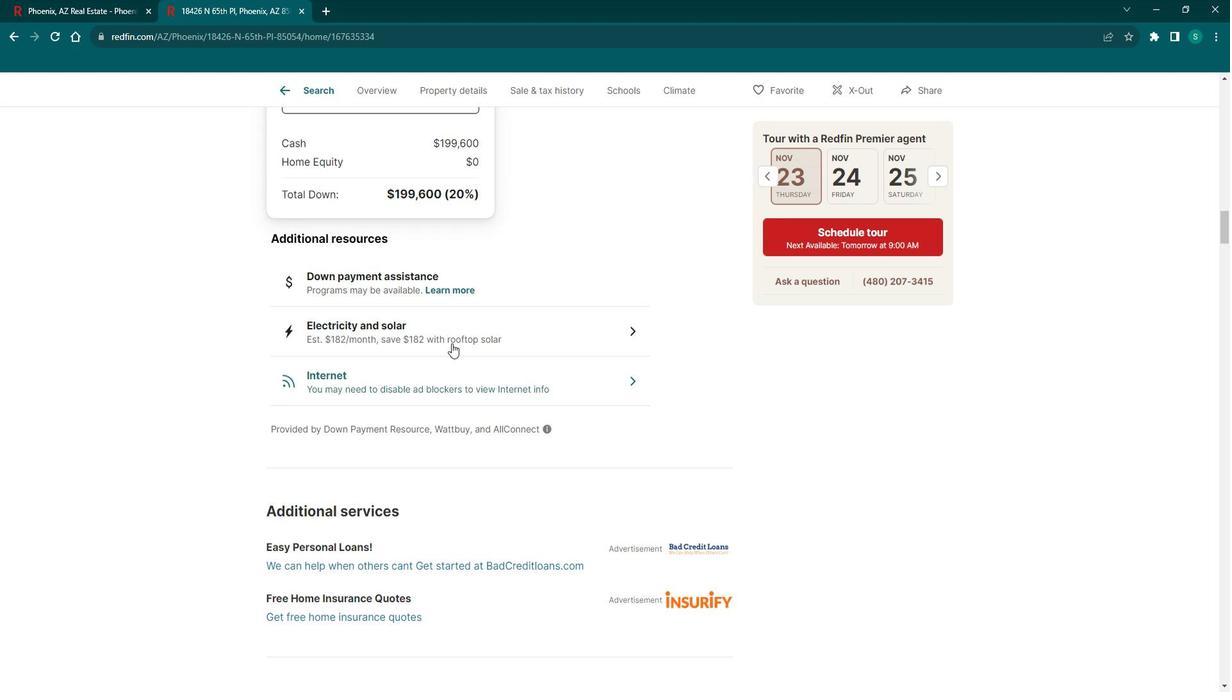 
Action: Mouse pressed left at (460, 333)
Screenshot: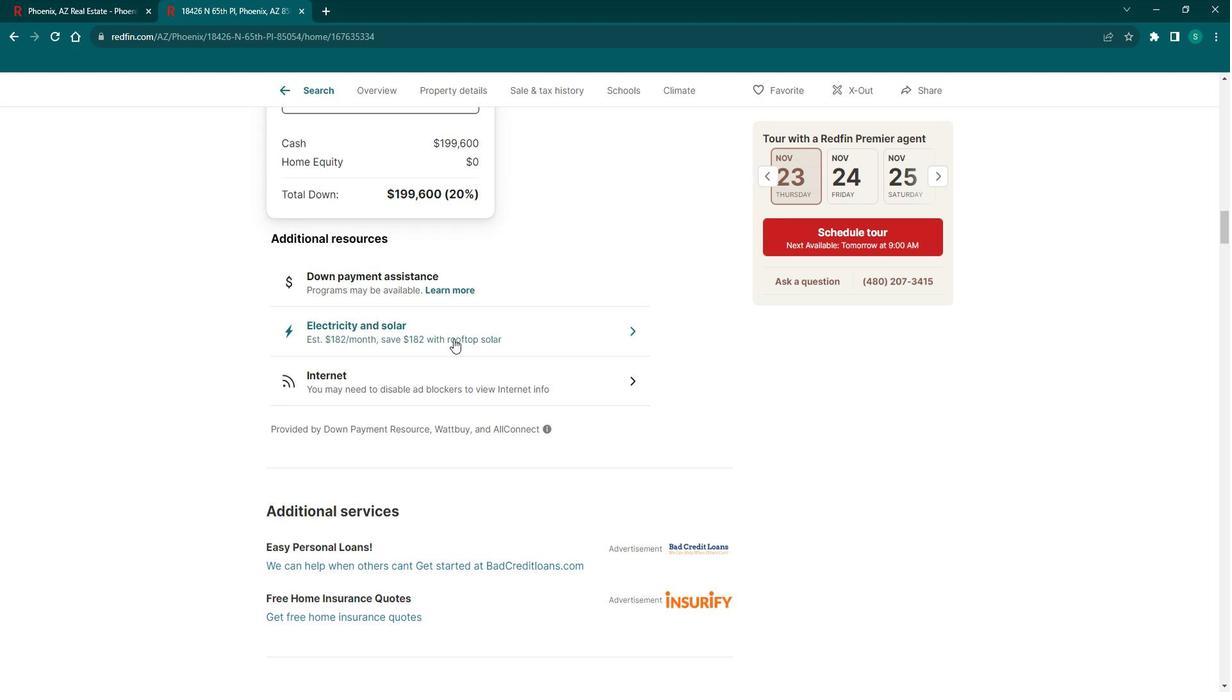
Action: Mouse moved to (844, 144)
Screenshot: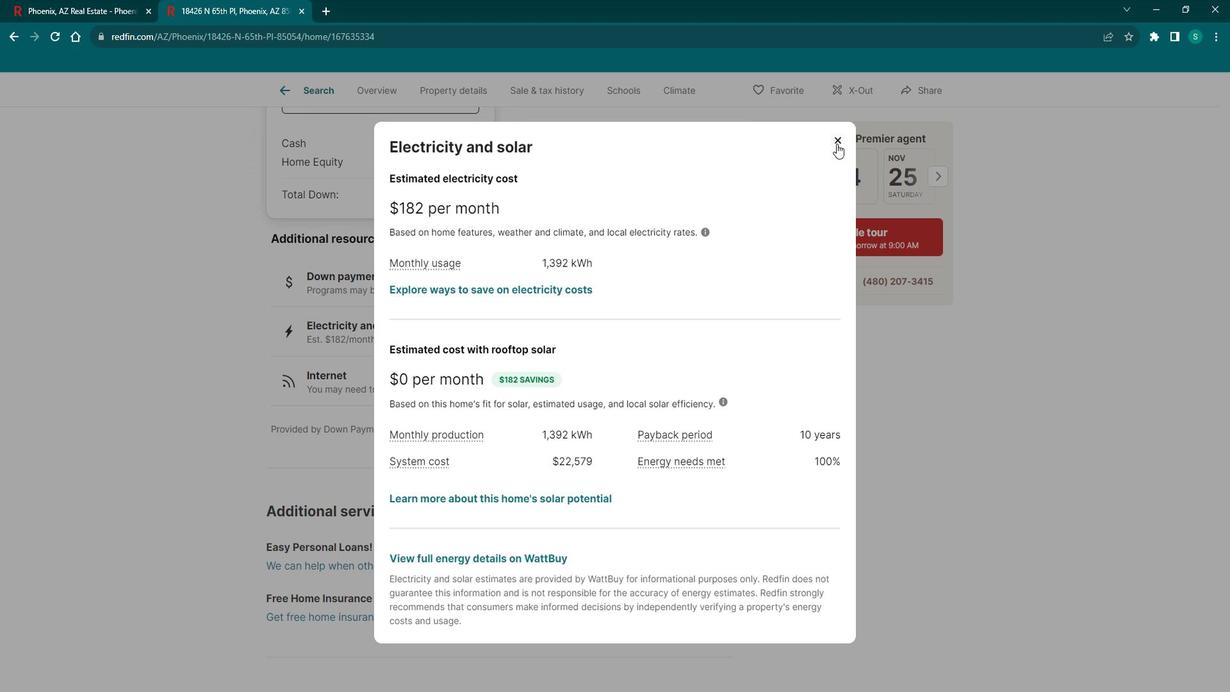 
Action: Mouse pressed left at (844, 144)
Screenshot: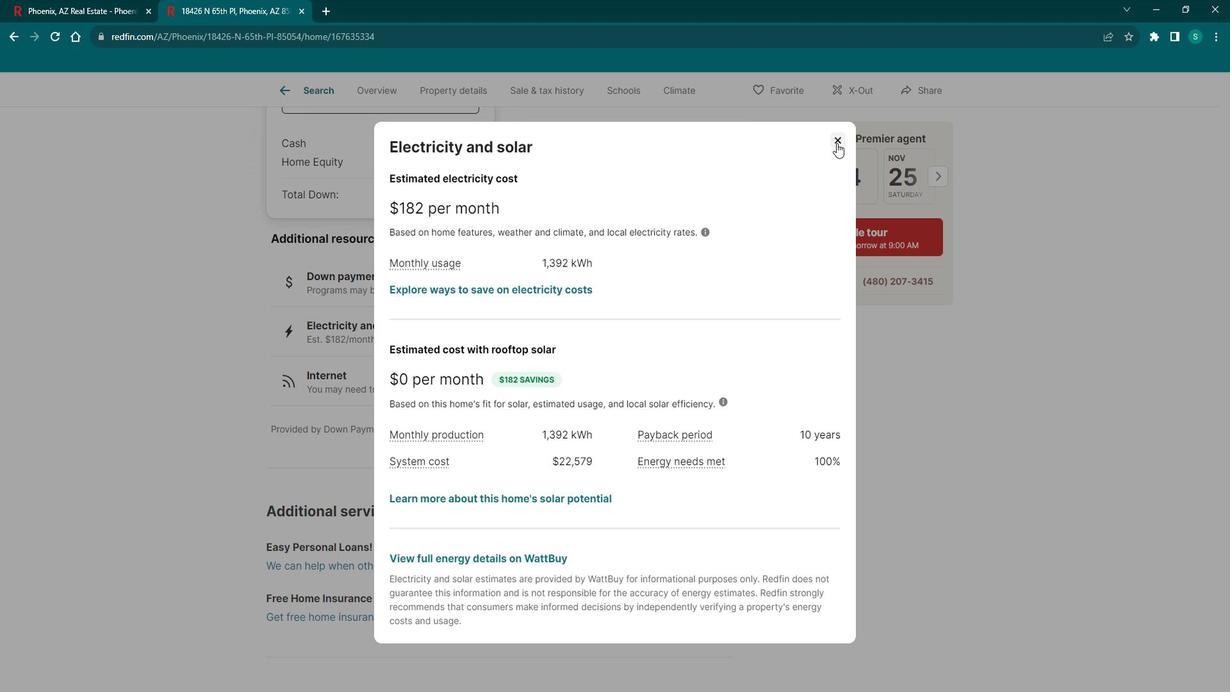 
Action: Mouse moved to (342, 367)
Screenshot: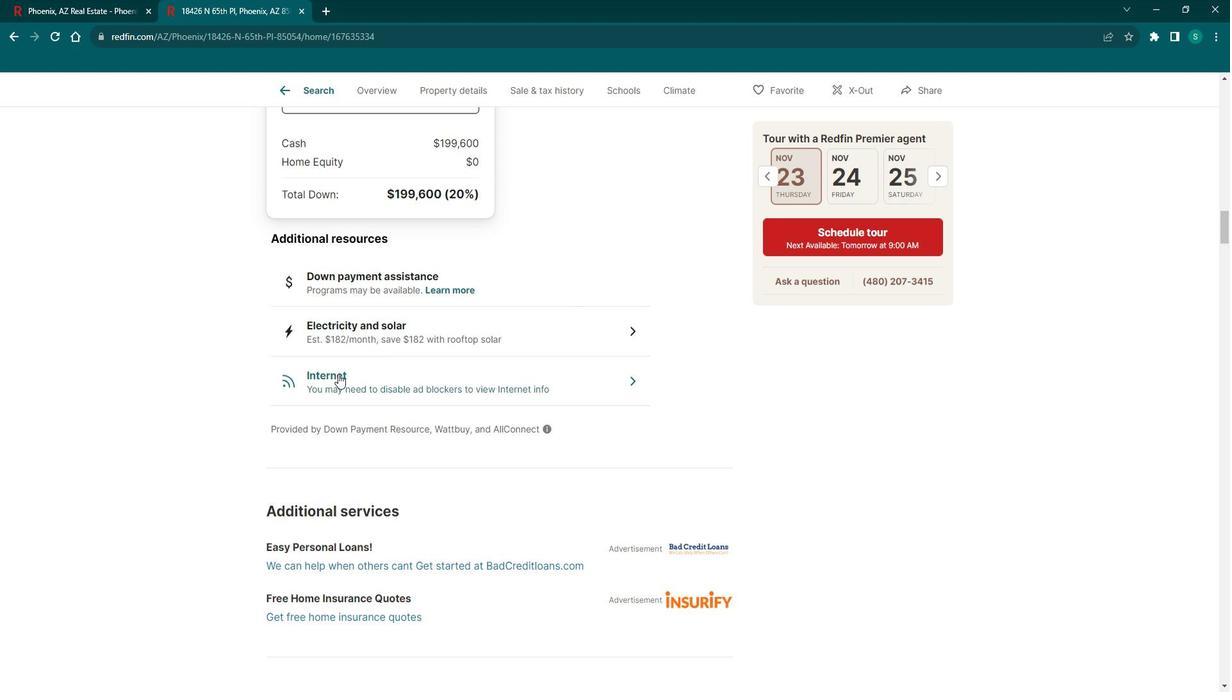 
Action: Mouse pressed left at (342, 367)
Screenshot: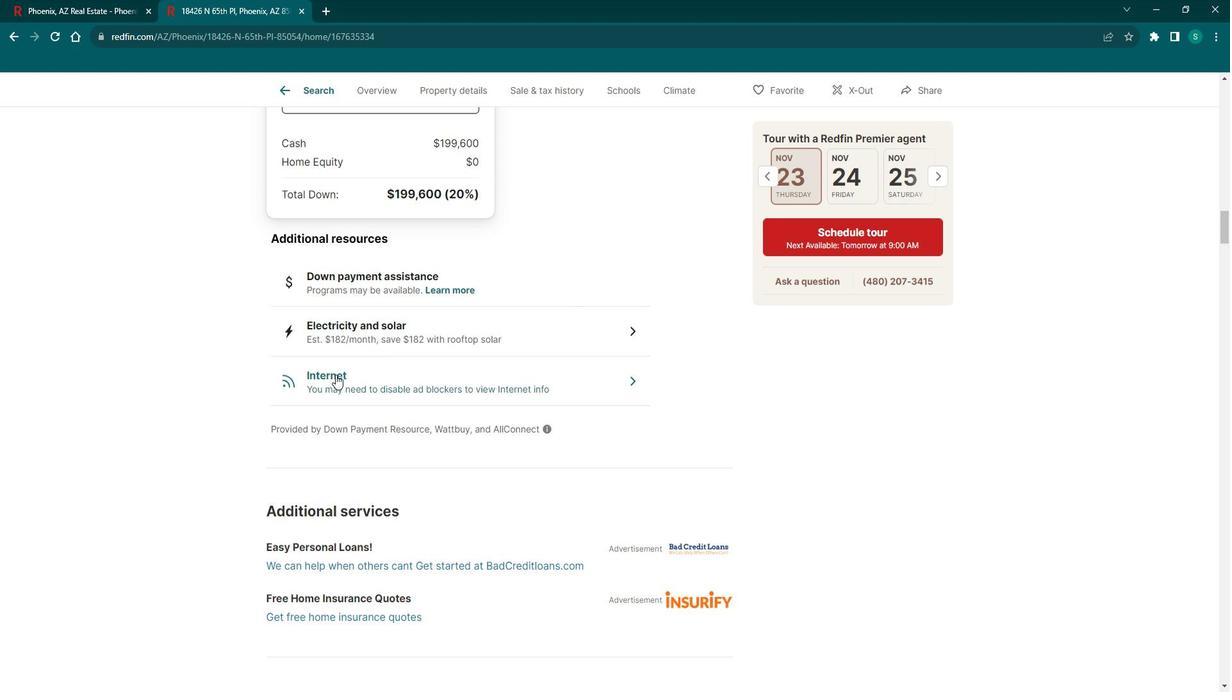 
Action: Mouse moved to (844, 332)
Screenshot: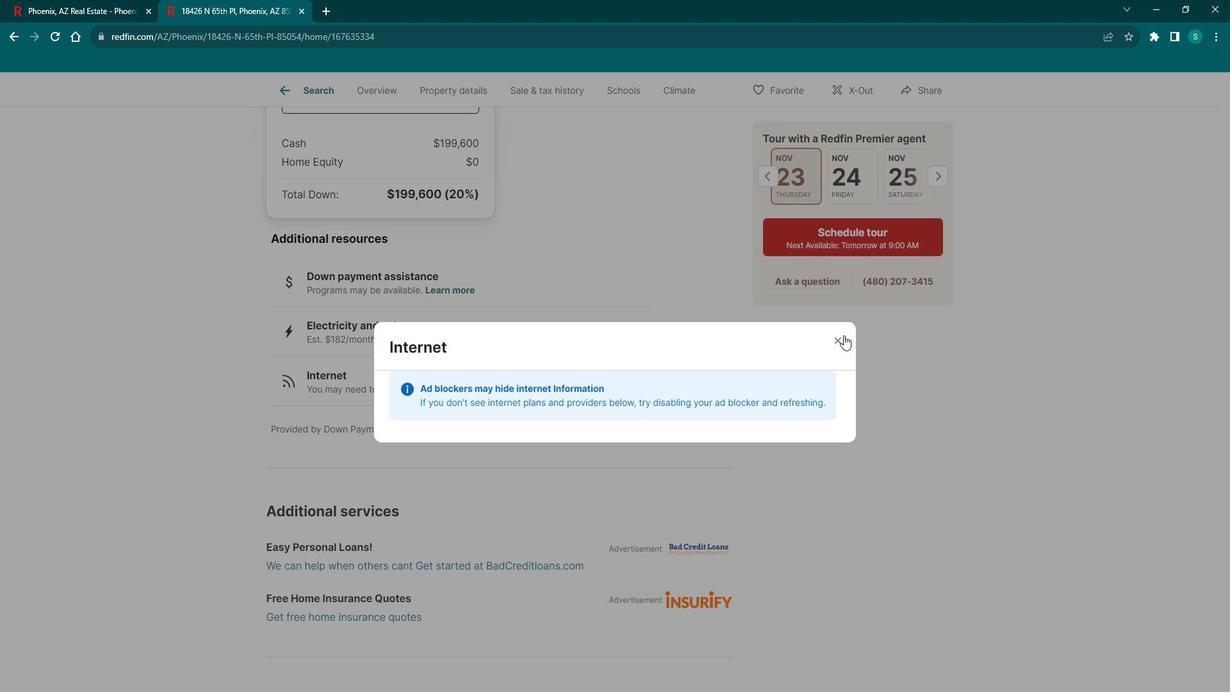 
Action: Mouse pressed left at (844, 332)
Screenshot: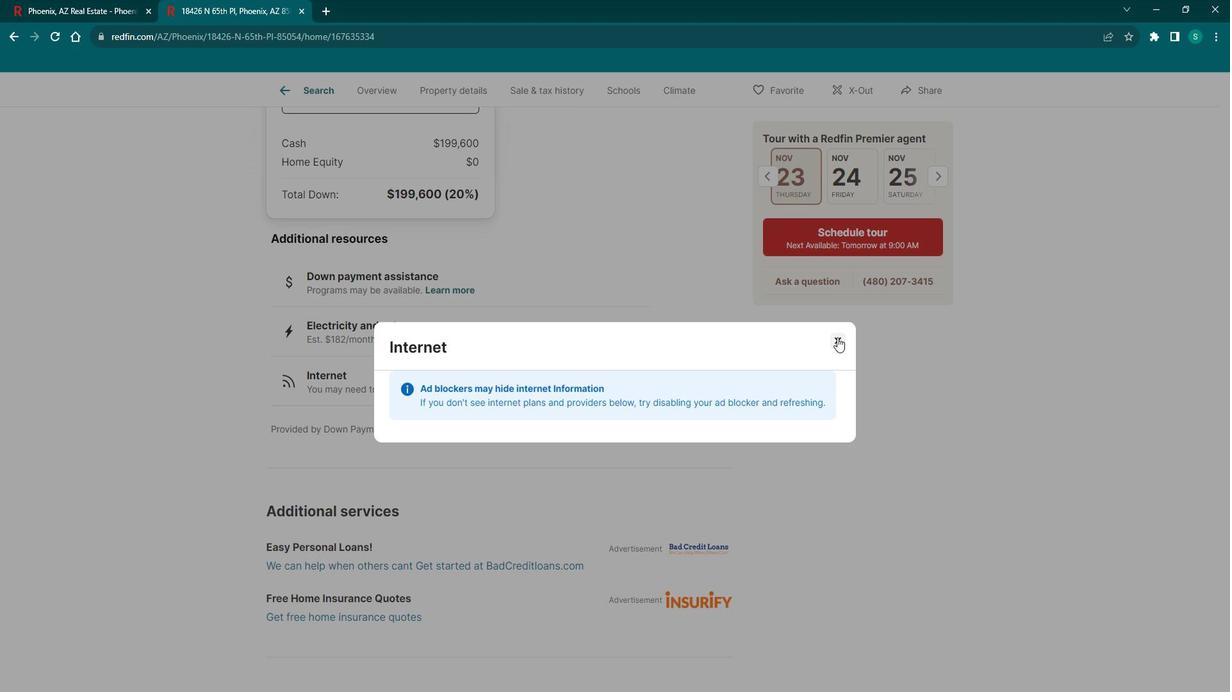 
Action: Mouse moved to (394, 374)
Screenshot: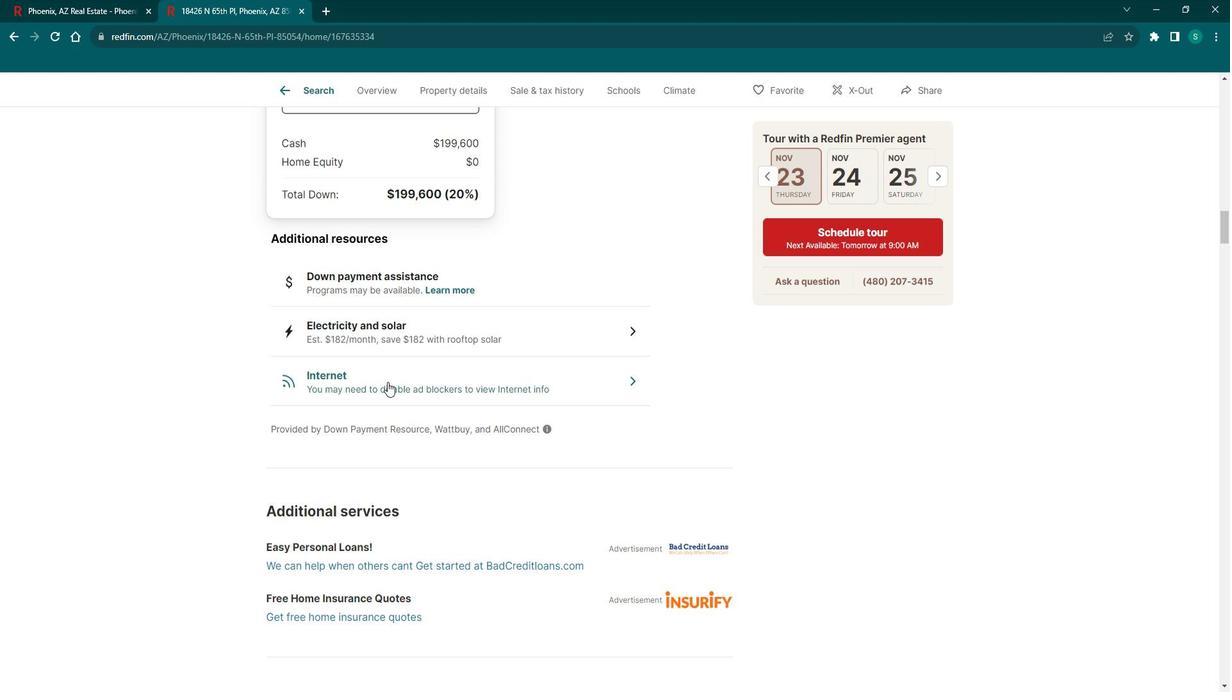 
Action: Mouse scrolled (394, 374) with delta (0, 0)
Screenshot: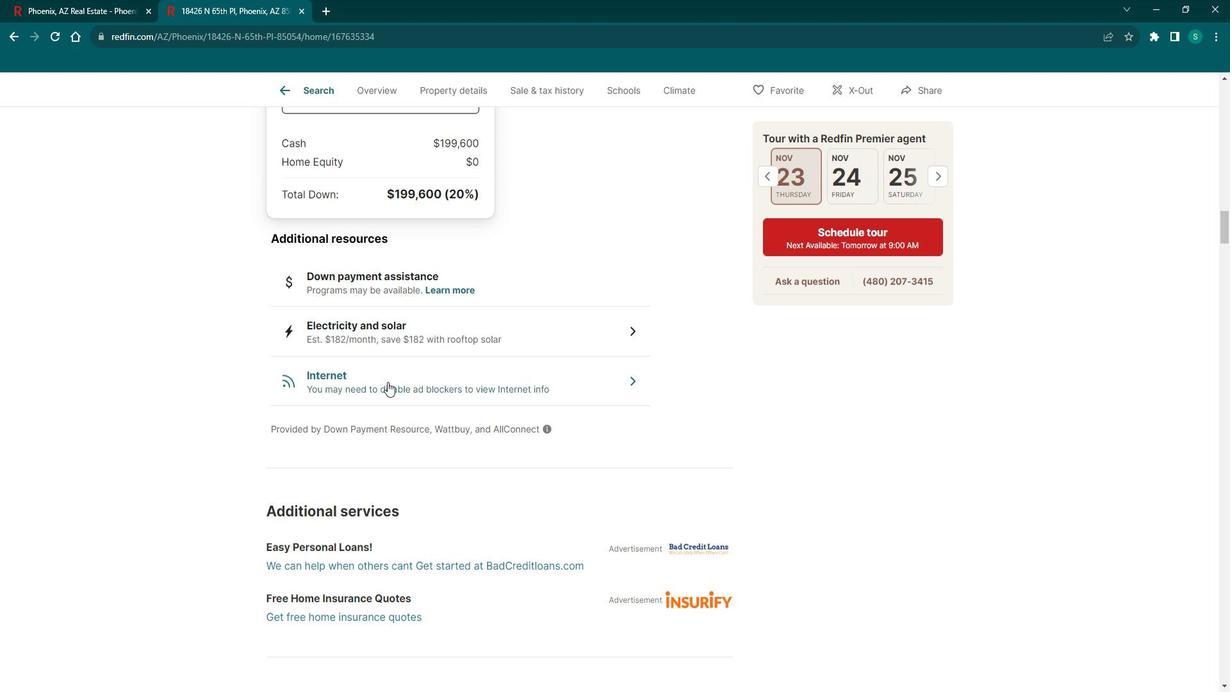 
Action: Mouse scrolled (394, 374) with delta (0, 0)
Screenshot: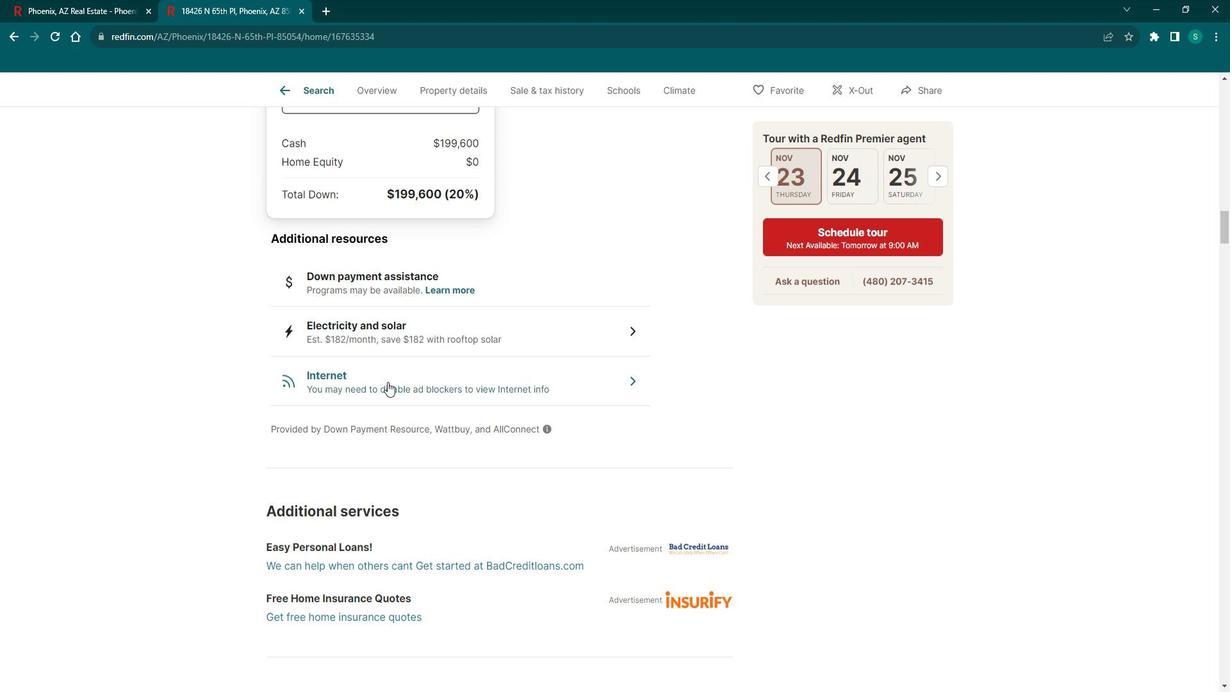 
Action: Mouse scrolled (394, 374) with delta (0, 0)
Screenshot: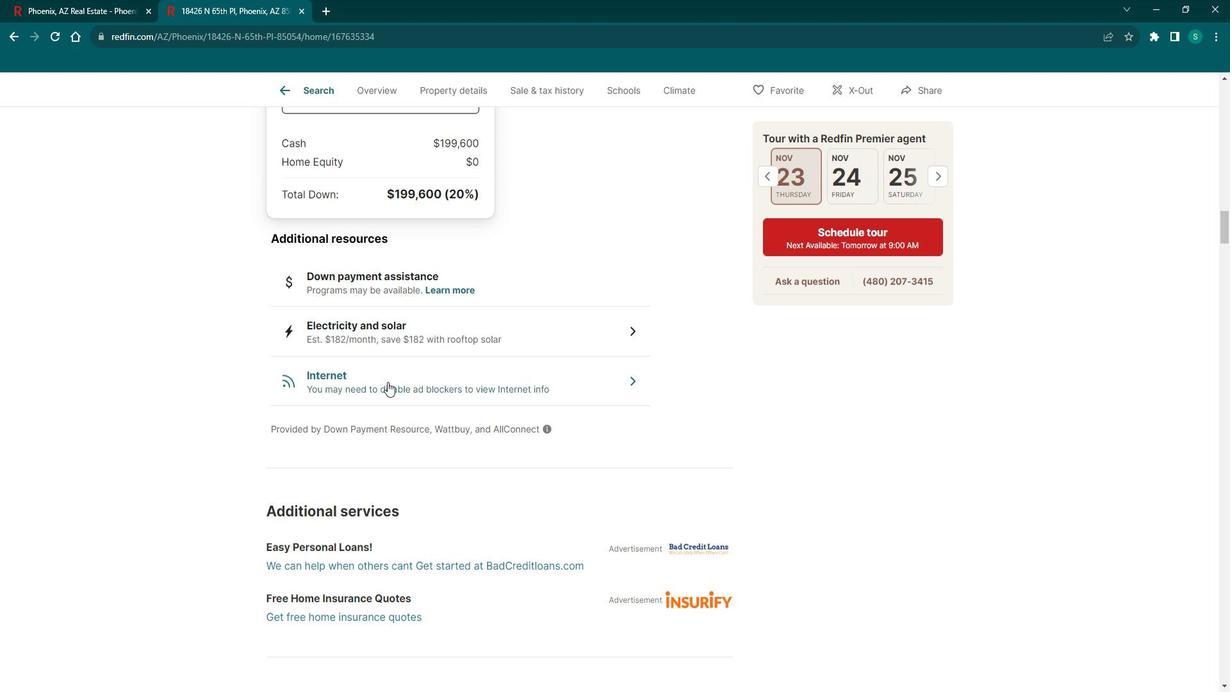 
Action: Mouse scrolled (394, 374) with delta (0, 0)
Screenshot: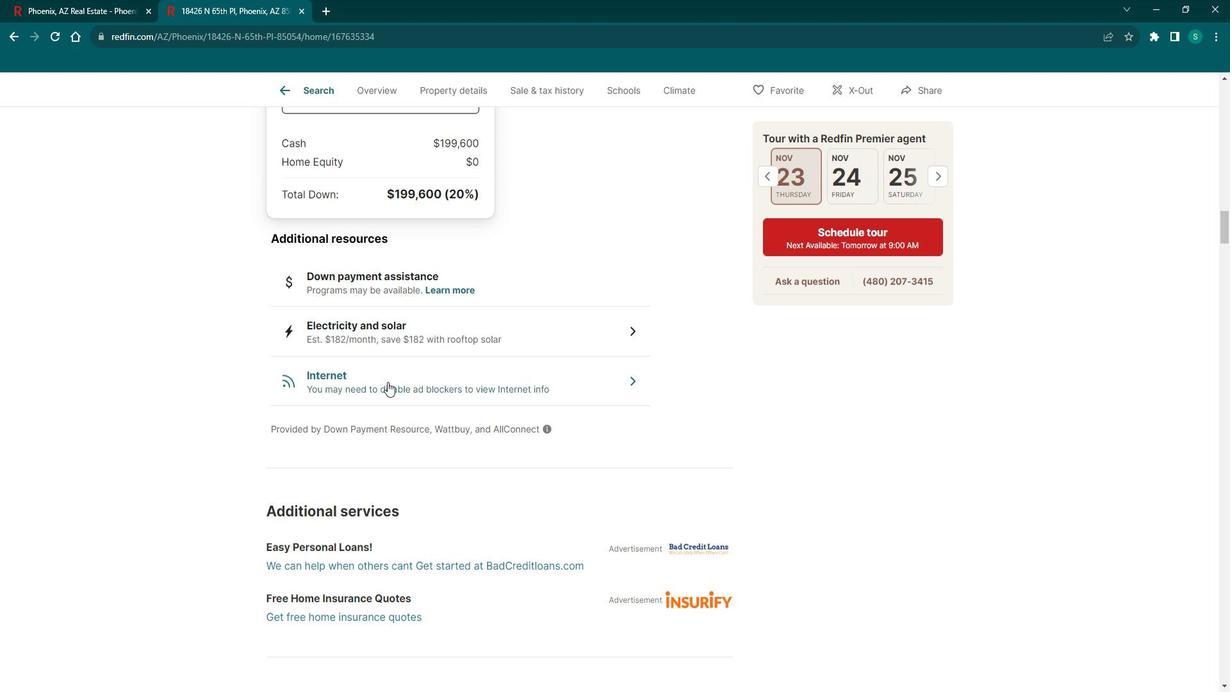 
Action: Mouse scrolled (394, 374) with delta (0, 0)
Screenshot: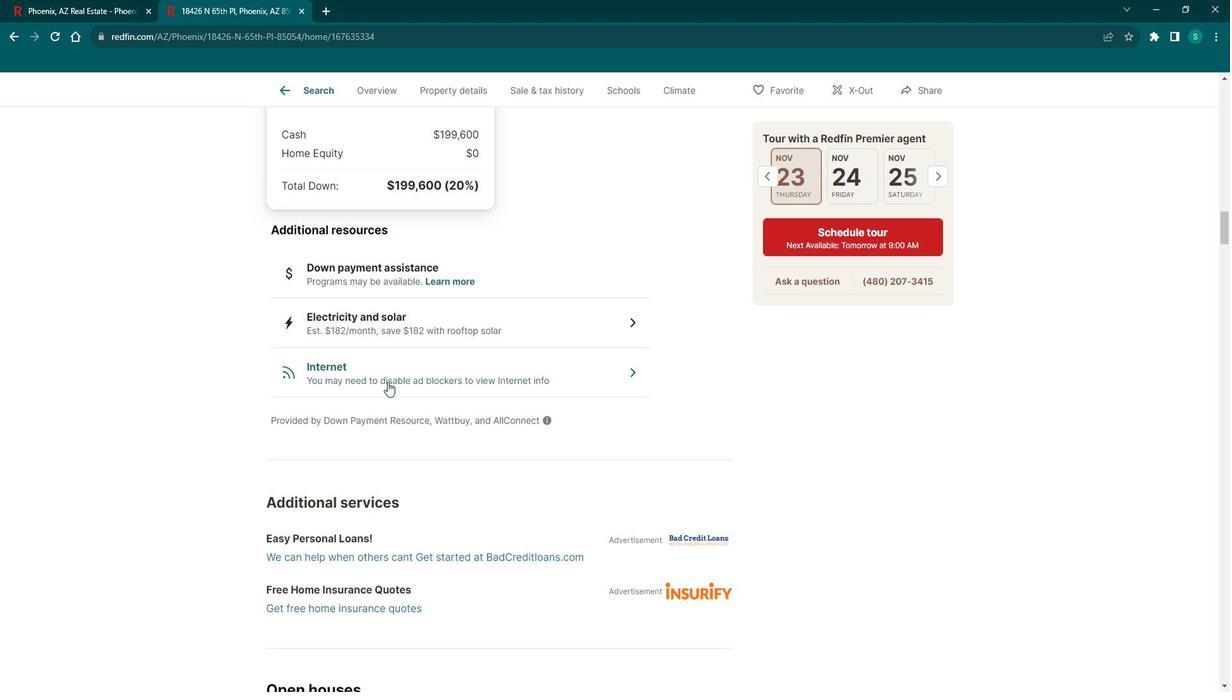 
Action: Mouse scrolled (394, 374) with delta (0, 0)
Screenshot: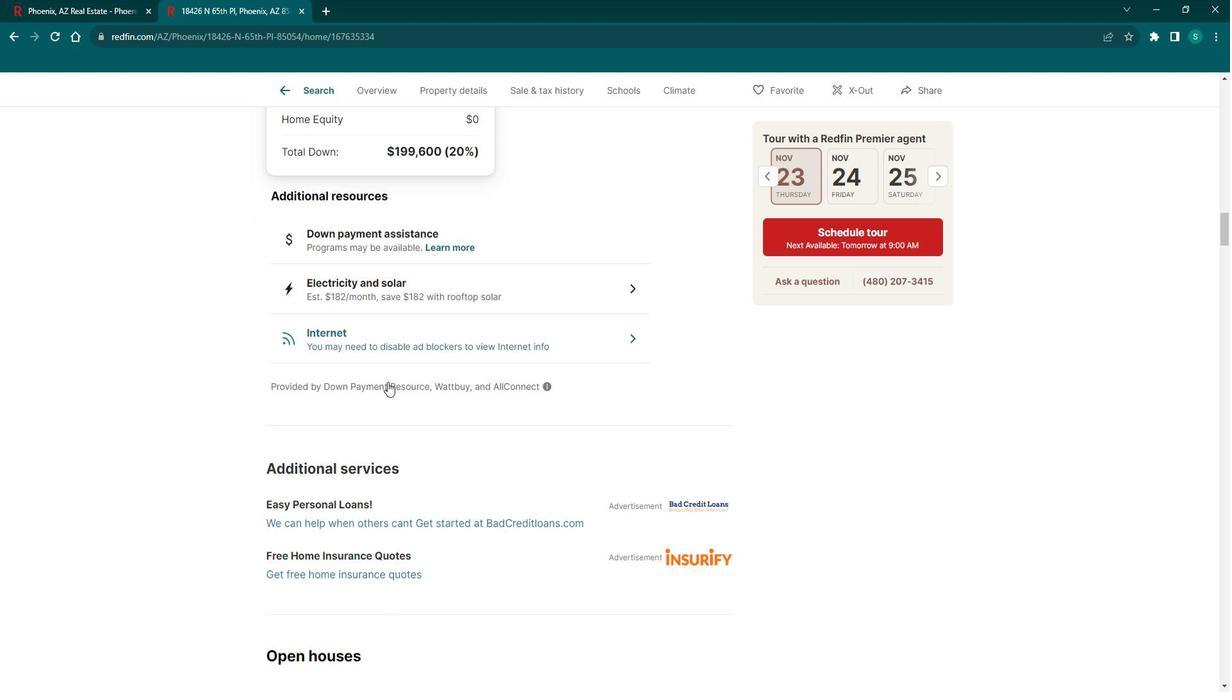 
Action: Mouse moved to (389, 368)
Screenshot: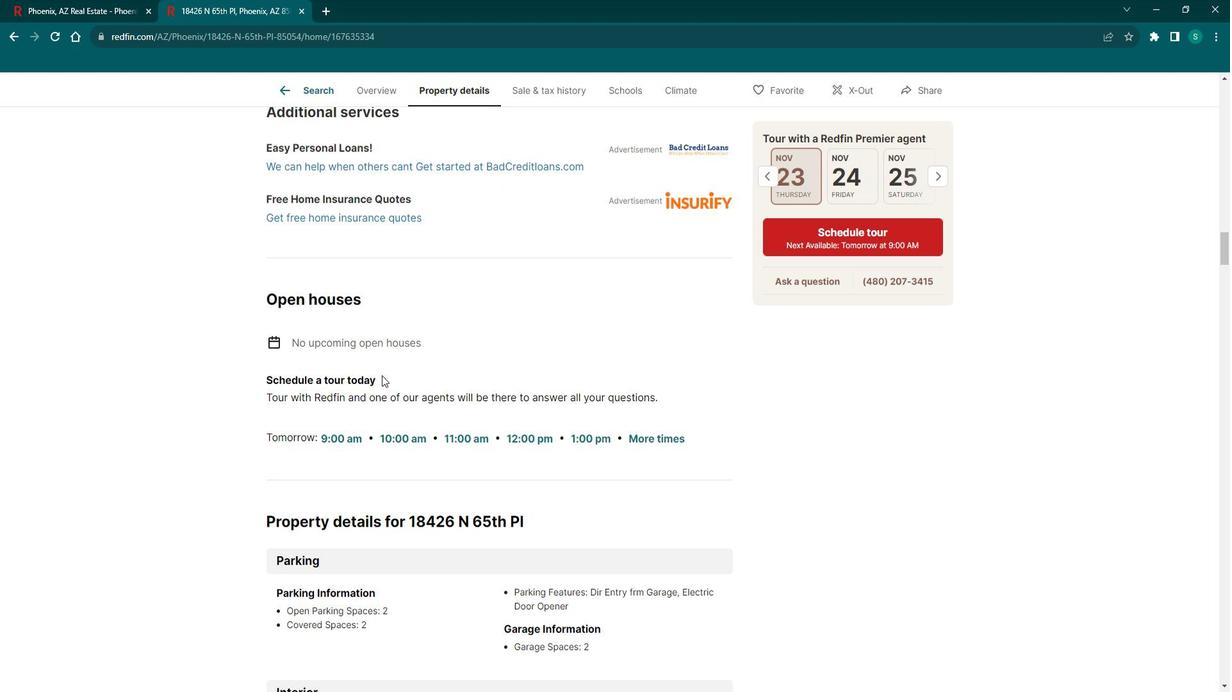 
Action: Mouse scrolled (389, 367) with delta (0, 0)
Screenshot: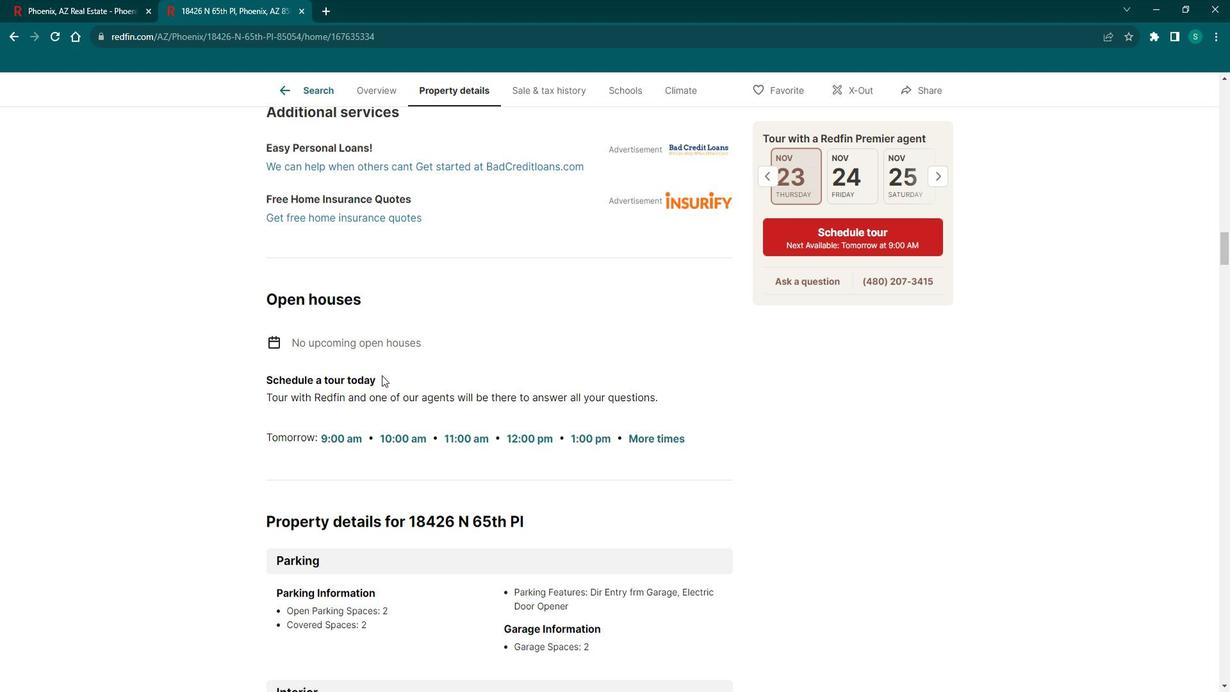 
Action: Mouse scrolled (389, 367) with delta (0, 0)
Screenshot: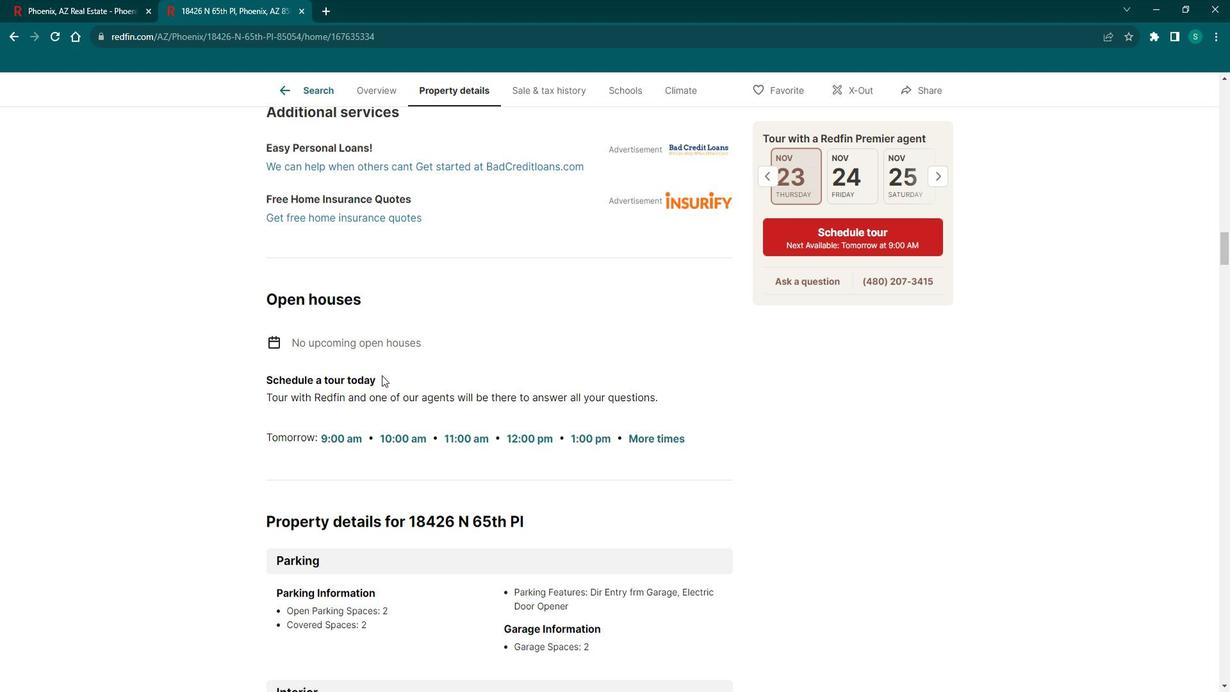 
Action: Mouse scrolled (389, 367) with delta (0, 0)
Screenshot: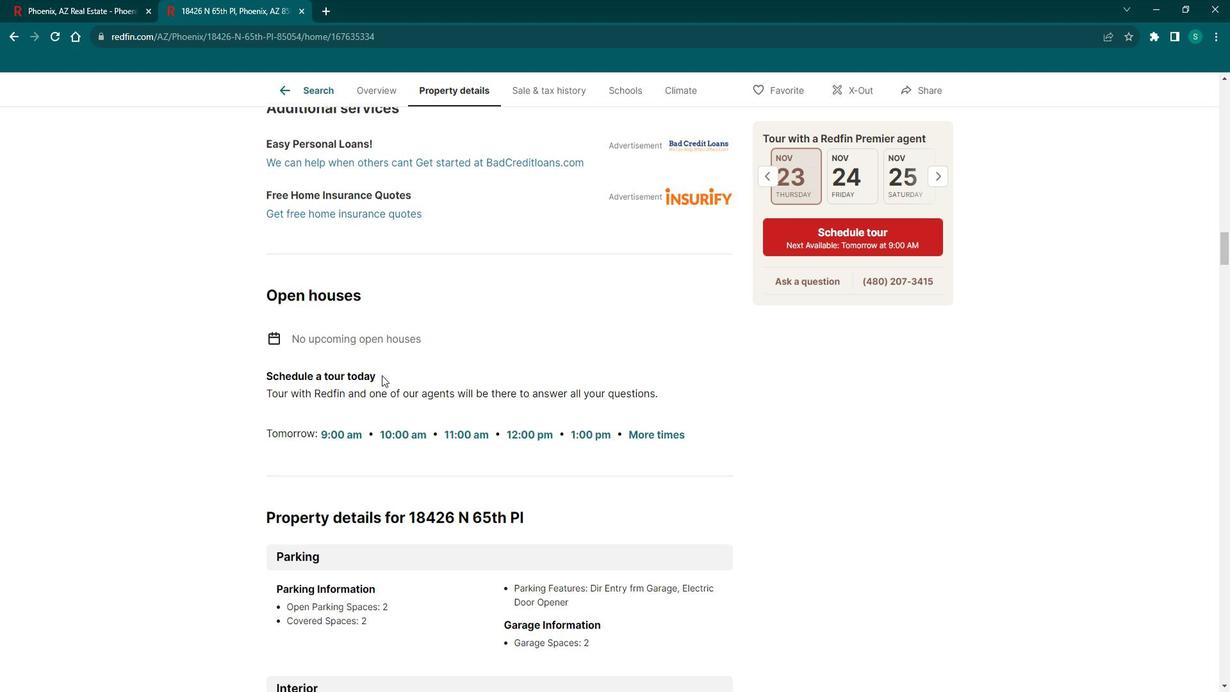 
Action: Mouse scrolled (389, 367) with delta (0, 0)
Screenshot: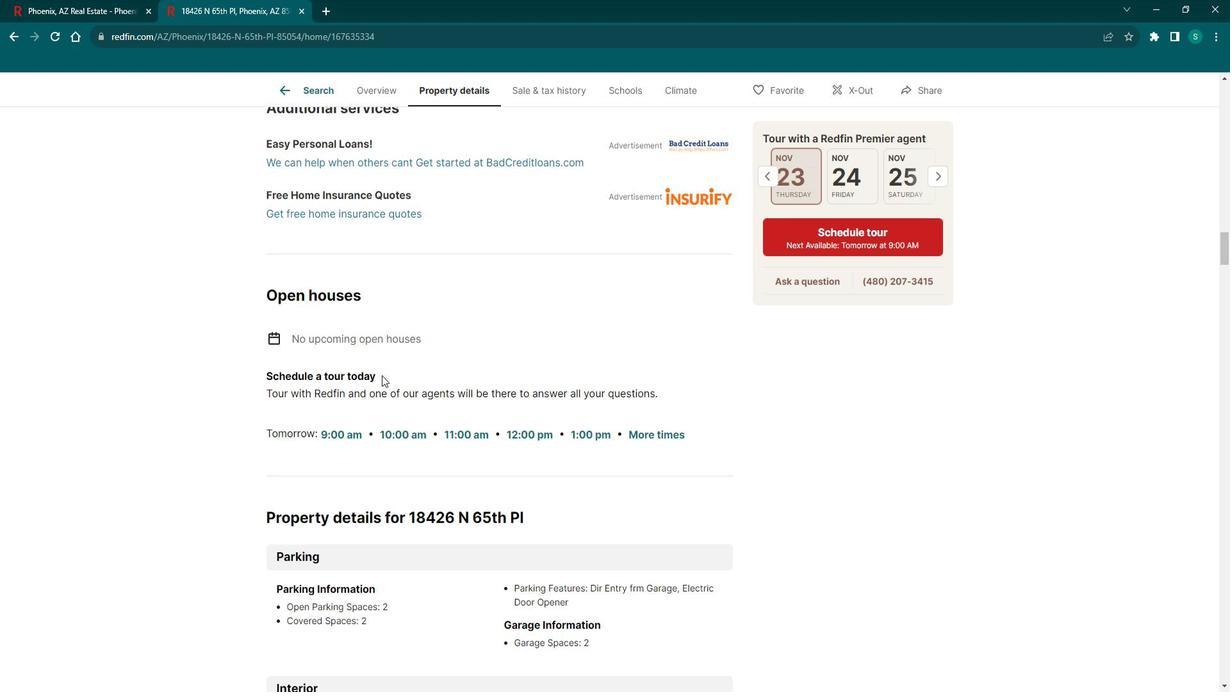 
Action: Mouse scrolled (389, 367) with delta (0, 0)
Screenshot: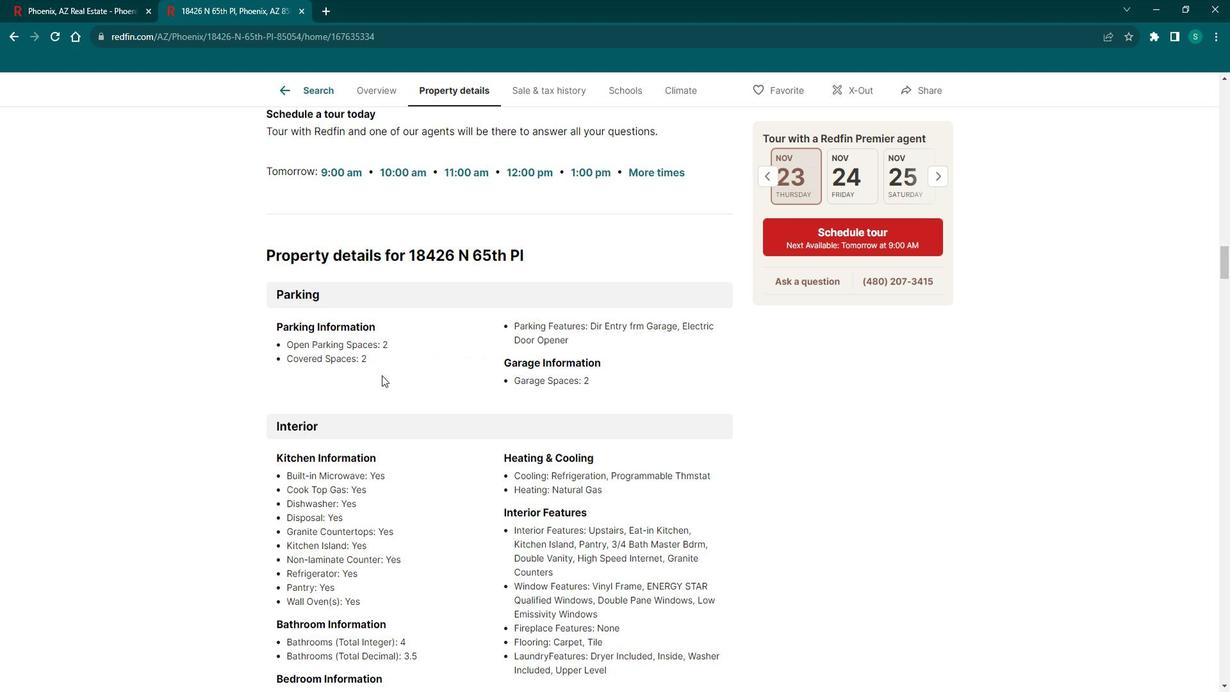 
Action: Mouse scrolled (389, 367) with delta (0, 0)
Screenshot: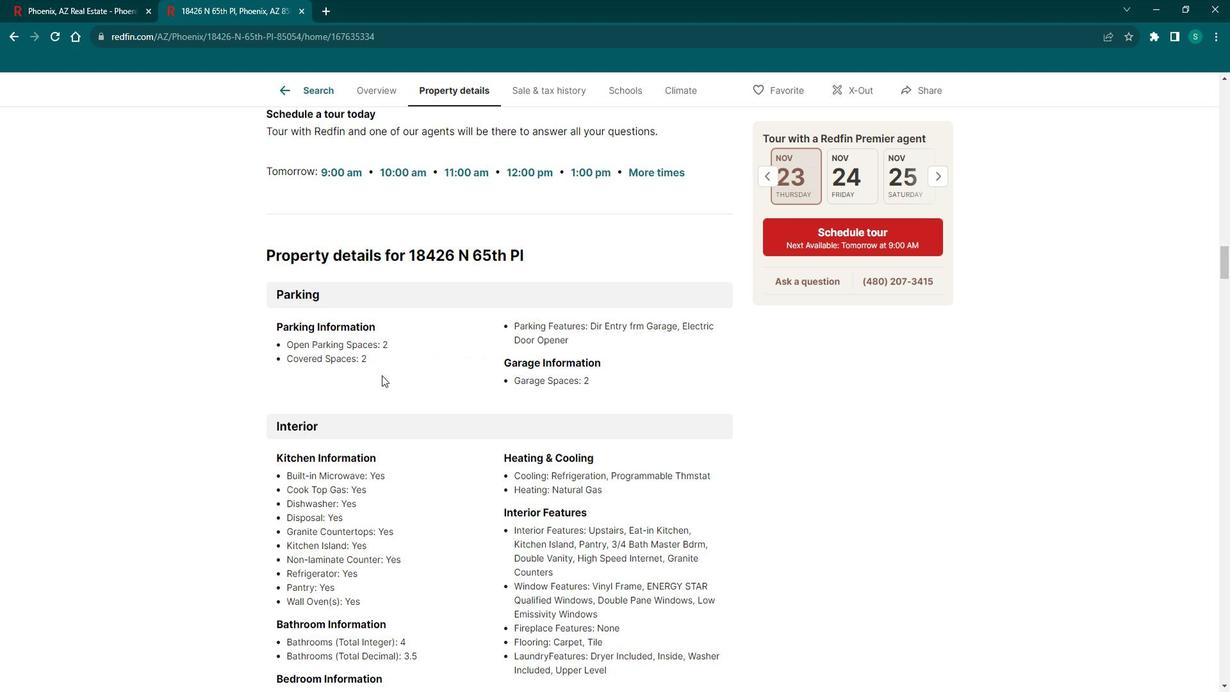 
Action: Mouse scrolled (389, 367) with delta (0, 0)
Screenshot: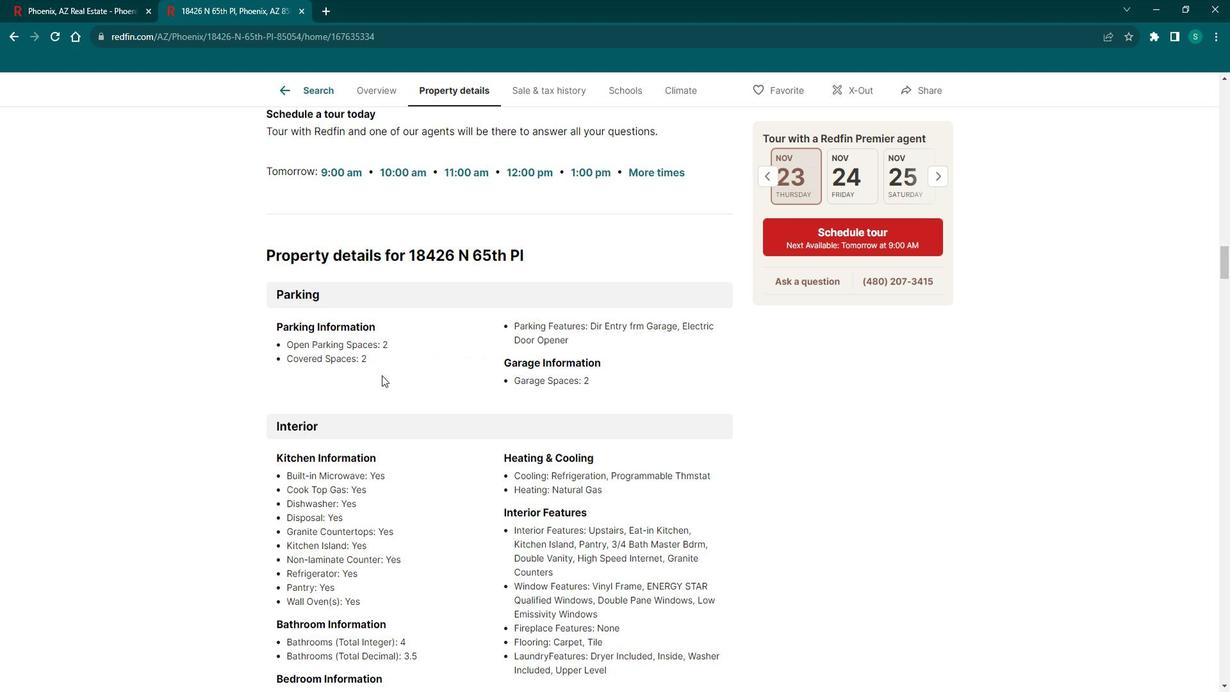 
Action: Mouse scrolled (389, 367) with delta (0, 0)
Screenshot: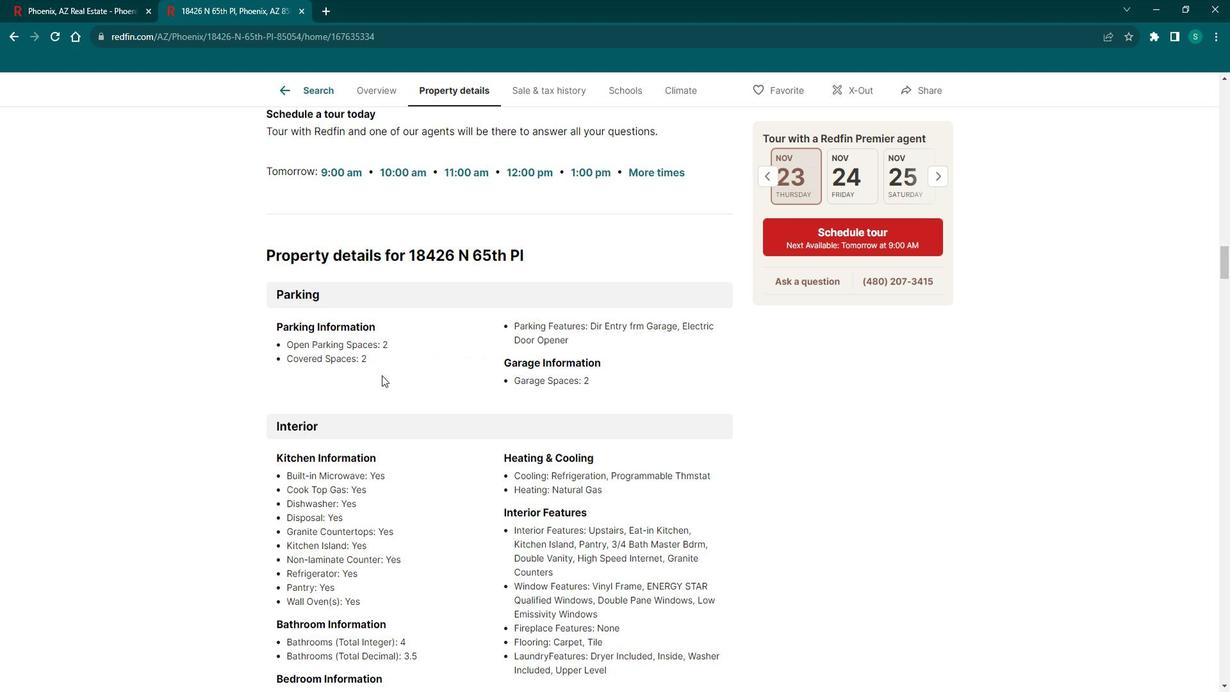 
Action: Mouse scrolled (389, 367) with delta (0, 0)
Screenshot: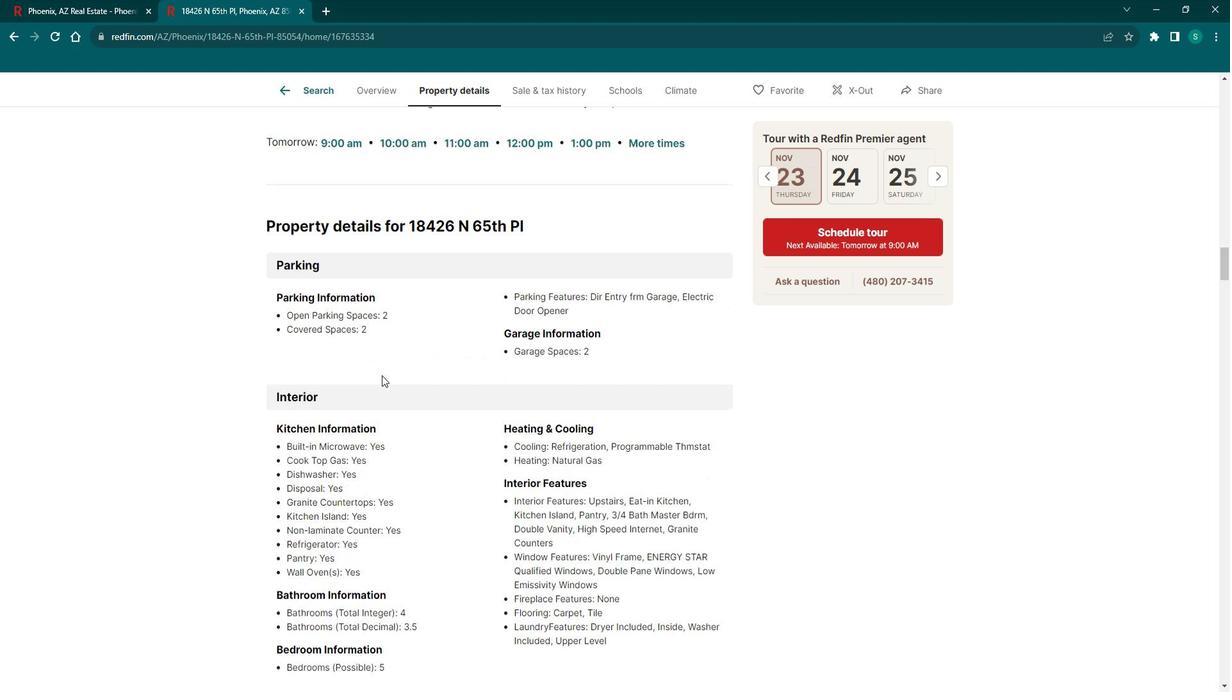 
Action: Mouse scrolled (389, 367) with delta (0, 0)
Screenshot: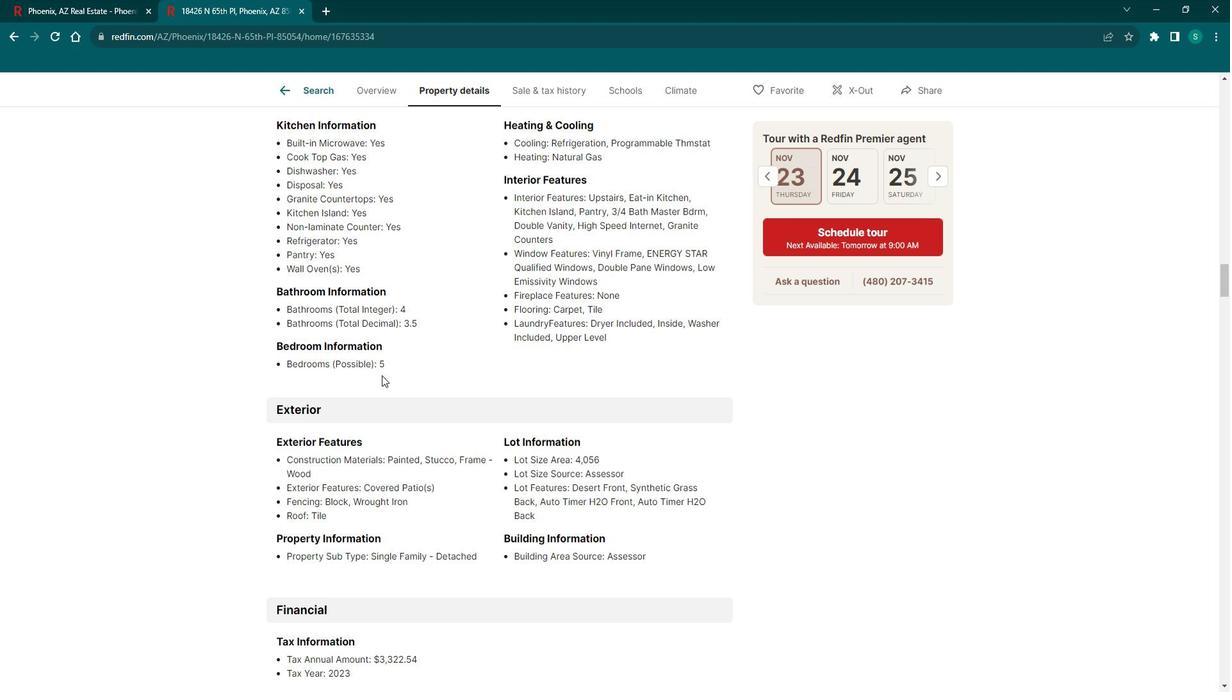 
Action: Mouse scrolled (389, 367) with delta (0, 0)
Screenshot: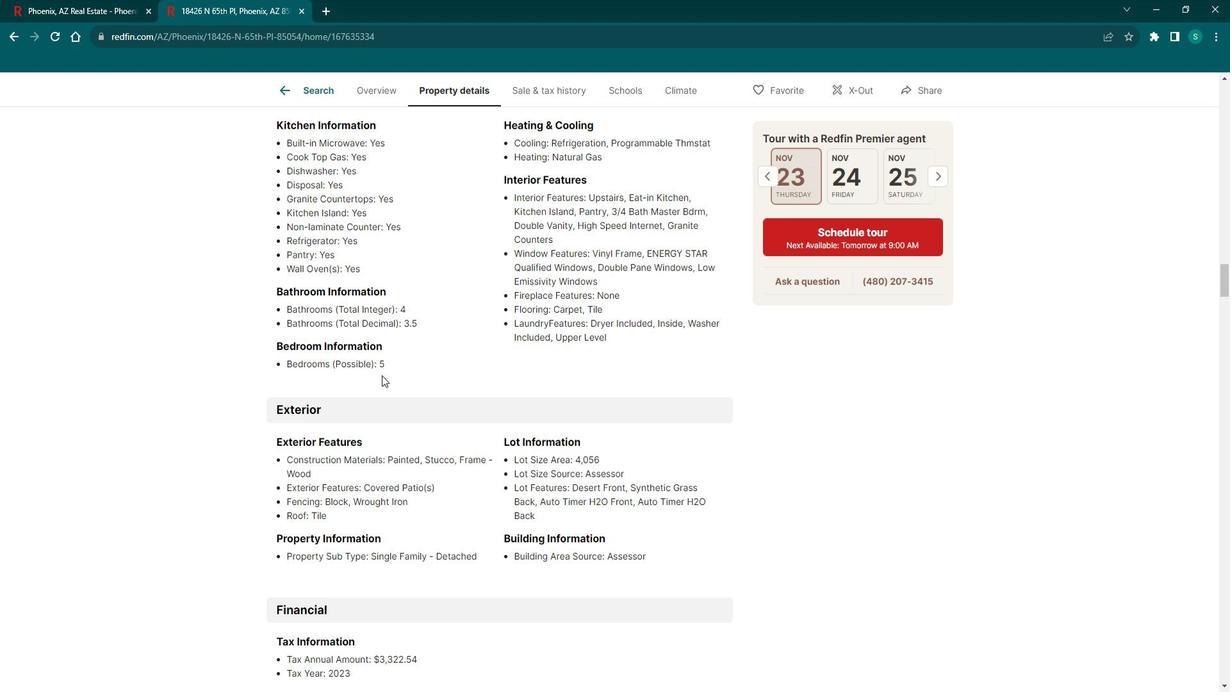 
Action: Mouse scrolled (389, 367) with delta (0, 0)
Screenshot: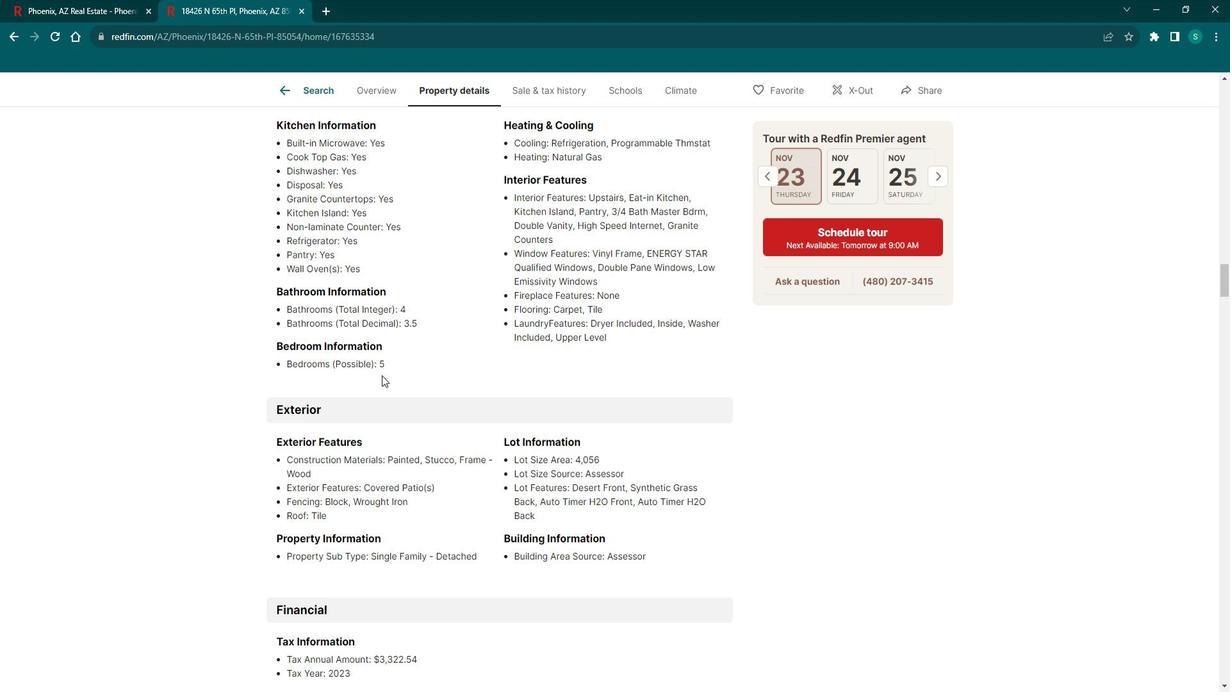 
Action: Mouse scrolled (389, 367) with delta (0, 0)
Screenshot: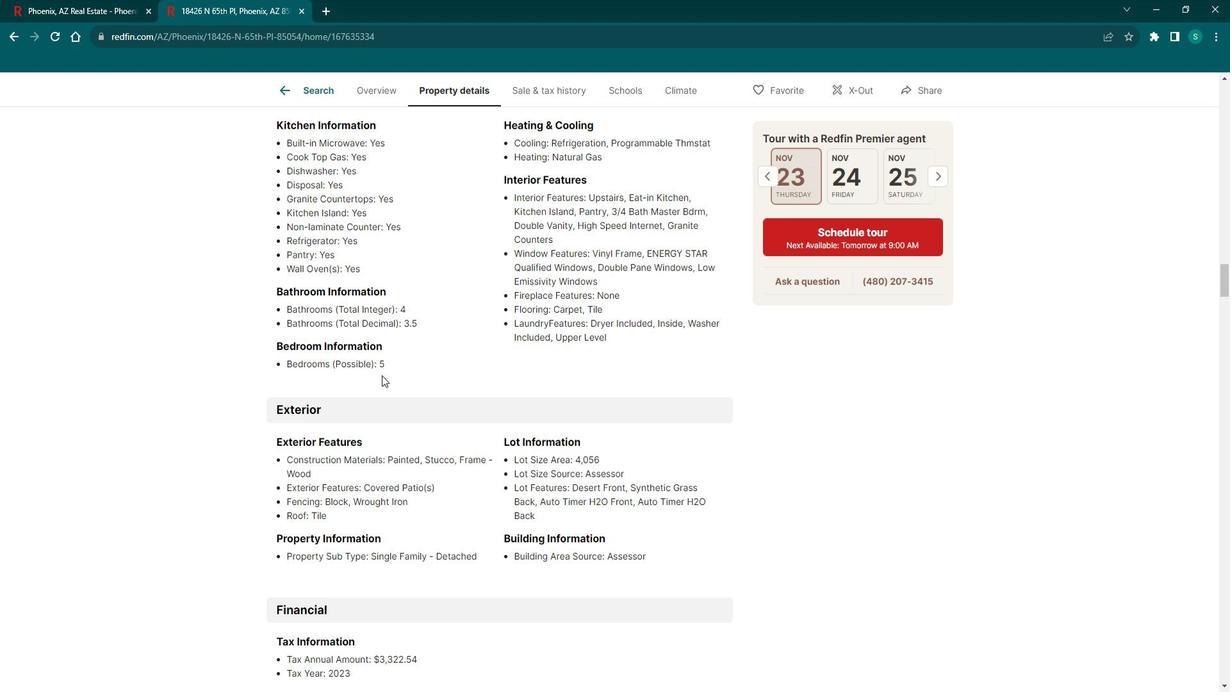 
Action: Mouse scrolled (389, 367) with delta (0, 0)
Screenshot: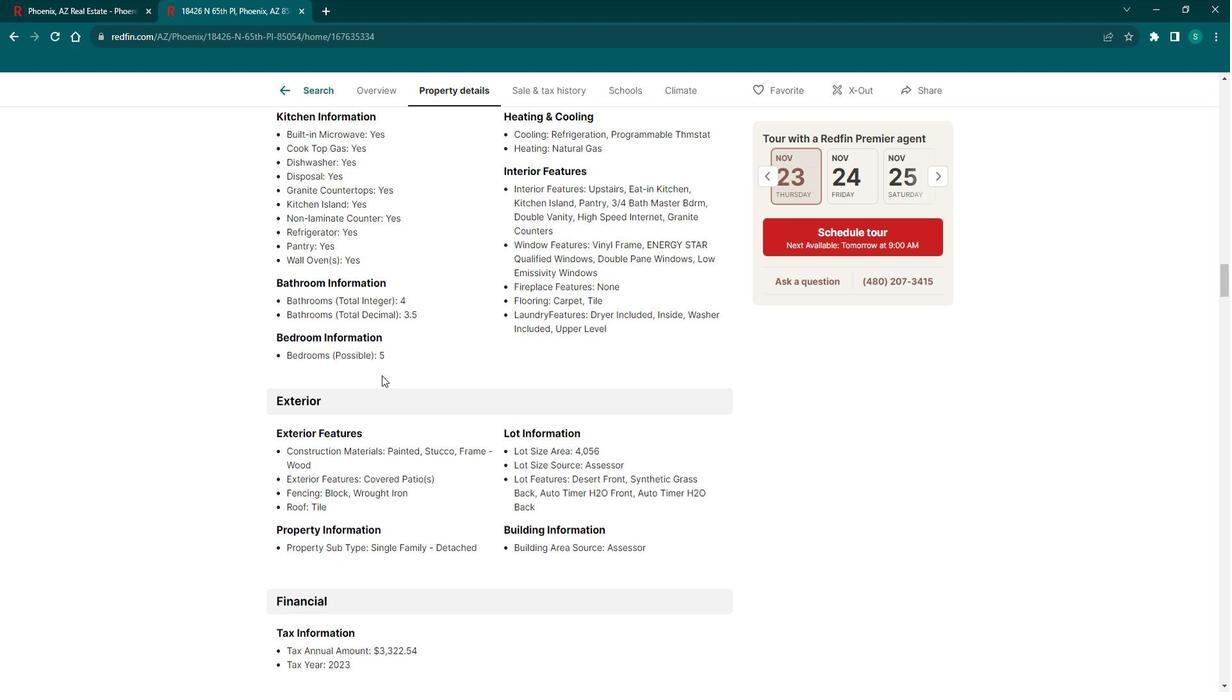 
Action: Mouse scrolled (389, 367) with delta (0, 0)
Screenshot: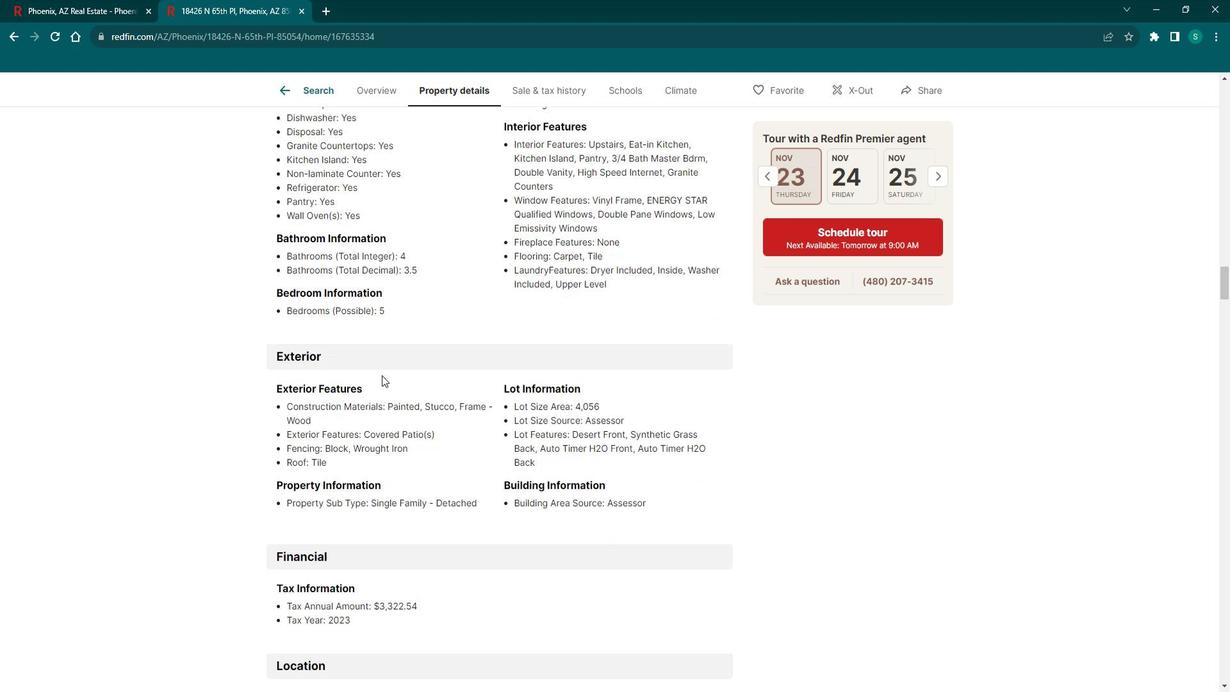 
Action: Mouse scrolled (389, 367) with delta (0, 0)
Screenshot: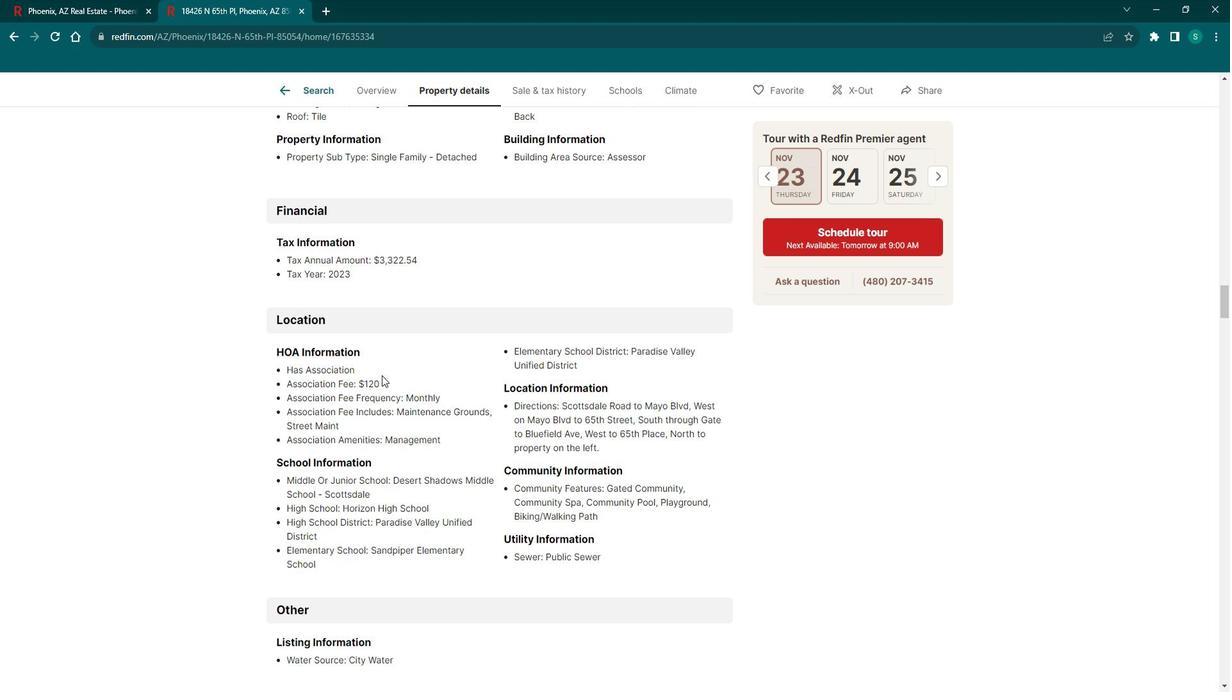 
Action: Mouse scrolled (389, 367) with delta (0, 0)
Screenshot: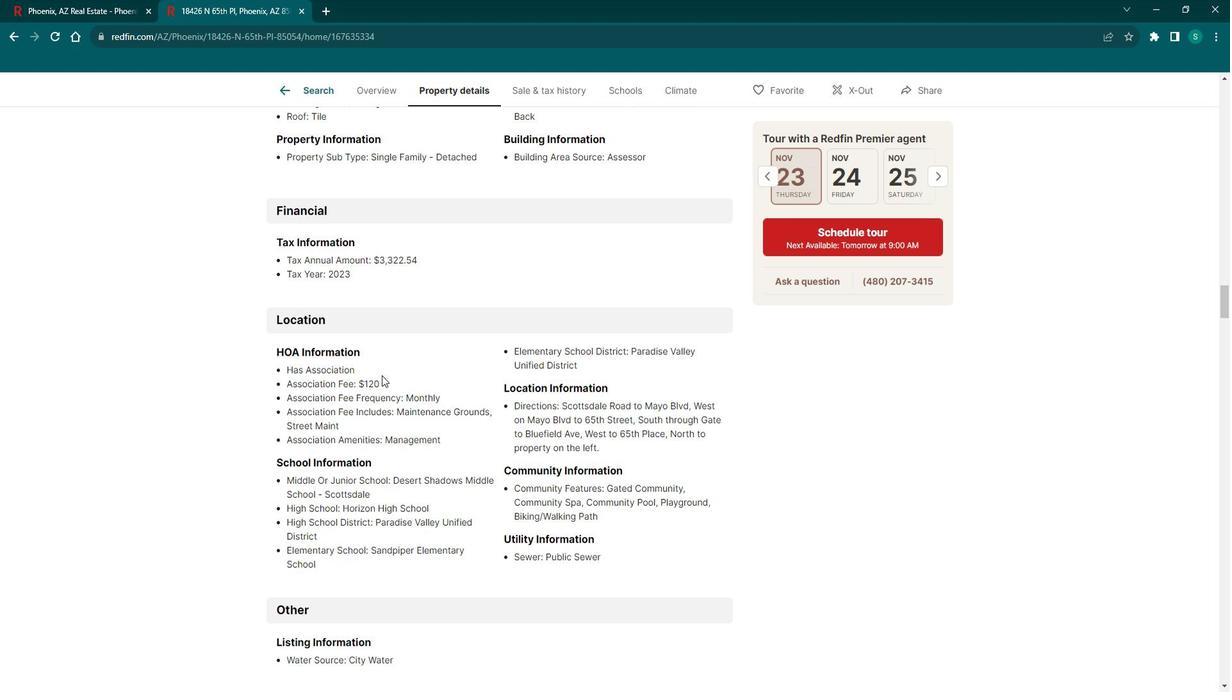 
Action: Mouse scrolled (389, 367) with delta (0, 0)
Screenshot: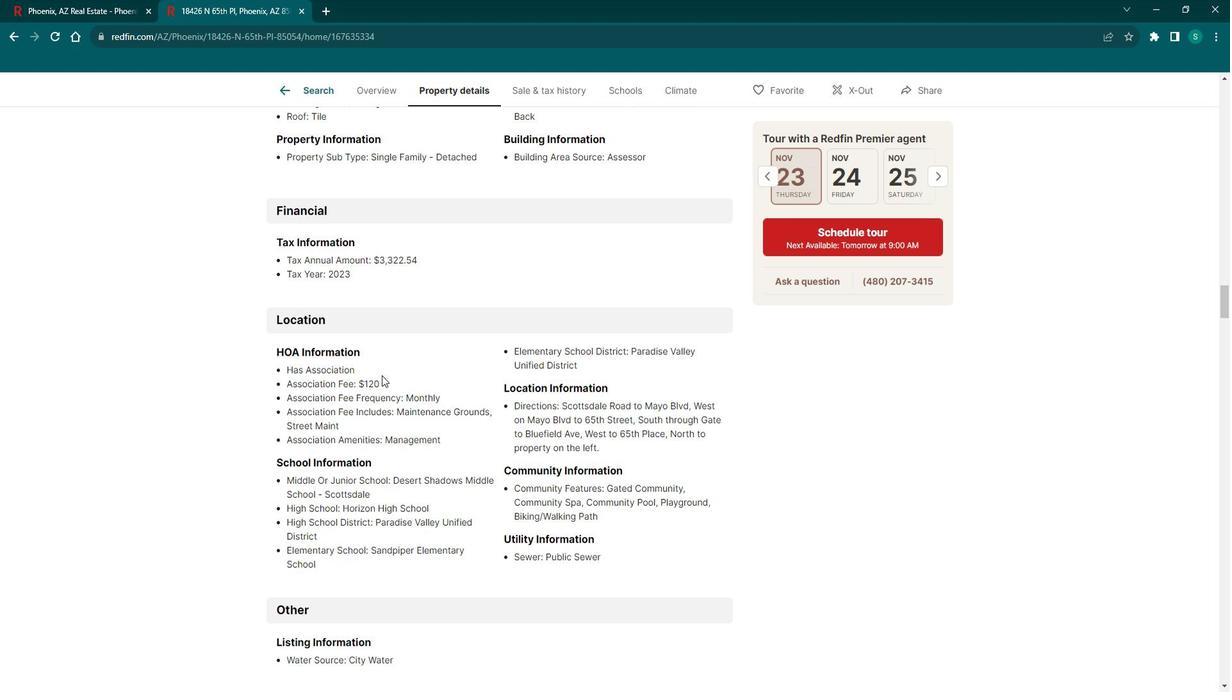 
Action: Mouse scrolled (389, 367) with delta (0, 0)
Screenshot: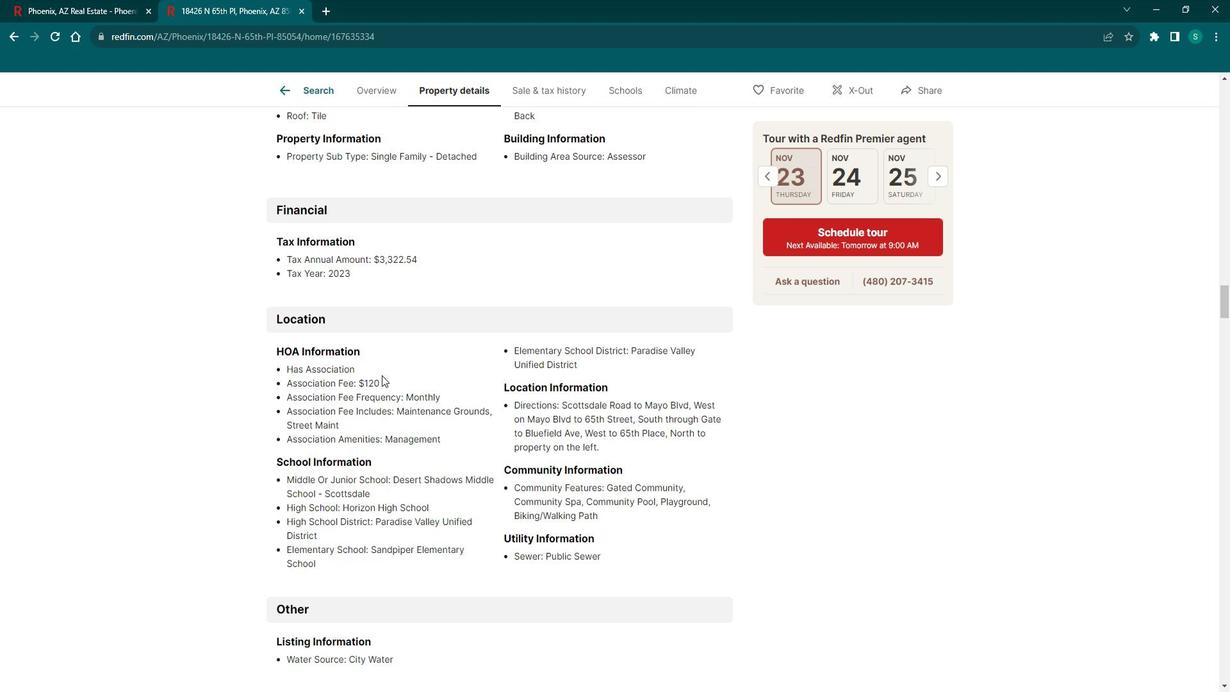 
Action: Mouse scrolled (389, 367) with delta (0, 0)
Screenshot: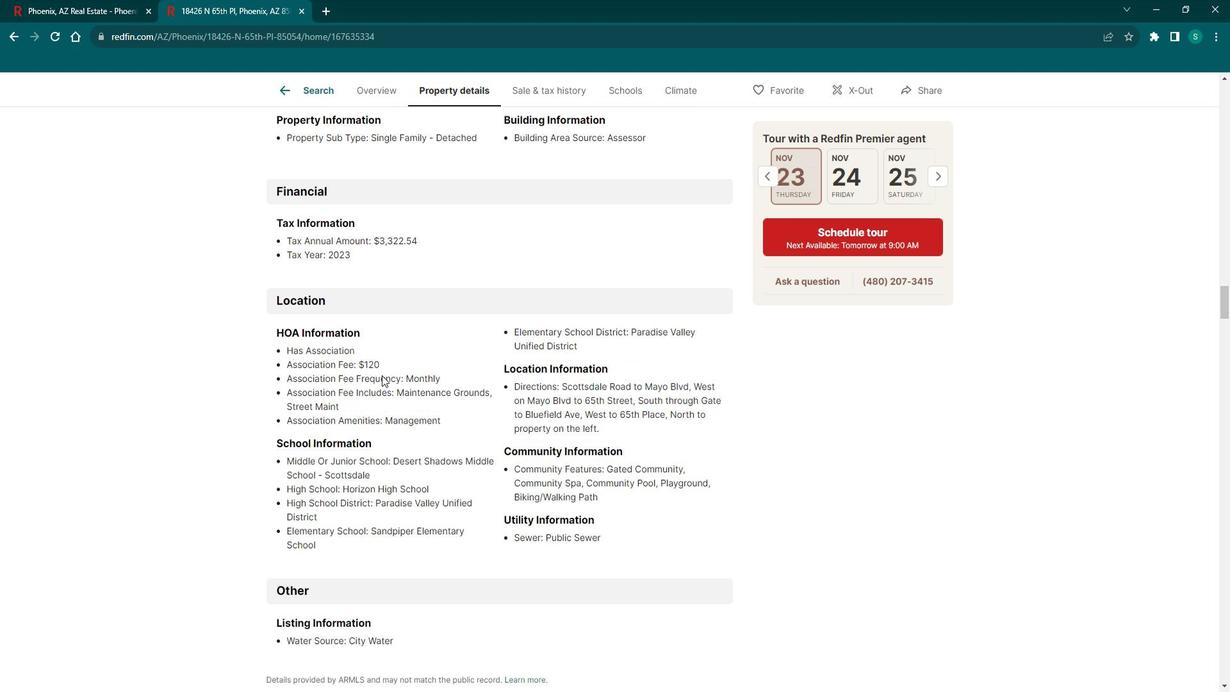 
Action: Mouse scrolled (389, 367) with delta (0, 0)
Screenshot: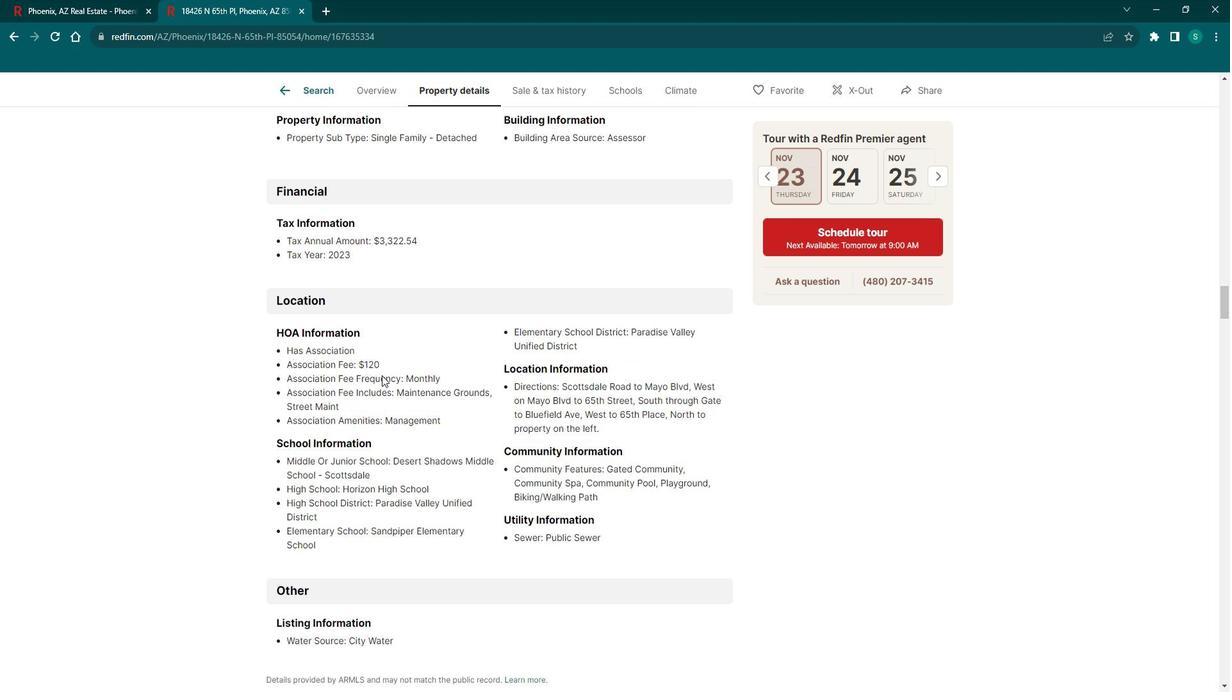 
Action: Mouse scrolled (389, 367) with delta (0, 0)
Screenshot: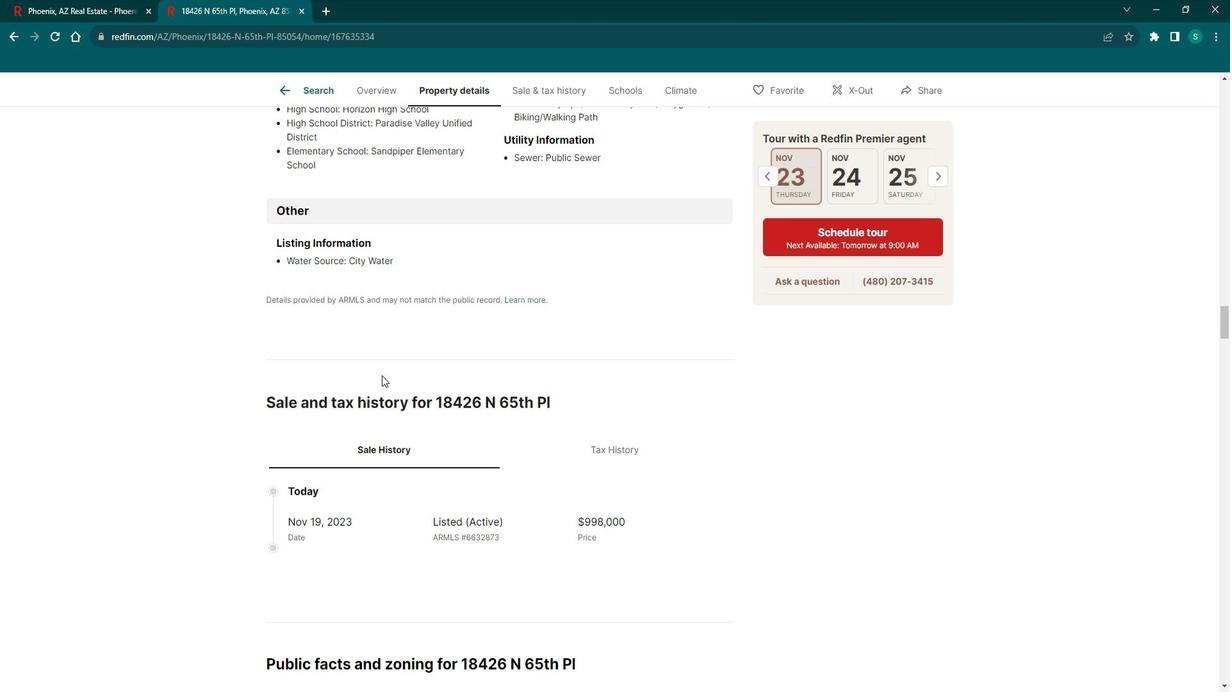 
Action: Mouse scrolled (389, 367) with delta (0, 0)
Screenshot: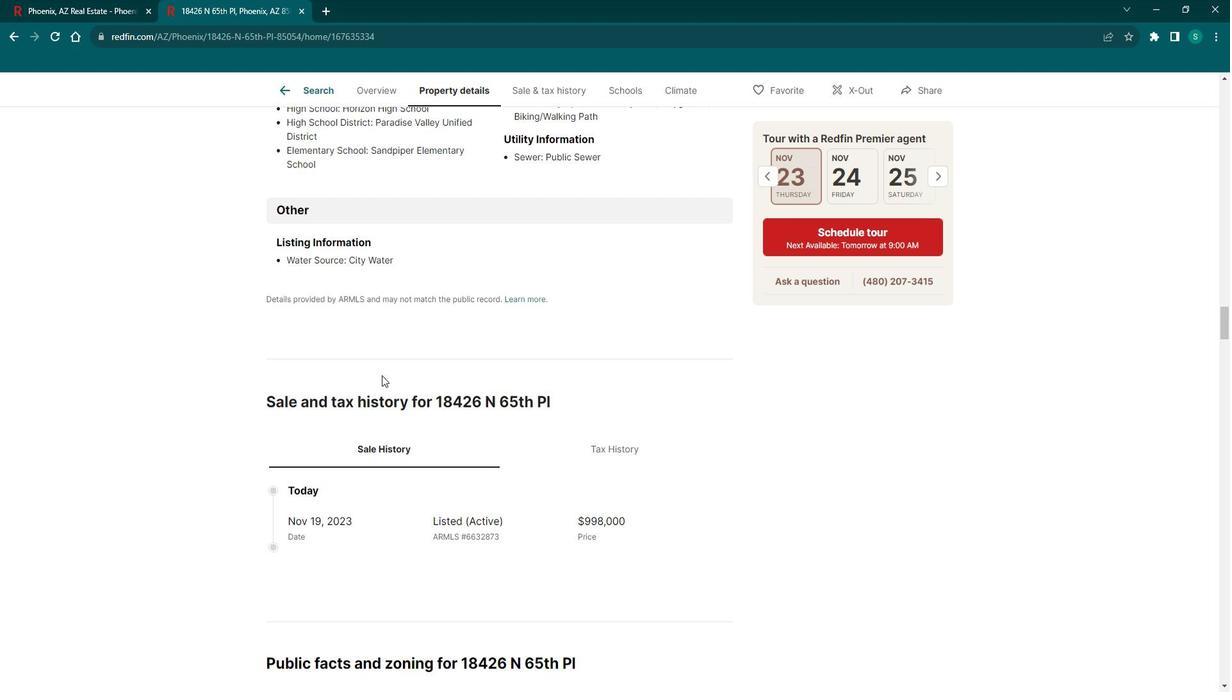 
Action: Mouse scrolled (389, 367) with delta (0, 0)
Screenshot: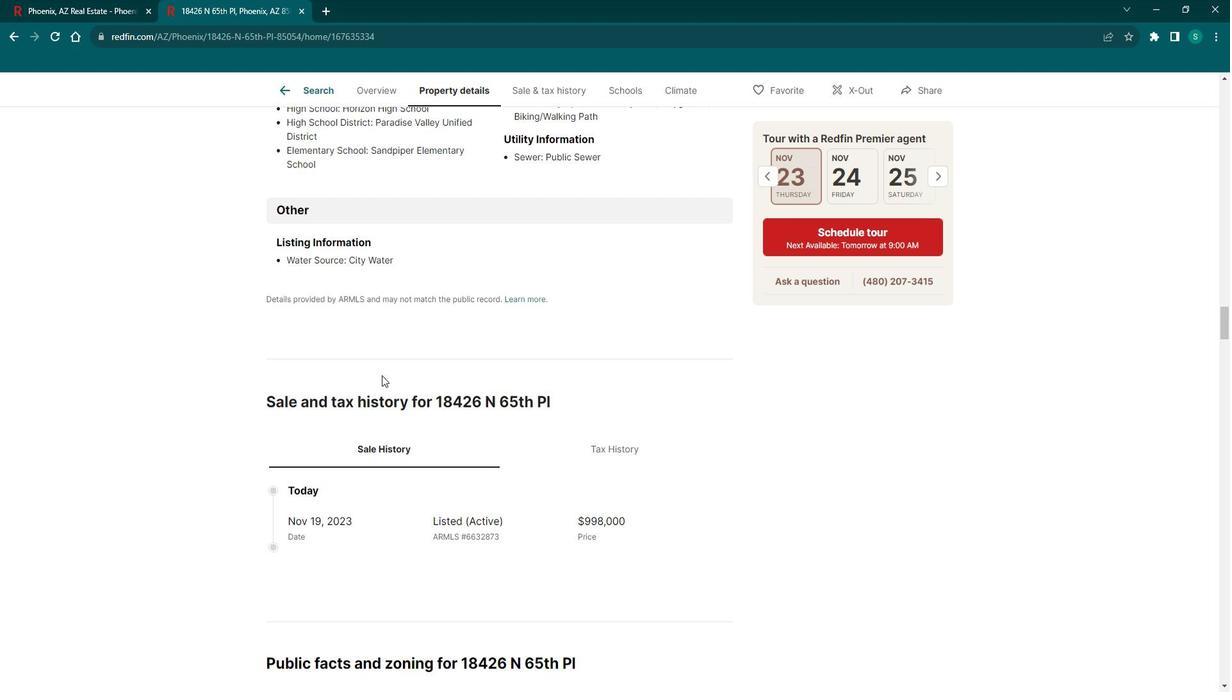 
Action: Mouse scrolled (389, 367) with delta (0, 0)
Screenshot: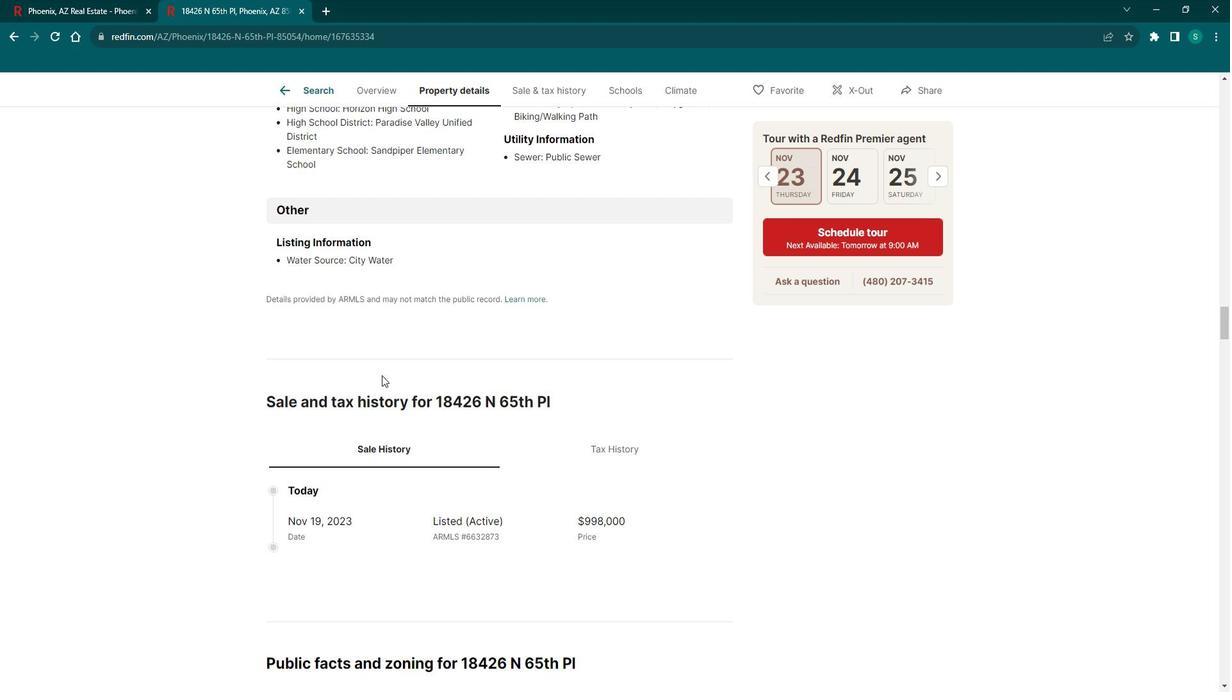
Action: Mouse scrolled (389, 367) with delta (0, 0)
Screenshot: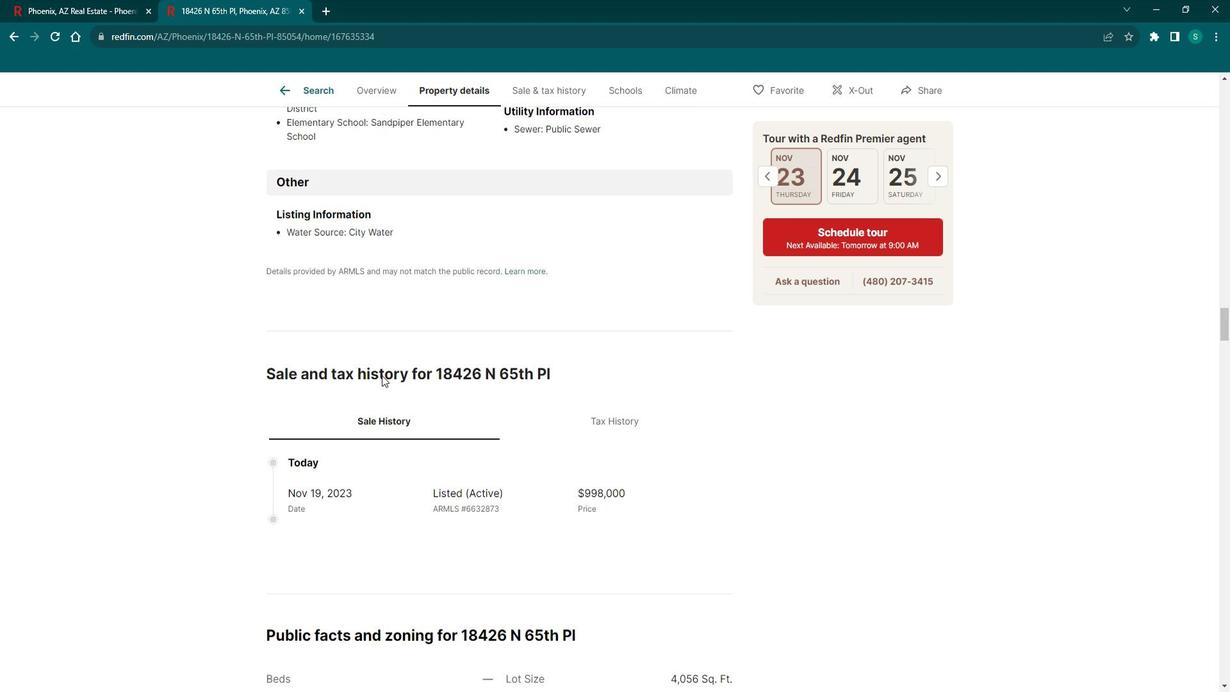
Action: Mouse scrolled (389, 367) with delta (0, 0)
Screenshot: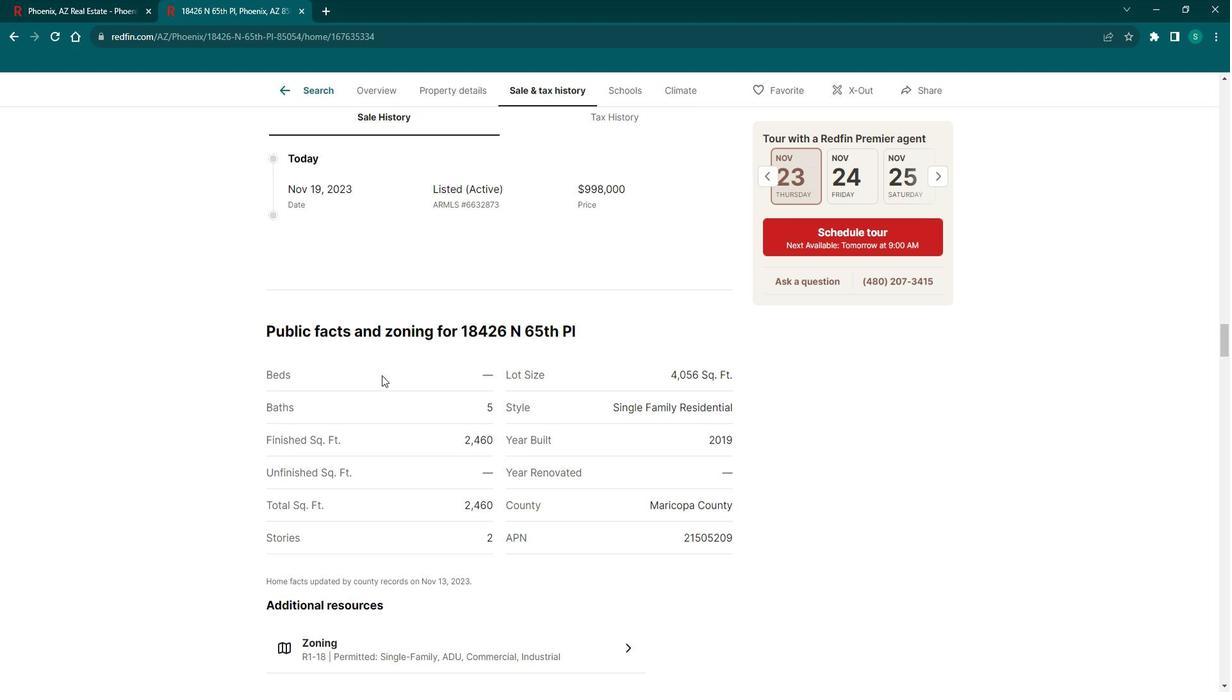 
Action: Mouse scrolled (389, 367) with delta (0, 0)
Screenshot: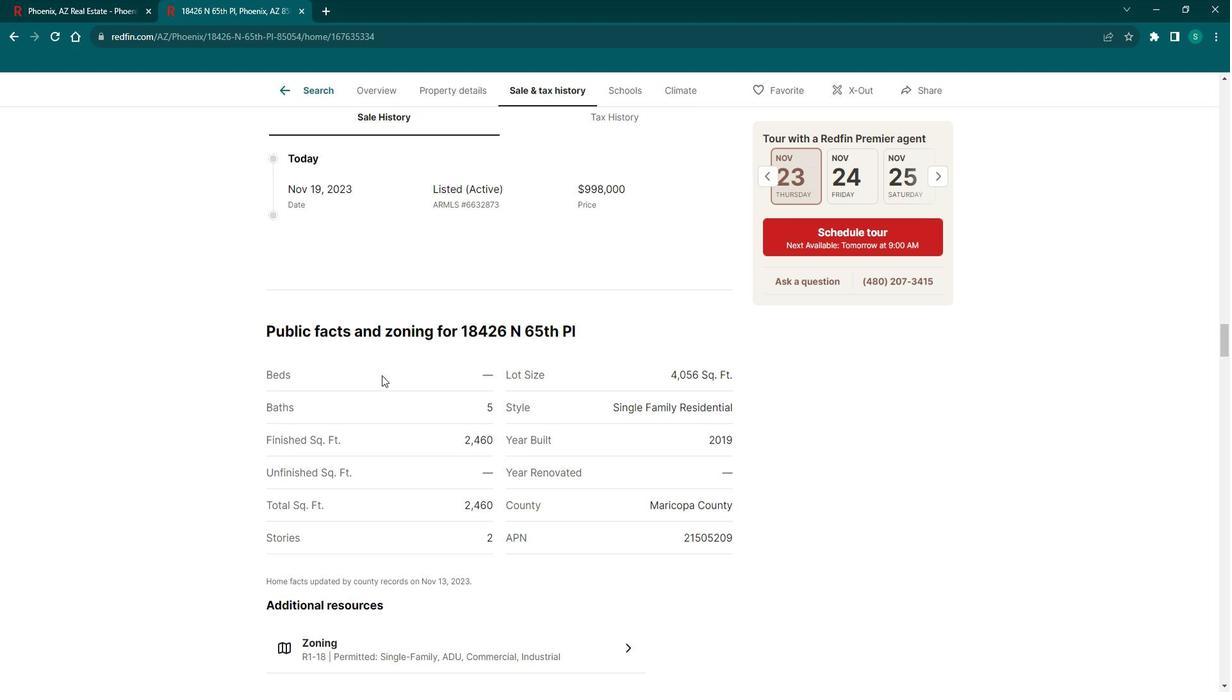 
Action: Mouse scrolled (389, 367) with delta (0, 0)
Screenshot: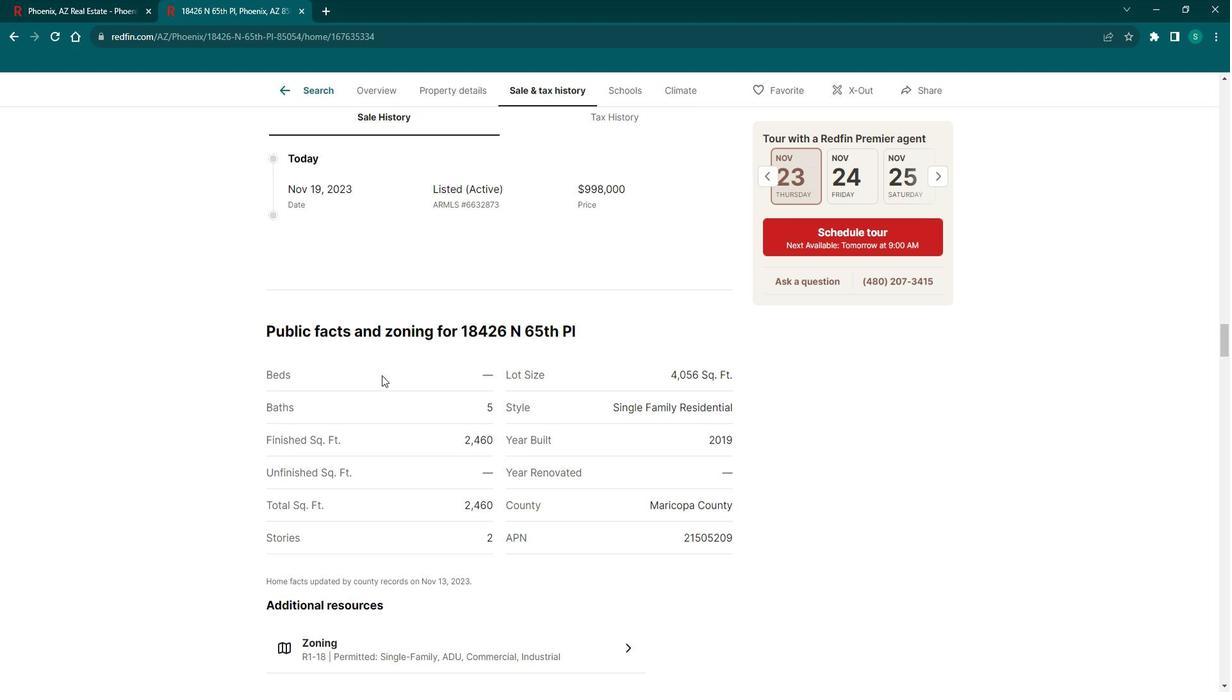 
Action: Mouse scrolled (389, 367) with delta (0, 0)
Screenshot: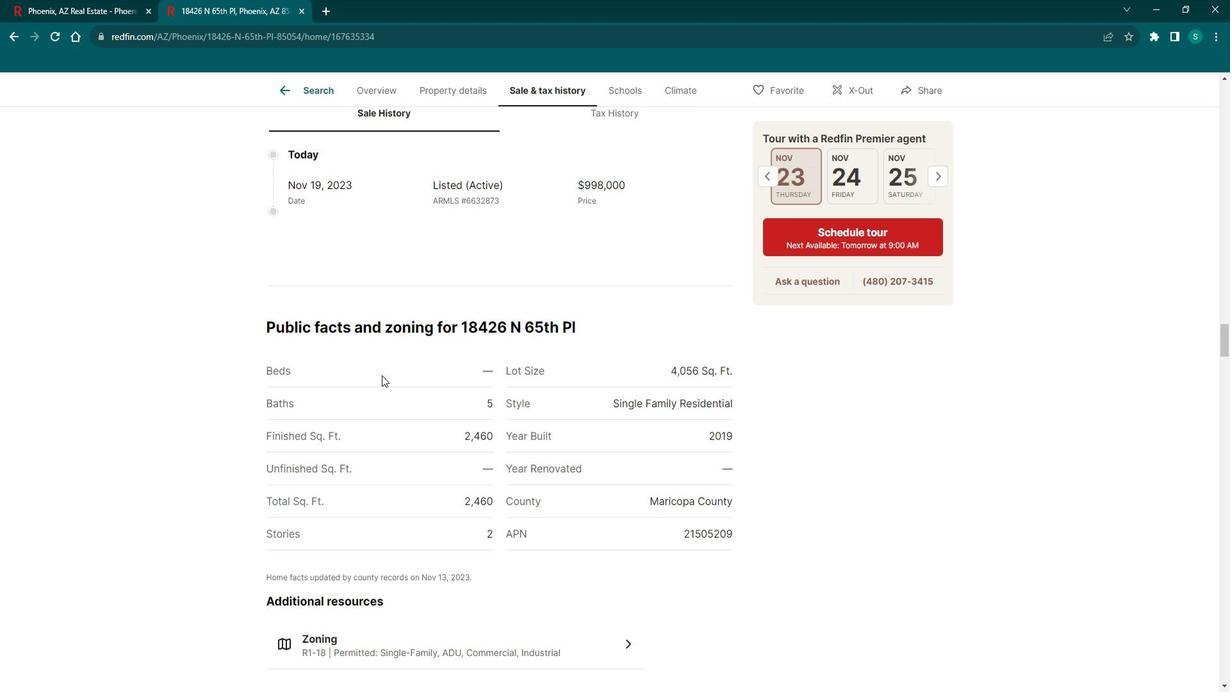 
Action: Mouse moved to (385, 368)
Screenshot: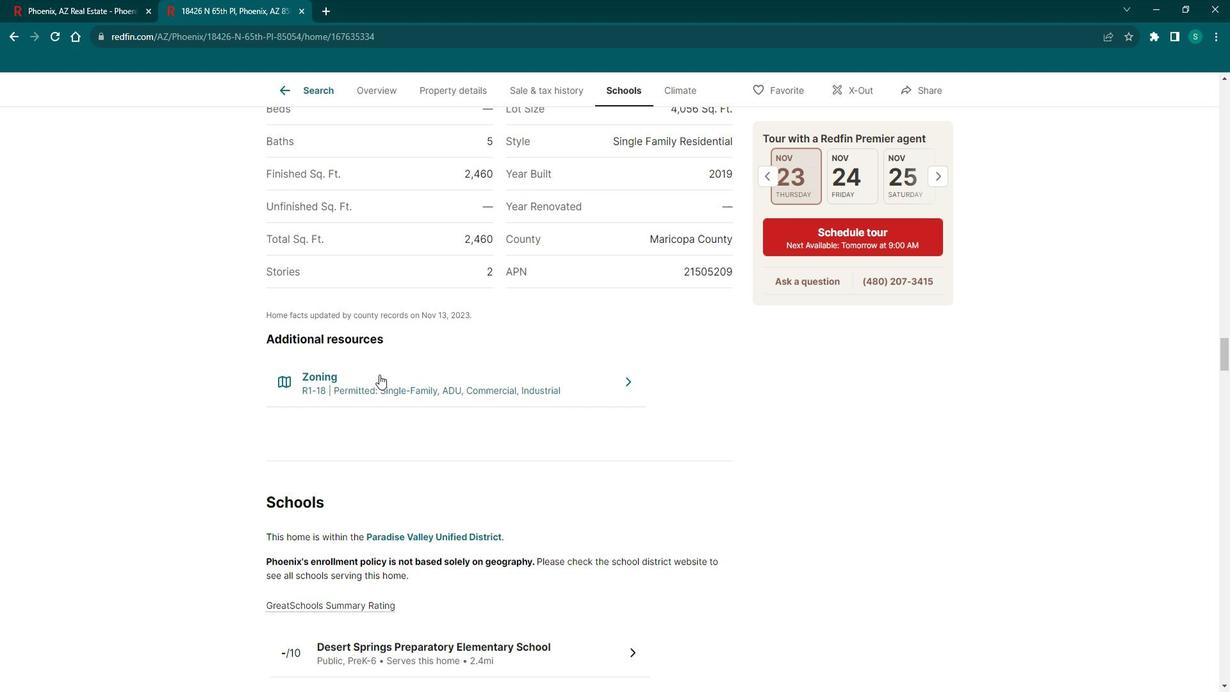 
Action: Mouse pressed left at (385, 368)
Screenshot: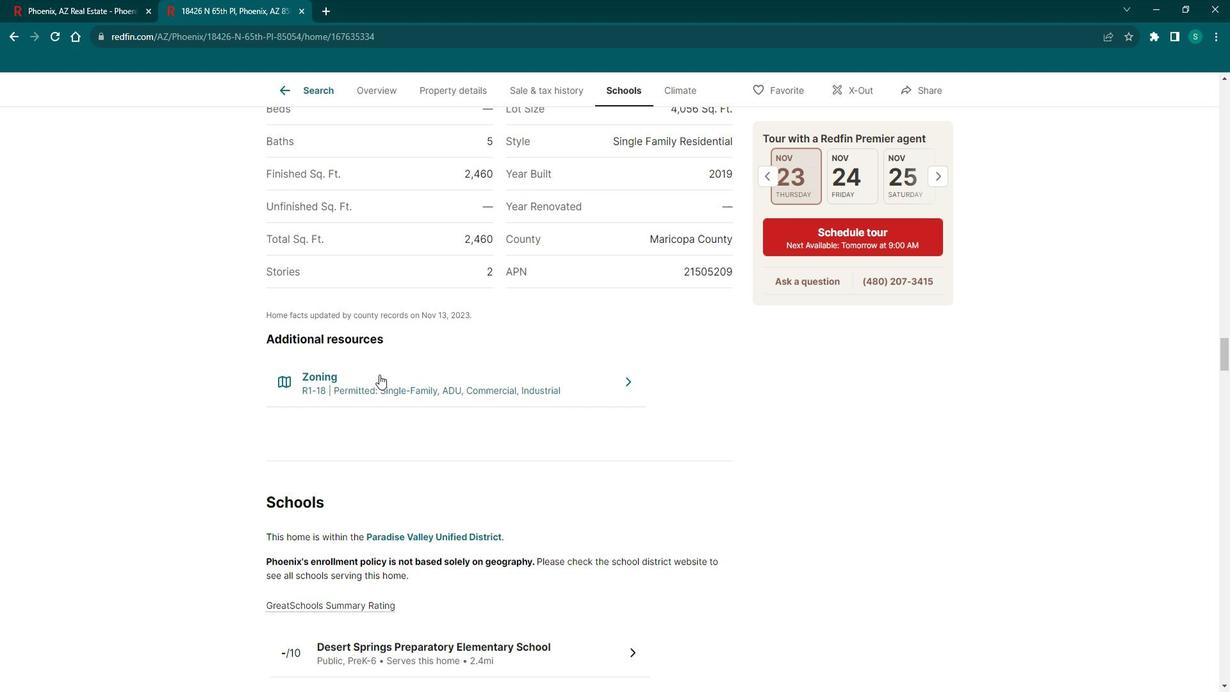 
Action: Mouse moved to (449, 354)
Screenshot: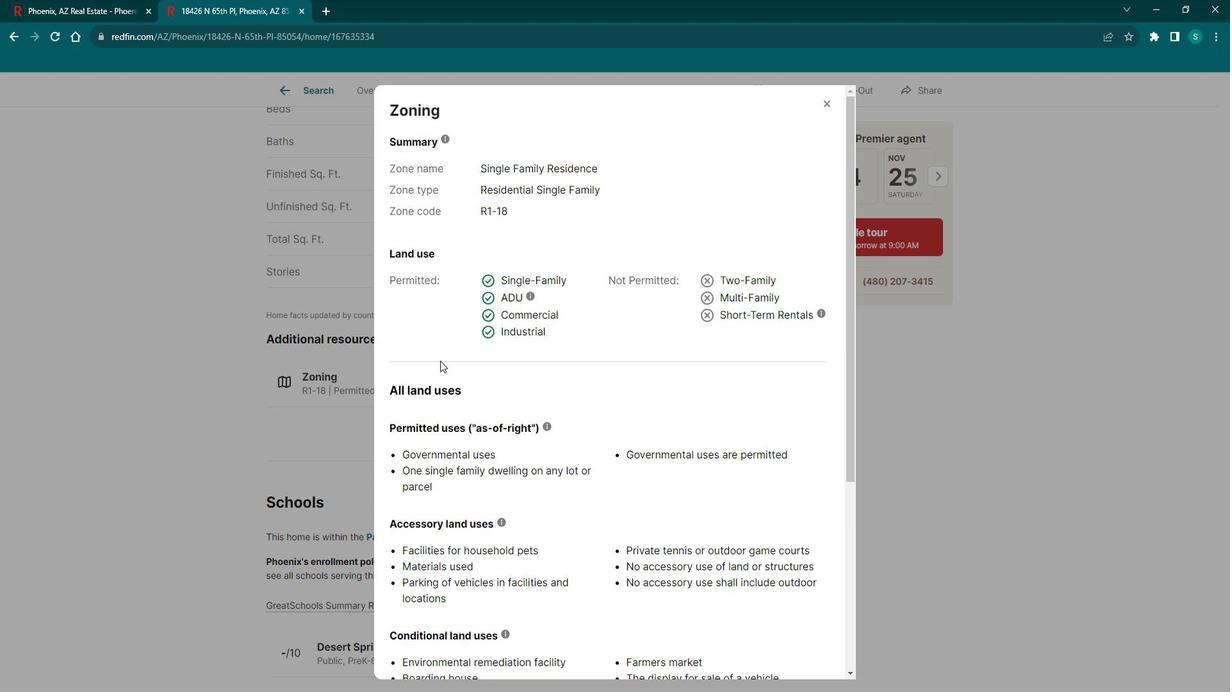 
Action: Mouse scrolled (449, 353) with delta (0, 0)
Screenshot: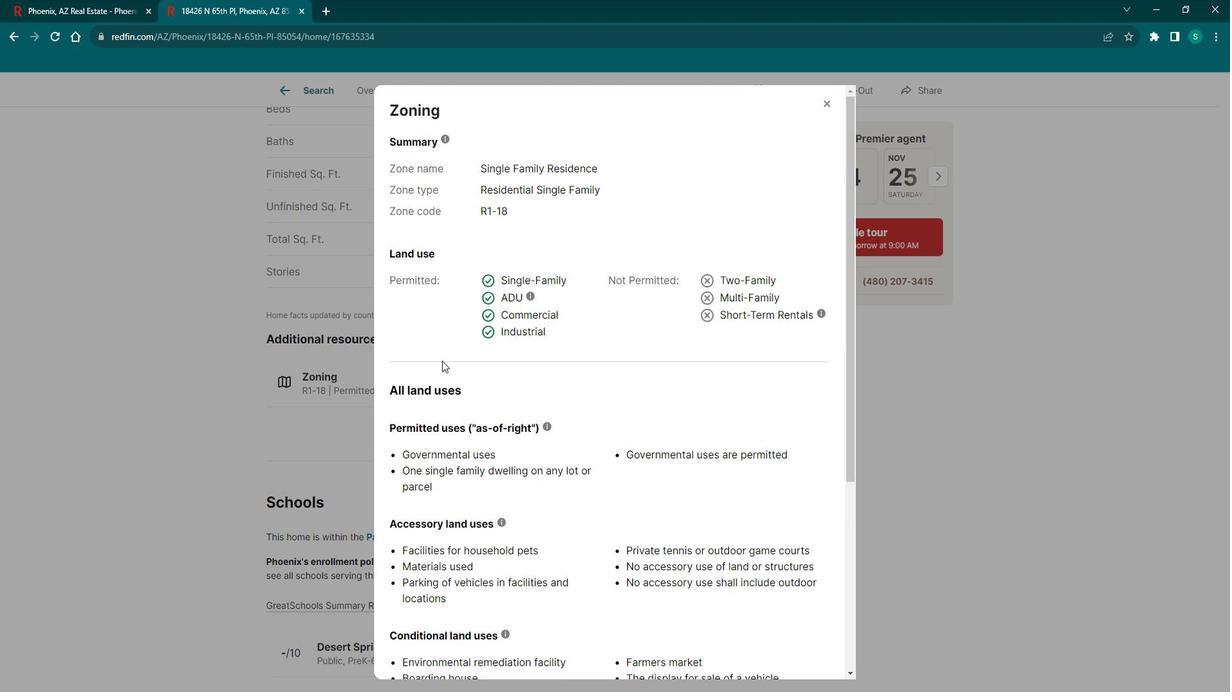 
Action: Mouse scrolled (449, 353) with delta (0, 0)
Screenshot: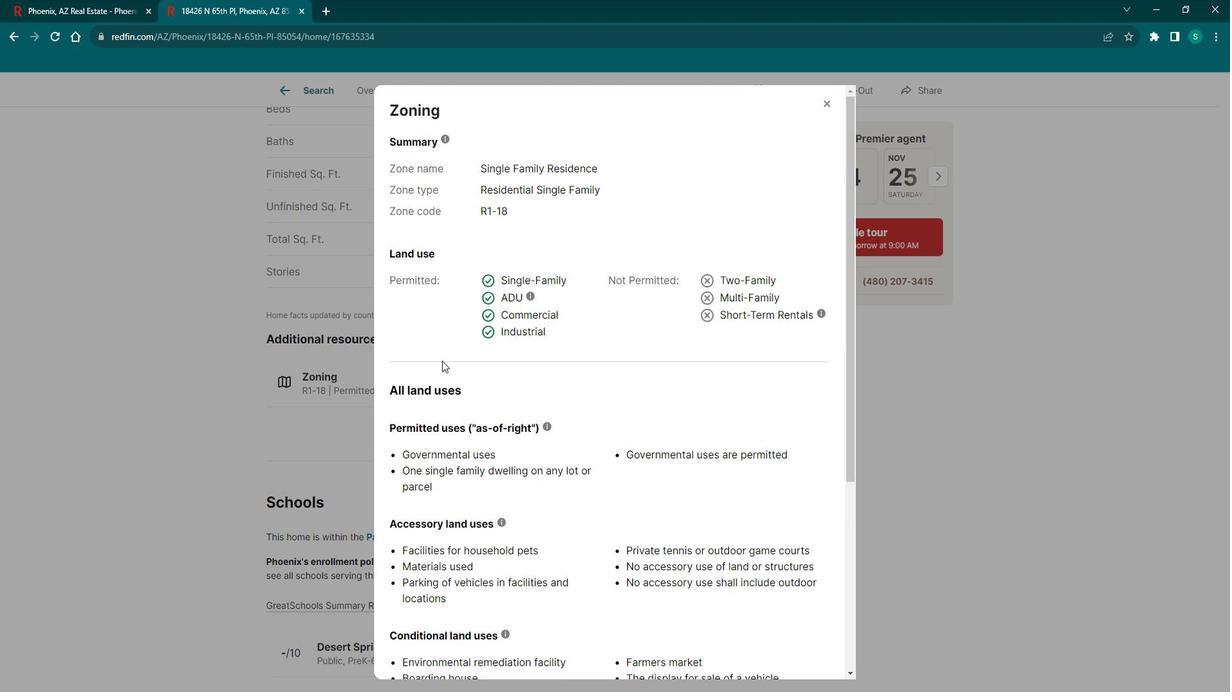 
Action: Mouse scrolled (449, 353) with delta (0, 0)
Screenshot: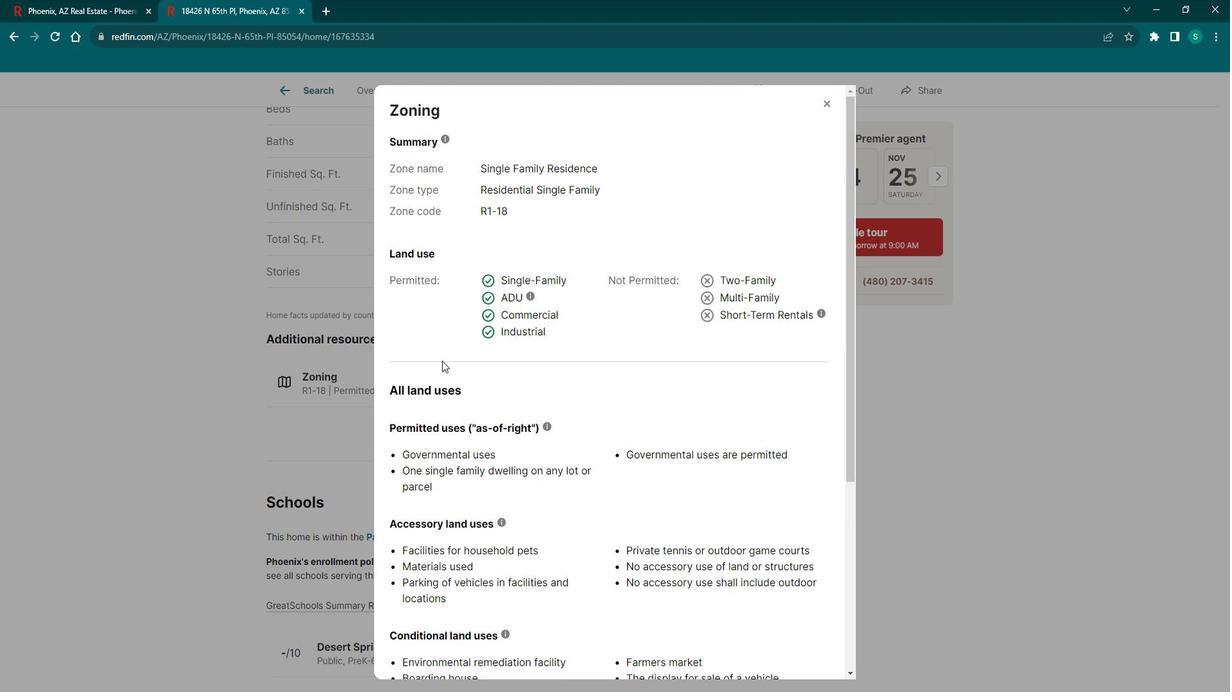 
Action: Mouse scrolled (449, 353) with delta (0, 0)
Screenshot: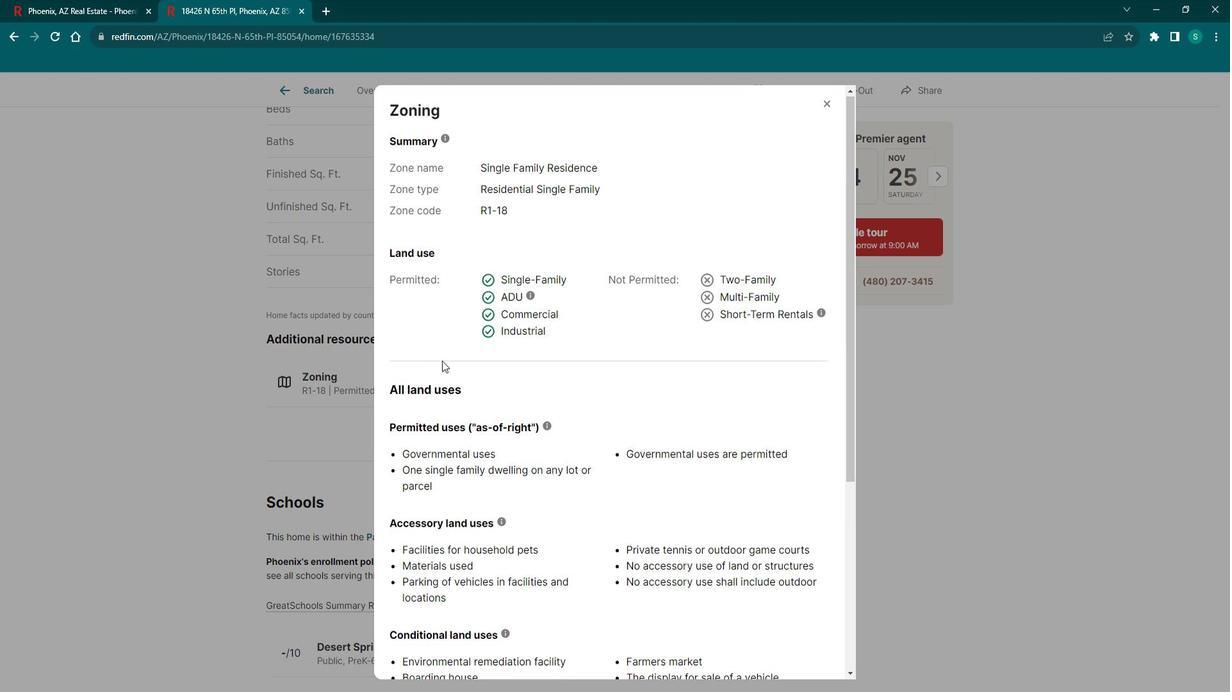 
Action: Mouse scrolled (449, 353) with delta (0, 0)
Screenshot: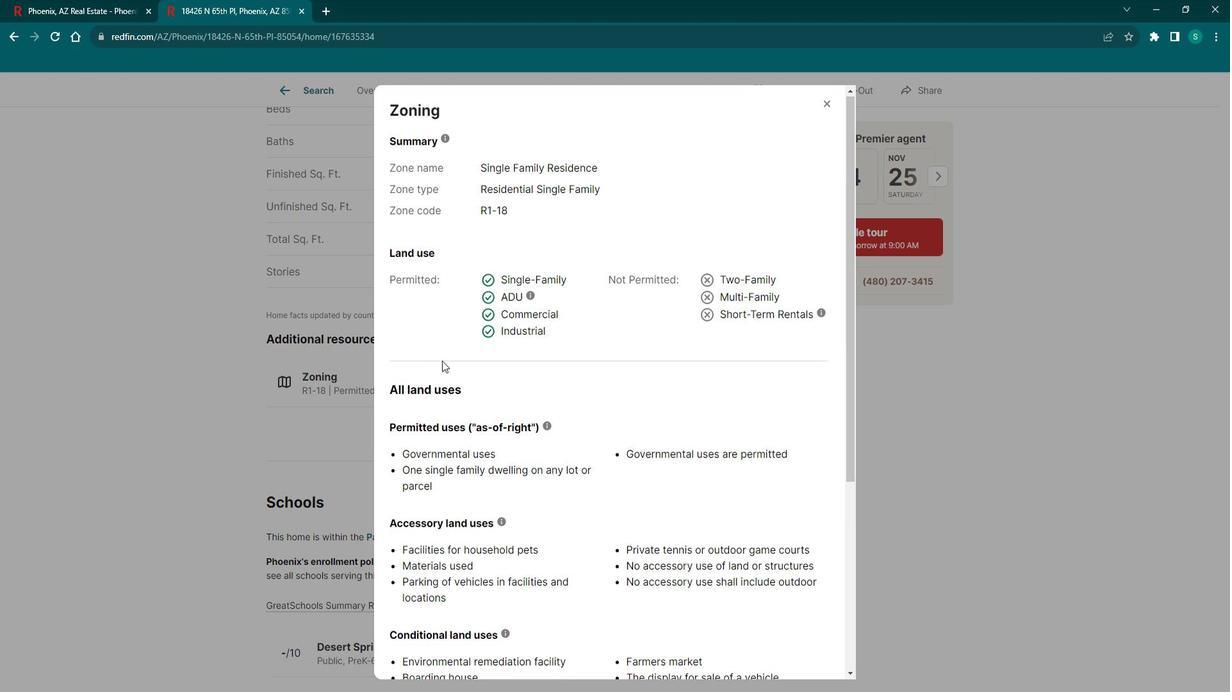 
Action: Mouse scrolled (449, 353) with delta (0, 0)
Screenshot: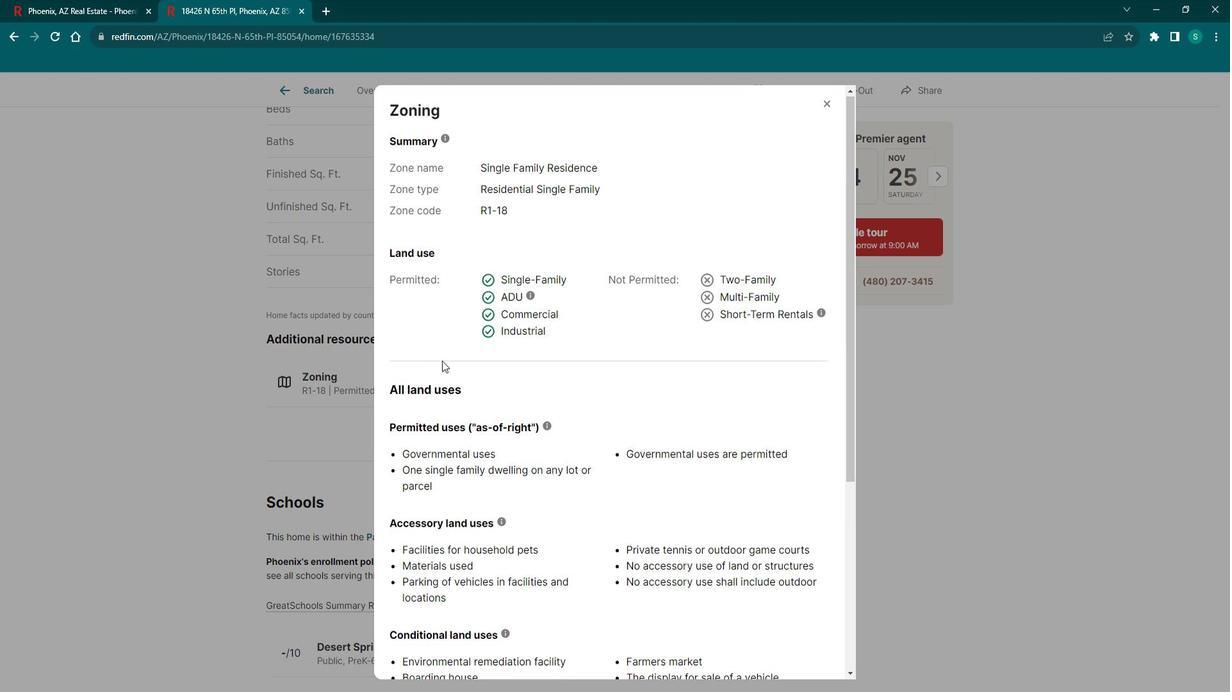 
Action: Mouse moved to (837, 101)
Screenshot: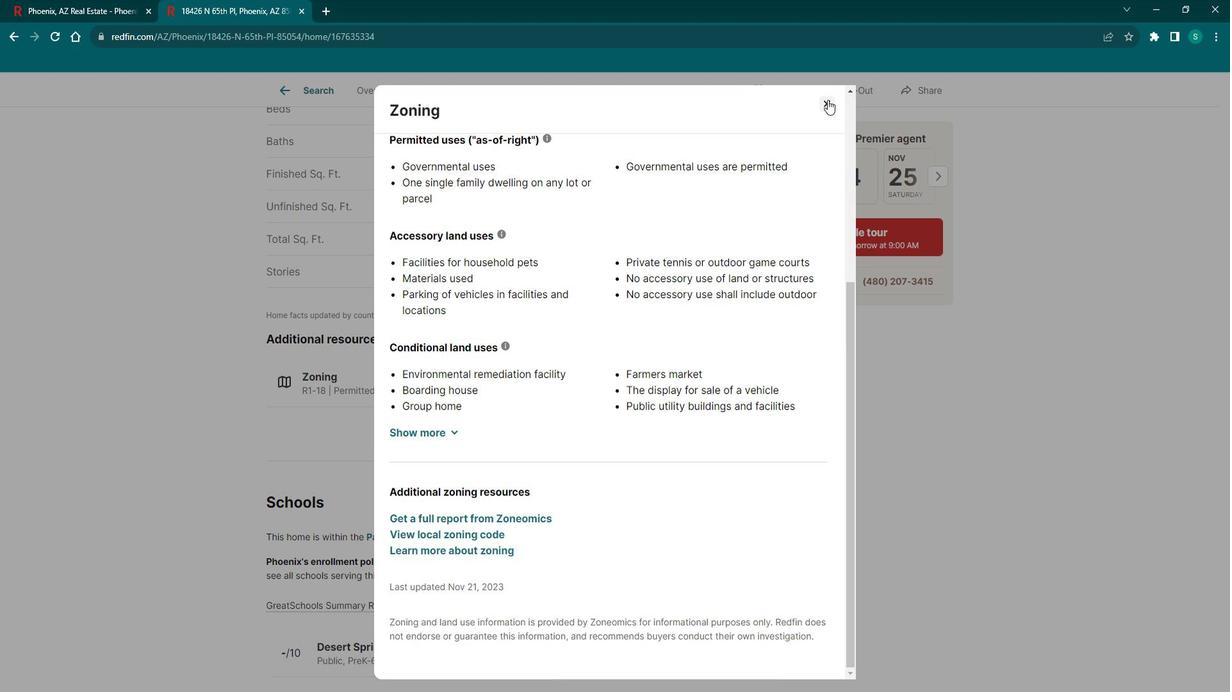 
Action: Mouse pressed left at (837, 101)
Screenshot: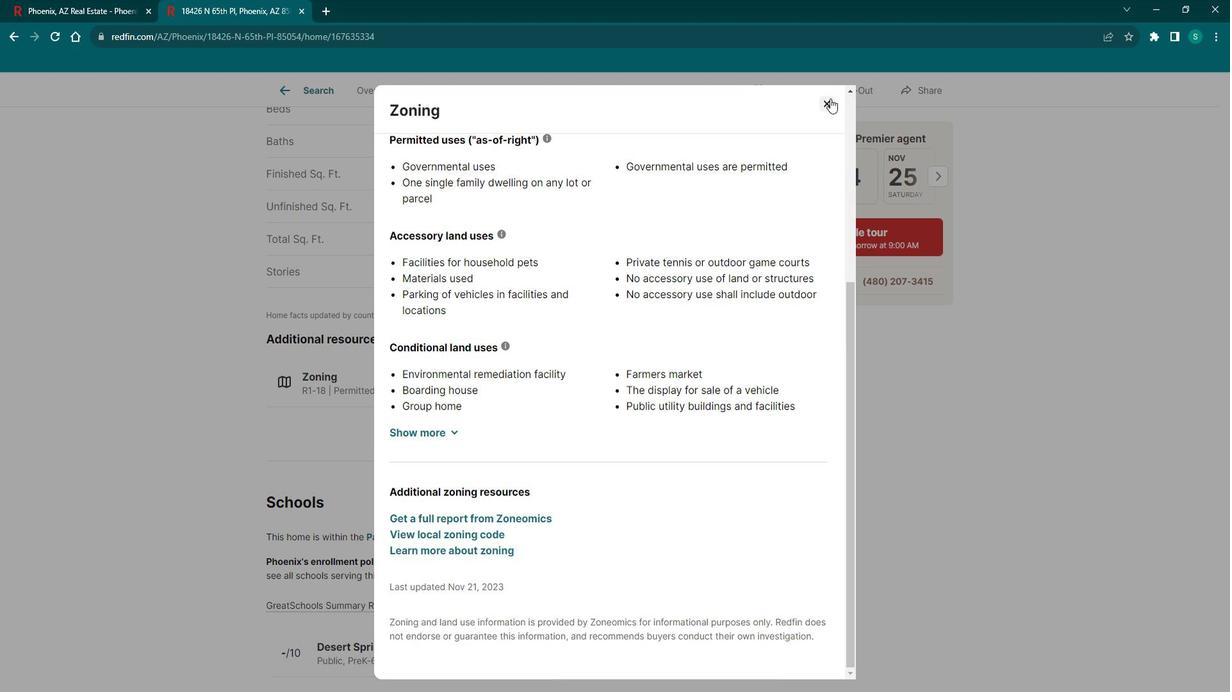 
Action: Mouse moved to (449, 365)
Screenshot: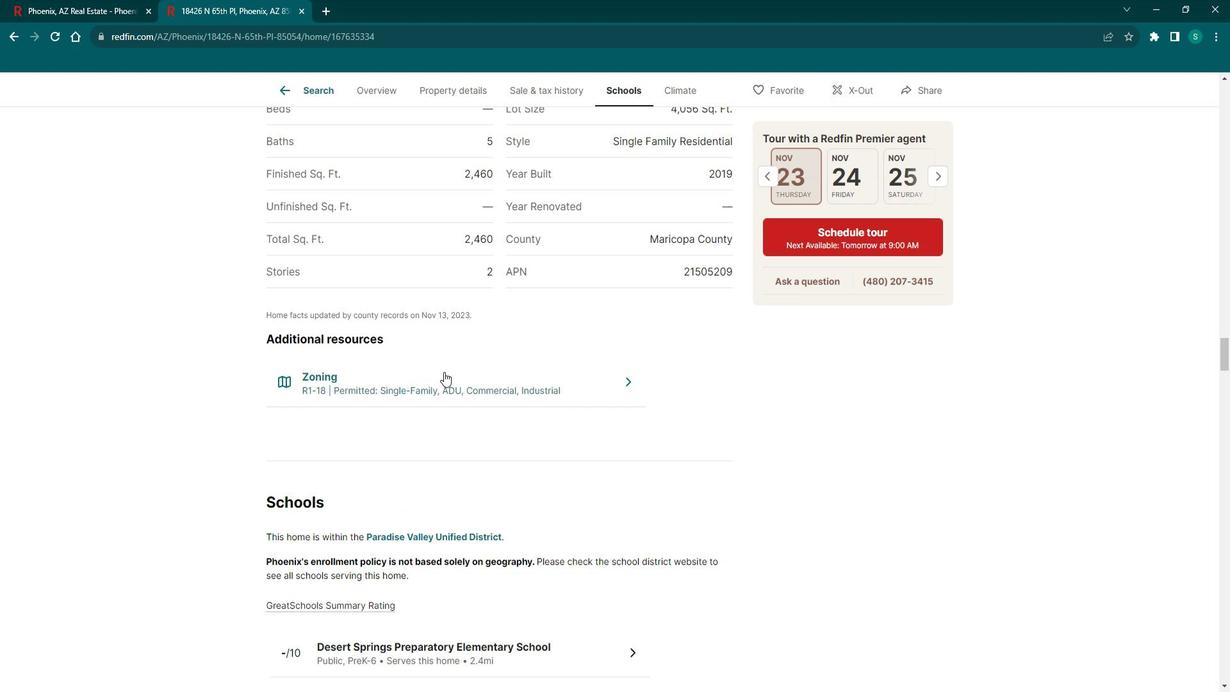 
Action: Mouse scrolled (449, 364) with delta (0, 0)
Screenshot: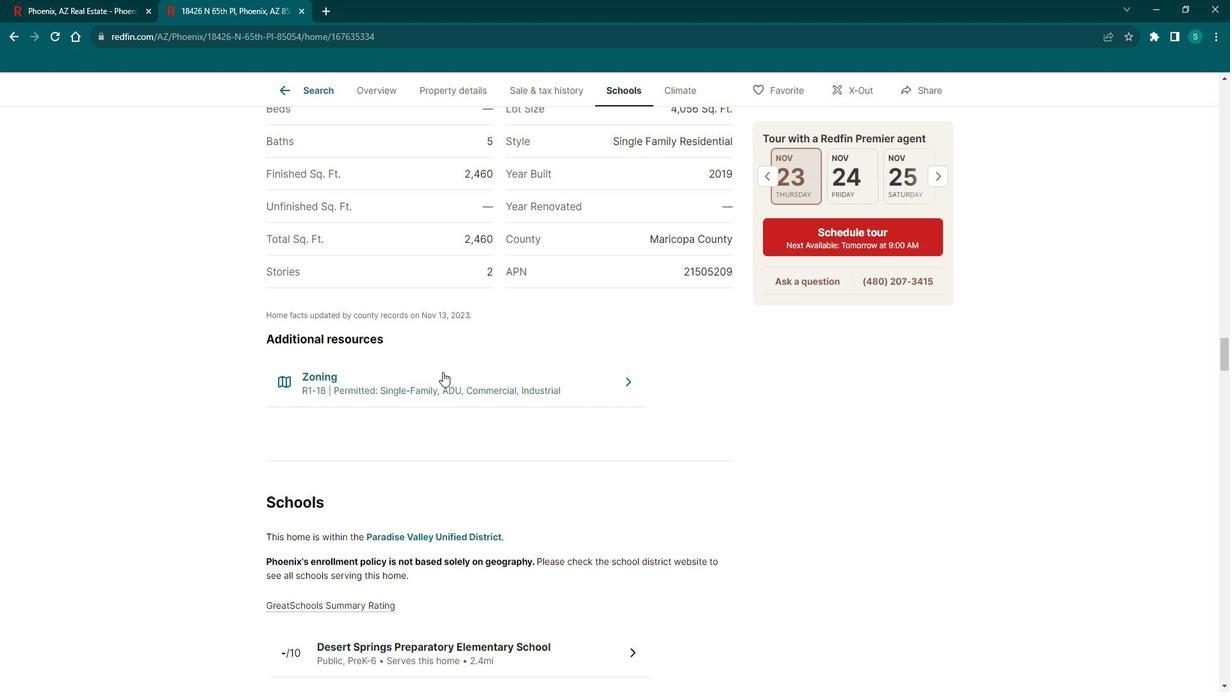 
Action: Mouse scrolled (449, 364) with delta (0, 0)
Screenshot: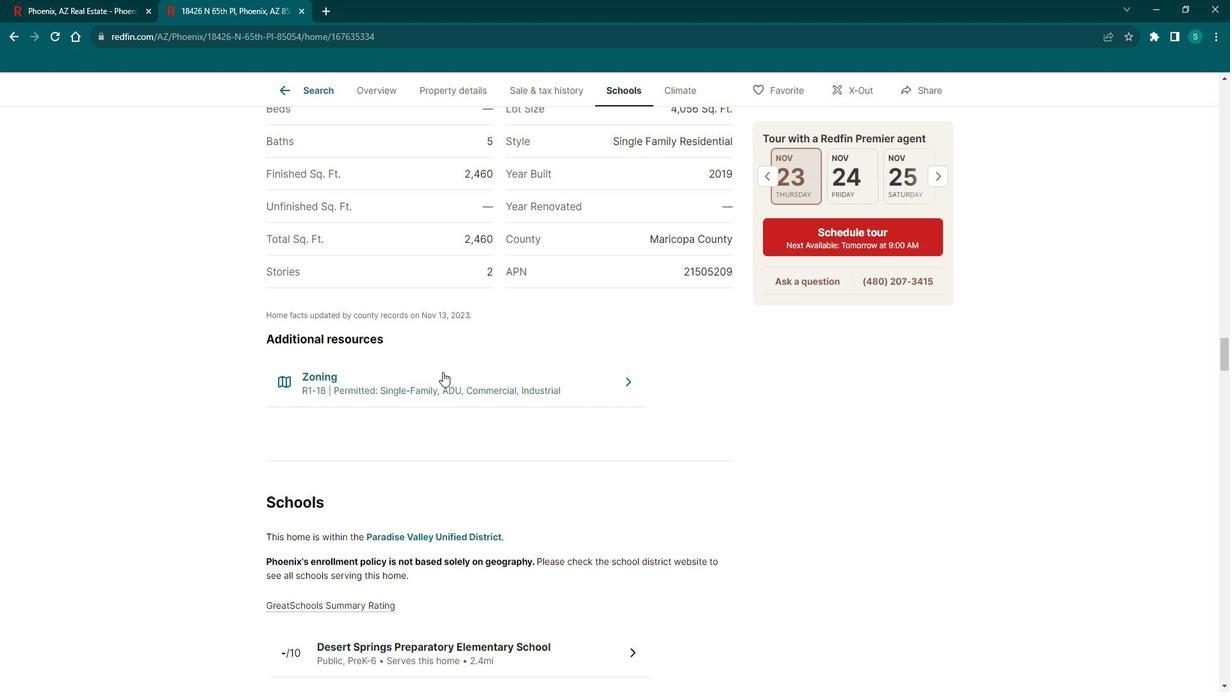 
Action: Mouse scrolled (449, 364) with delta (0, 0)
Screenshot: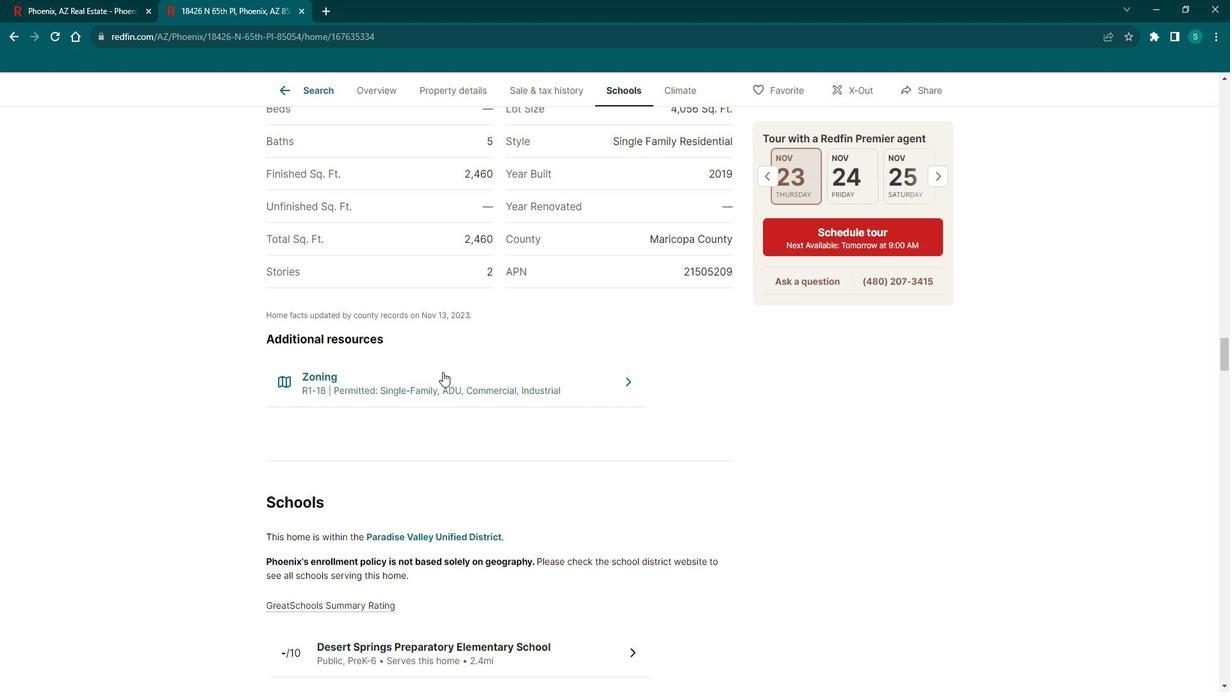 
Action: Mouse scrolled (449, 364) with delta (0, 0)
Screenshot: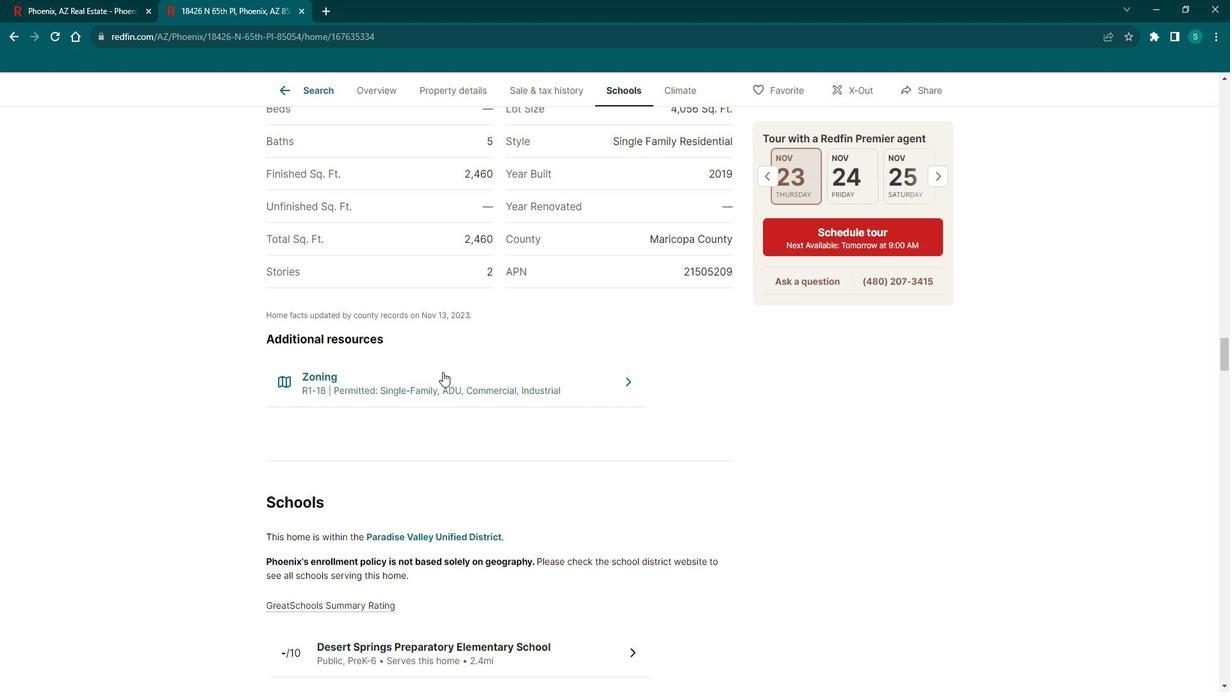 
Action: Mouse scrolled (449, 364) with delta (0, 0)
Screenshot: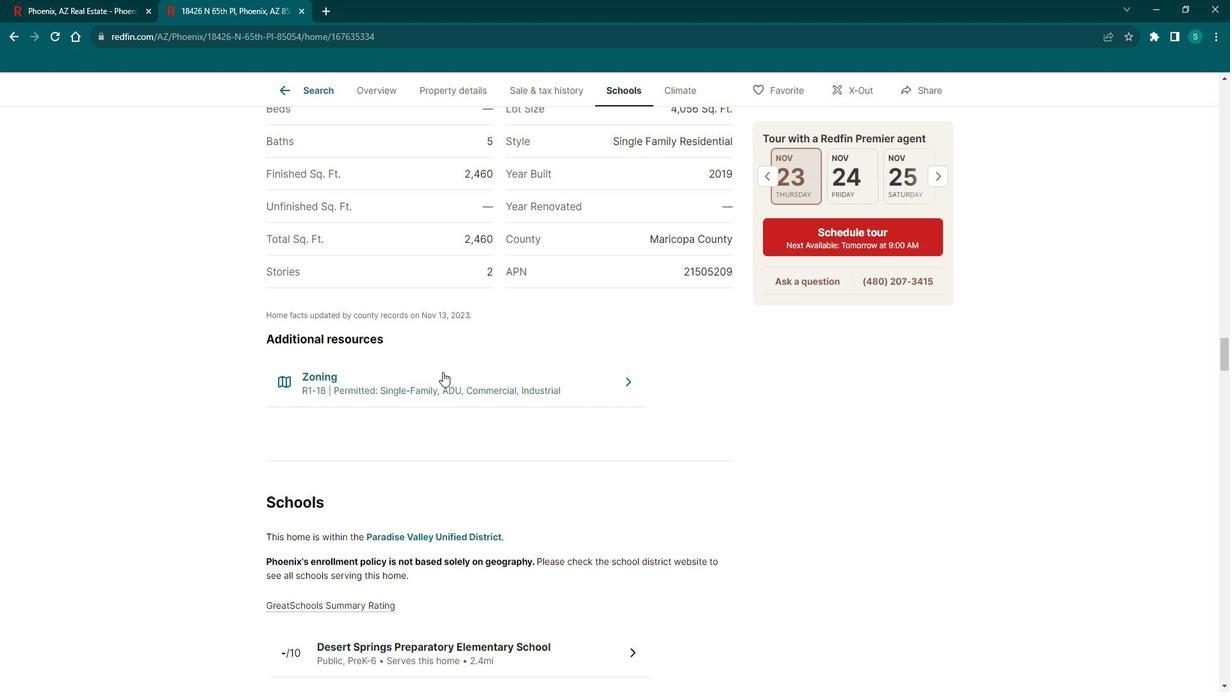 
Action: Mouse scrolled (449, 364) with delta (0, 0)
Screenshot: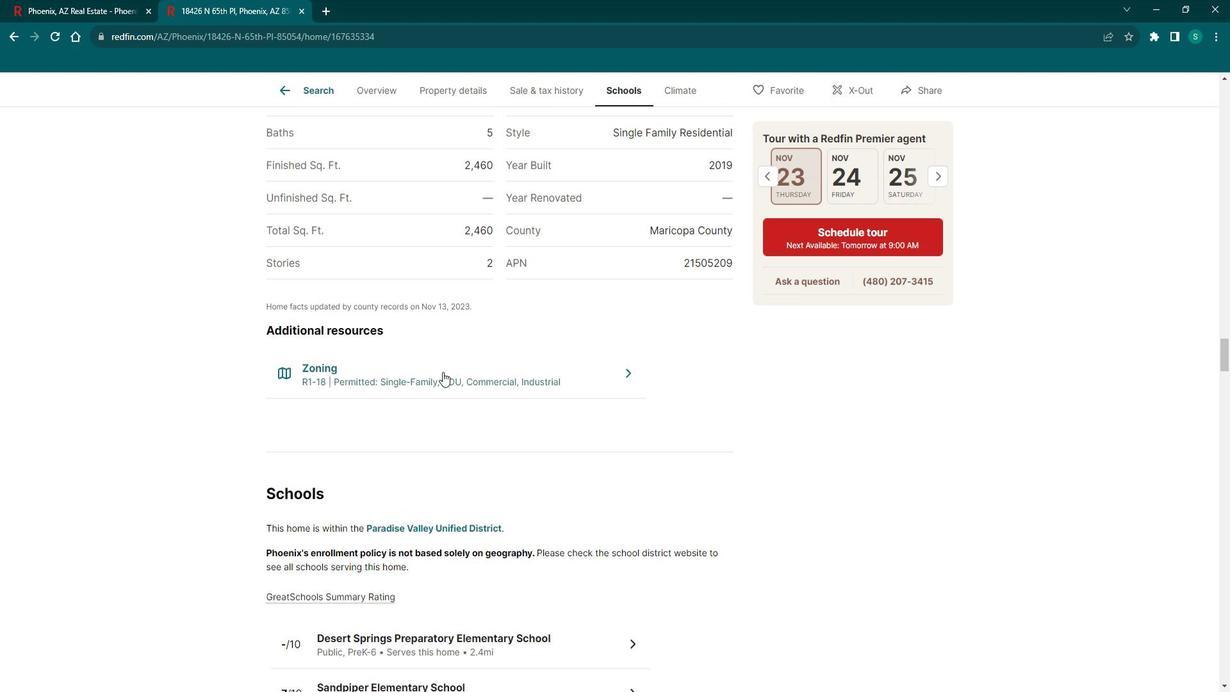 
Action: Mouse scrolled (449, 364) with delta (0, 0)
Screenshot: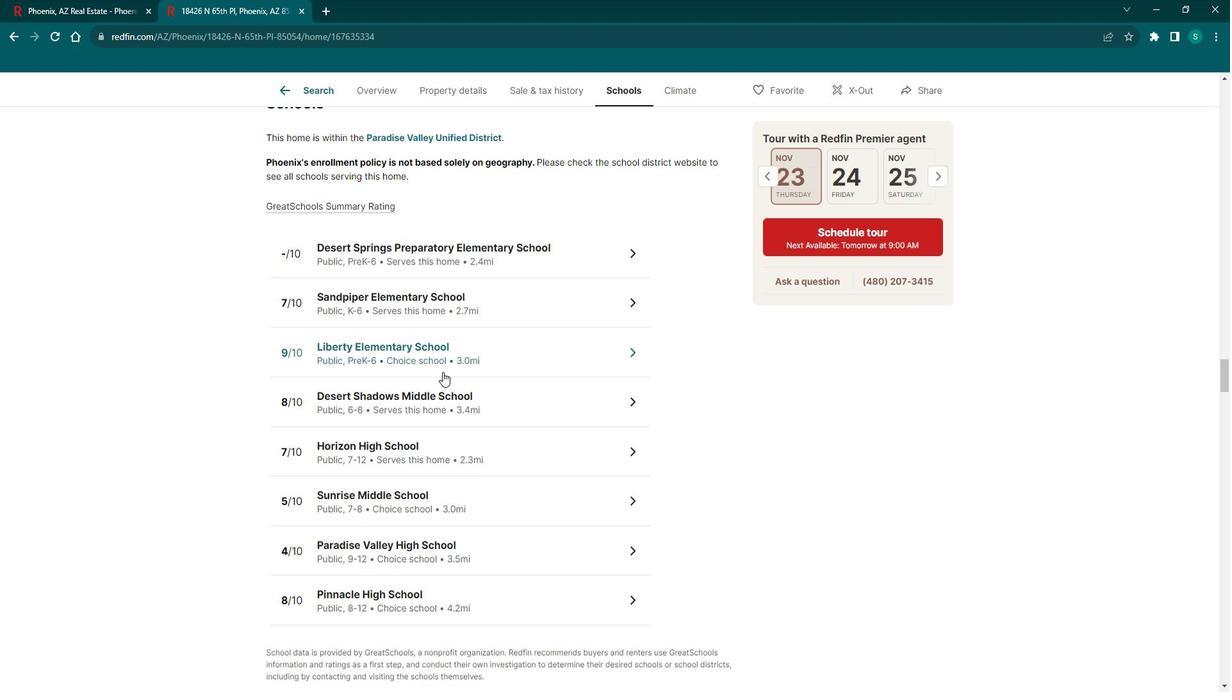 
Action: Mouse scrolled (449, 364) with delta (0, 0)
Screenshot: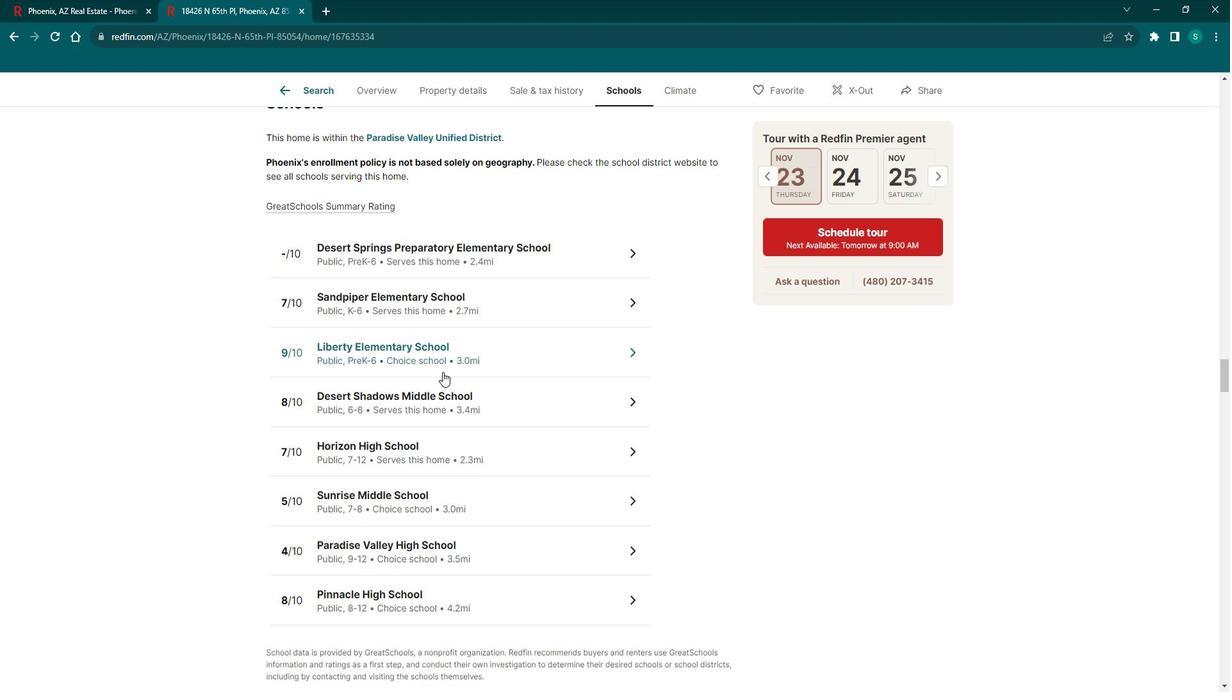 
Action: Mouse scrolled (449, 364) with delta (0, 0)
Screenshot: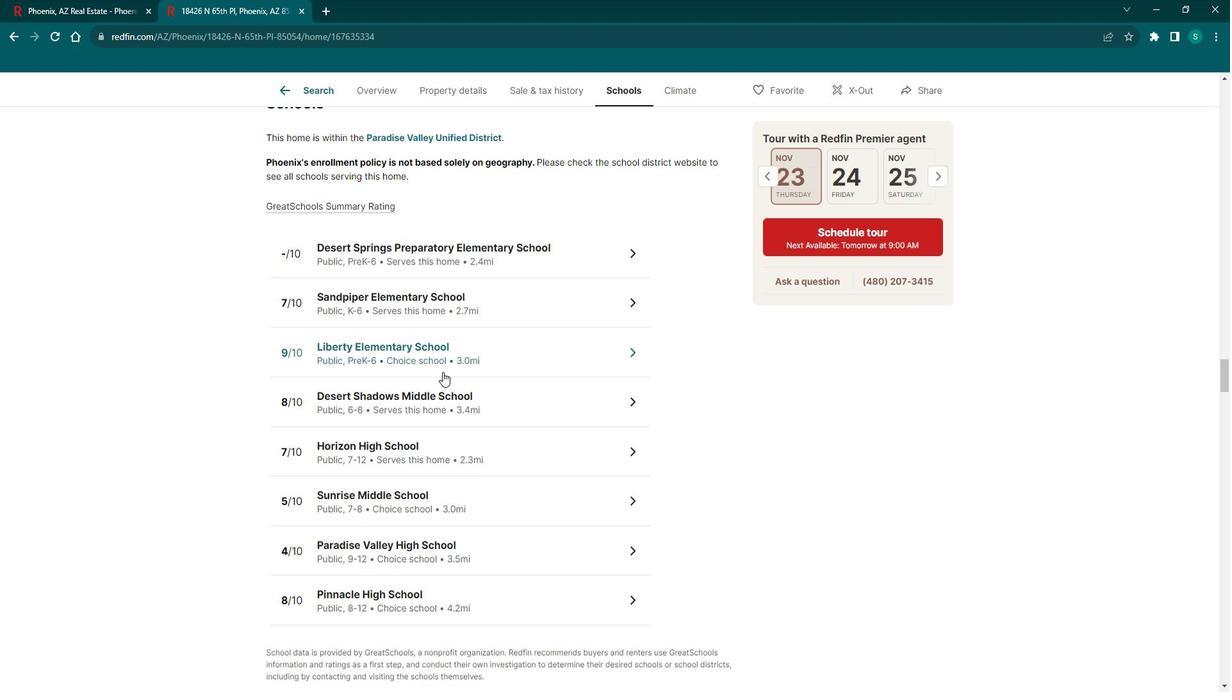 
Action: Mouse scrolled (449, 364) with delta (0, 0)
Screenshot: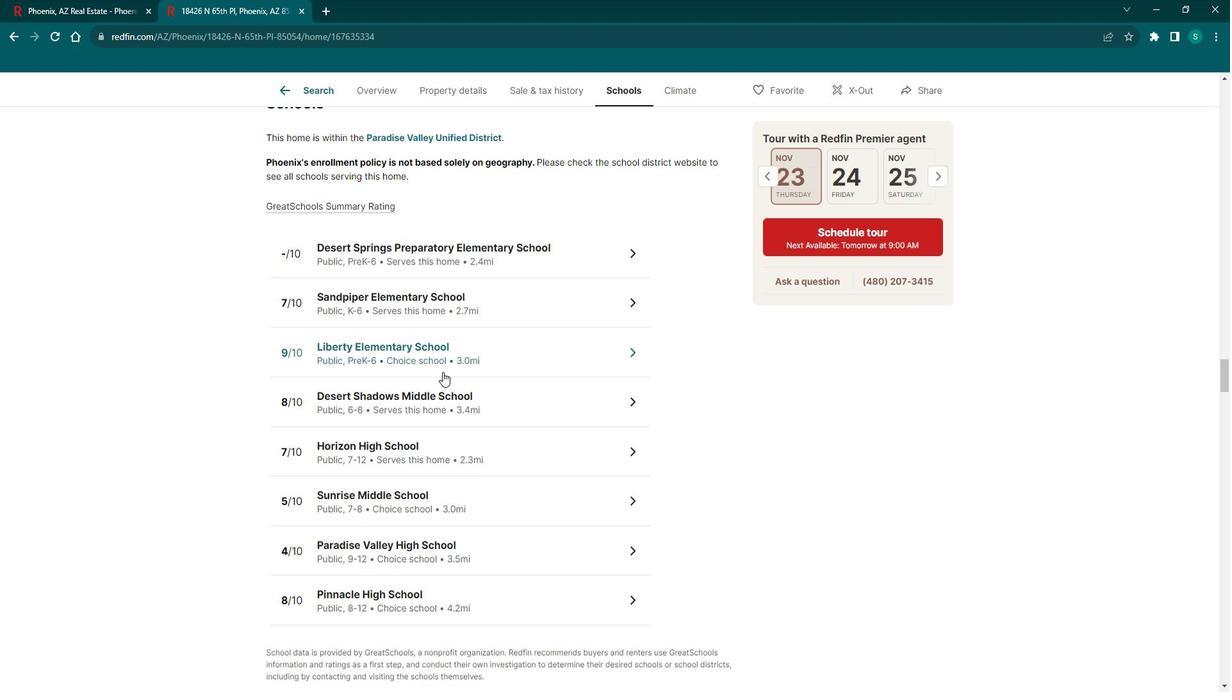 
Action: Mouse scrolled (449, 364) with delta (0, 0)
Screenshot: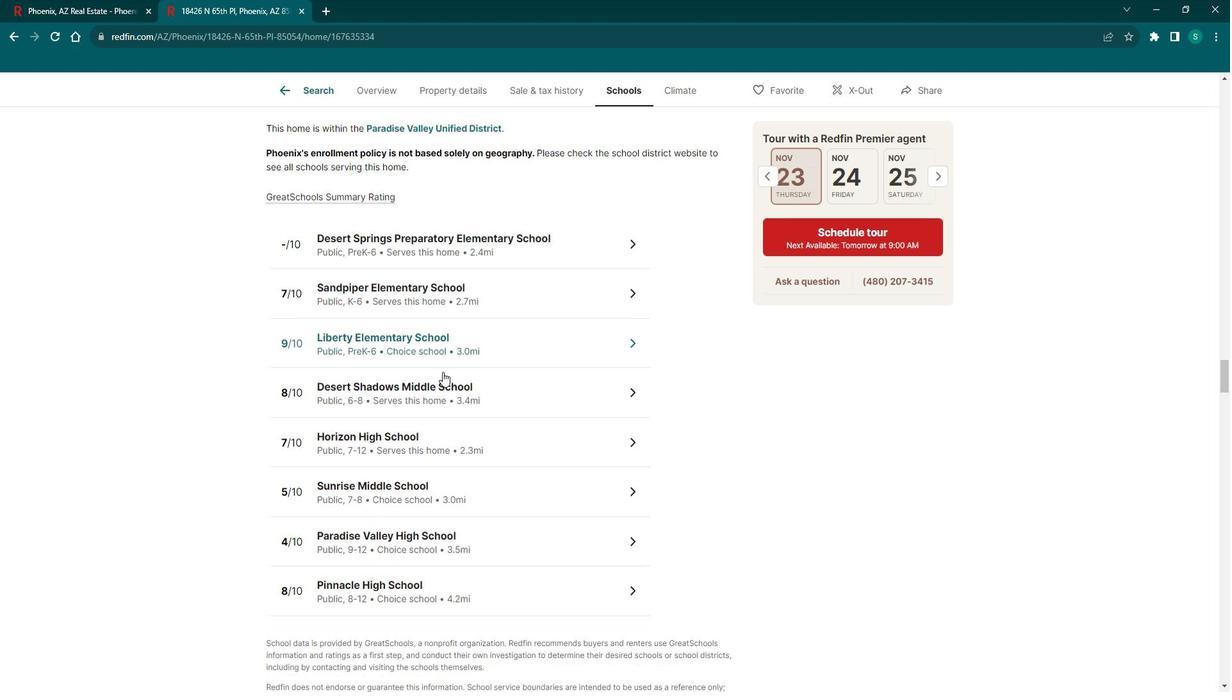 
Action: Mouse scrolled (449, 364) with delta (0, 0)
Screenshot: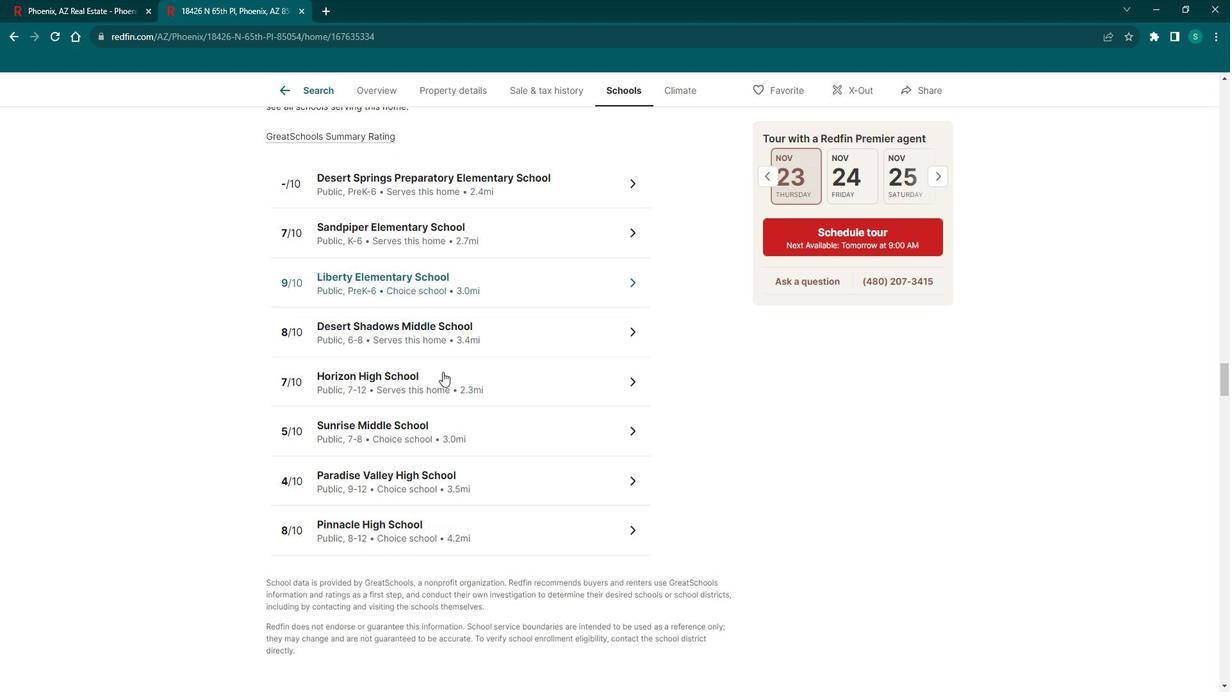 
Action: Mouse scrolled (449, 364) with delta (0, 0)
Screenshot: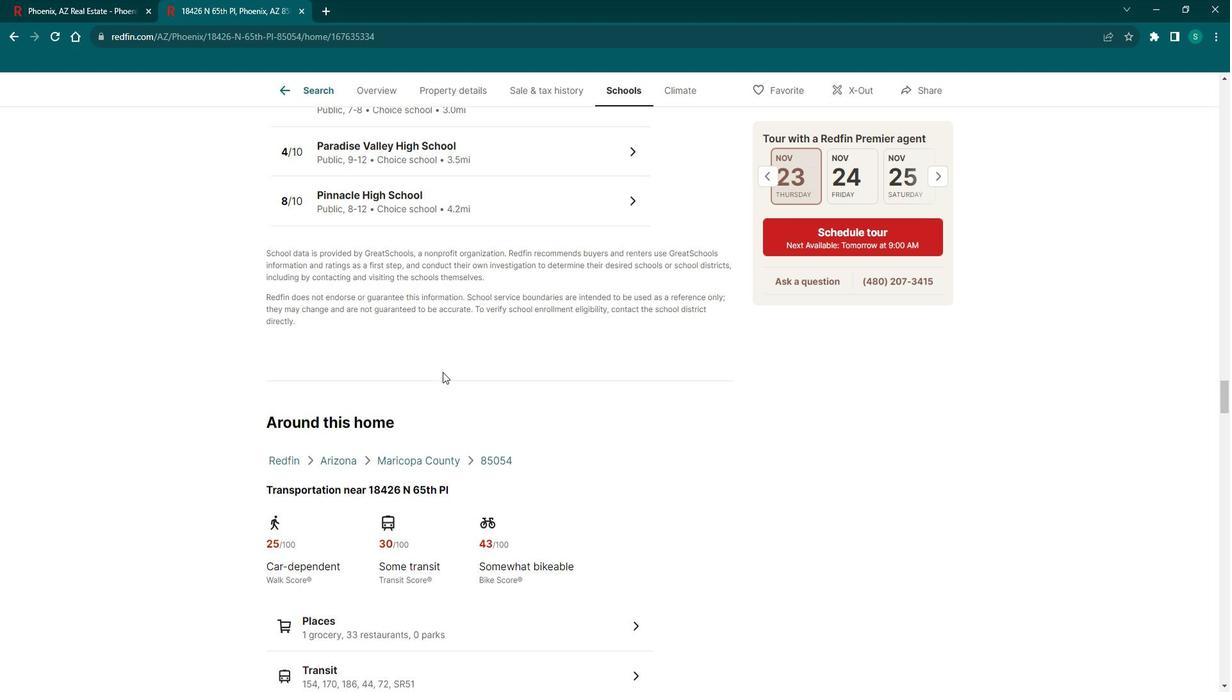 
Action: Mouse scrolled (449, 364) with delta (0, 0)
Screenshot: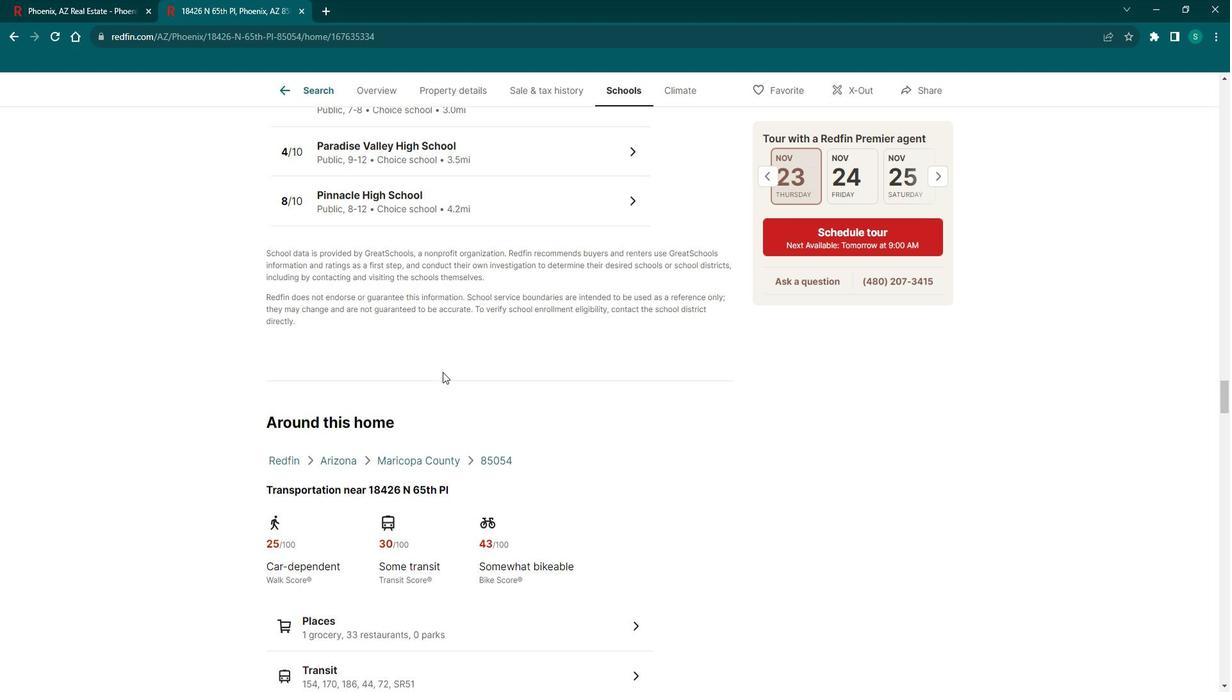 
Action: Mouse scrolled (449, 364) with delta (0, 0)
Screenshot: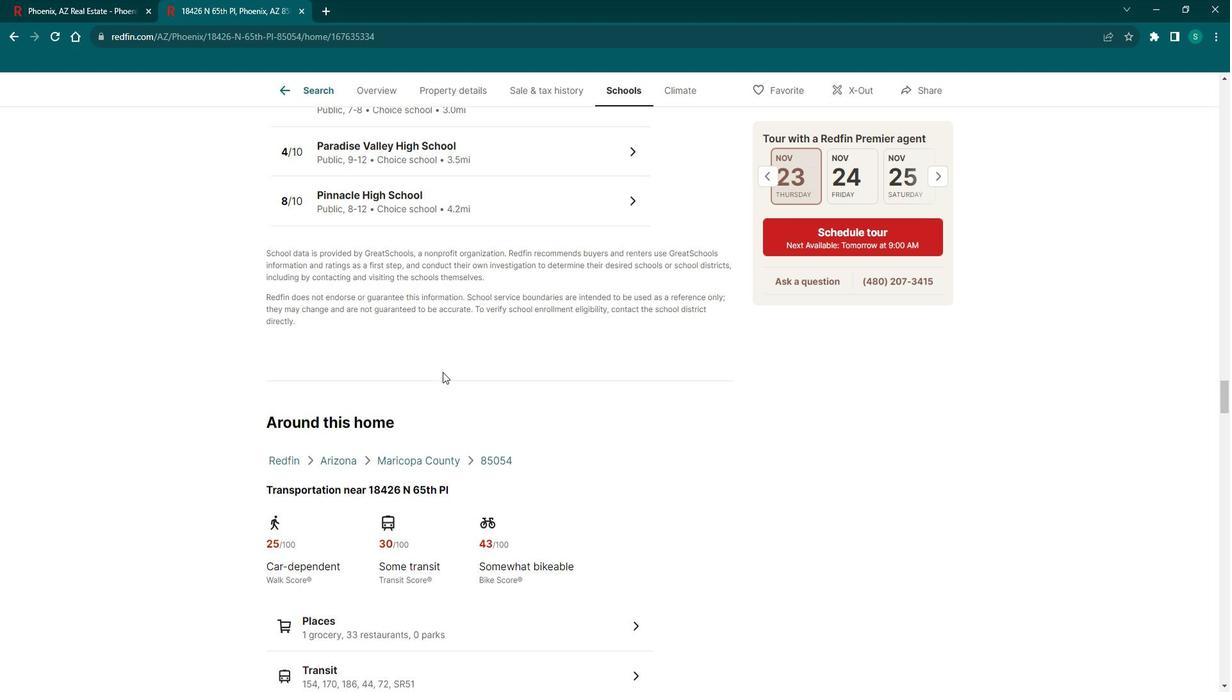 
Action: Mouse scrolled (449, 364) with delta (0, 0)
Screenshot: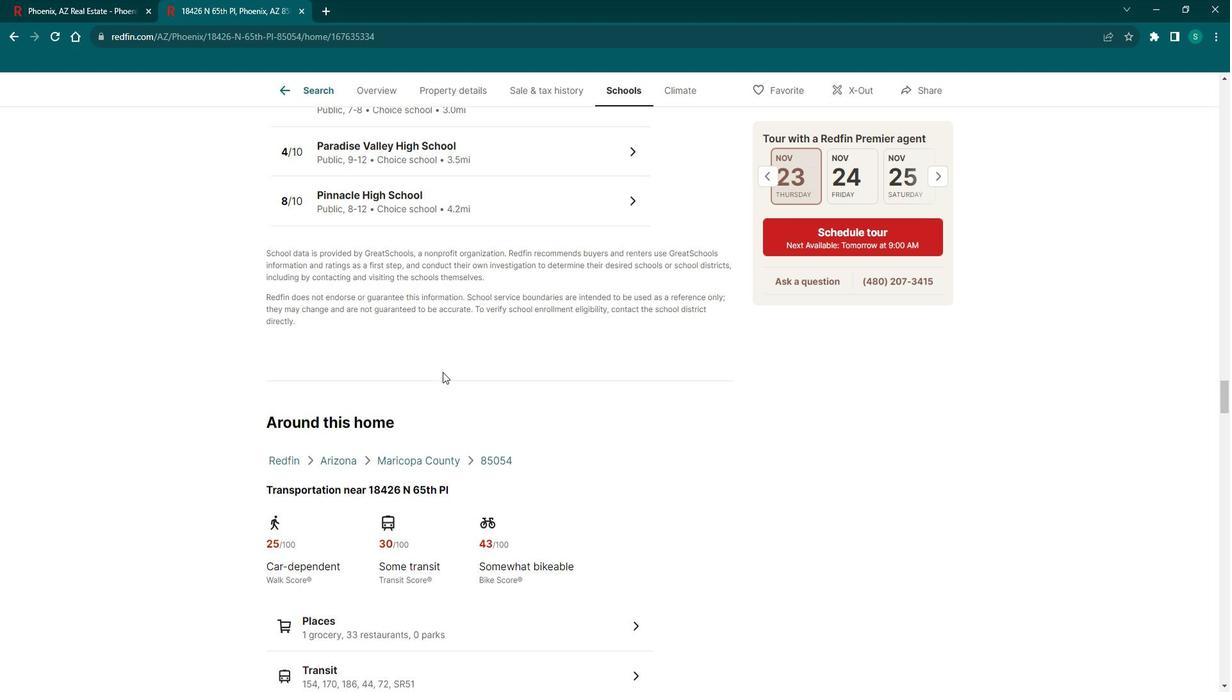 
Action: Mouse scrolled (449, 364) with delta (0, 0)
Screenshot: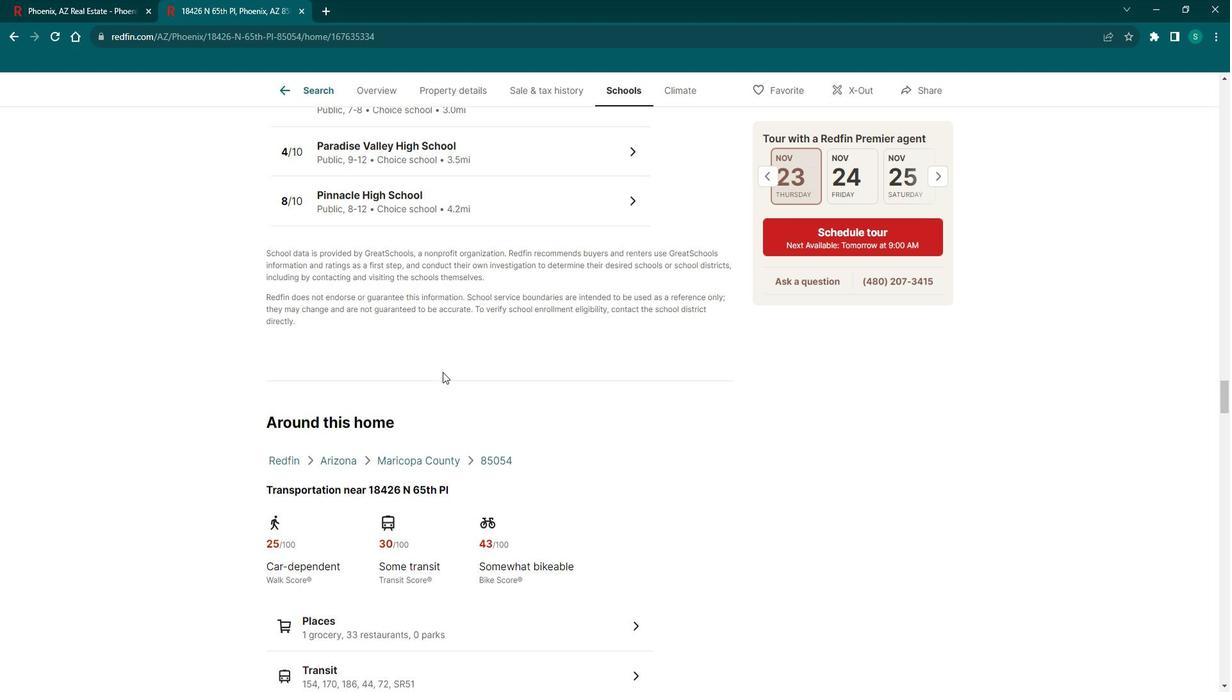 
Action: Mouse moved to (449, 365)
Screenshot: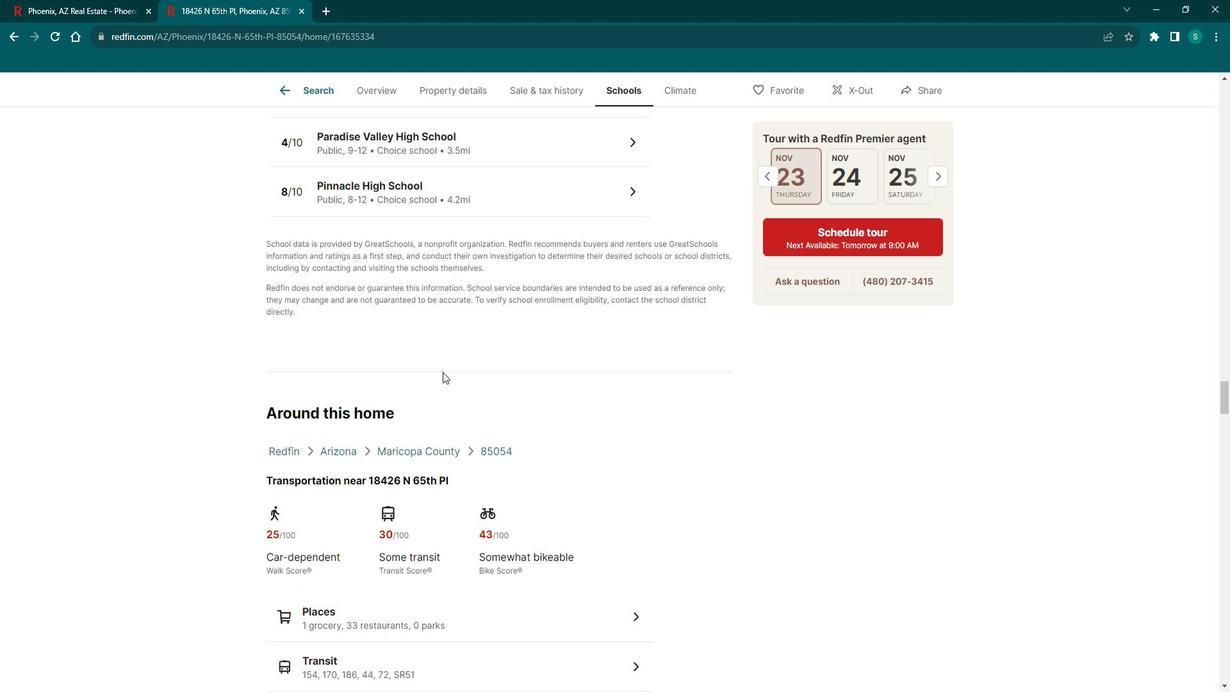 
Action: Mouse scrolled (449, 364) with delta (0, 0)
Screenshot: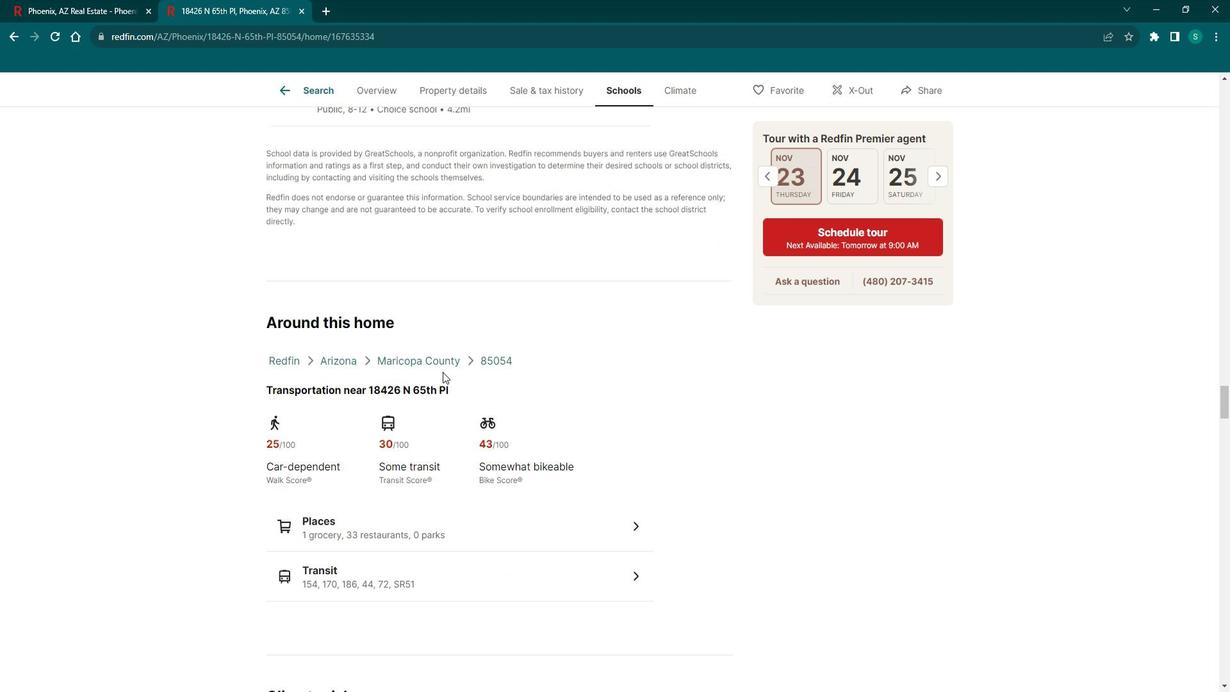 
Action: Mouse scrolled (449, 366) with delta (0, 0)
Screenshot: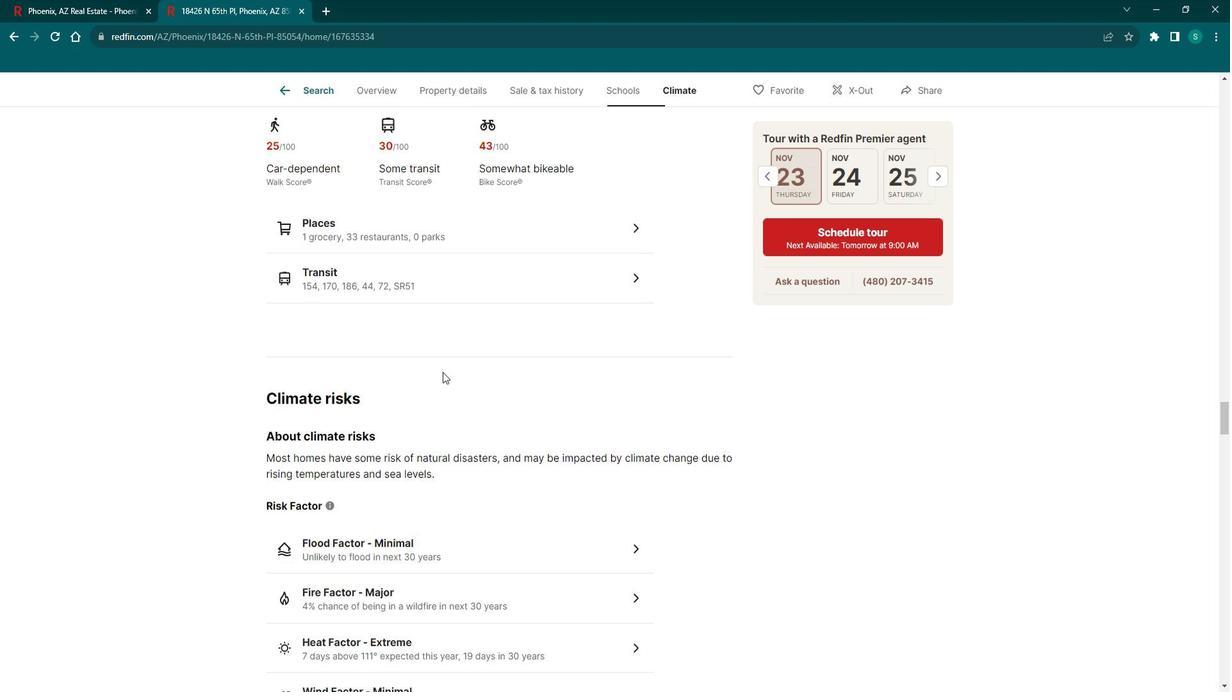 
Action: Mouse moved to (448, 307)
Screenshot: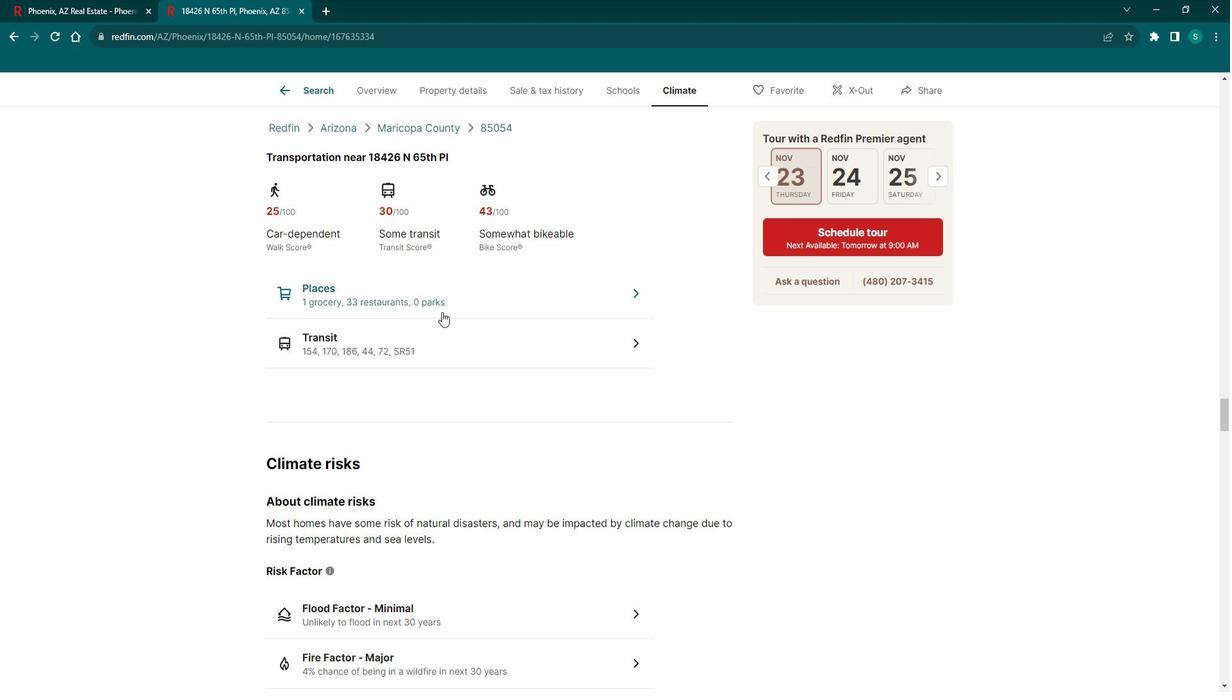 
Action: Mouse pressed left at (448, 307)
Screenshot: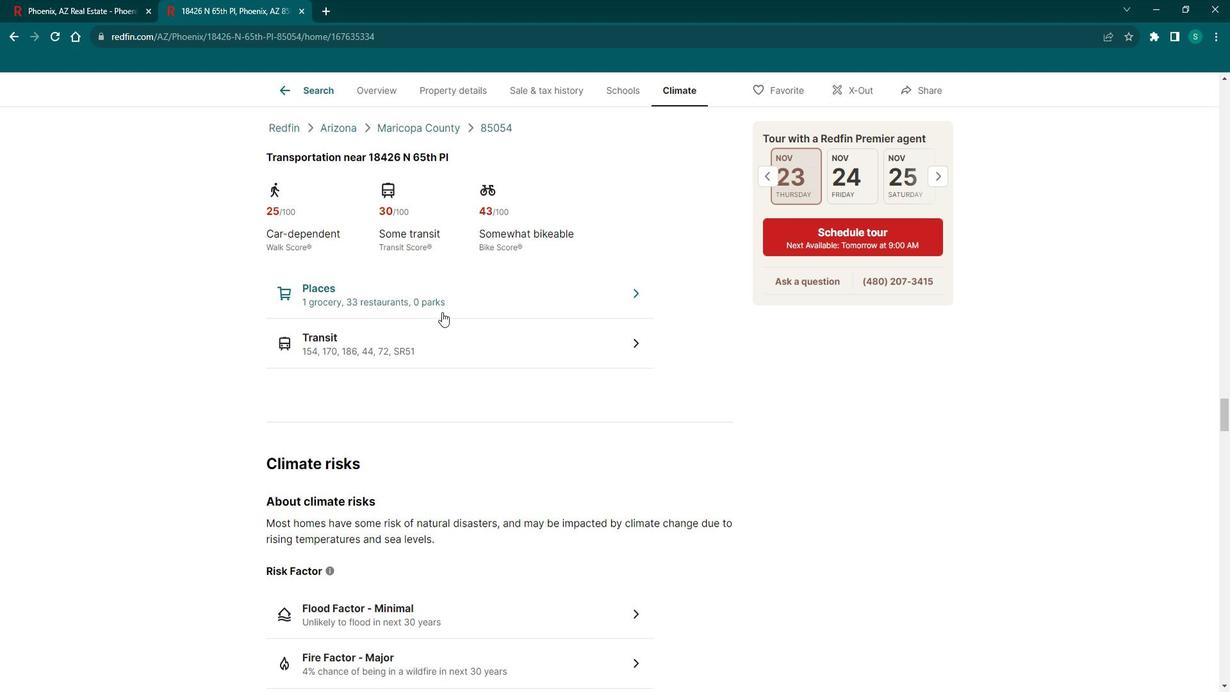 
Action: Mouse moved to (450, 191)
Screenshot: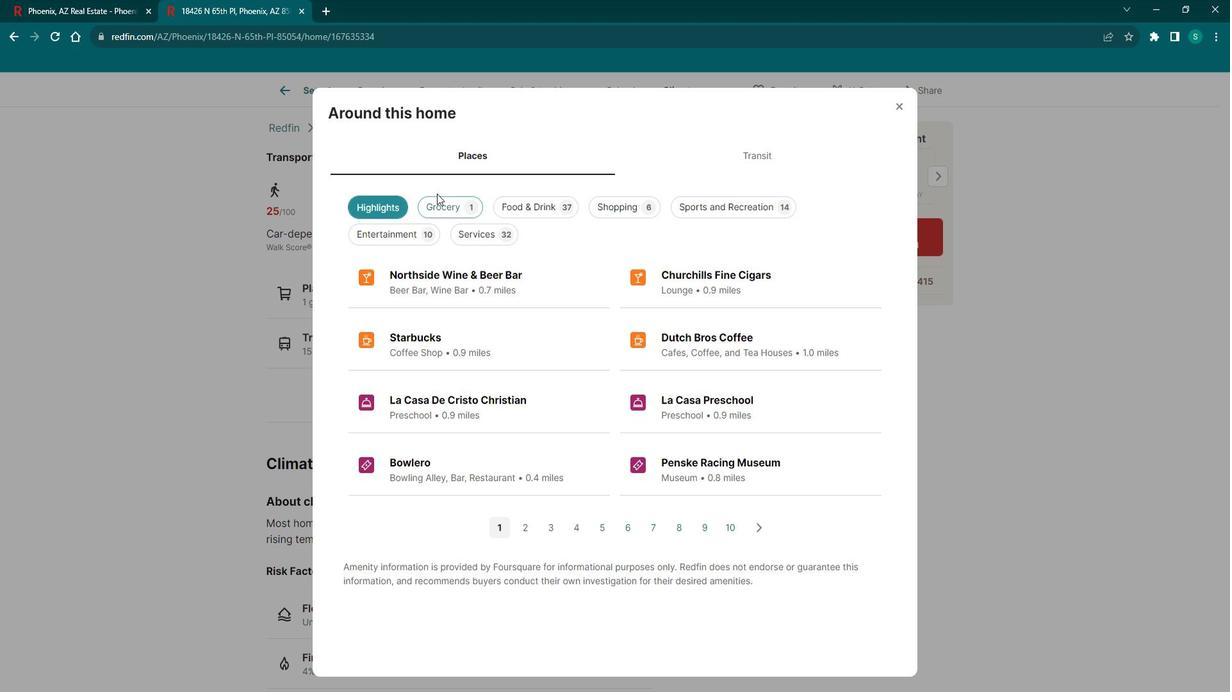 
Action: Mouse pressed left at (450, 191)
Screenshot: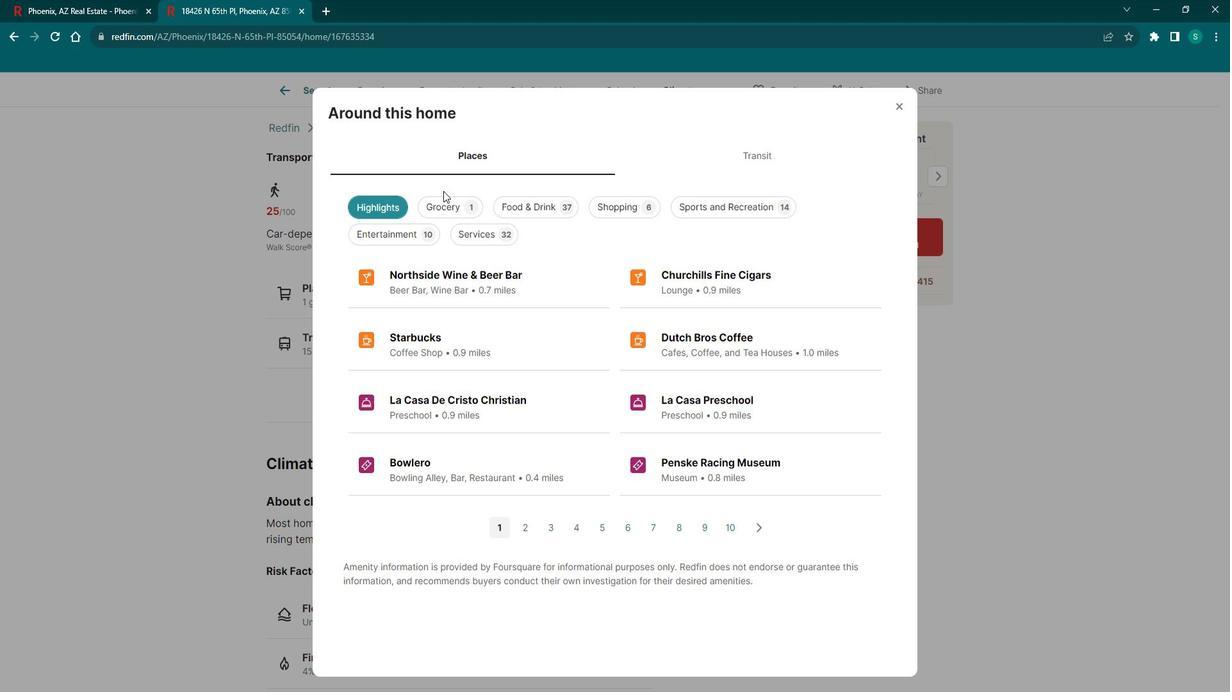 
Action: Mouse moved to (454, 203)
Screenshot: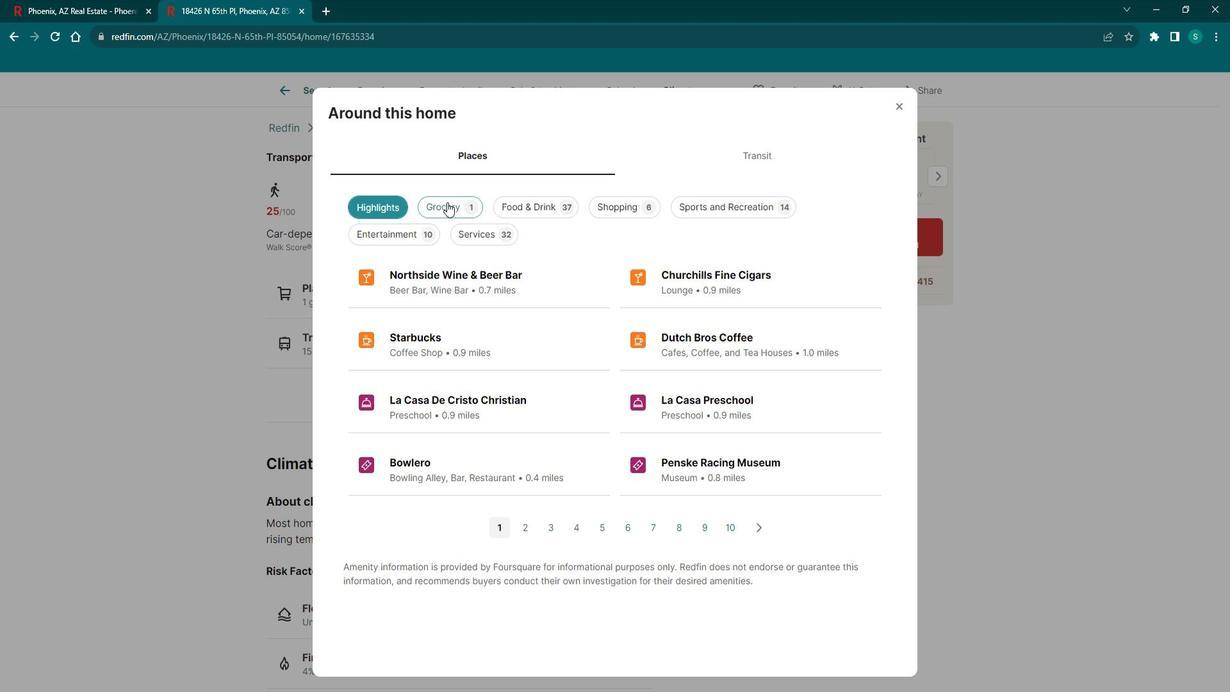 
Action: Mouse pressed left at (454, 203)
Screenshot: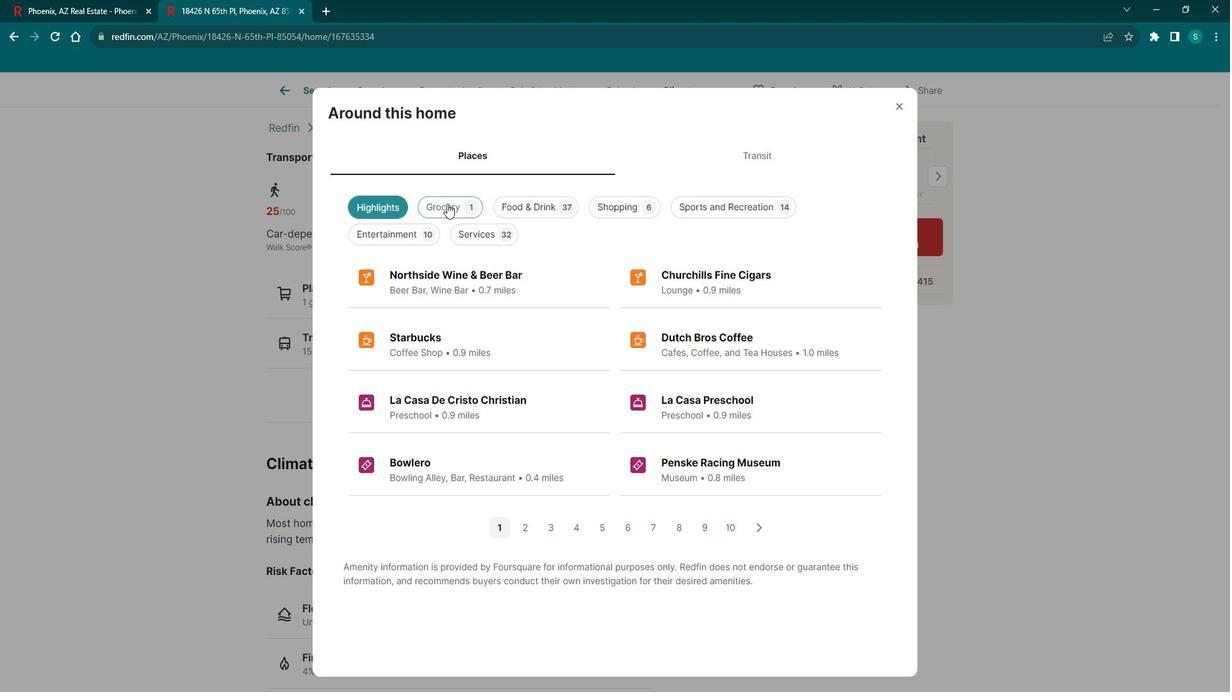 
Action: Mouse moved to (530, 201)
Screenshot: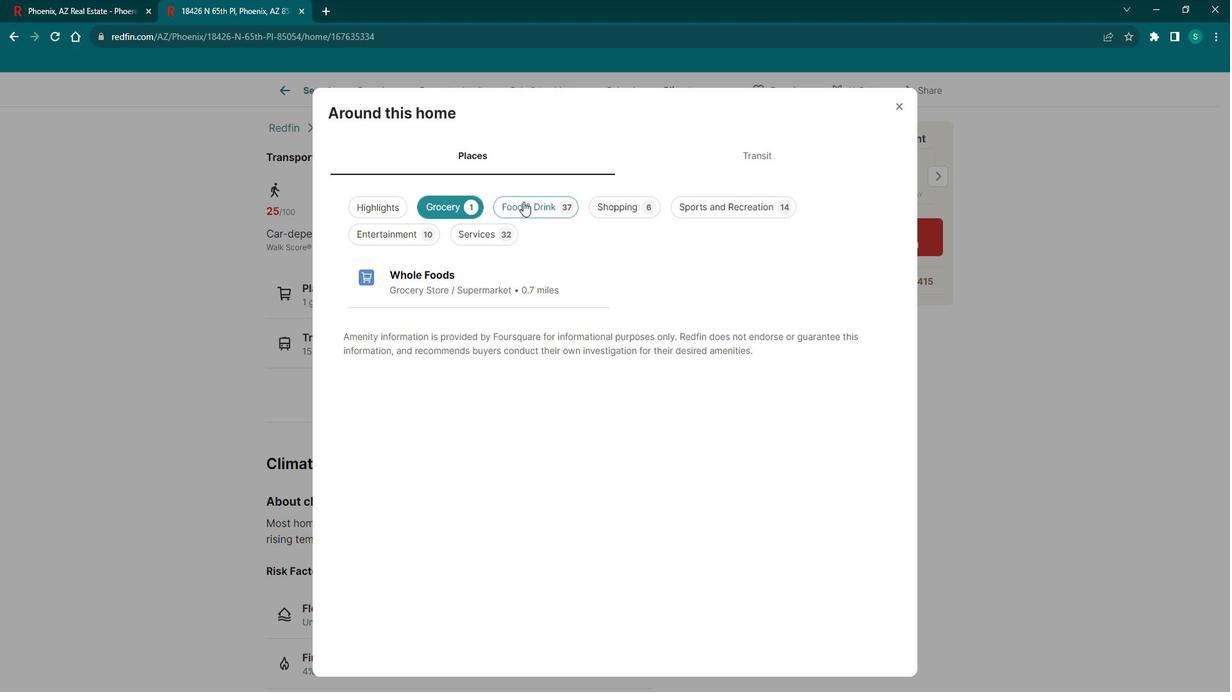 
Action: Mouse pressed left at (530, 201)
Screenshot: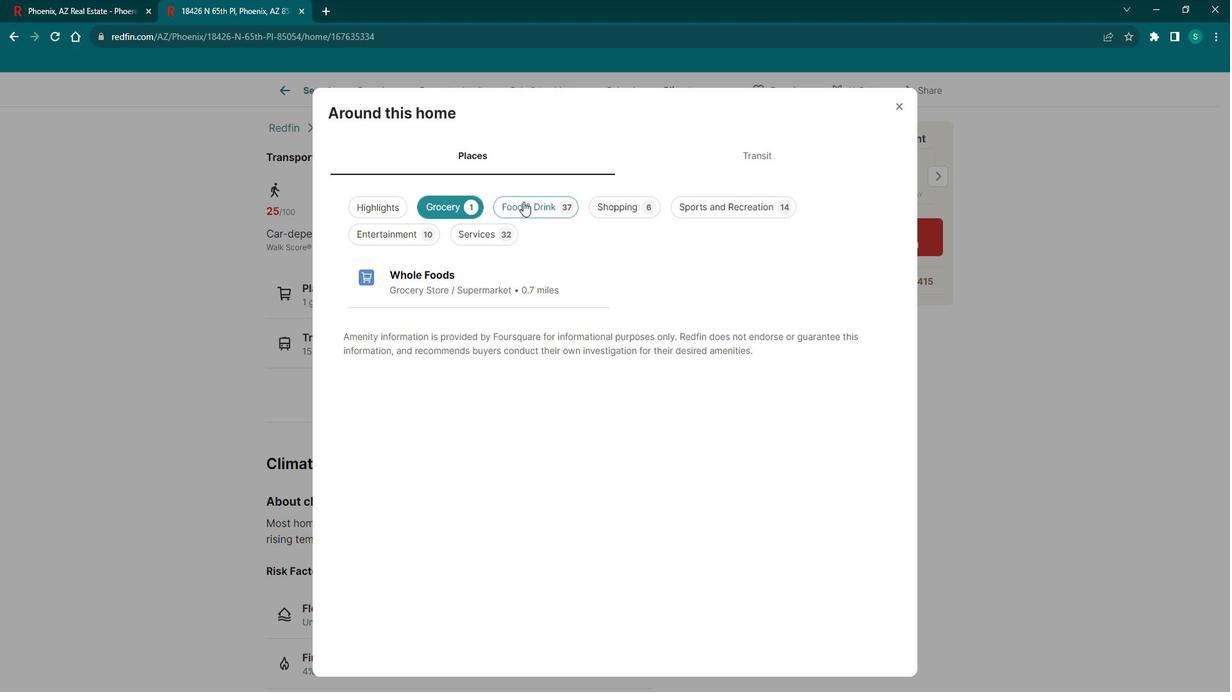 
Action: Mouse moved to (608, 198)
Screenshot: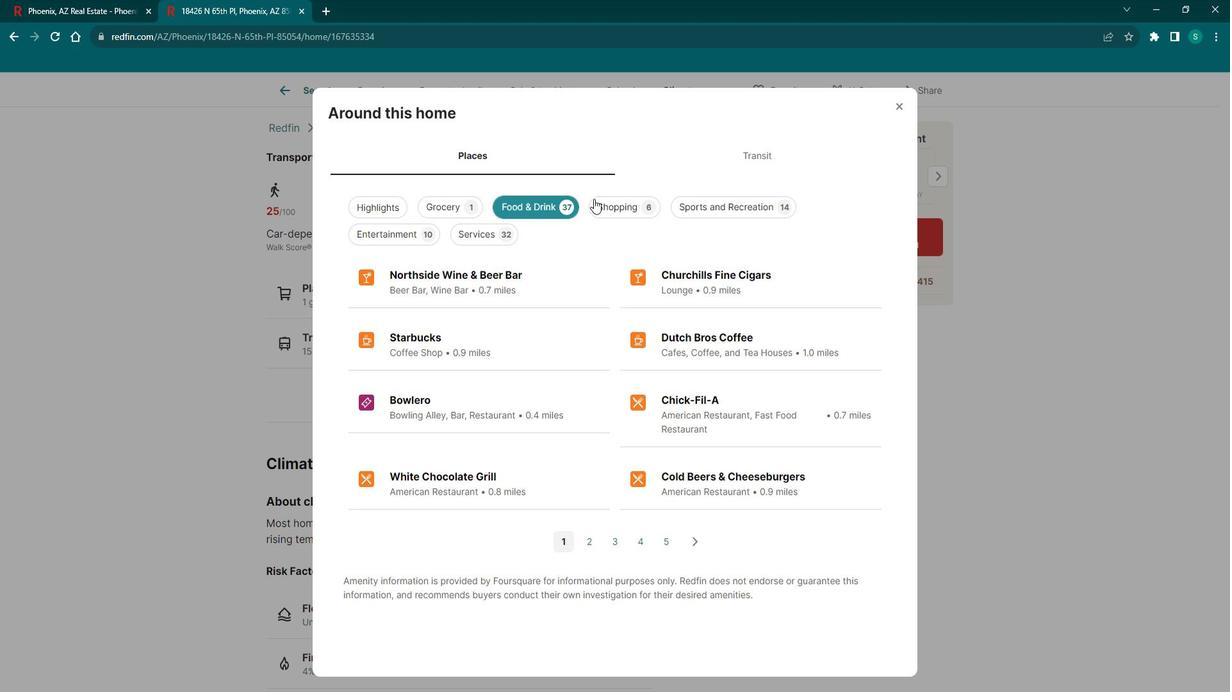 
Action: Mouse pressed left at (608, 198)
Screenshot: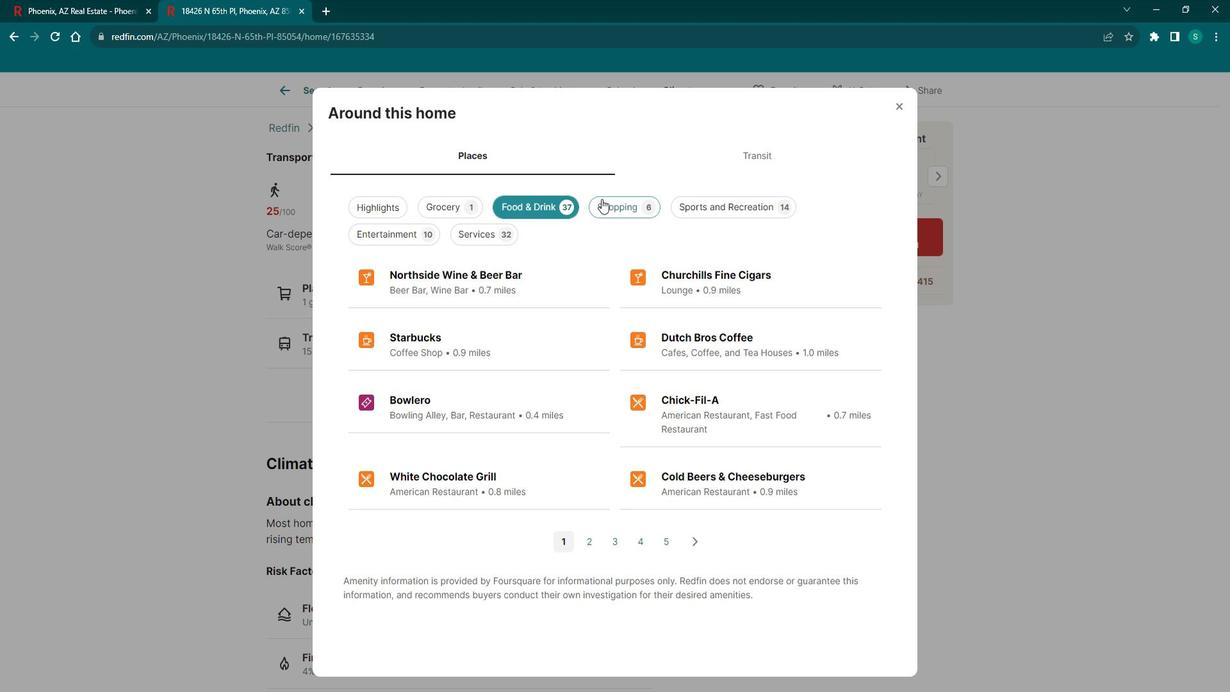 
Action: Mouse moved to (691, 203)
Screenshot: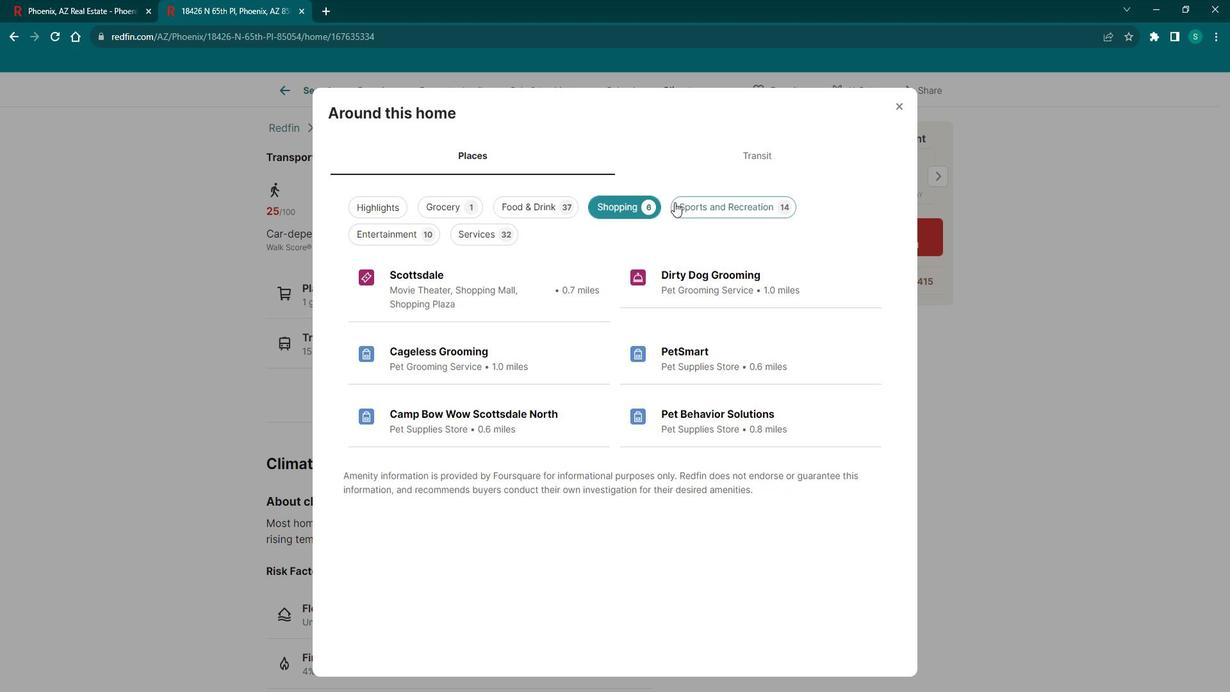 
Action: Mouse pressed left at (691, 203)
Screenshot: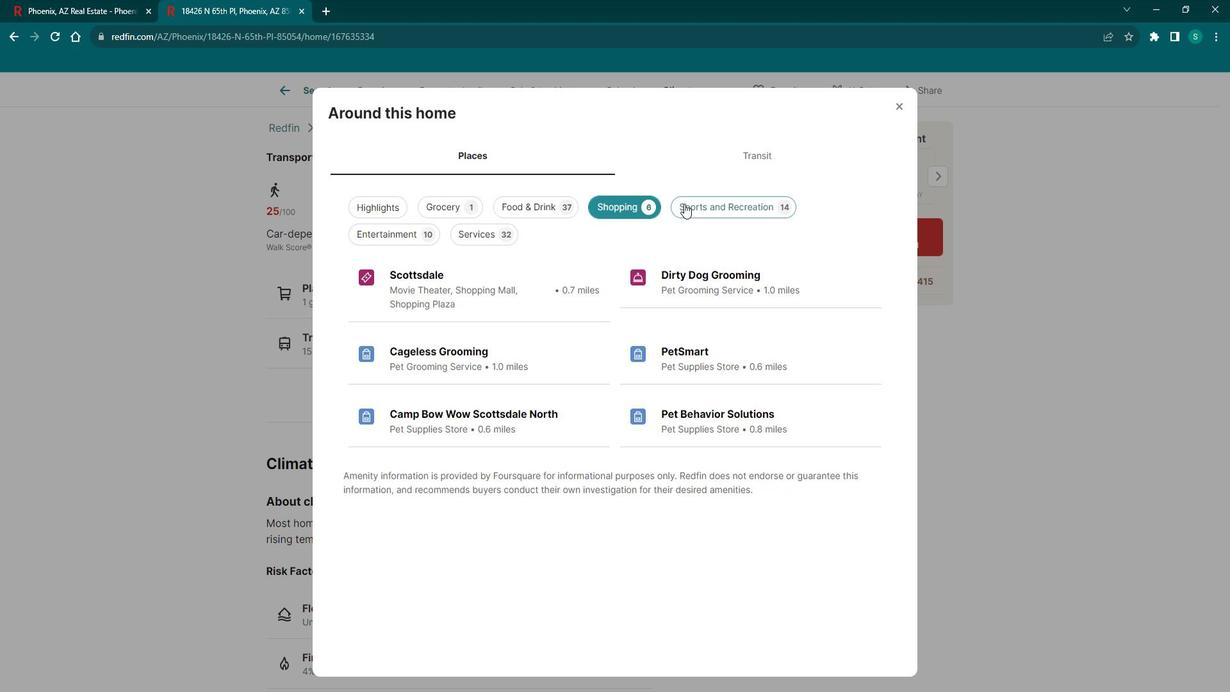
Action: Mouse moved to (380, 231)
Screenshot: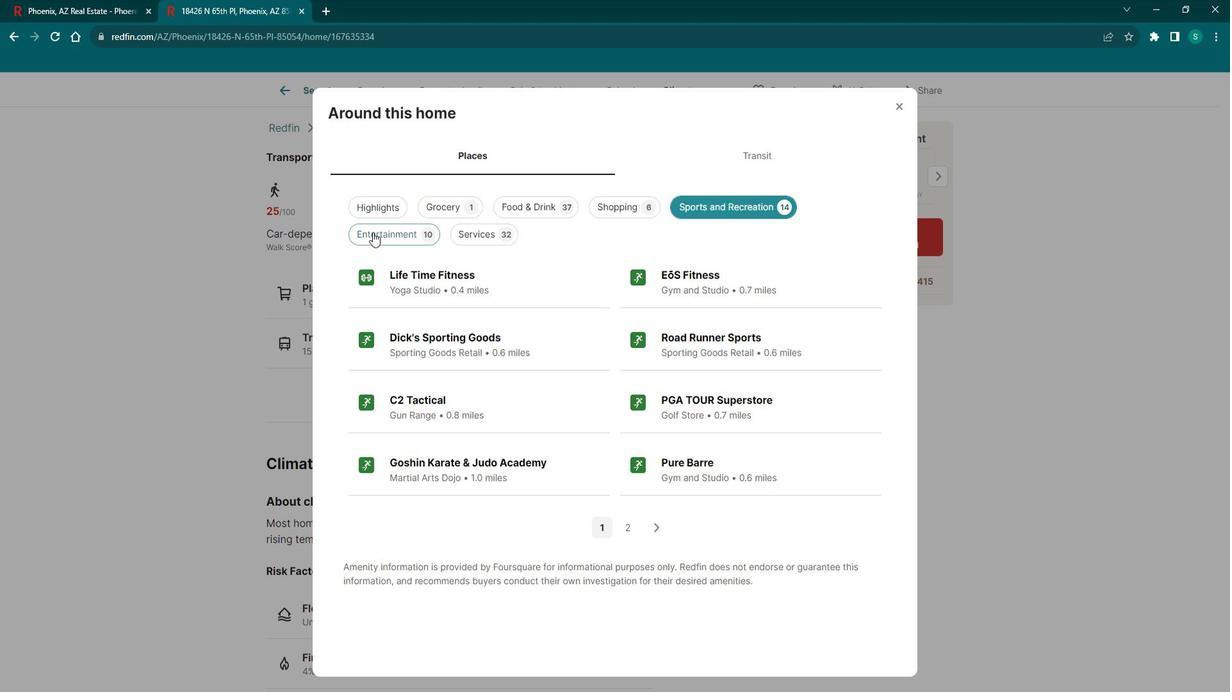 
Action: Mouse pressed left at (380, 231)
Screenshot: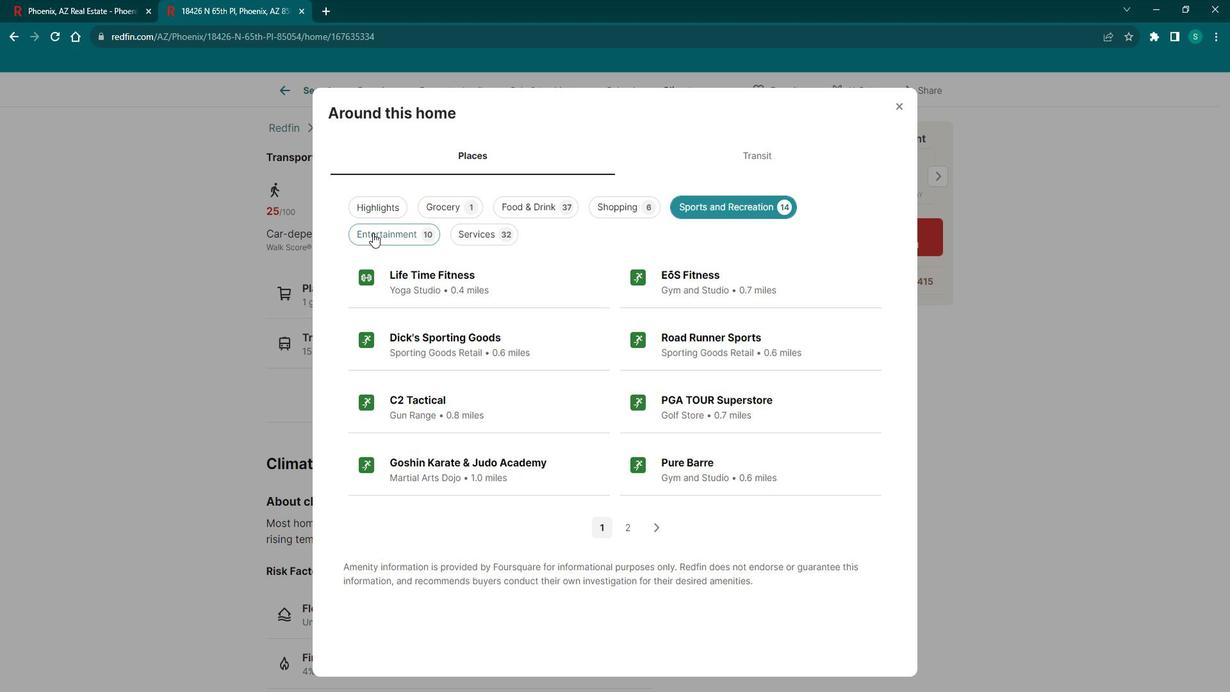 
Action: Mouse moved to (485, 224)
